 Task: Research Airbnb properties in Arroyo Naranjo, Cuba from 26th December, 2023 to 30th December, 2023 for 8 adults. Place can be private room with 8 bedrooms having 8 beds and 8 bathrooms. Property type can be hotel. Amenities needed are: wifi, TV, free parkinig on premises, gym, breakfast.
Action: Mouse moved to (611, 166)
Screenshot: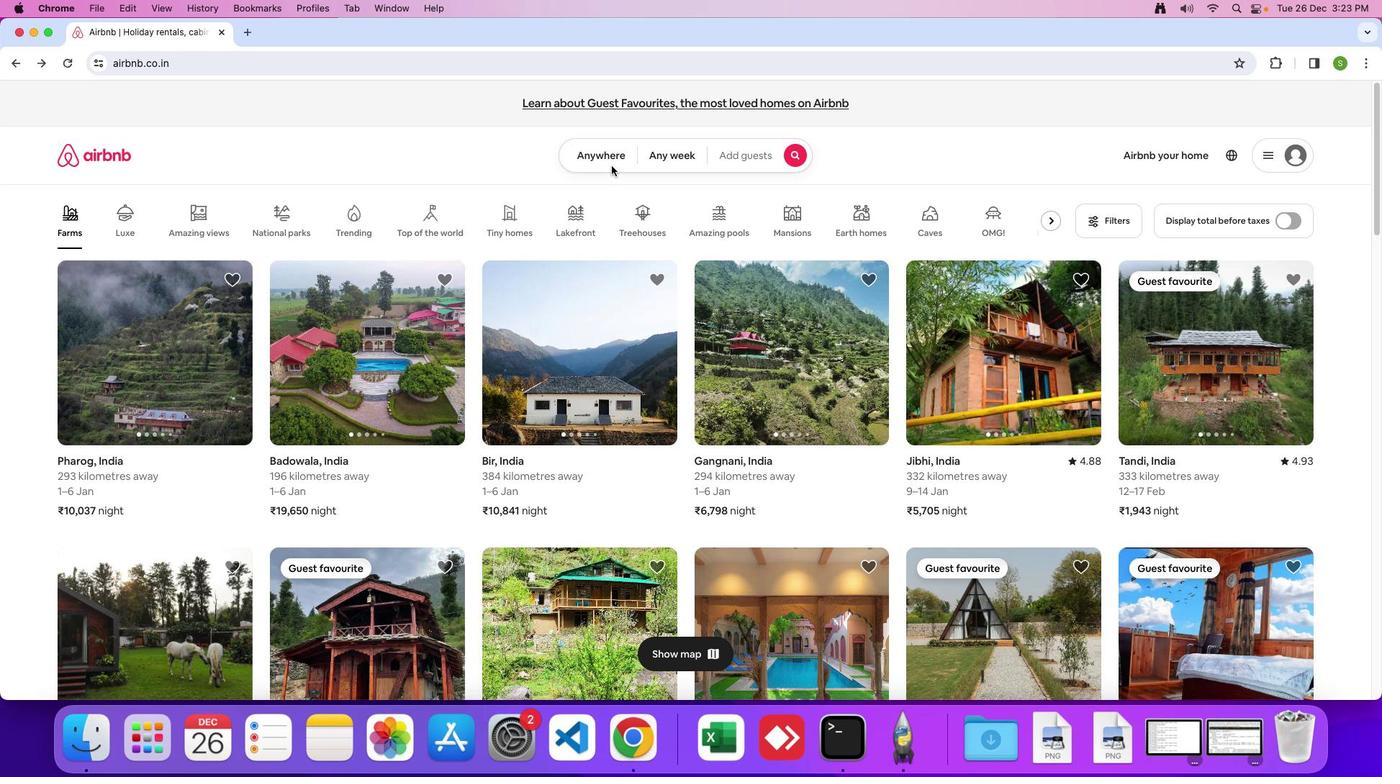 
Action: Mouse pressed left at (611, 166)
Screenshot: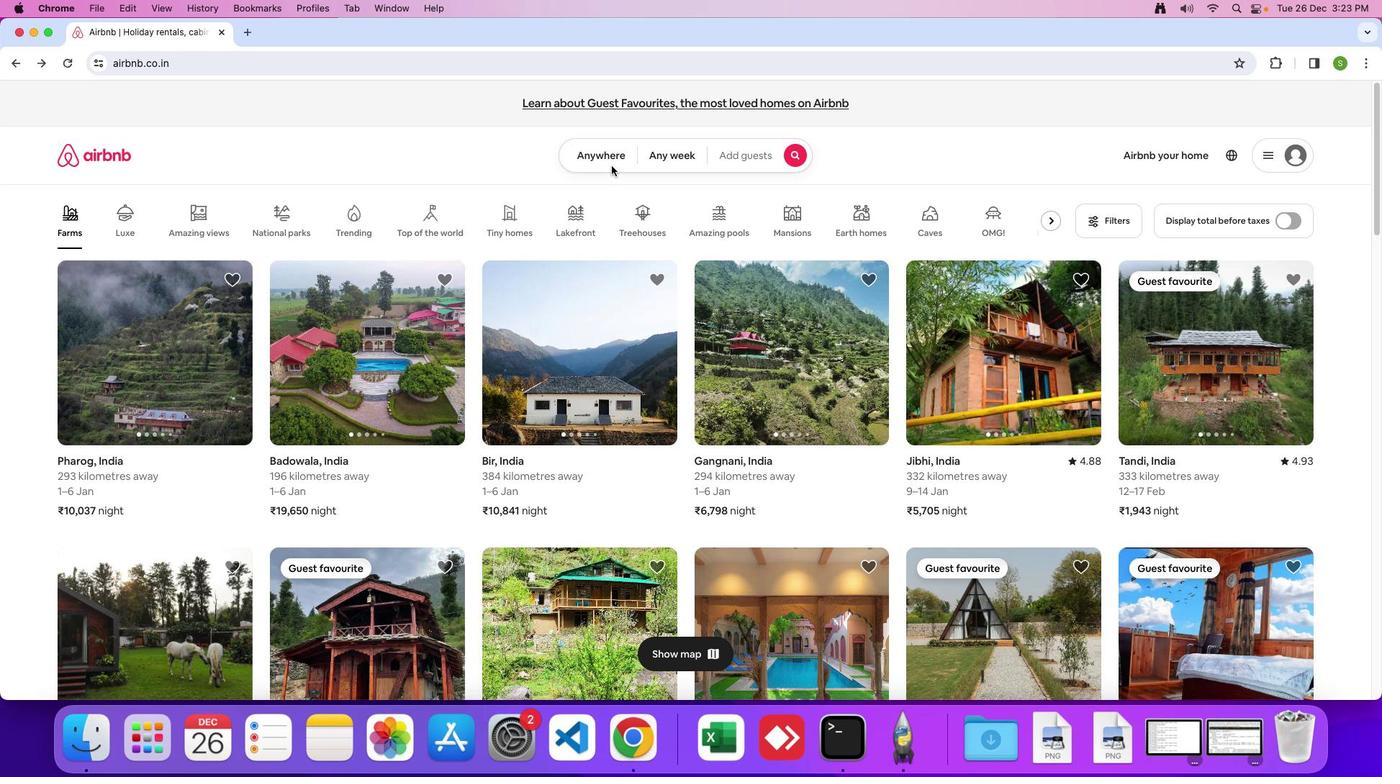 
Action: Mouse moved to (607, 163)
Screenshot: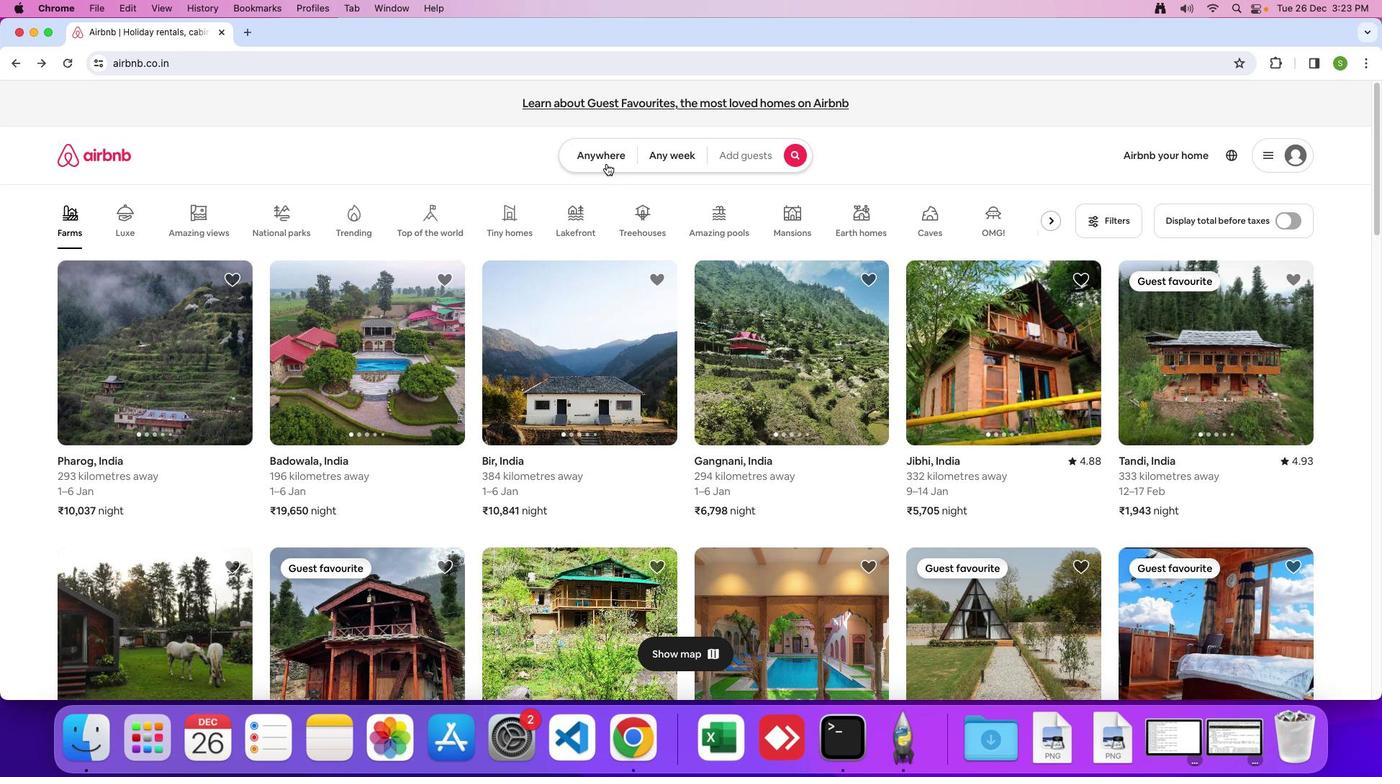
Action: Mouse pressed left at (607, 163)
Screenshot: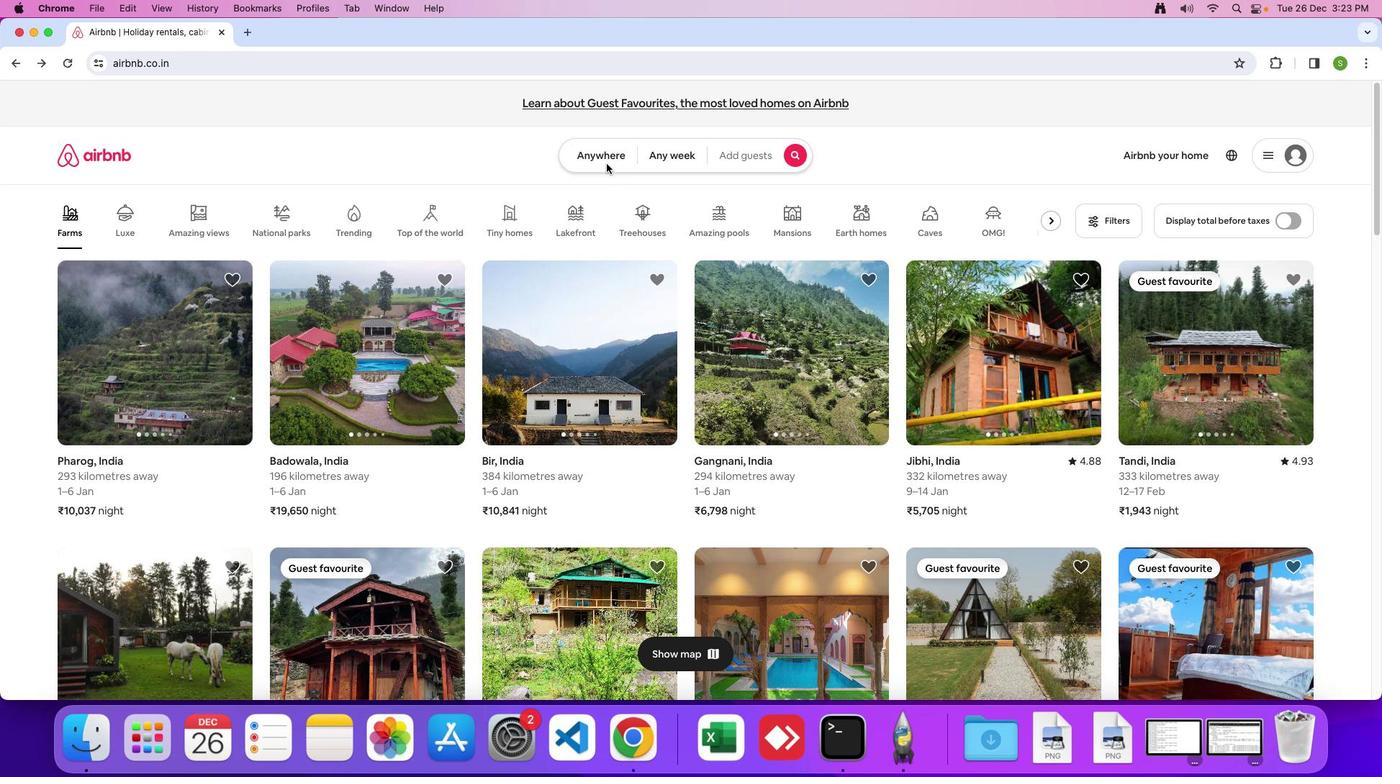 
Action: Mouse moved to (509, 208)
Screenshot: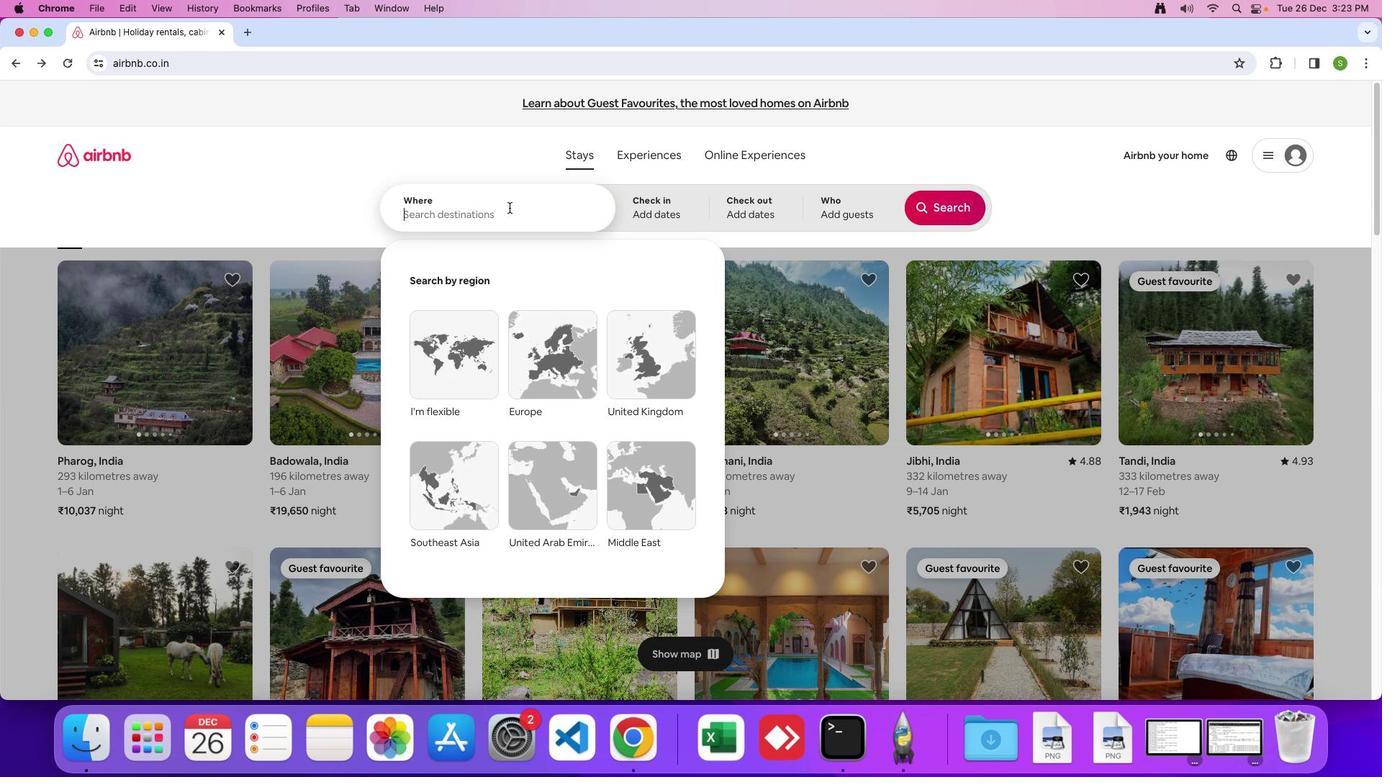 
Action: Mouse pressed left at (509, 208)
Screenshot: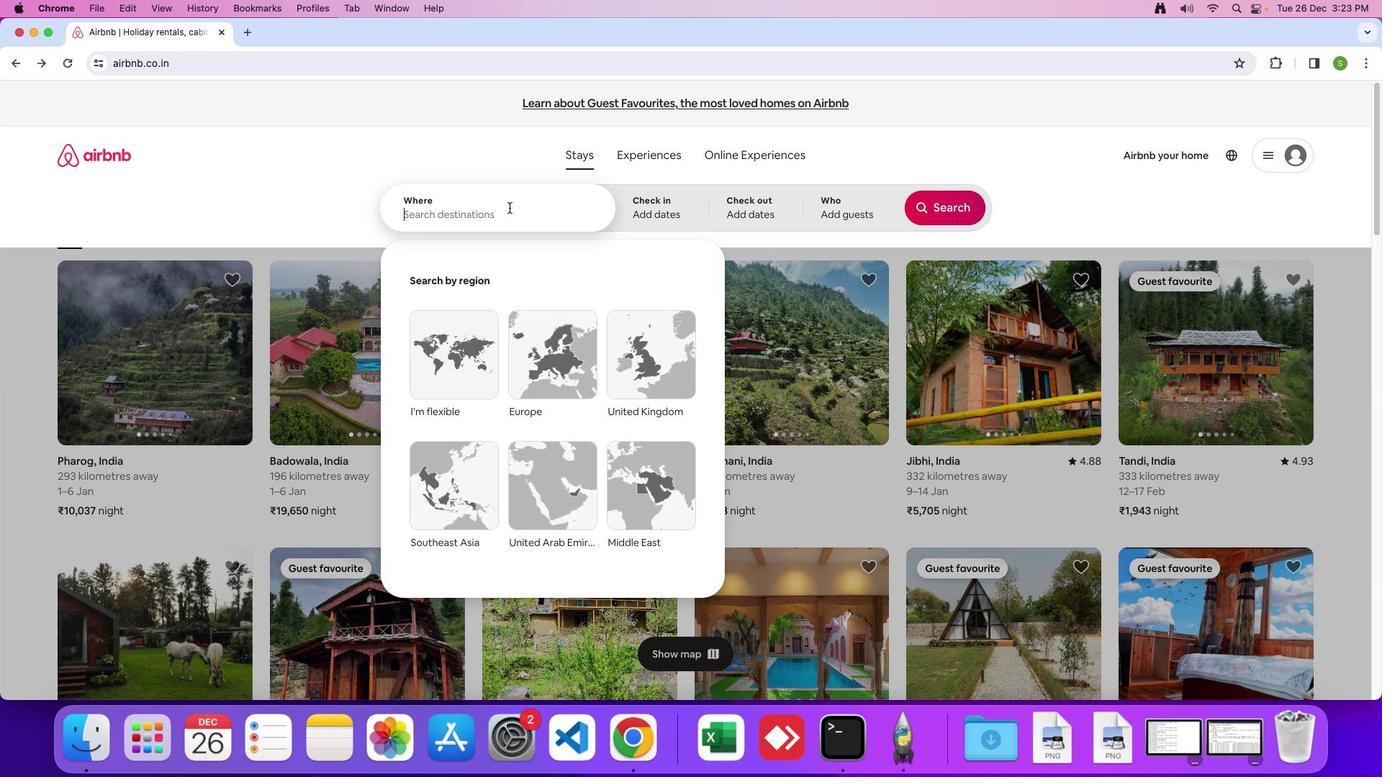 
Action: Mouse moved to (534, 190)
Screenshot: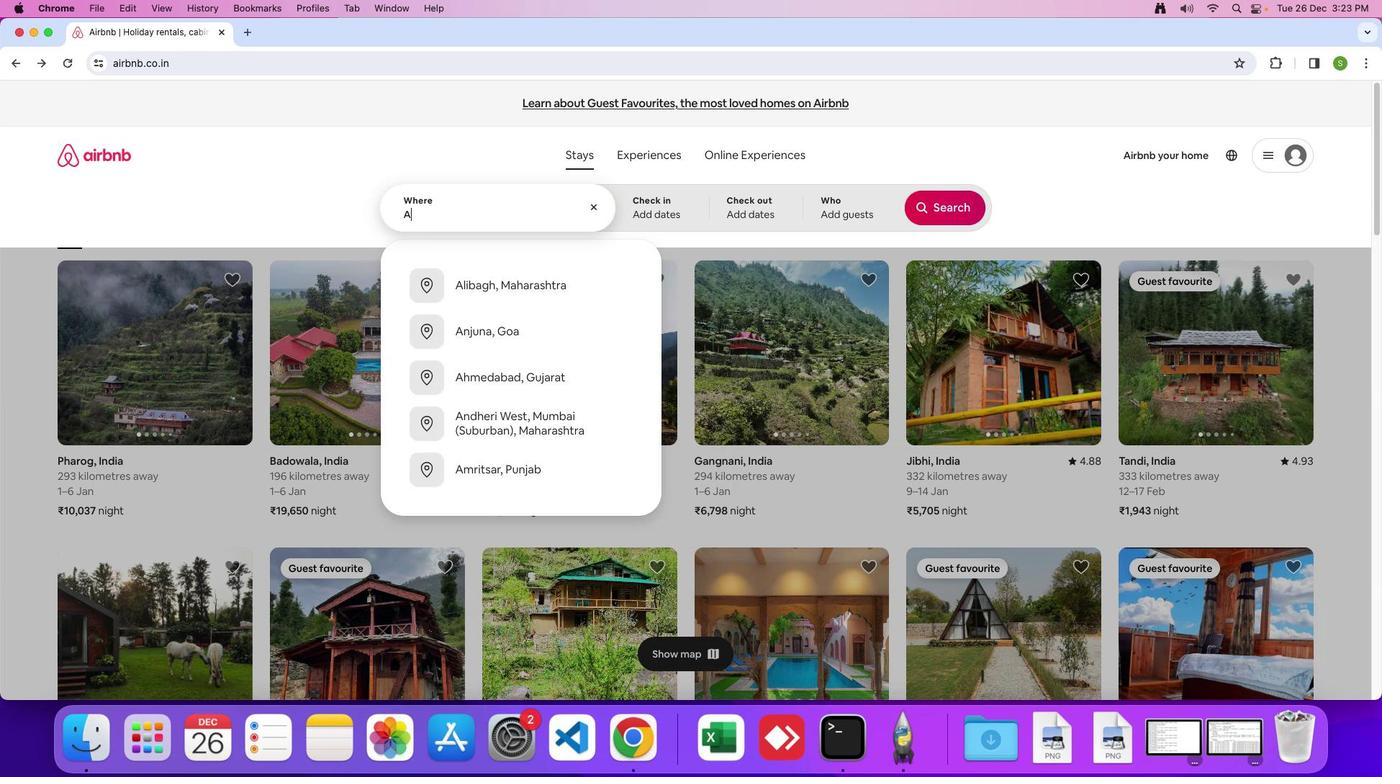
Action: Key pressed 'A'Key.caps_lock'r''r''o''y''o'Key.spaceKey.shift'N''a''r''a''n''j''o'','Key.spaceKey.shift'C''u''b''a'Key.enter
Screenshot: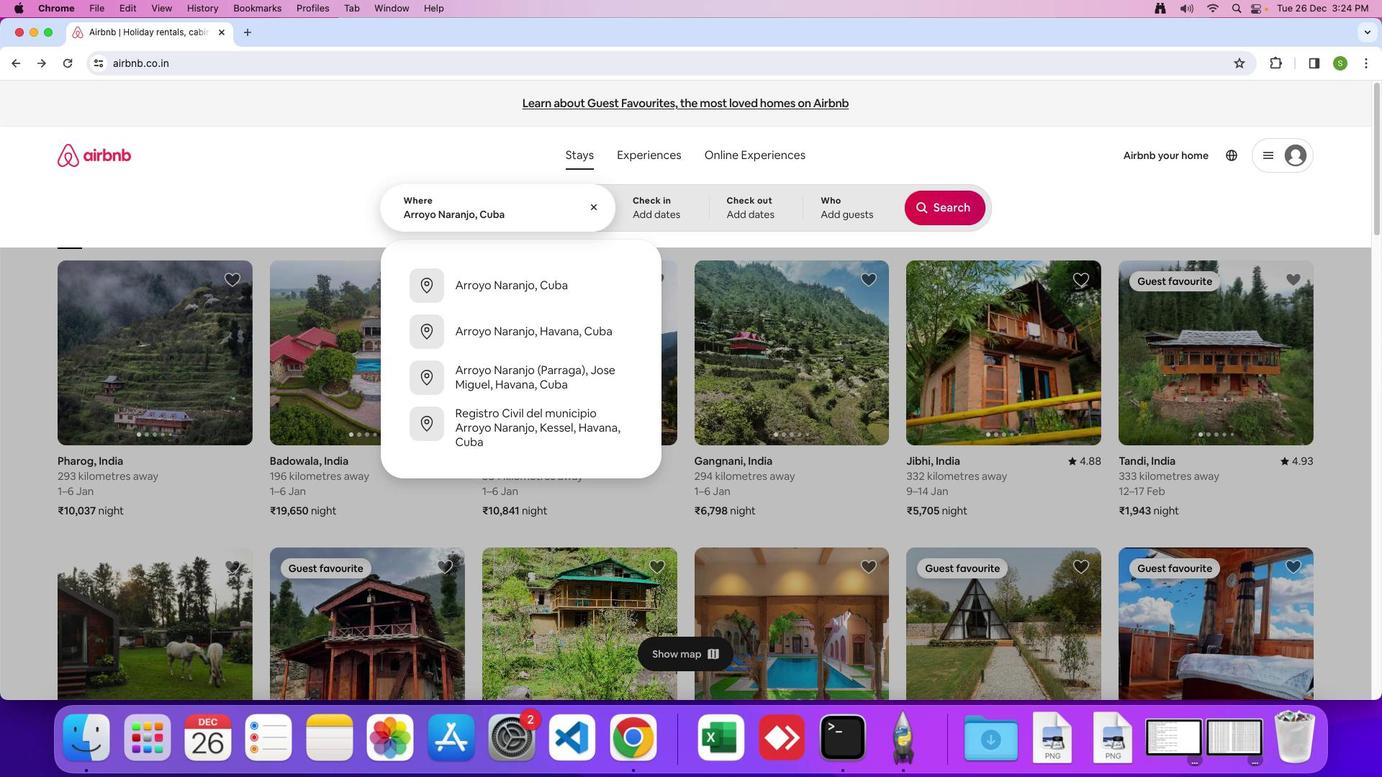 
Action: Mouse moved to (504, 522)
Screenshot: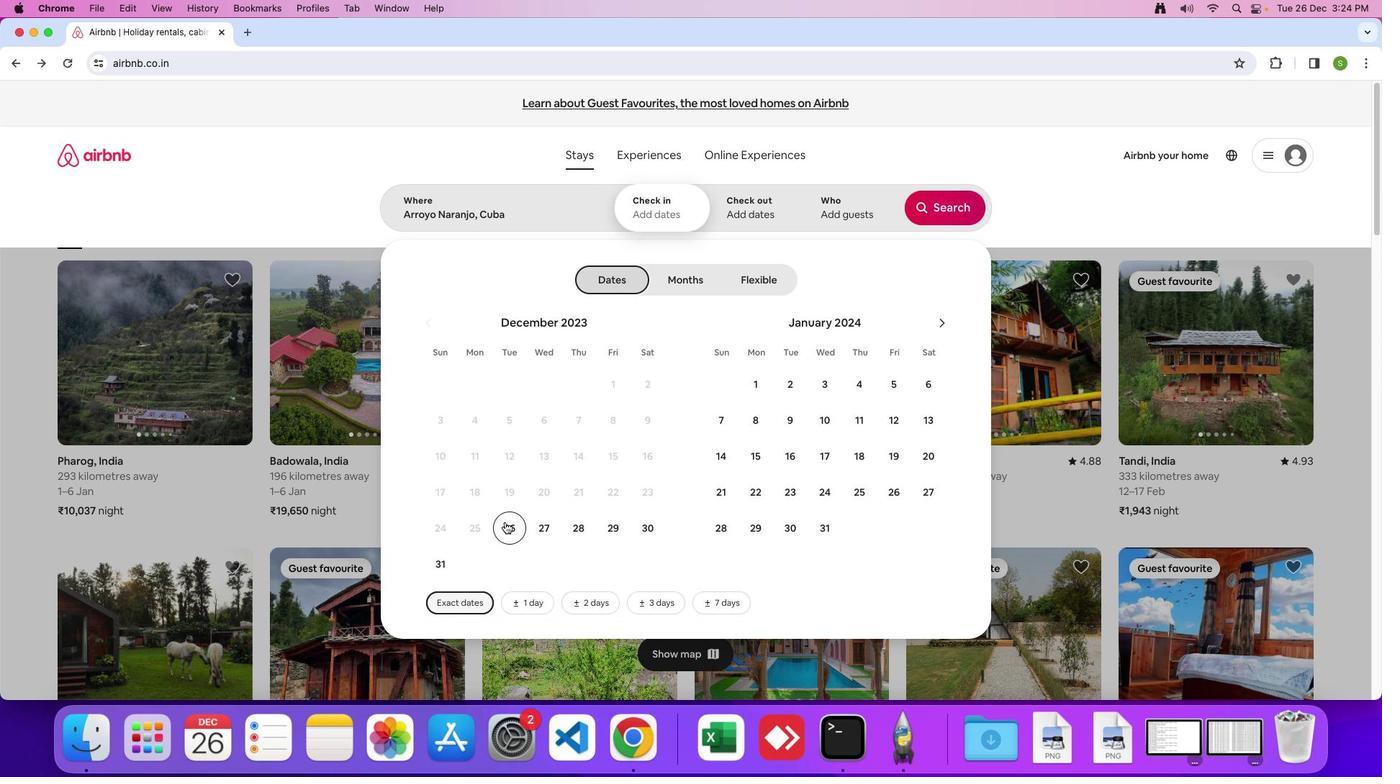
Action: Mouse pressed left at (504, 522)
Screenshot: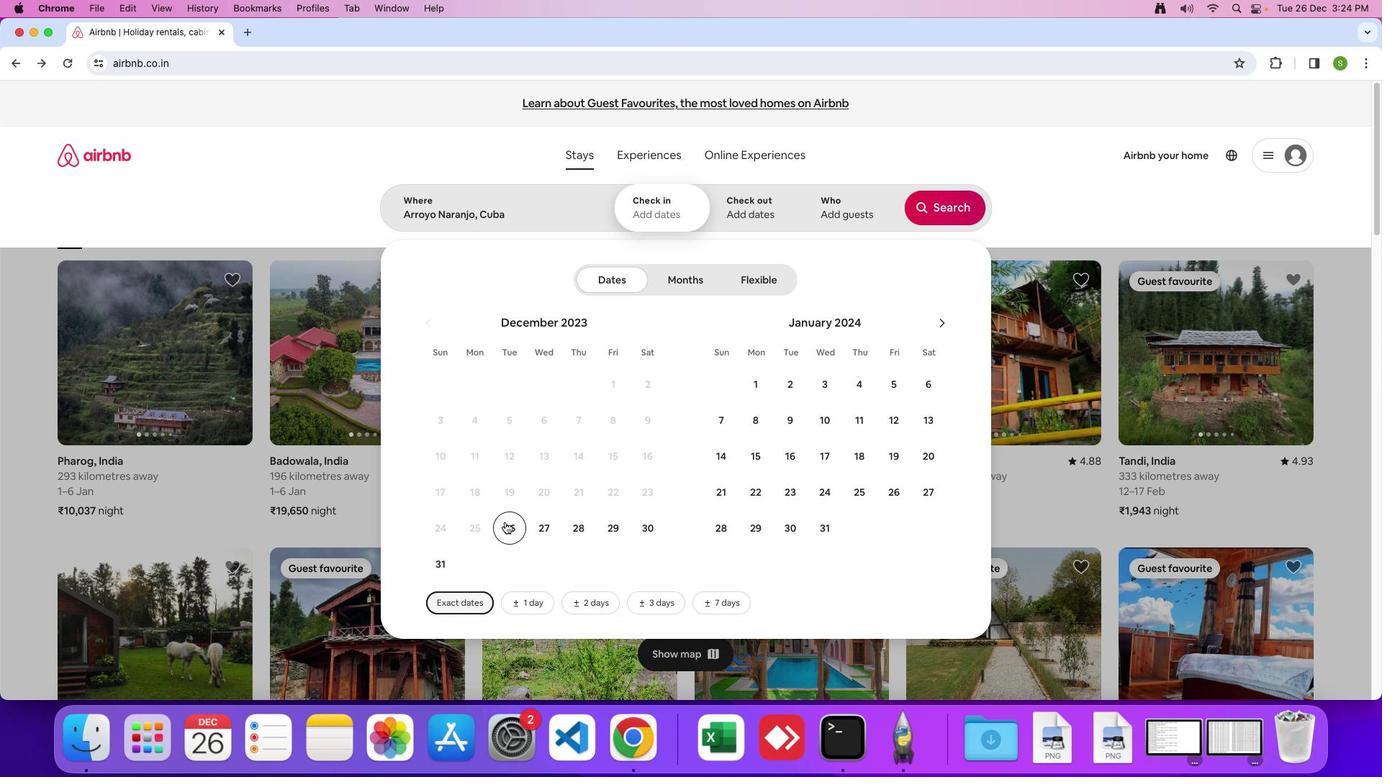 
Action: Mouse moved to (639, 529)
Screenshot: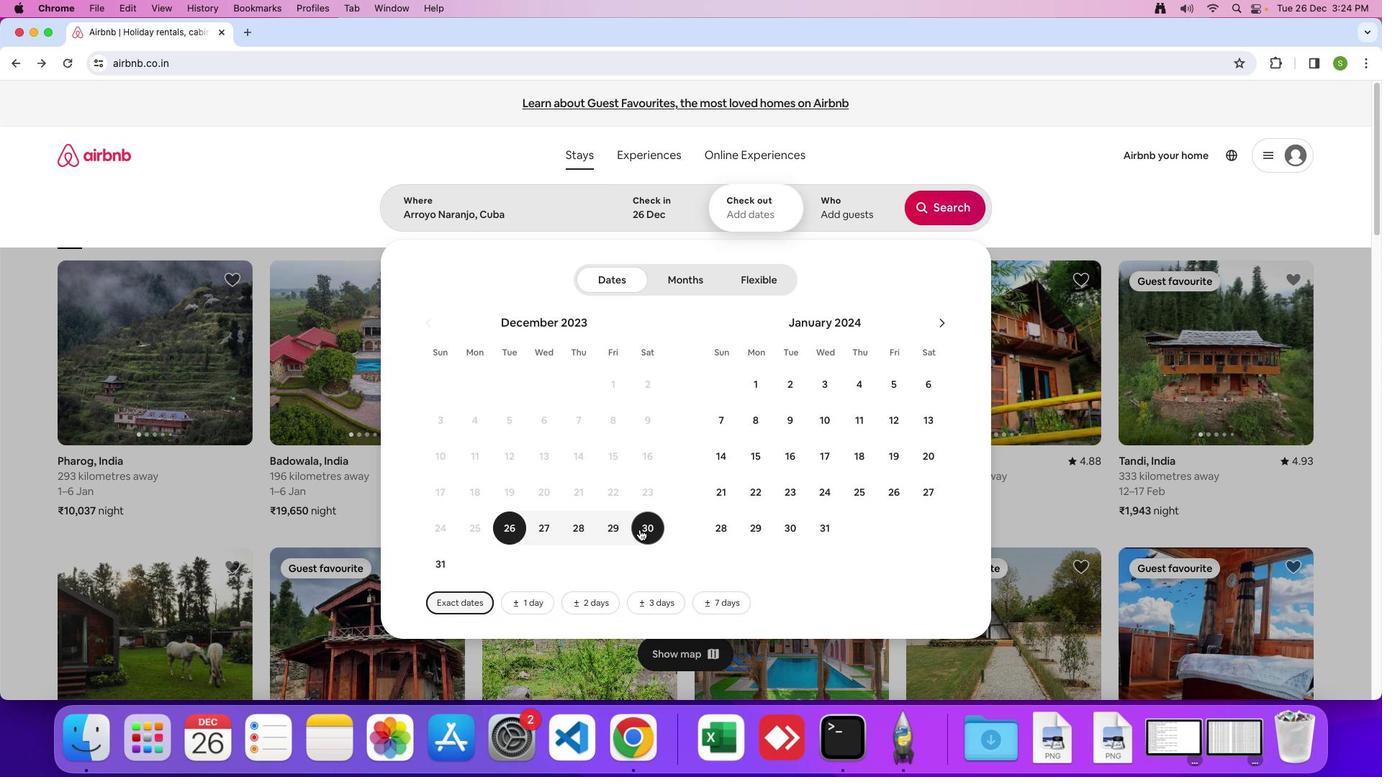 
Action: Mouse pressed left at (639, 529)
Screenshot: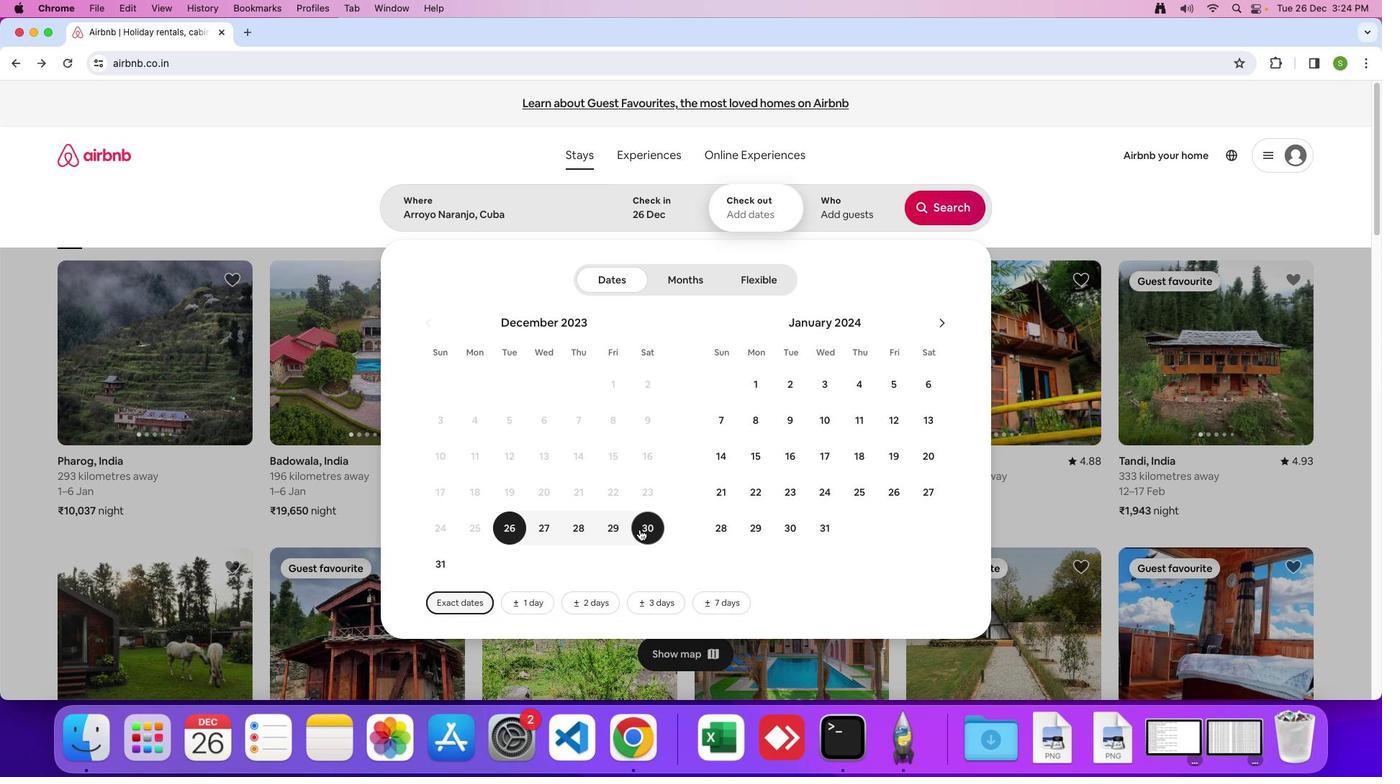 
Action: Mouse moved to (825, 212)
Screenshot: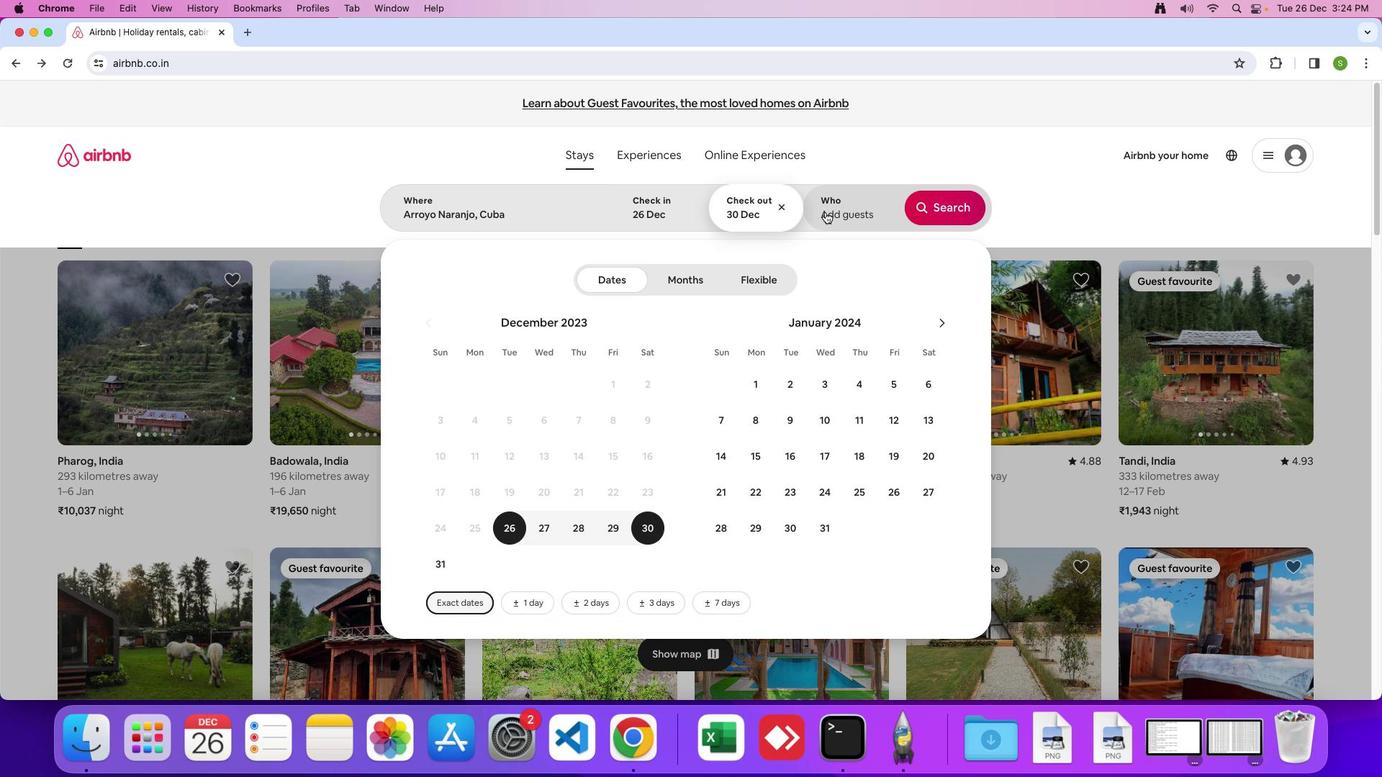 
Action: Mouse pressed left at (825, 212)
Screenshot: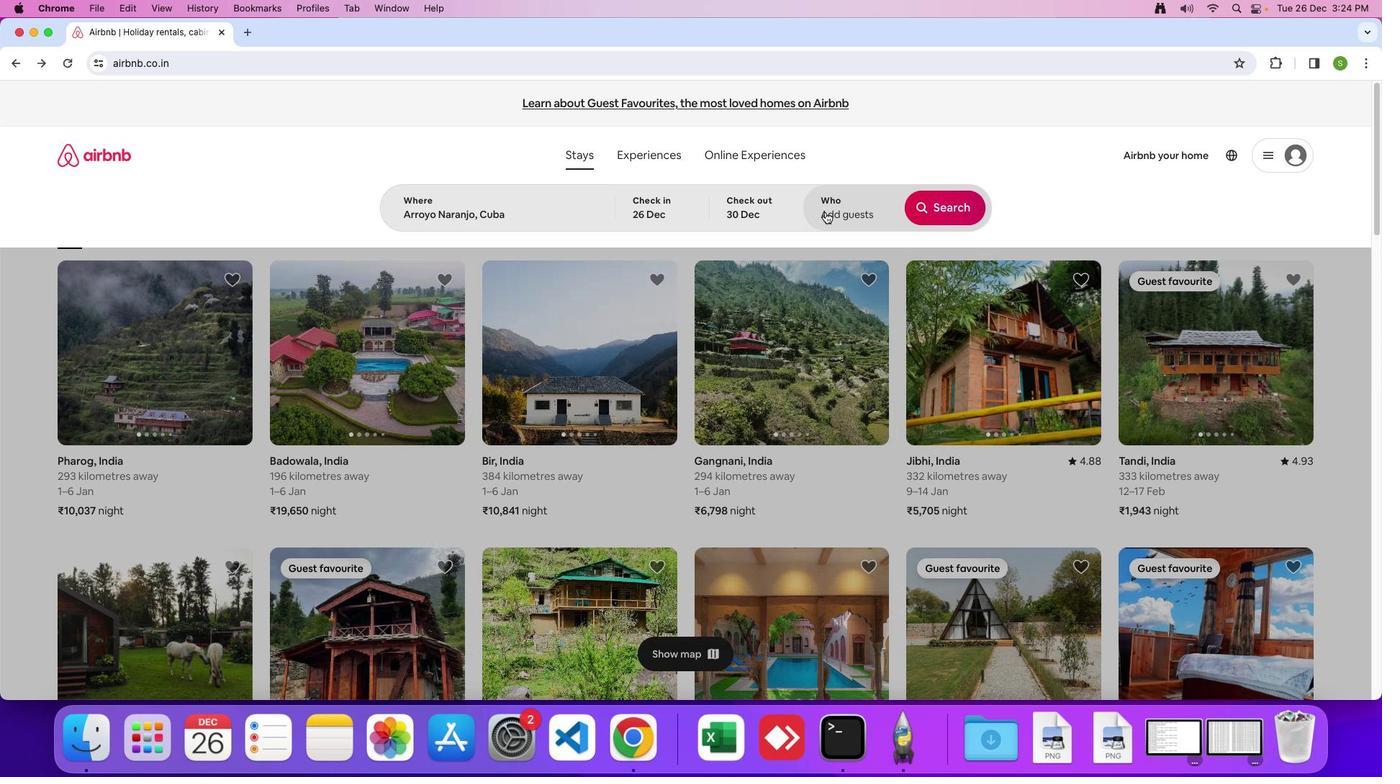 
Action: Mouse moved to (946, 280)
Screenshot: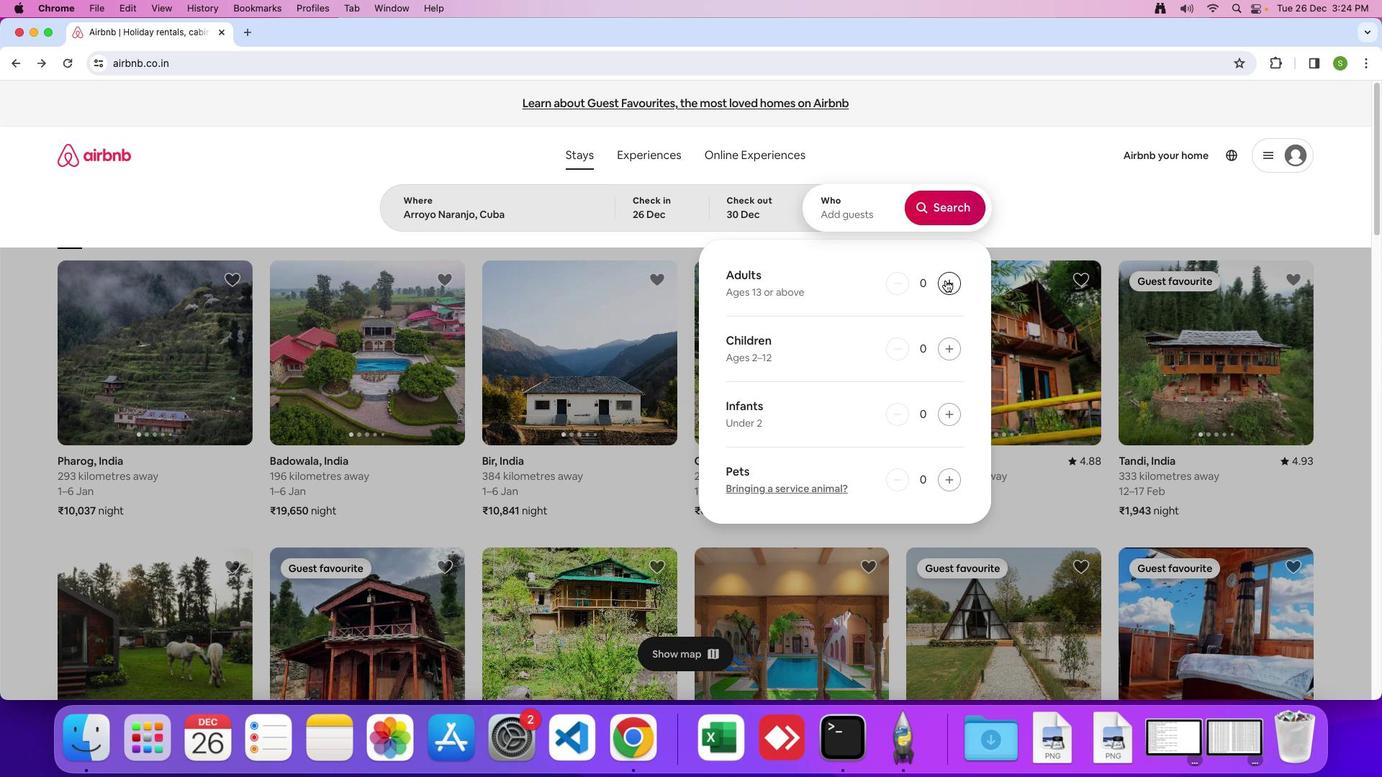 
Action: Mouse pressed left at (946, 280)
Screenshot: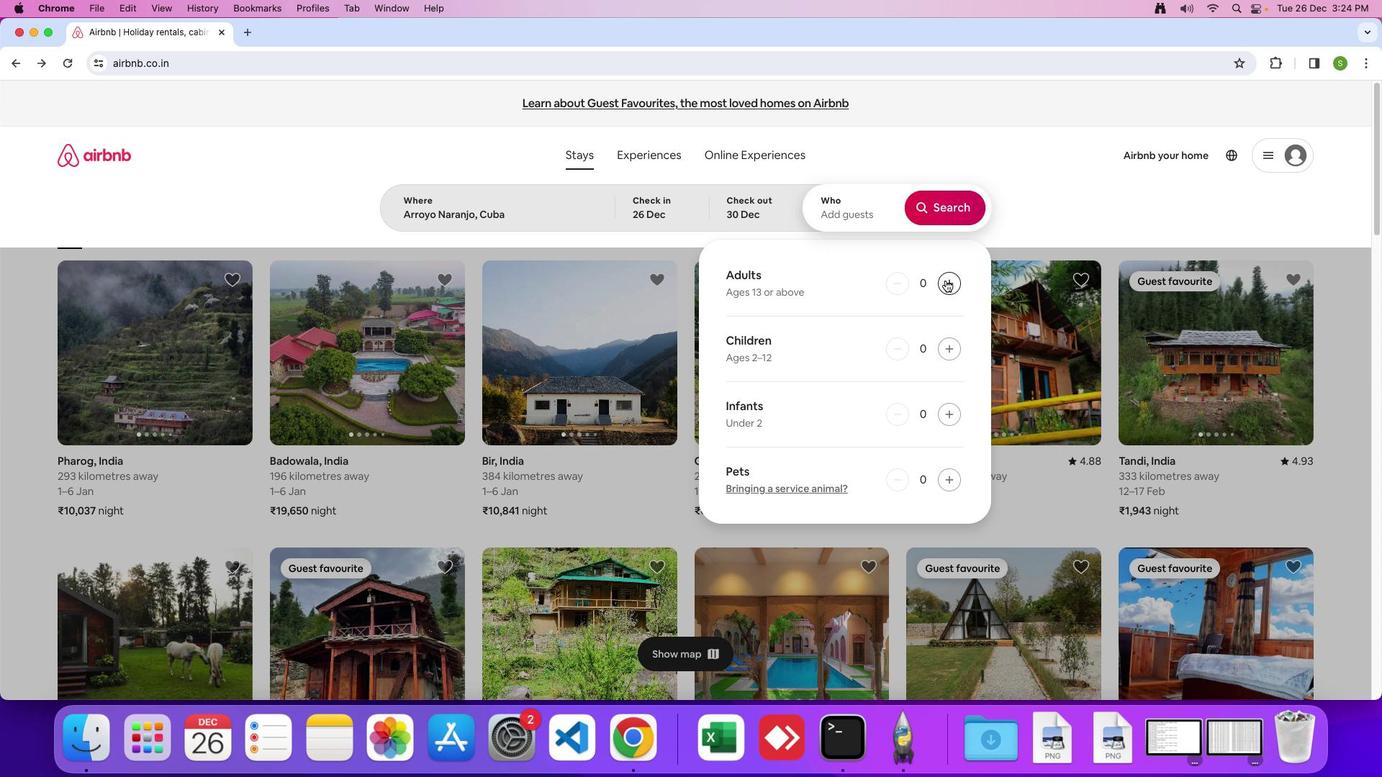 
Action: Mouse pressed left at (946, 280)
Screenshot: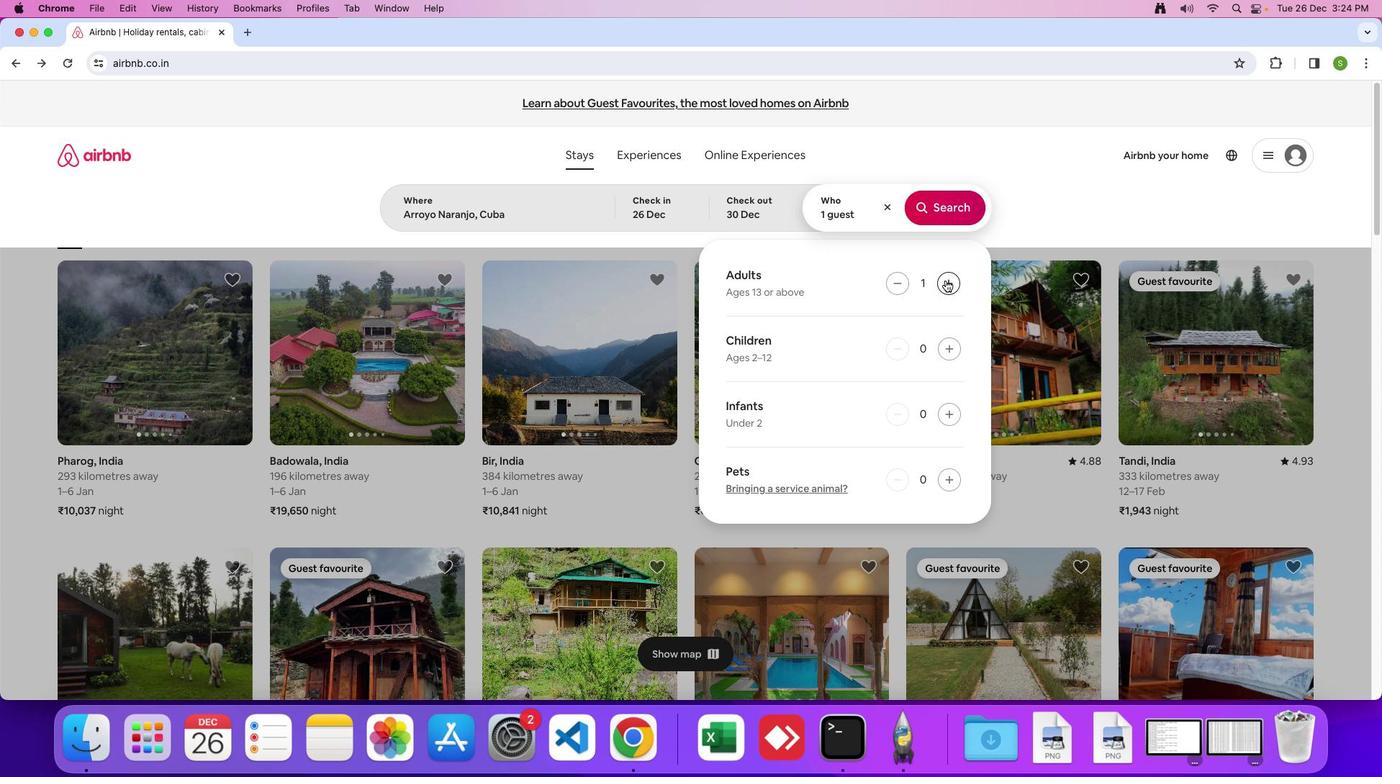 
Action: Mouse pressed left at (946, 280)
Screenshot: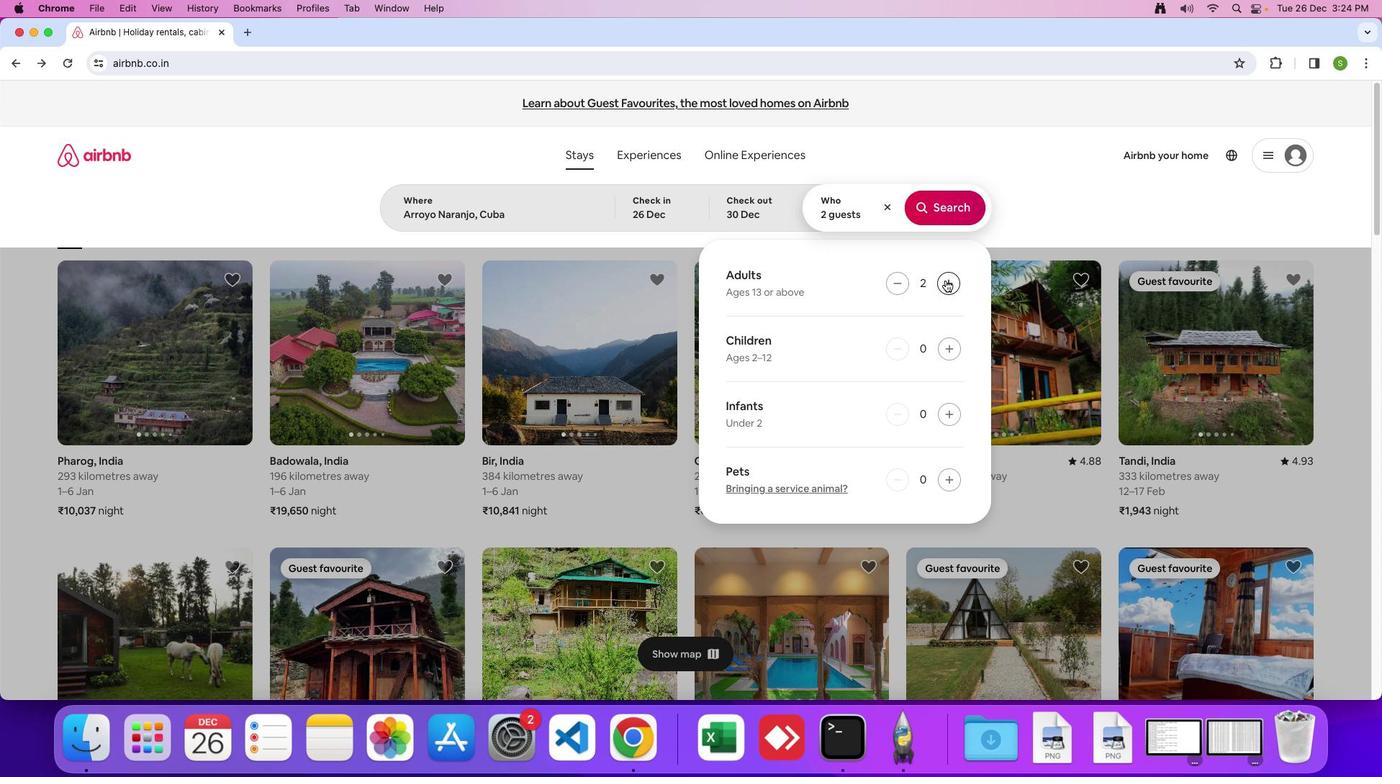 
Action: Mouse pressed left at (946, 280)
Screenshot: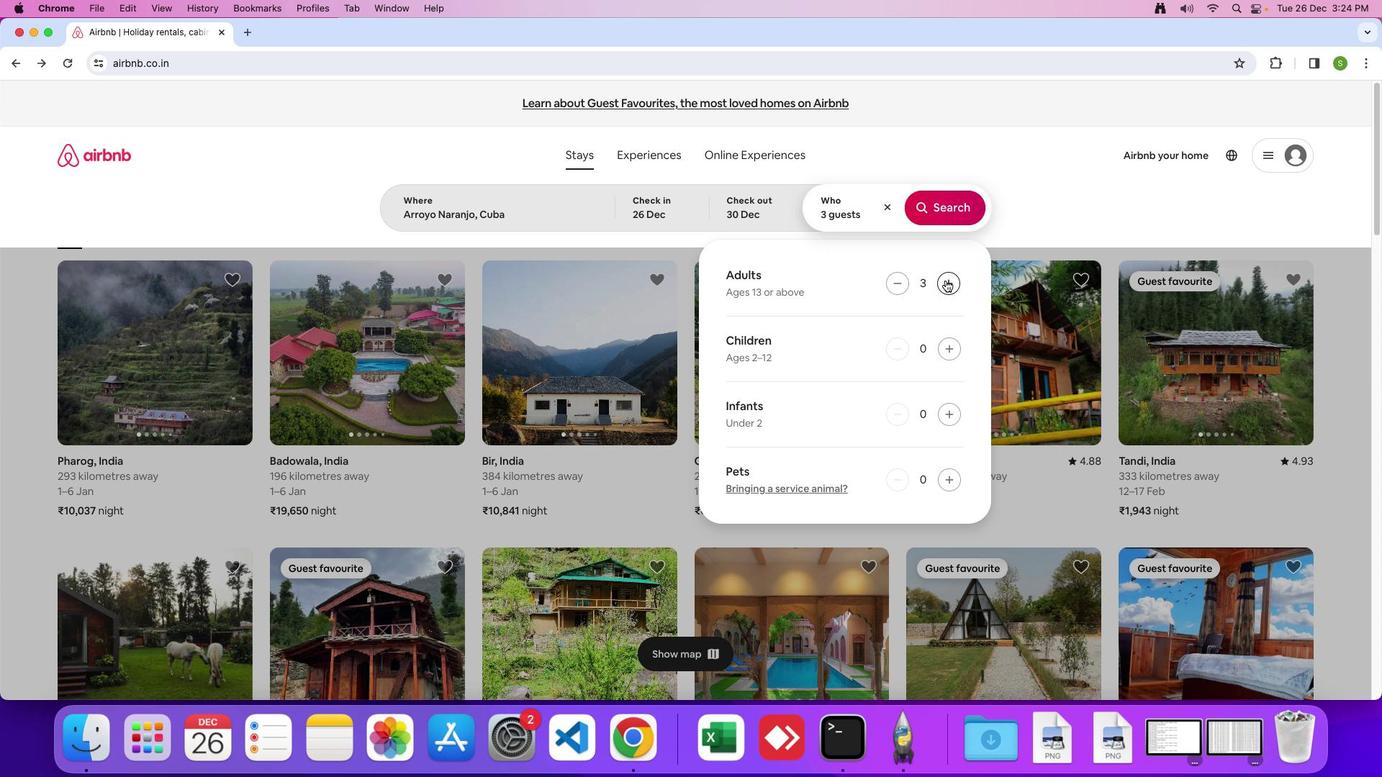 
Action: Mouse pressed left at (946, 280)
Screenshot: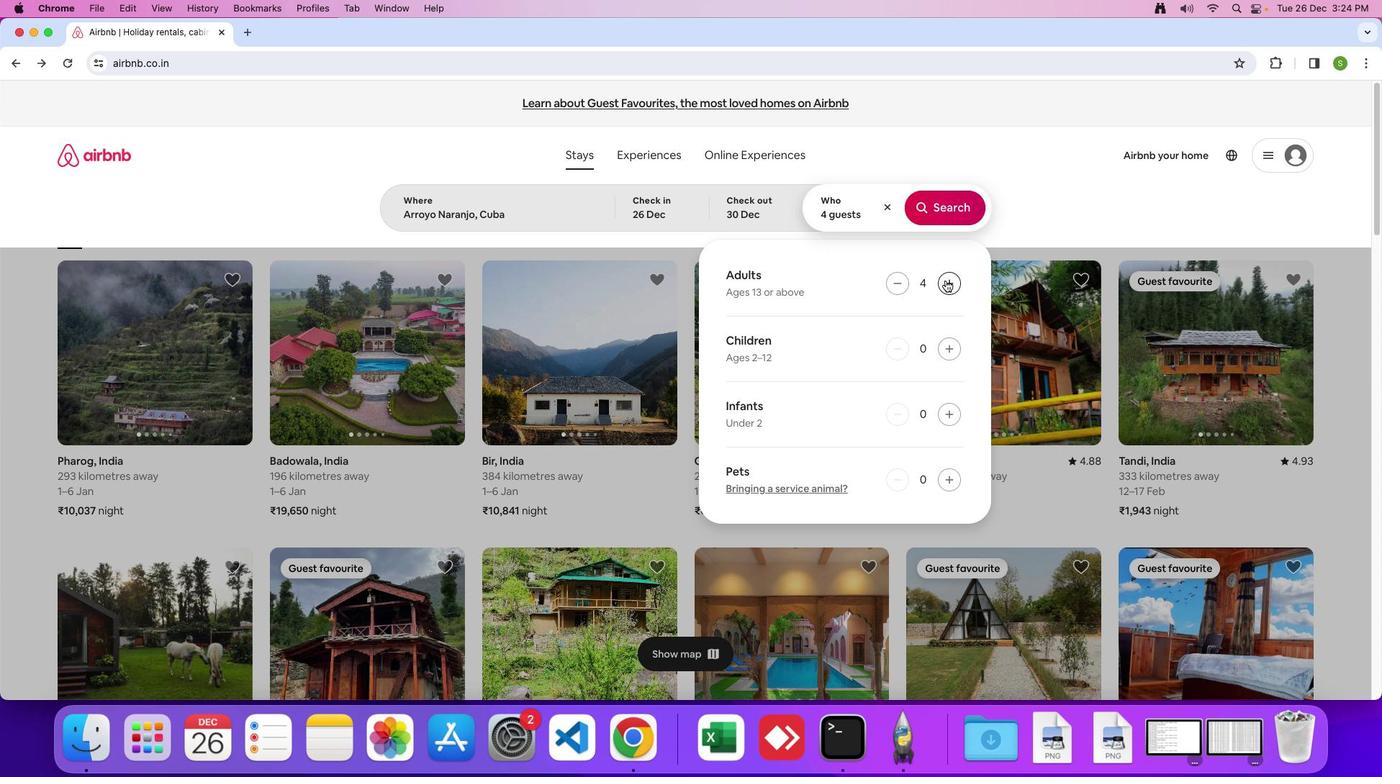 
Action: Mouse pressed left at (946, 280)
Screenshot: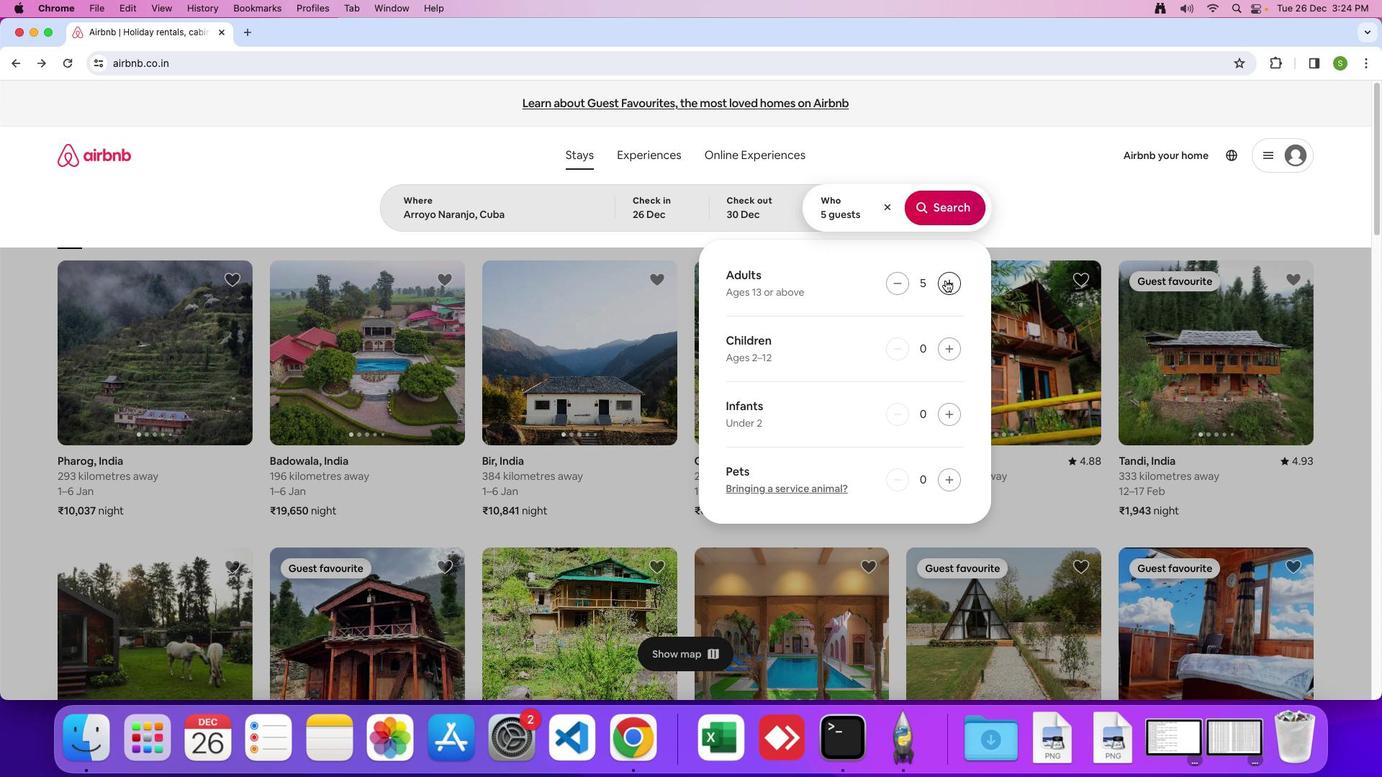 
Action: Mouse pressed left at (946, 280)
Screenshot: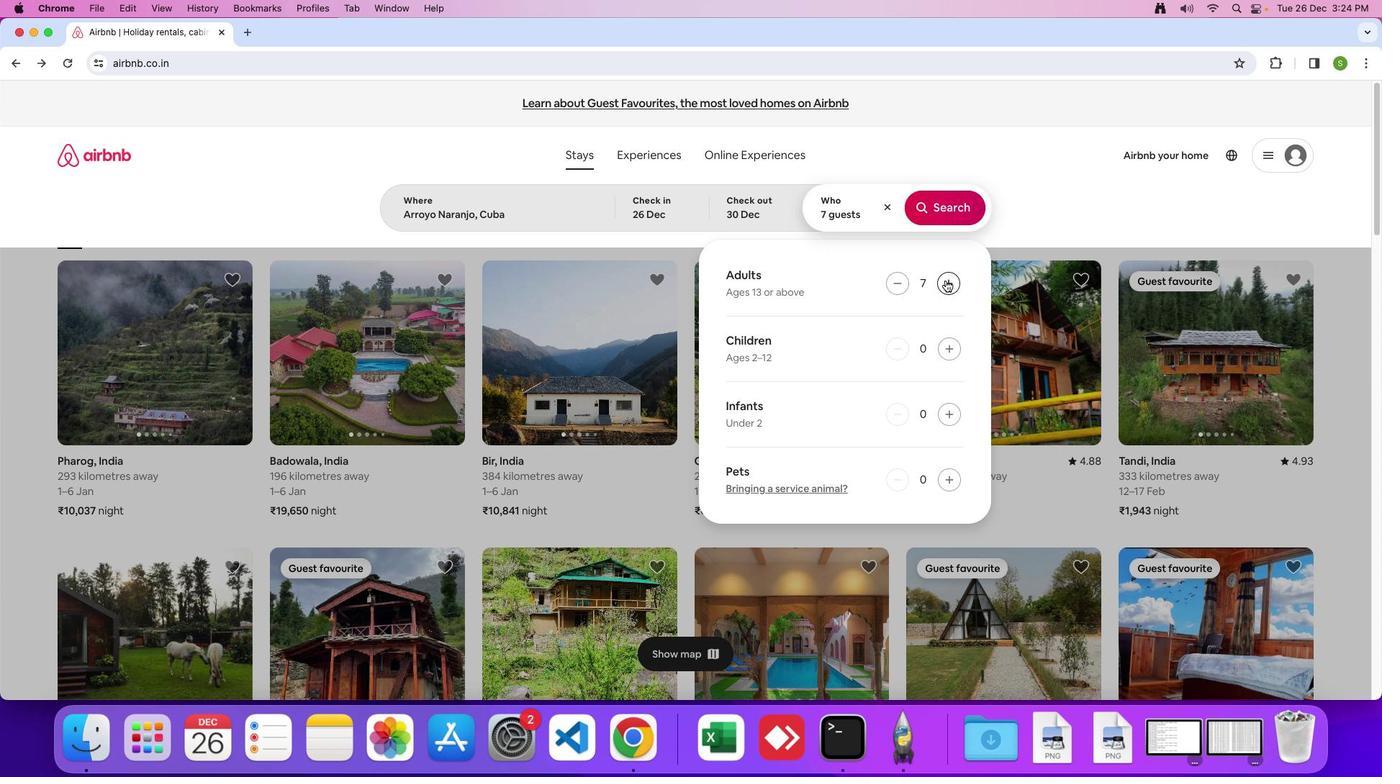 
Action: Mouse pressed left at (946, 280)
Screenshot: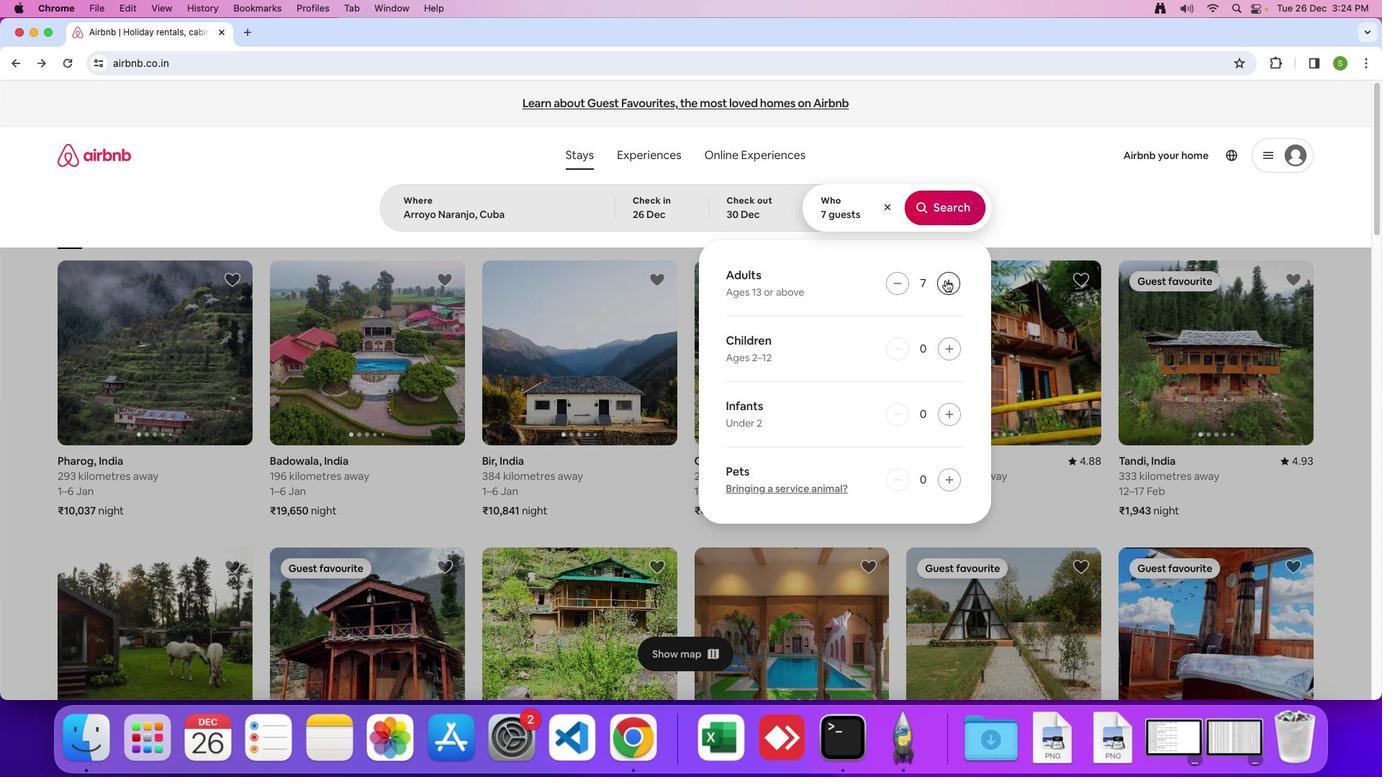 
Action: Mouse moved to (930, 203)
Screenshot: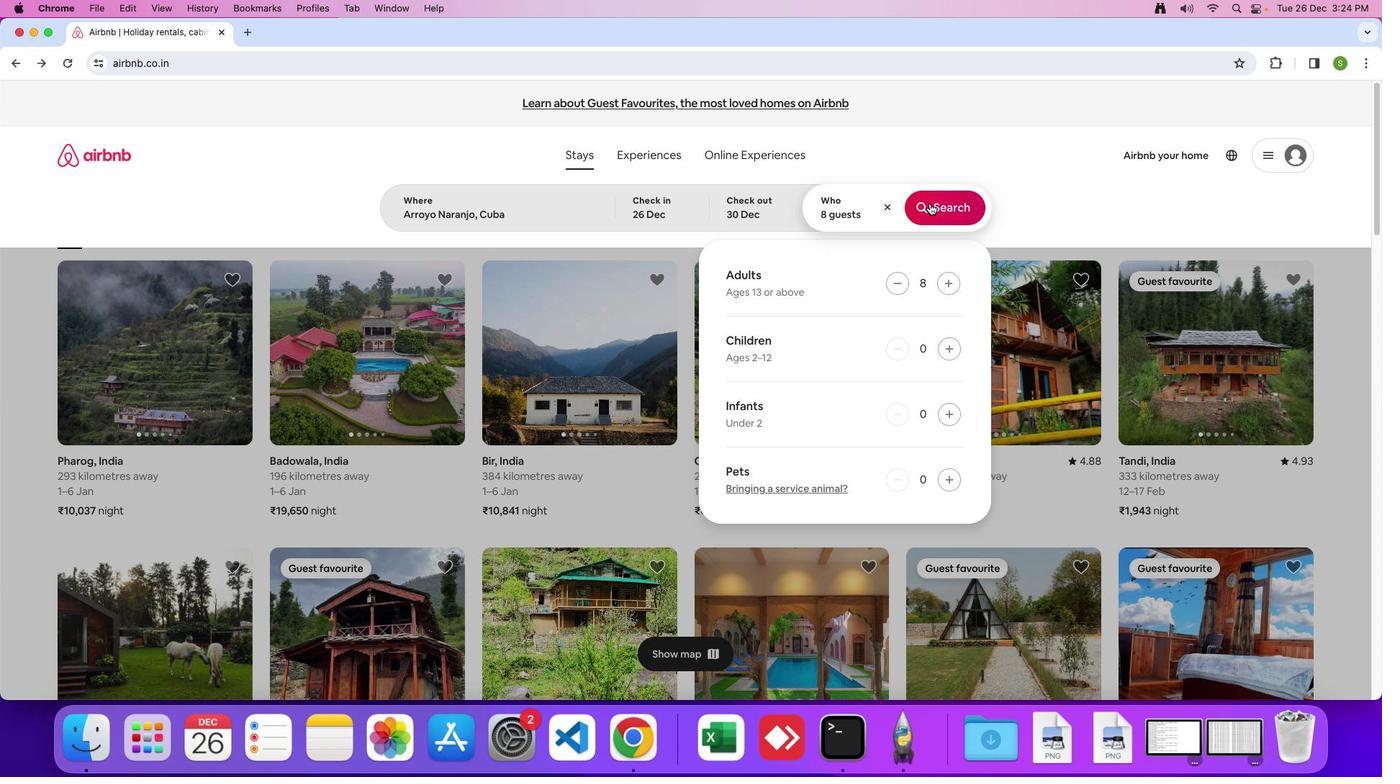 
Action: Mouse pressed left at (930, 203)
Screenshot: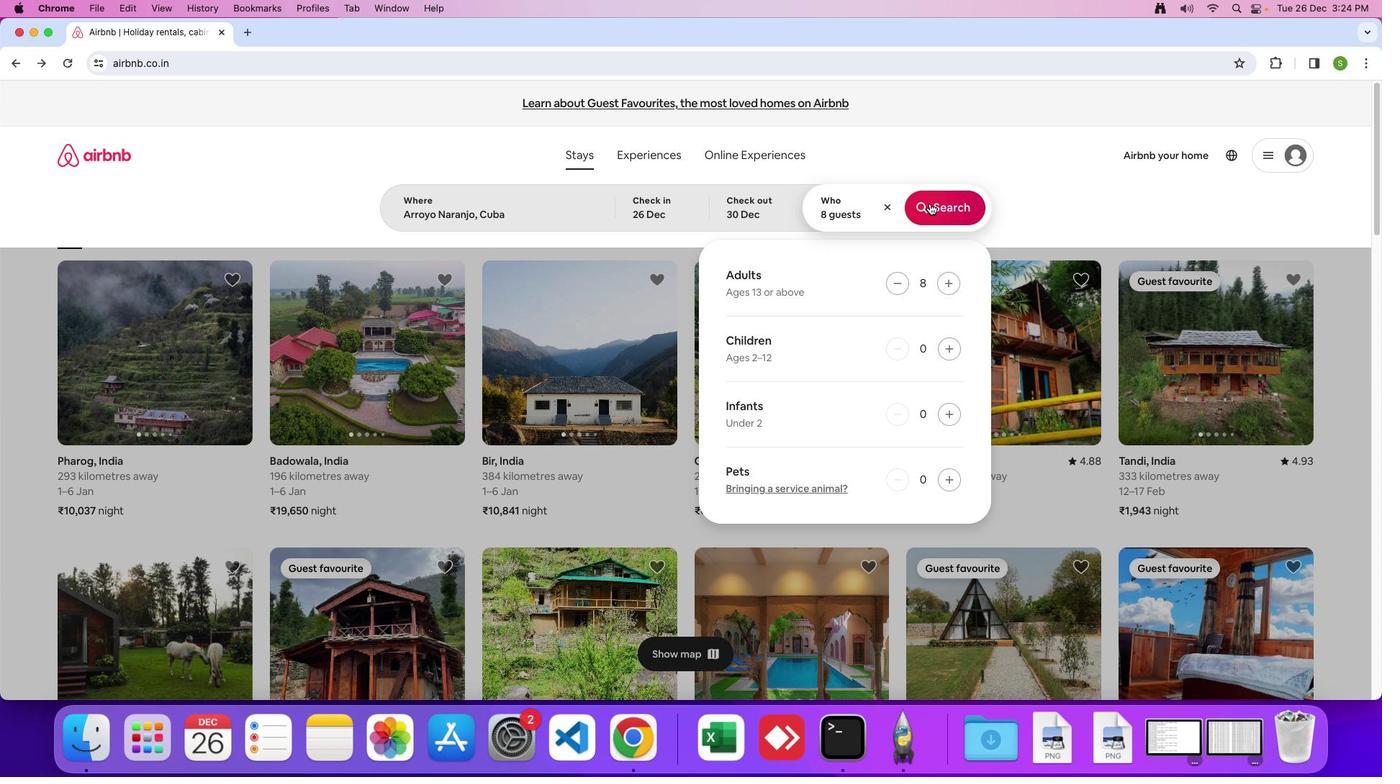 
Action: Mouse moved to (1148, 167)
Screenshot: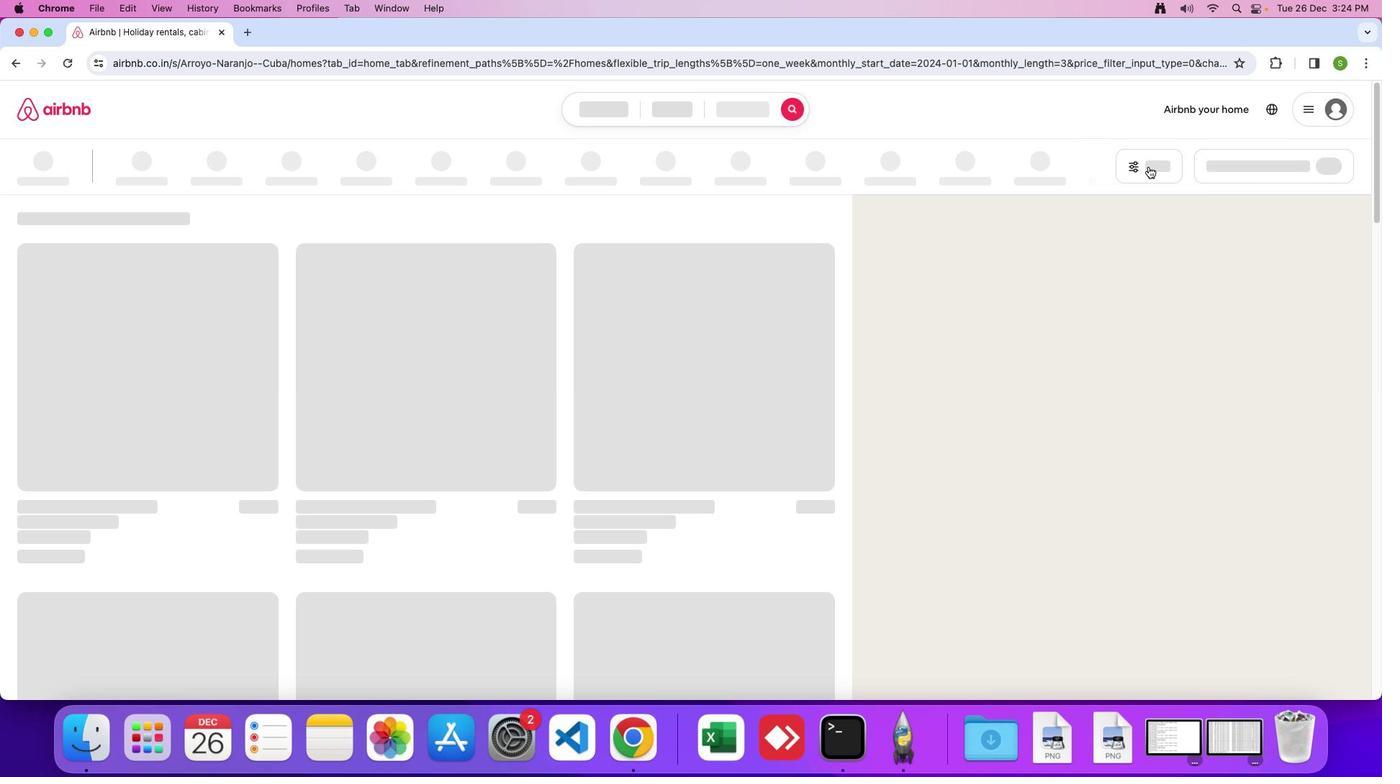 
Action: Mouse pressed left at (1148, 167)
Screenshot: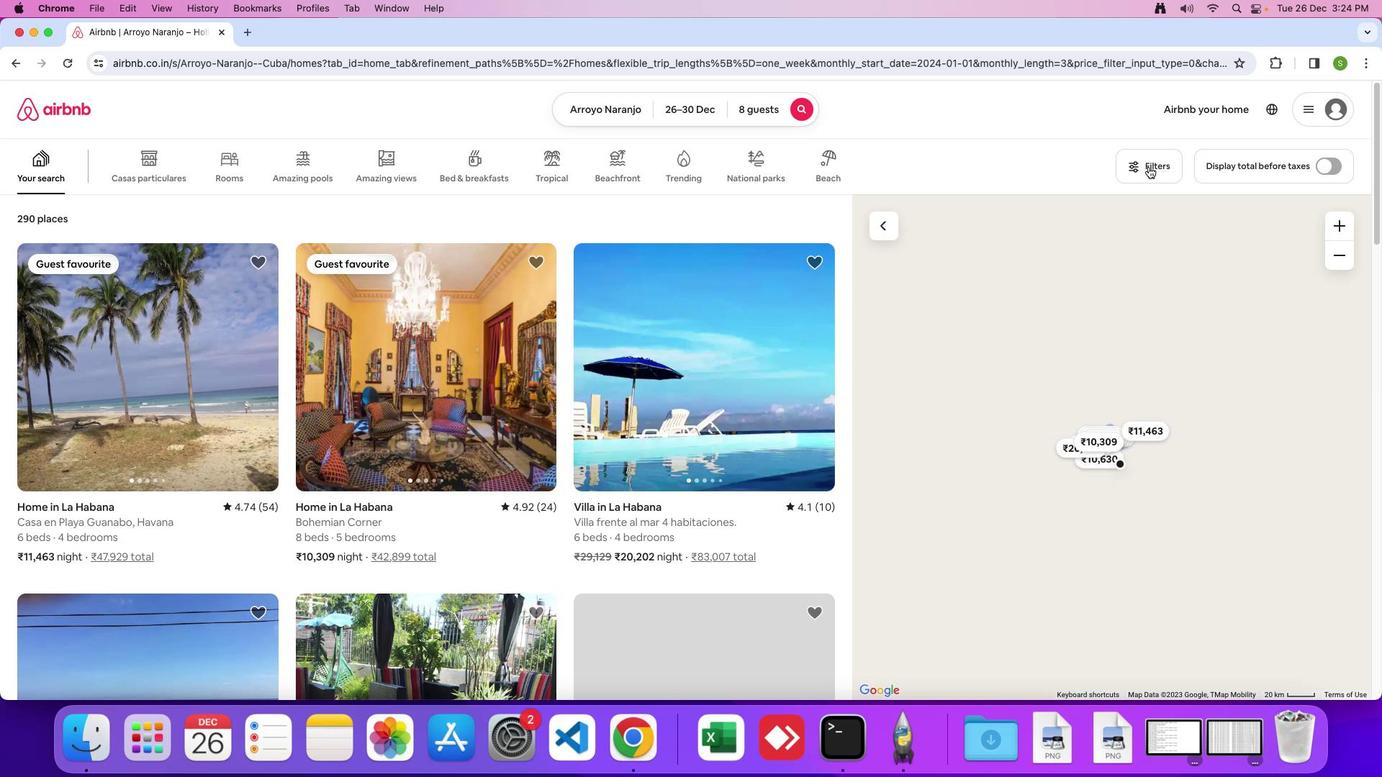 
Action: Mouse moved to (648, 519)
Screenshot: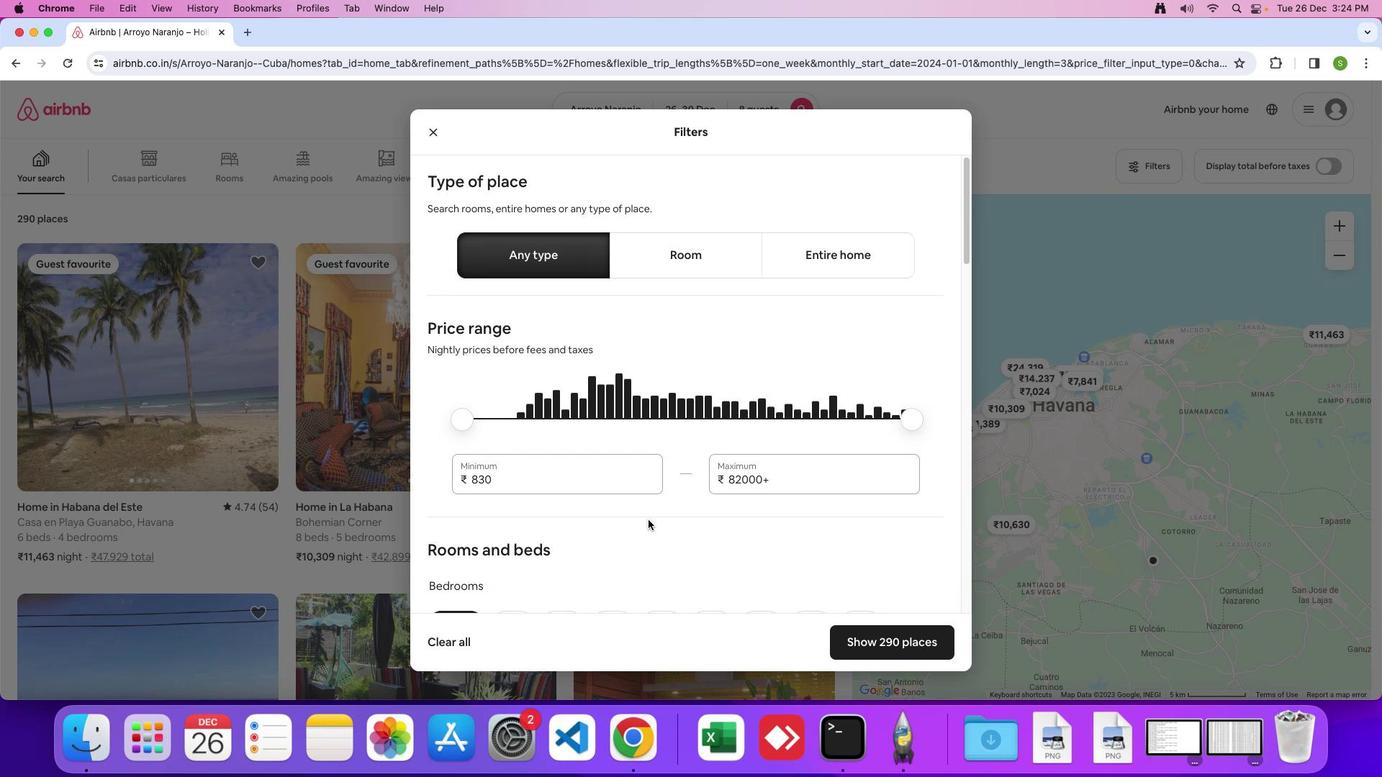 
Action: Mouse scrolled (648, 519) with delta (0, 0)
Screenshot: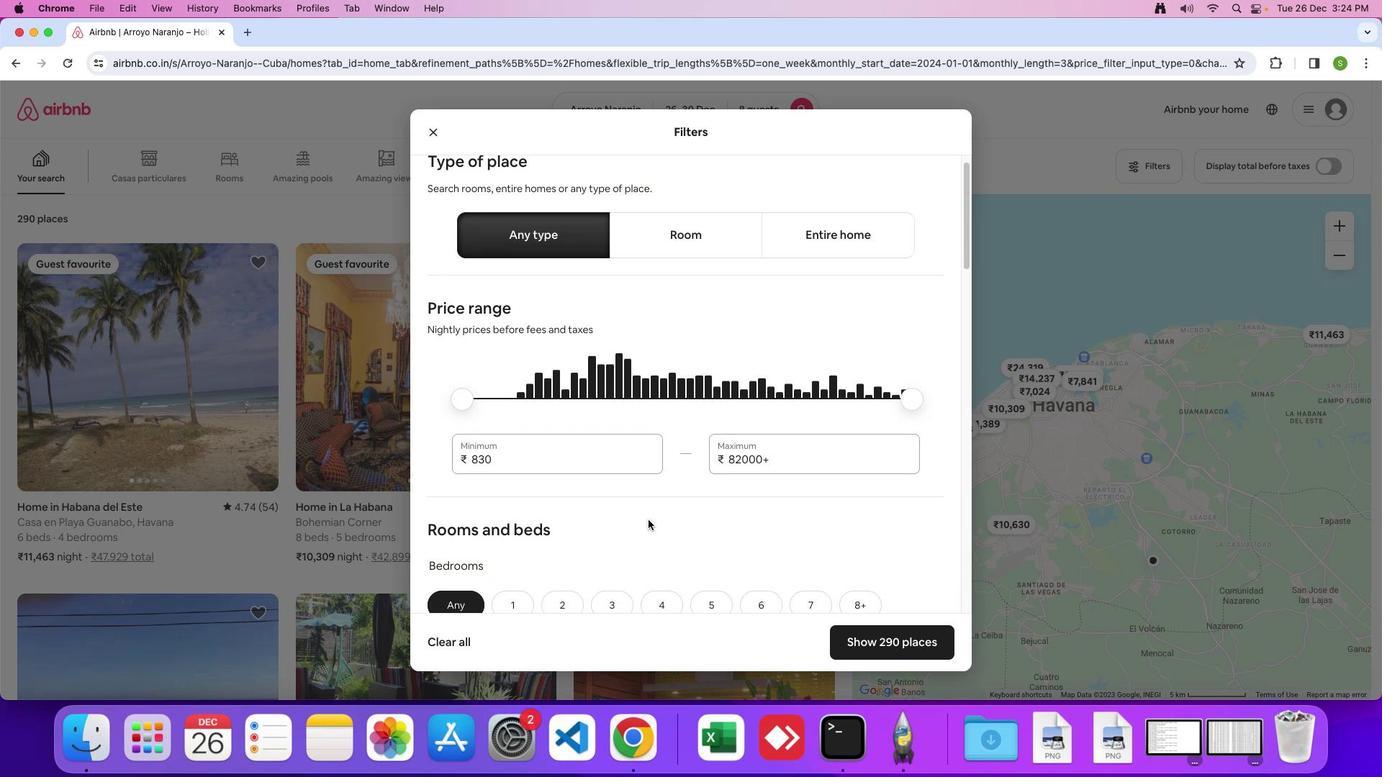 
Action: Mouse scrolled (648, 519) with delta (0, 0)
Screenshot: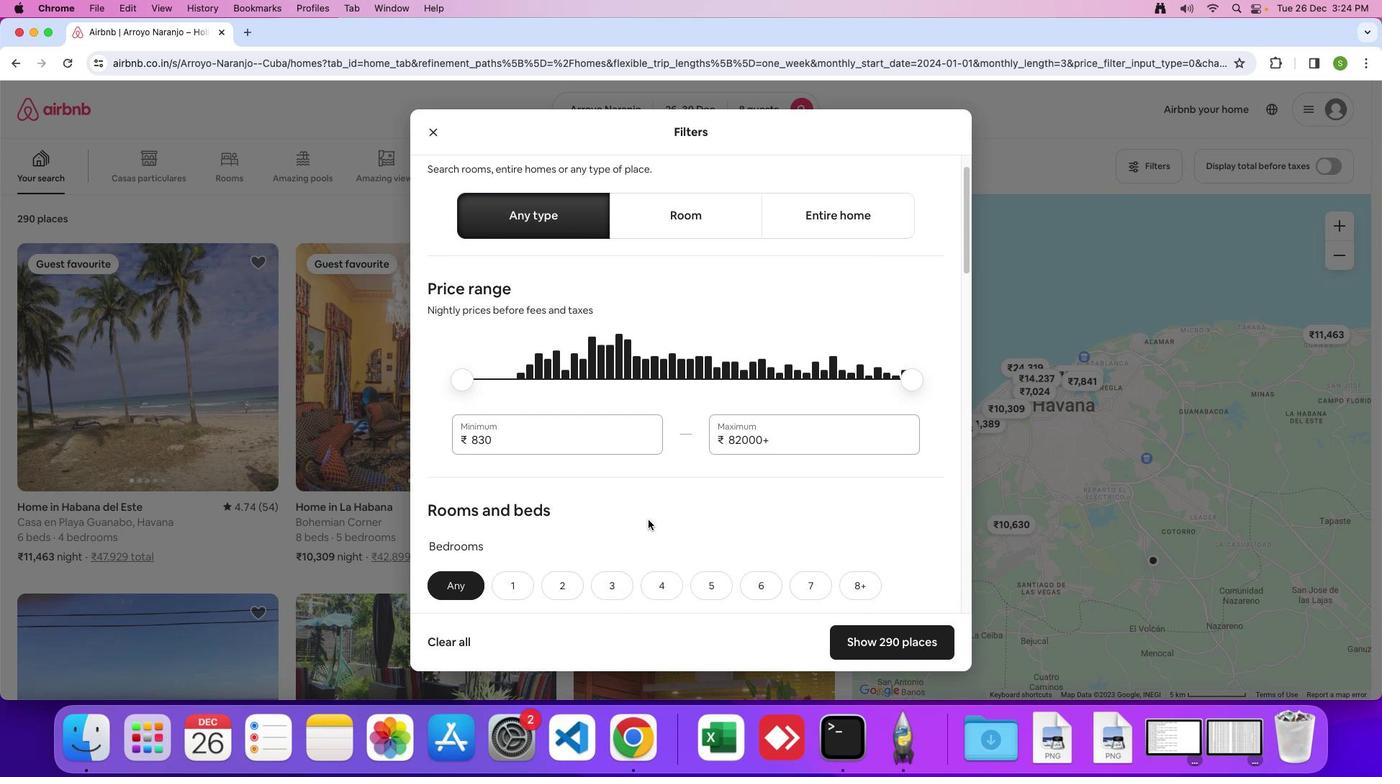 
Action: Mouse scrolled (648, 519) with delta (0, -1)
Screenshot: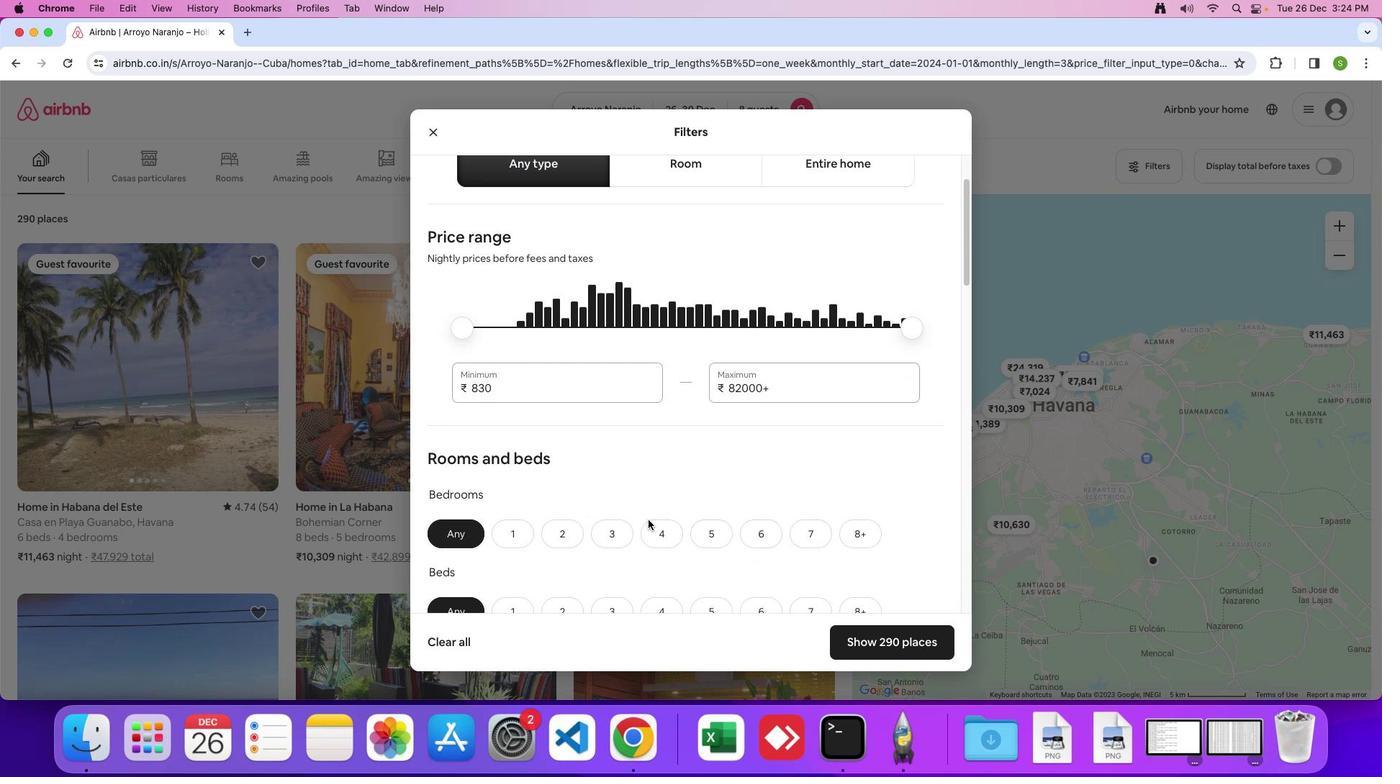 
Action: Mouse scrolled (648, 519) with delta (0, 0)
Screenshot: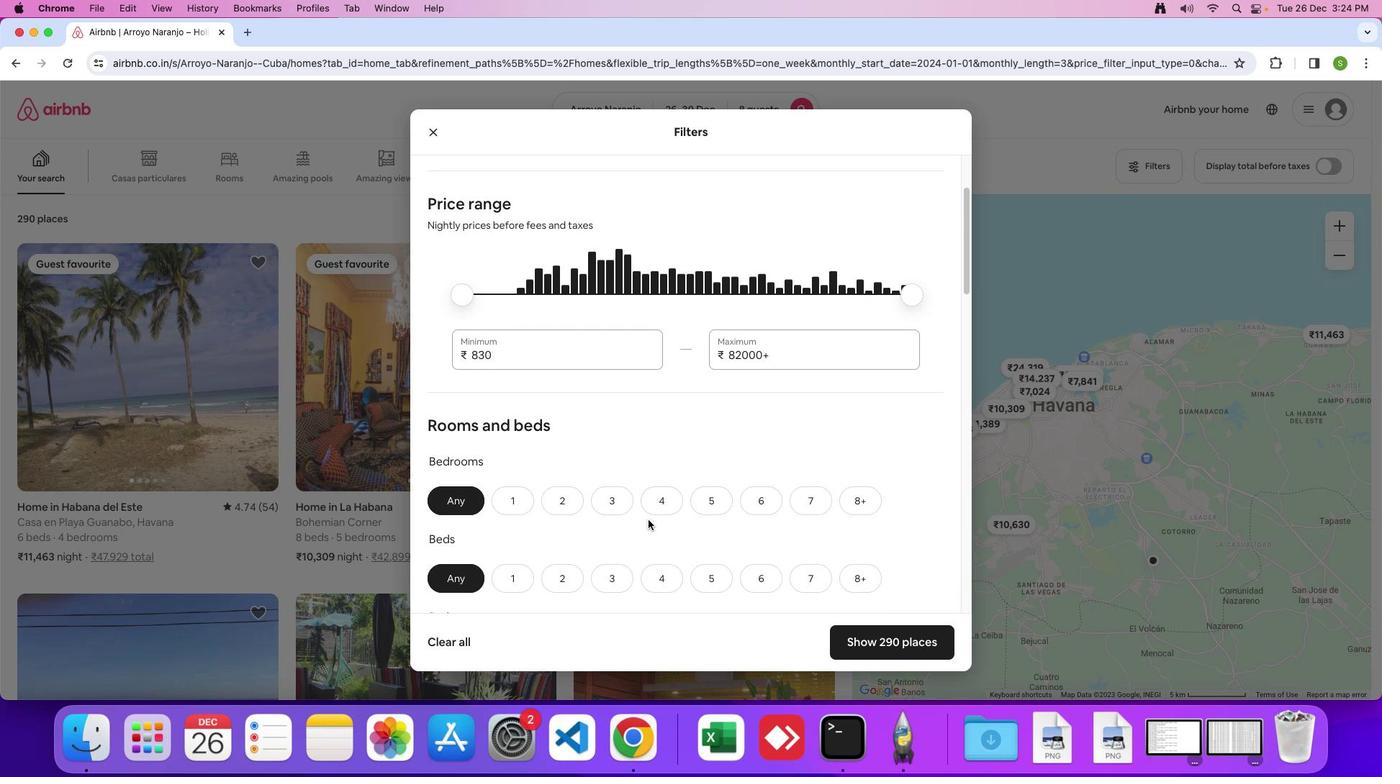 
Action: Mouse scrolled (648, 519) with delta (0, 0)
Screenshot: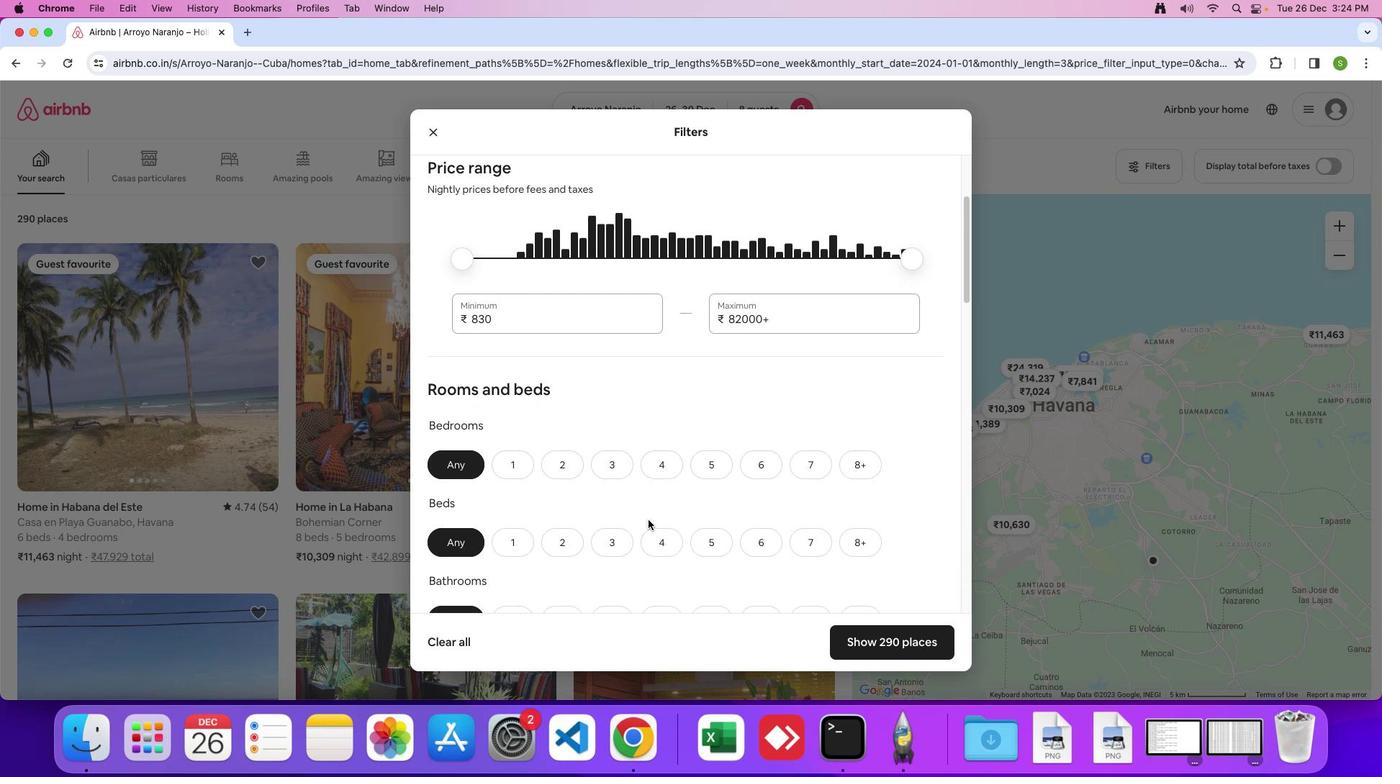 
Action: Mouse scrolled (648, 519) with delta (0, -1)
Screenshot: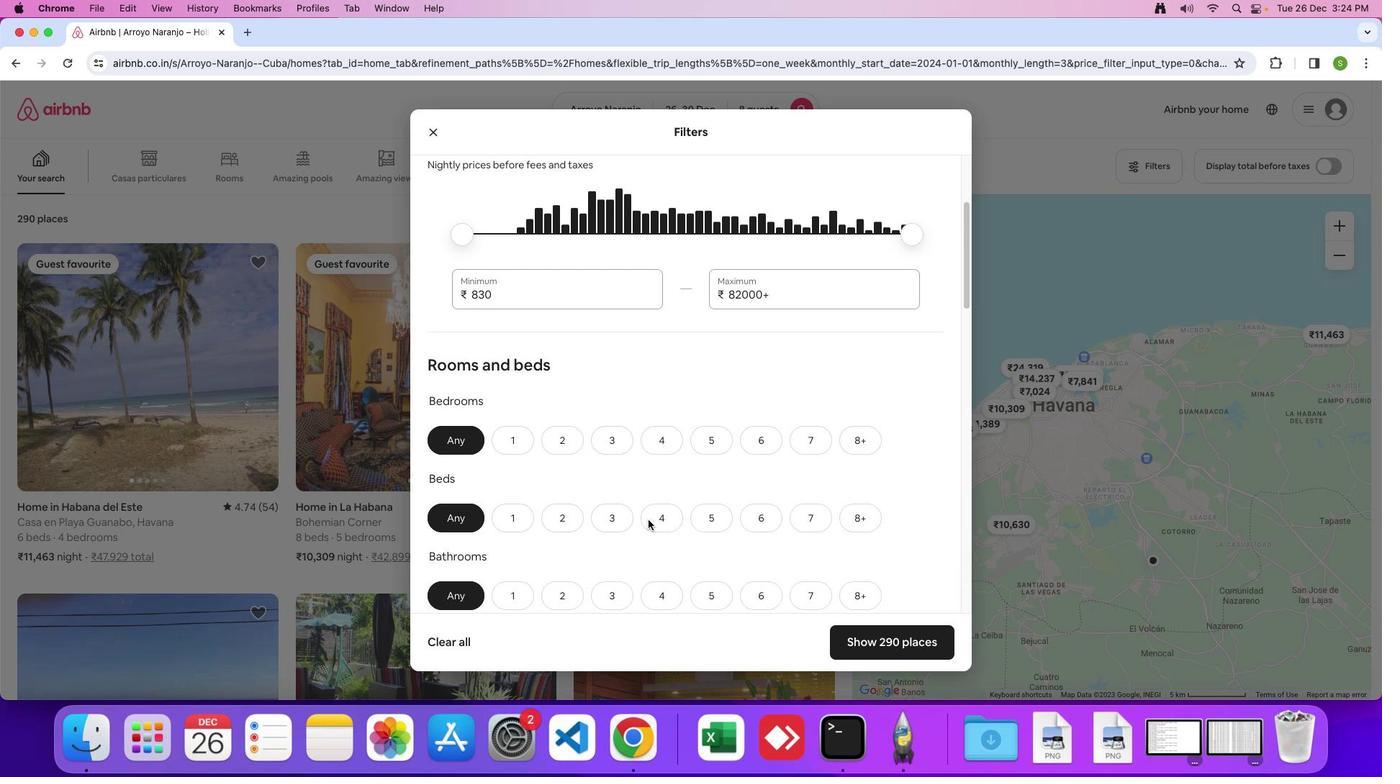 
Action: Mouse moved to (648, 519)
Screenshot: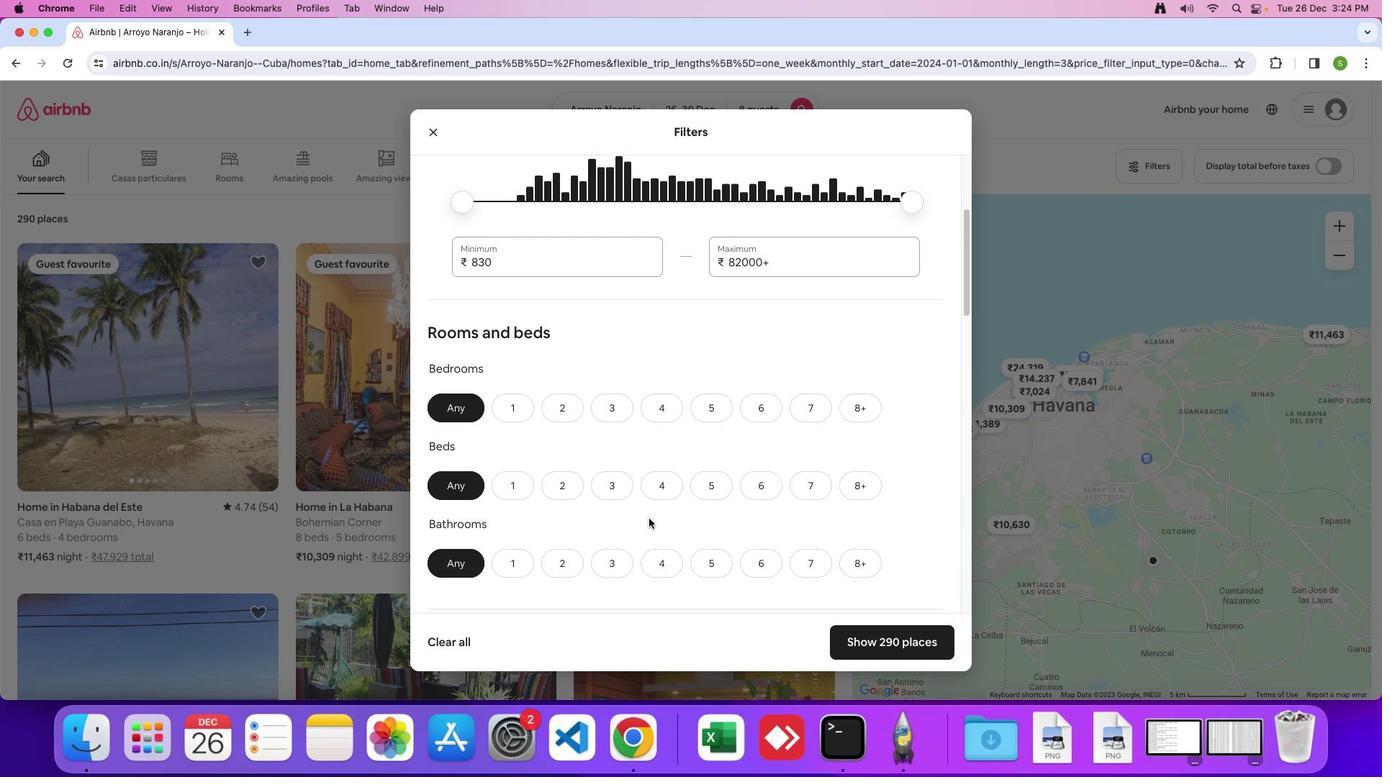 
Action: Mouse scrolled (648, 519) with delta (0, 0)
Screenshot: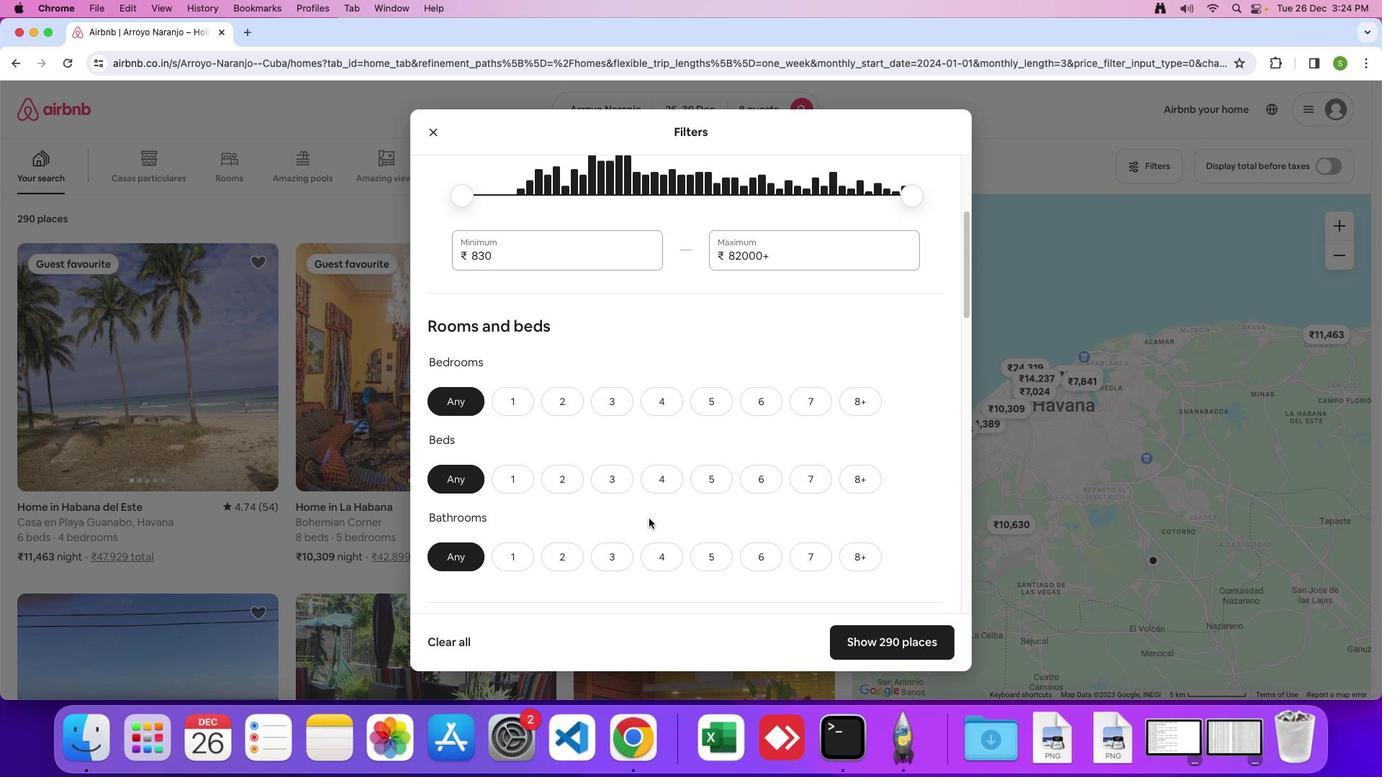 
Action: Mouse moved to (648, 518)
Screenshot: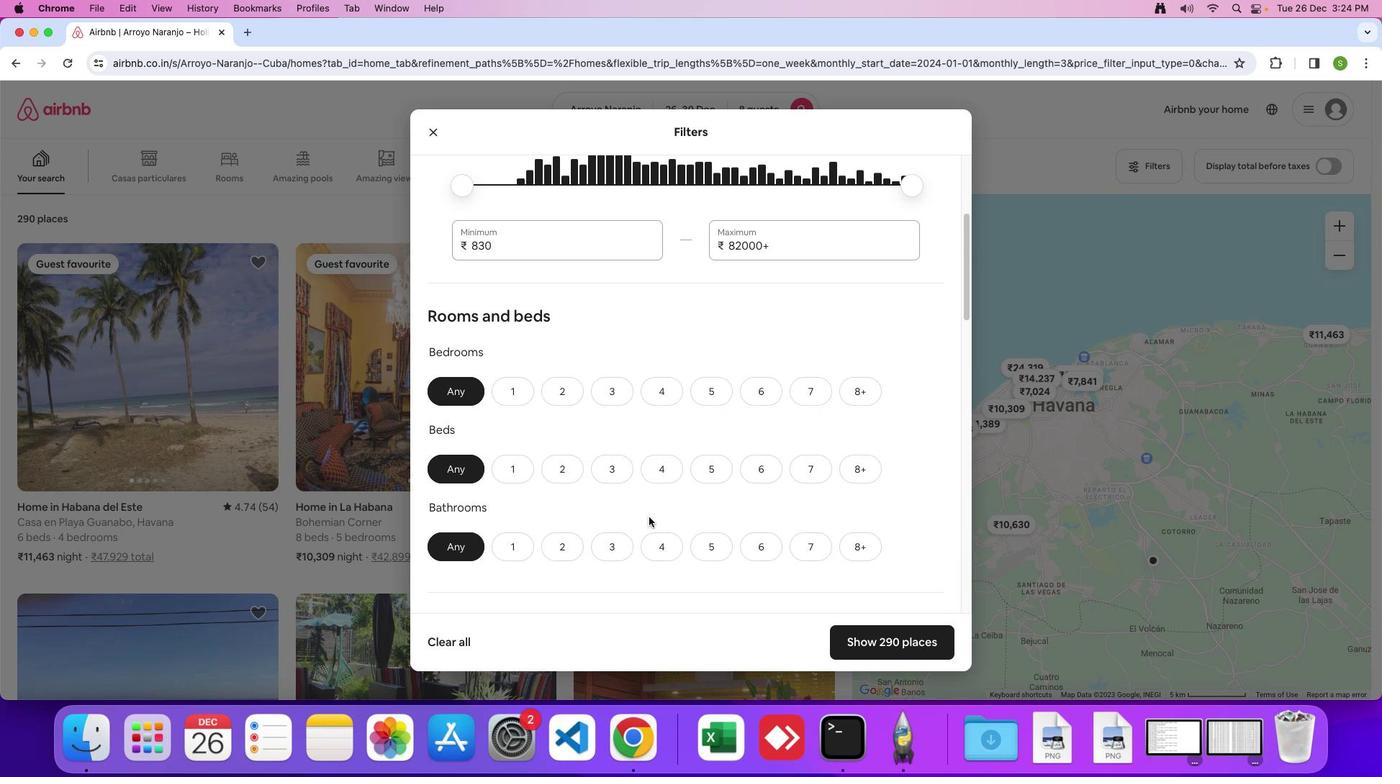
Action: Mouse scrolled (648, 518) with delta (0, 0)
Screenshot: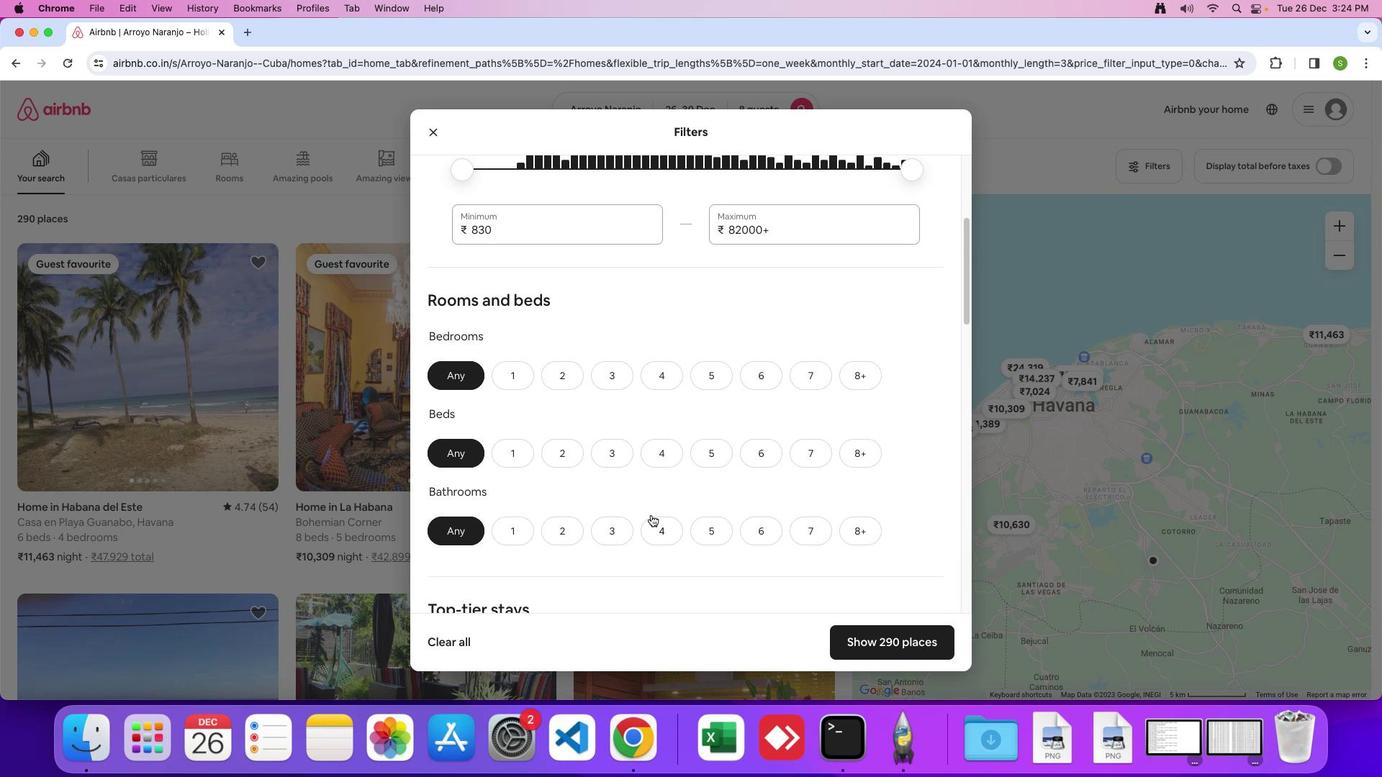 
Action: Mouse scrolled (648, 518) with delta (0, -1)
Screenshot: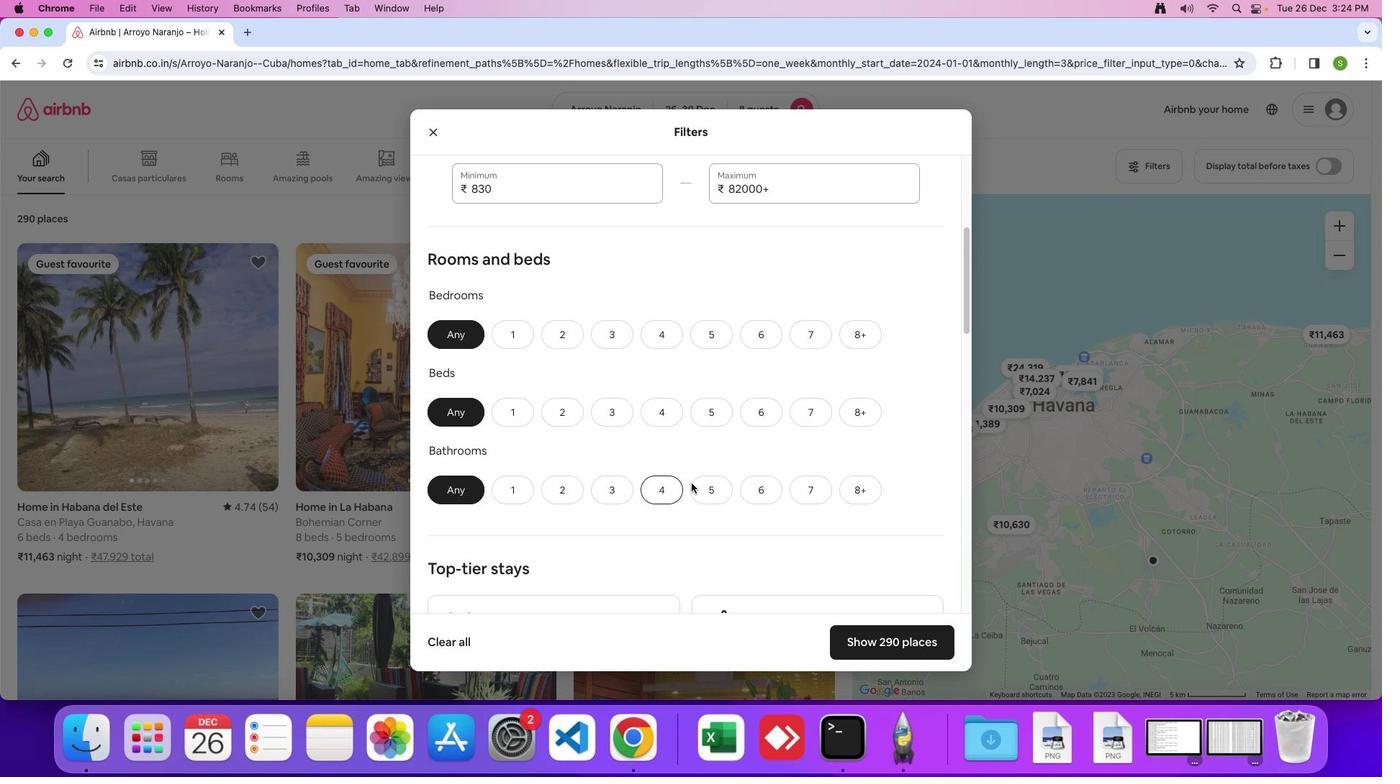 
Action: Mouse moved to (856, 321)
Screenshot: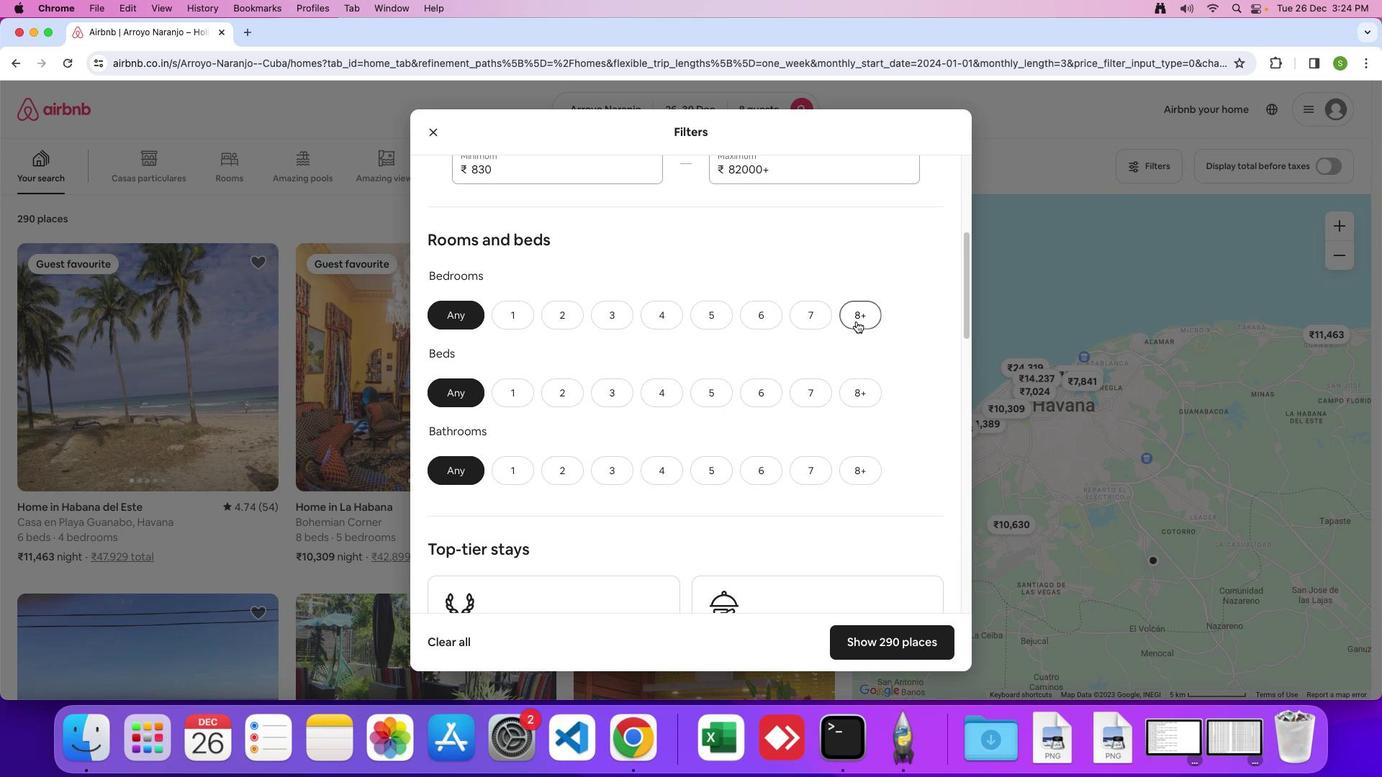 
Action: Mouse pressed left at (856, 321)
Screenshot: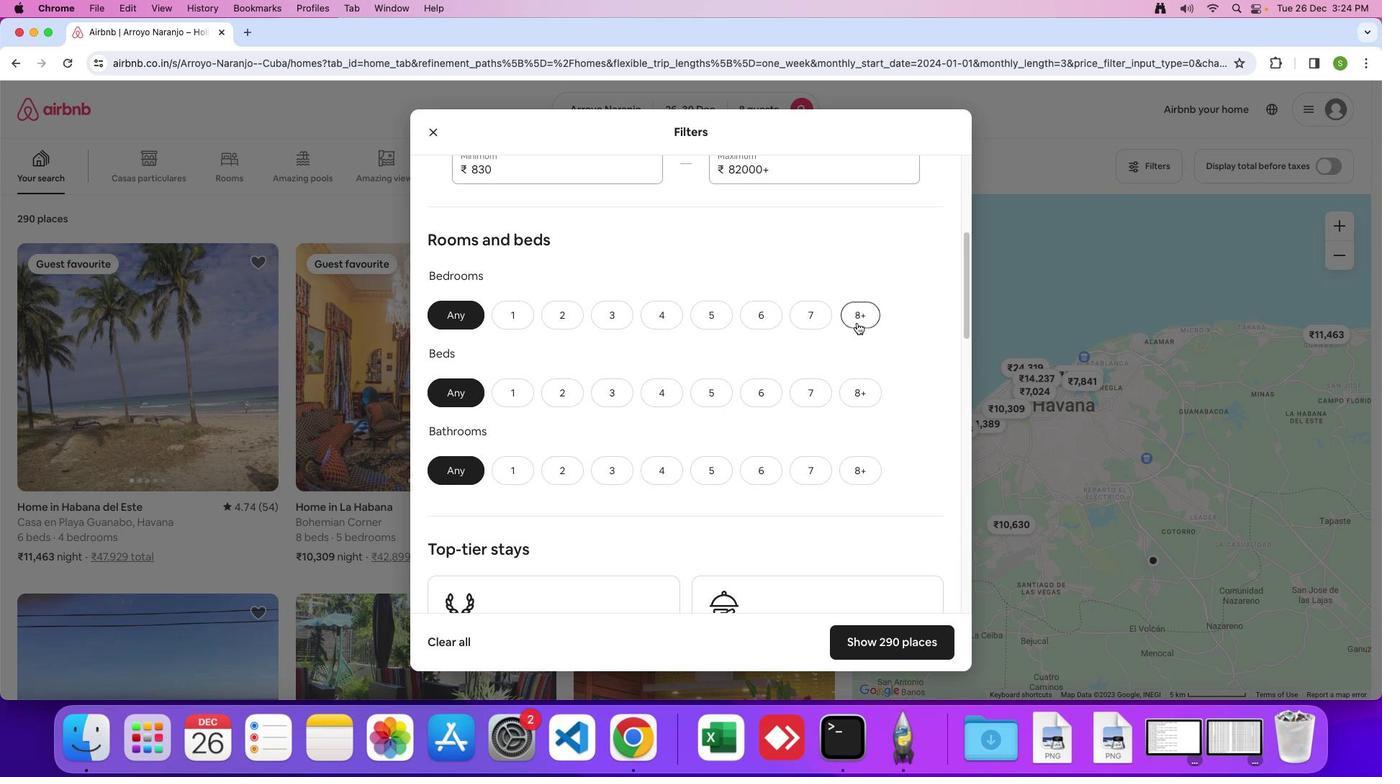 
Action: Mouse moved to (858, 396)
Screenshot: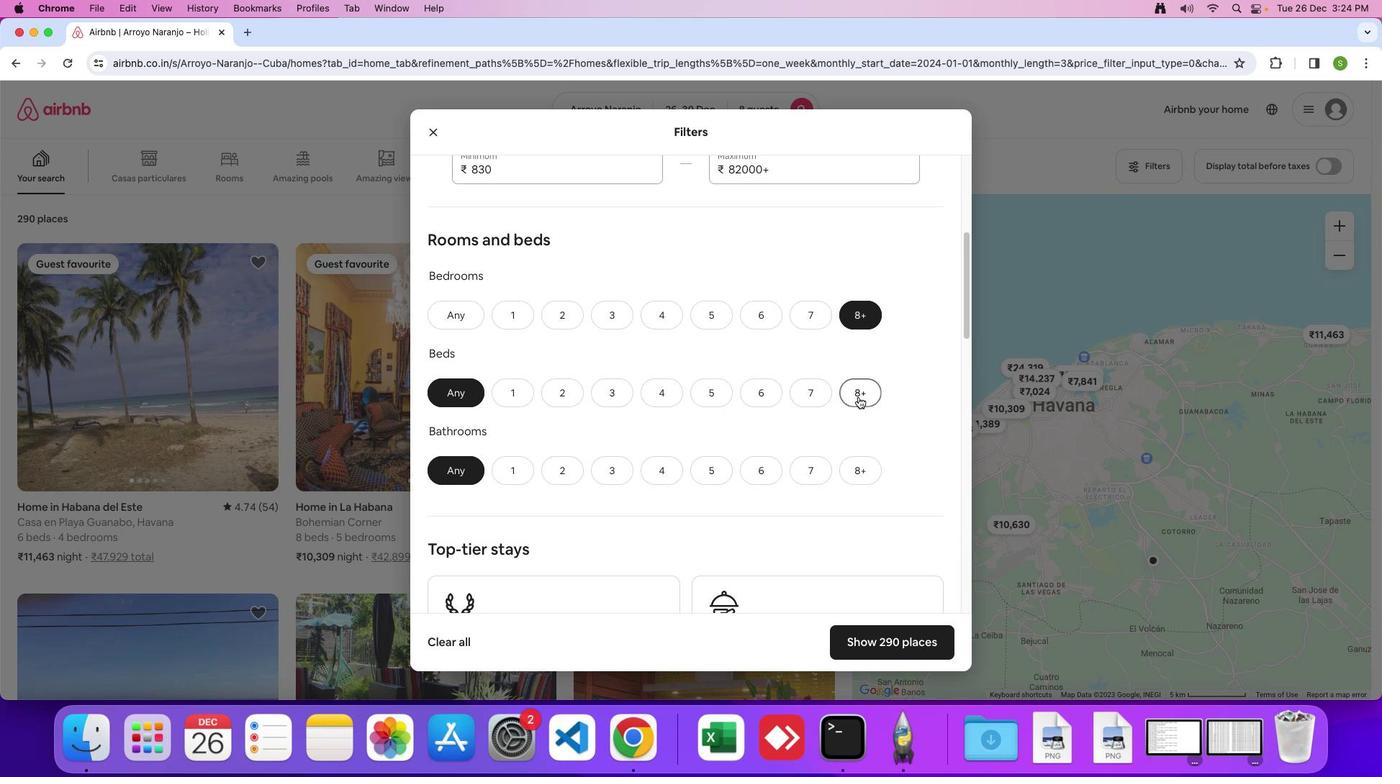 
Action: Mouse pressed left at (858, 396)
Screenshot: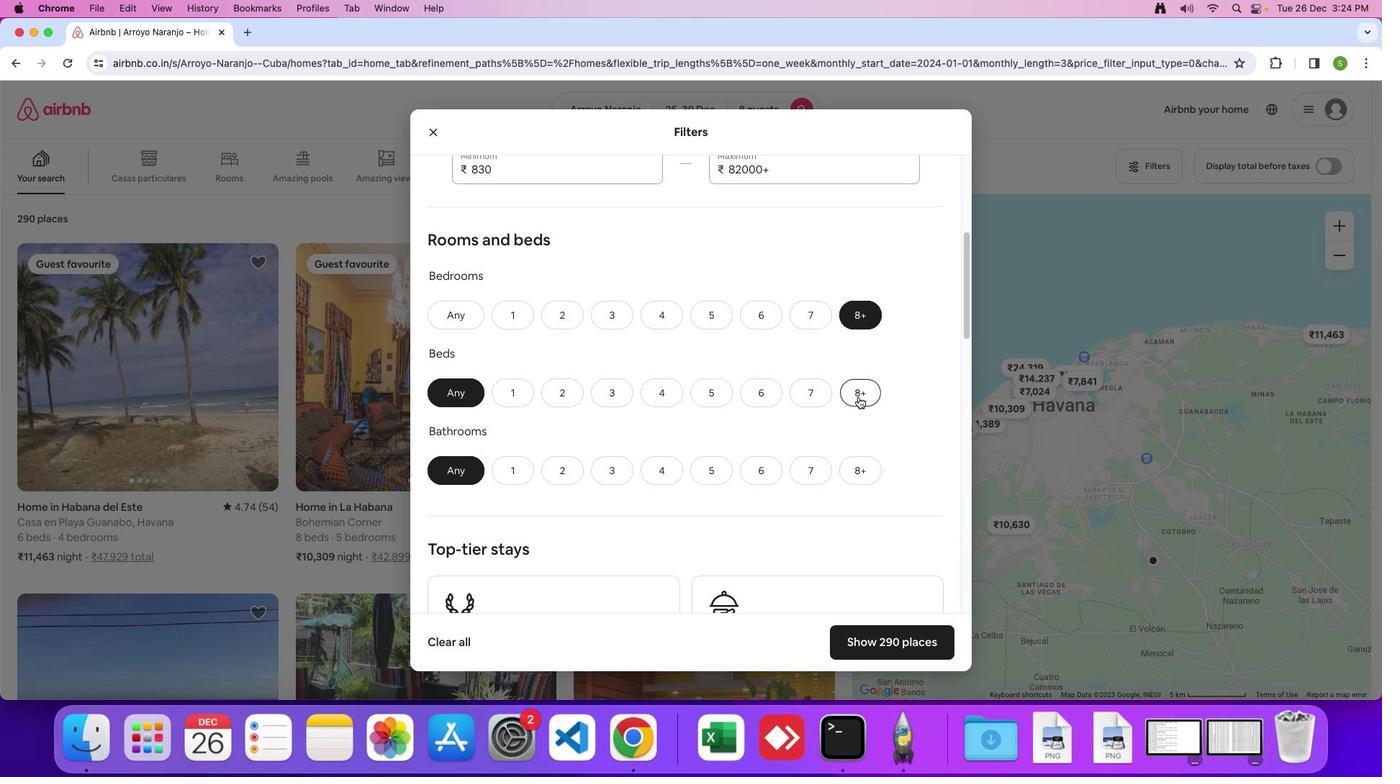 
Action: Mouse moved to (855, 466)
Screenshot: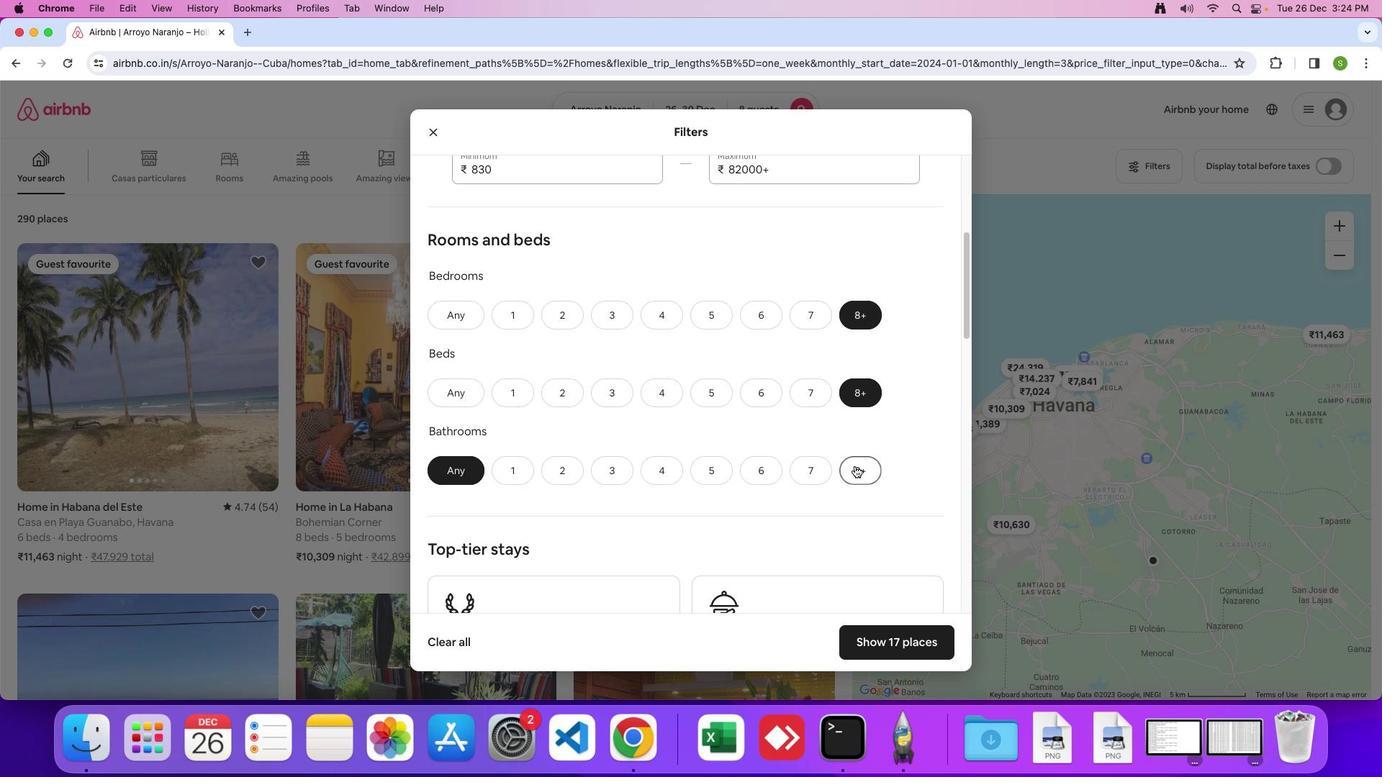 
Action: Mouse pressed left at (855, 466)
Screenshot: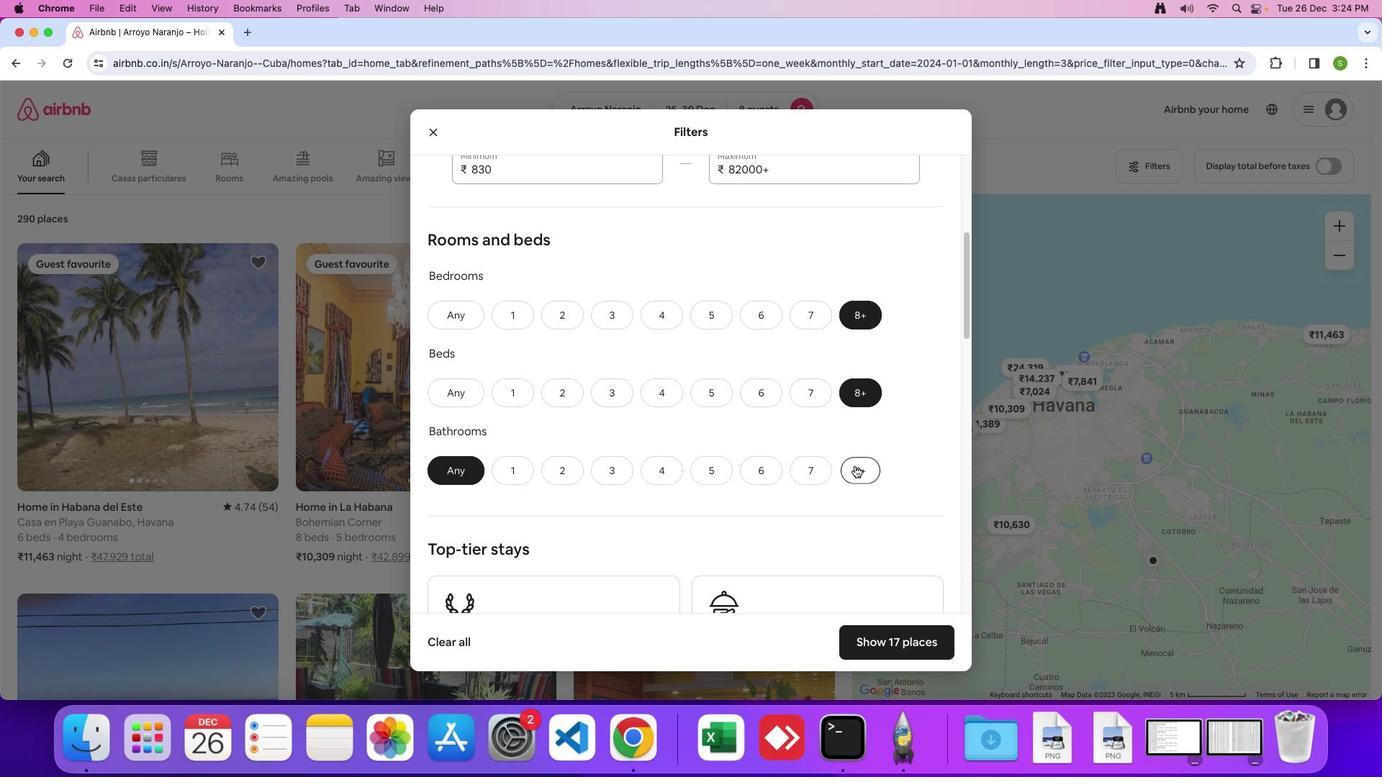 
Action: Mouse moved to (692, 508)
Screenshot: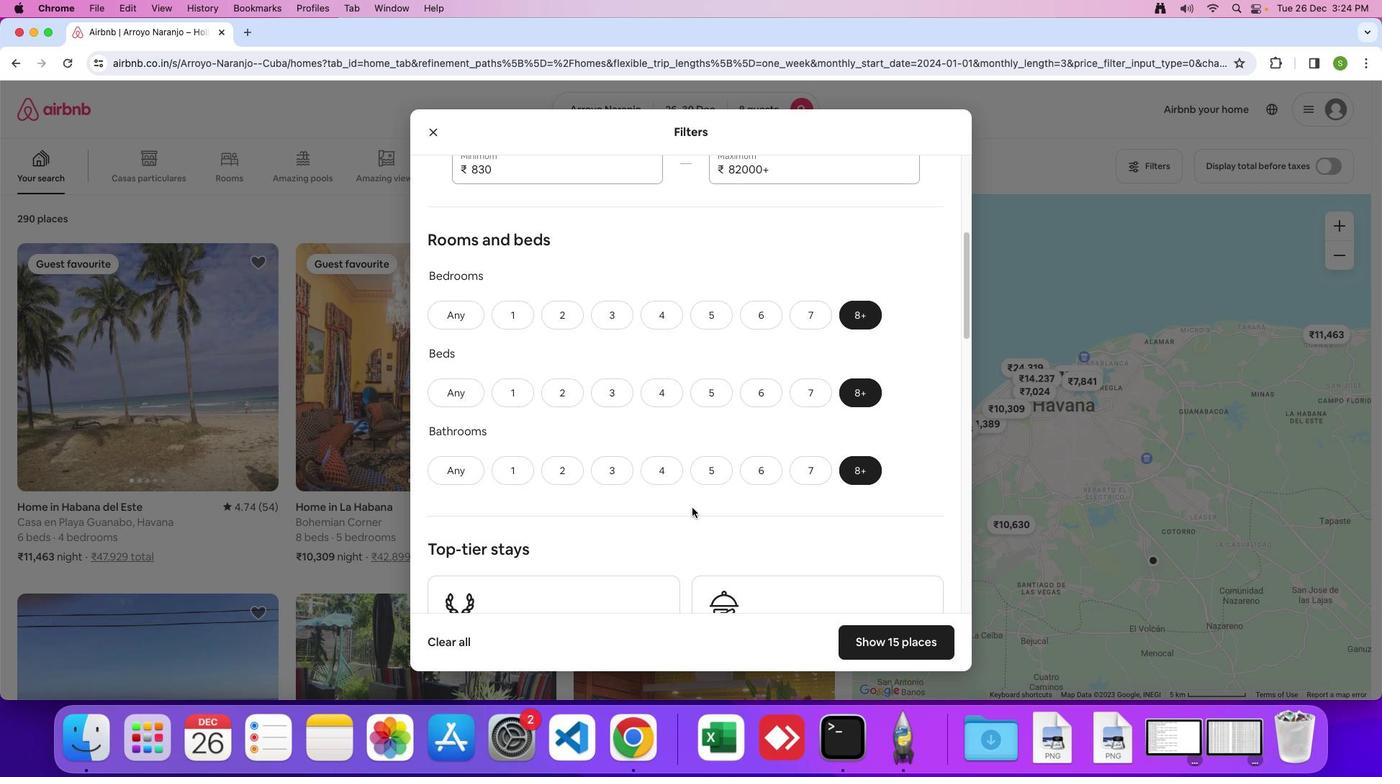 
Action: Mouse scrolled (692, 508) with delta (0, 0)
Screenshot: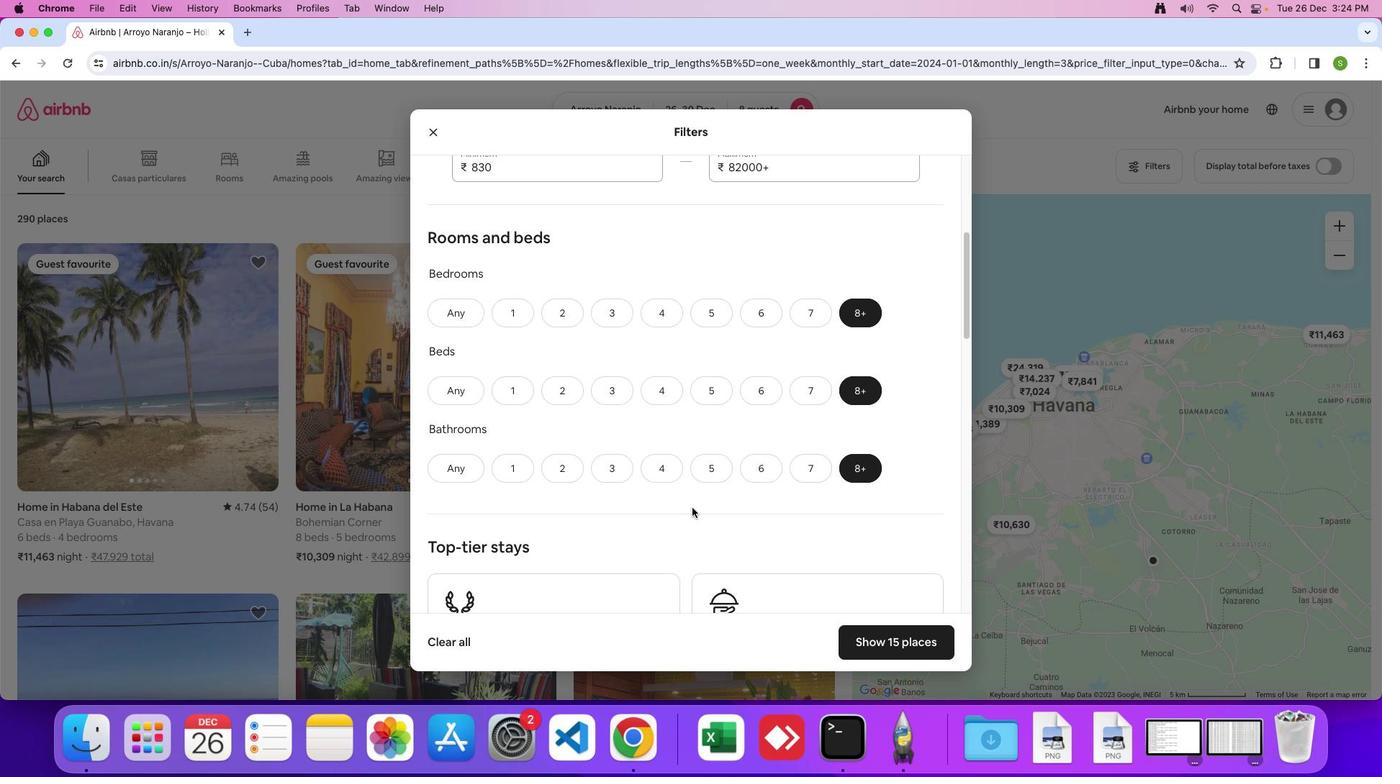 
Action: Mouse scrolled (692, 508) with delta (0, 0)
Screenshot: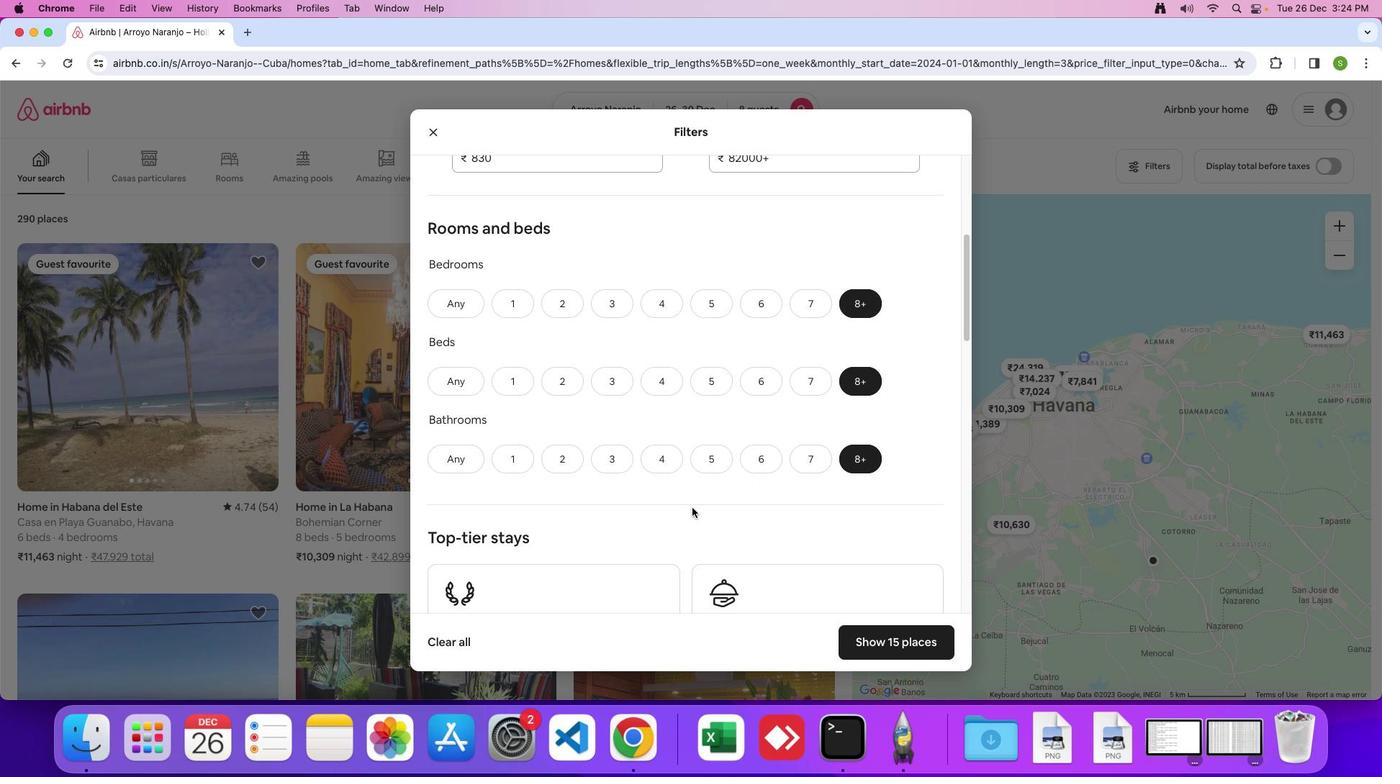 
Action: Mouse scrolled (692, 508) with delta (0, 0)
Screenshot: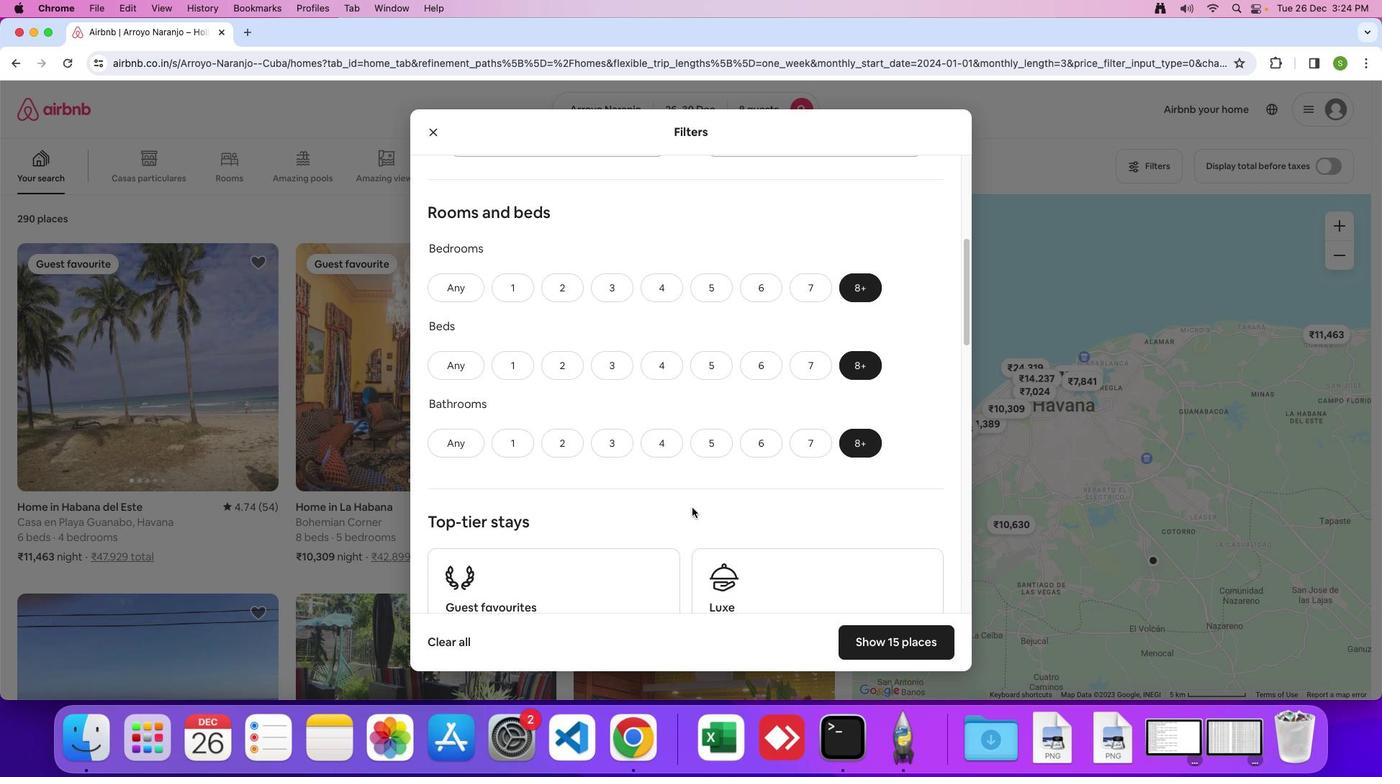 
Action: Mouse moved to (692, 507)
Screenshot: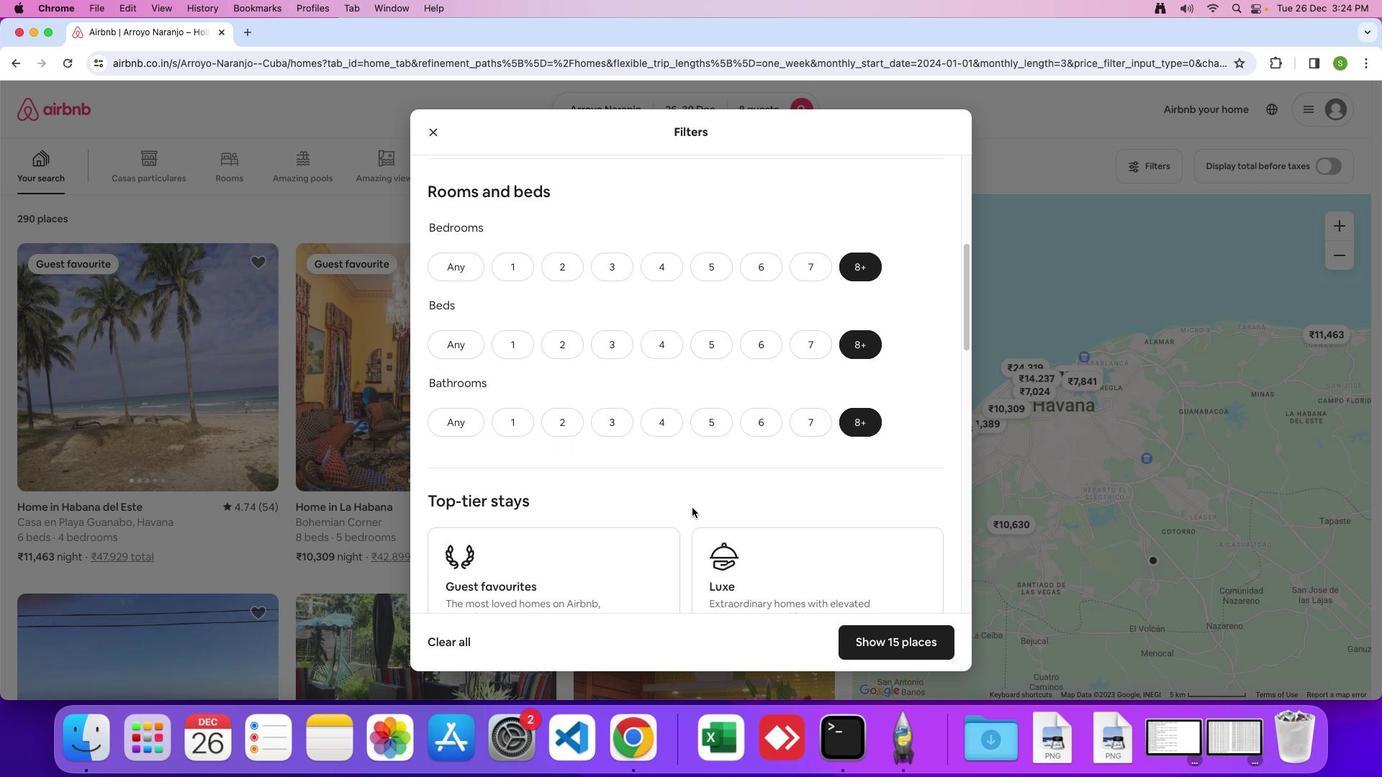 
Action: Mouse scrolled (692, 507) with delta (0, 0)
Screenshot: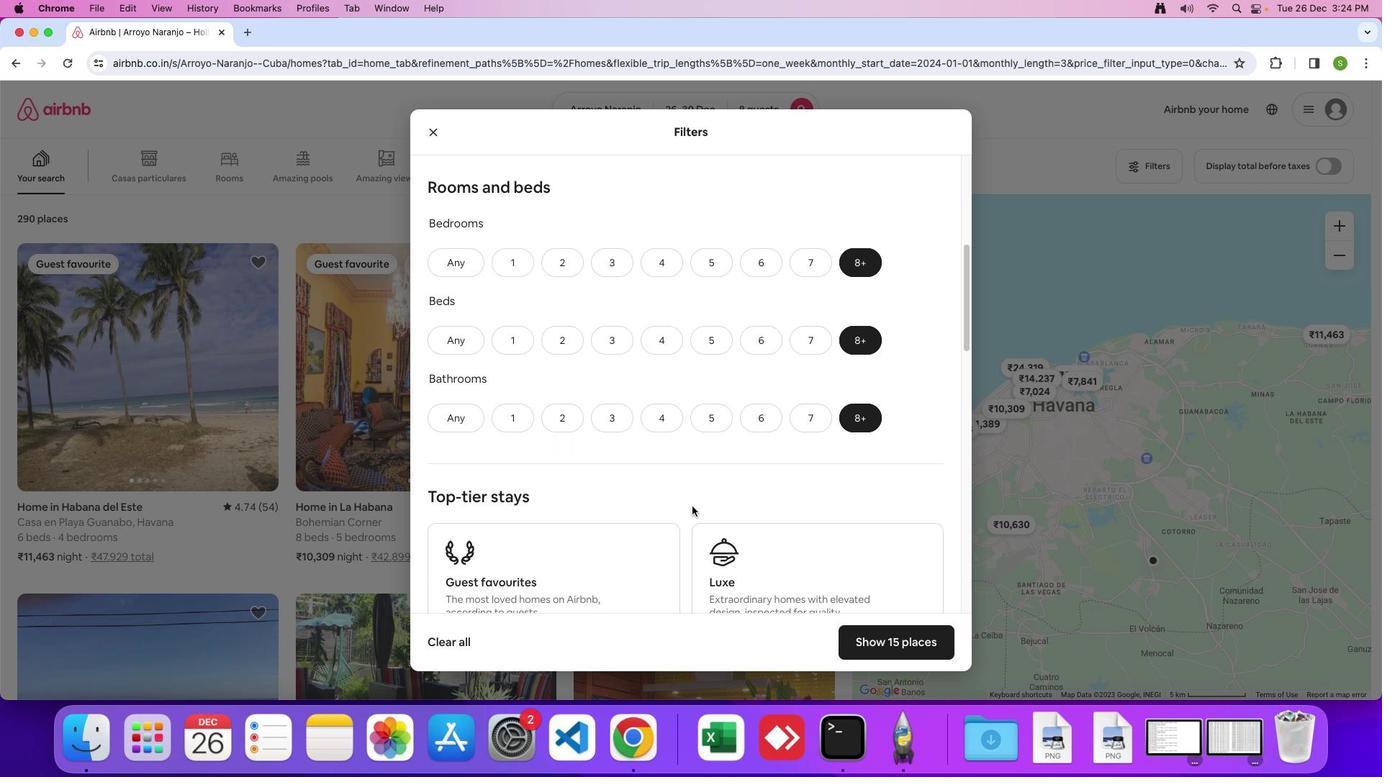 
Action: Mouse moved to (692, 507)
Screenshot: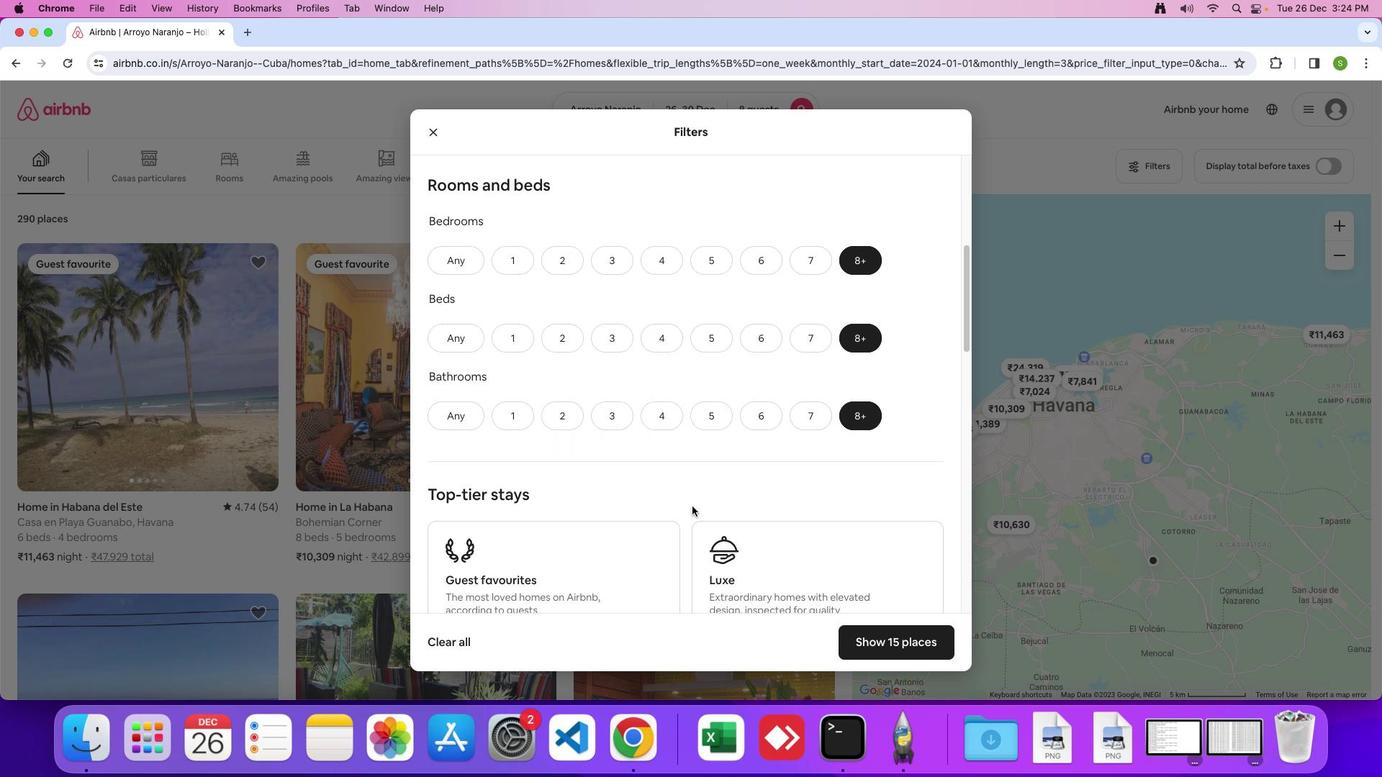 
Action: Mouse scrolled (692, 507) with delta (0, 0)
Screenshot: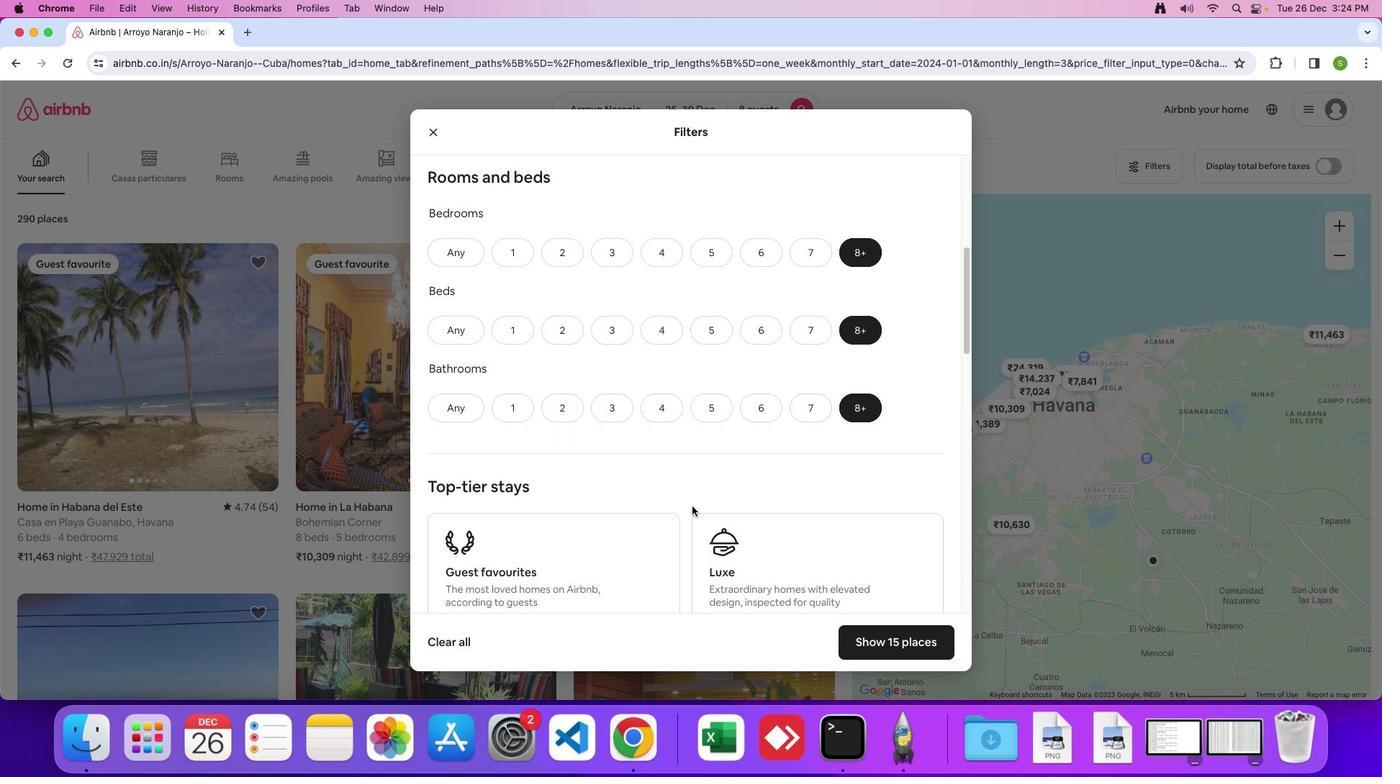 
Action: Mouse moved to (692, 506)
Screenshot: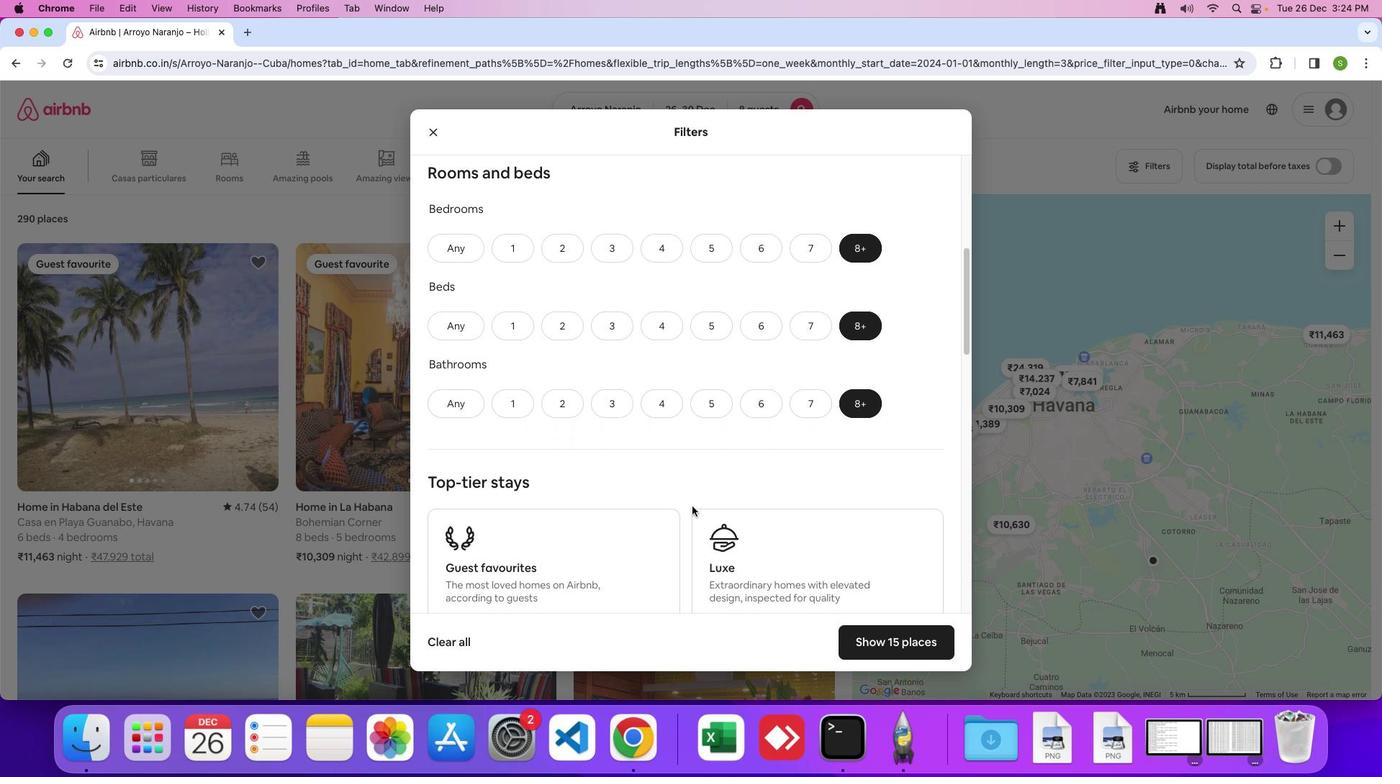 
Action: Mouse scrolled (692, 506) with delta (0, 0)
Screenshot: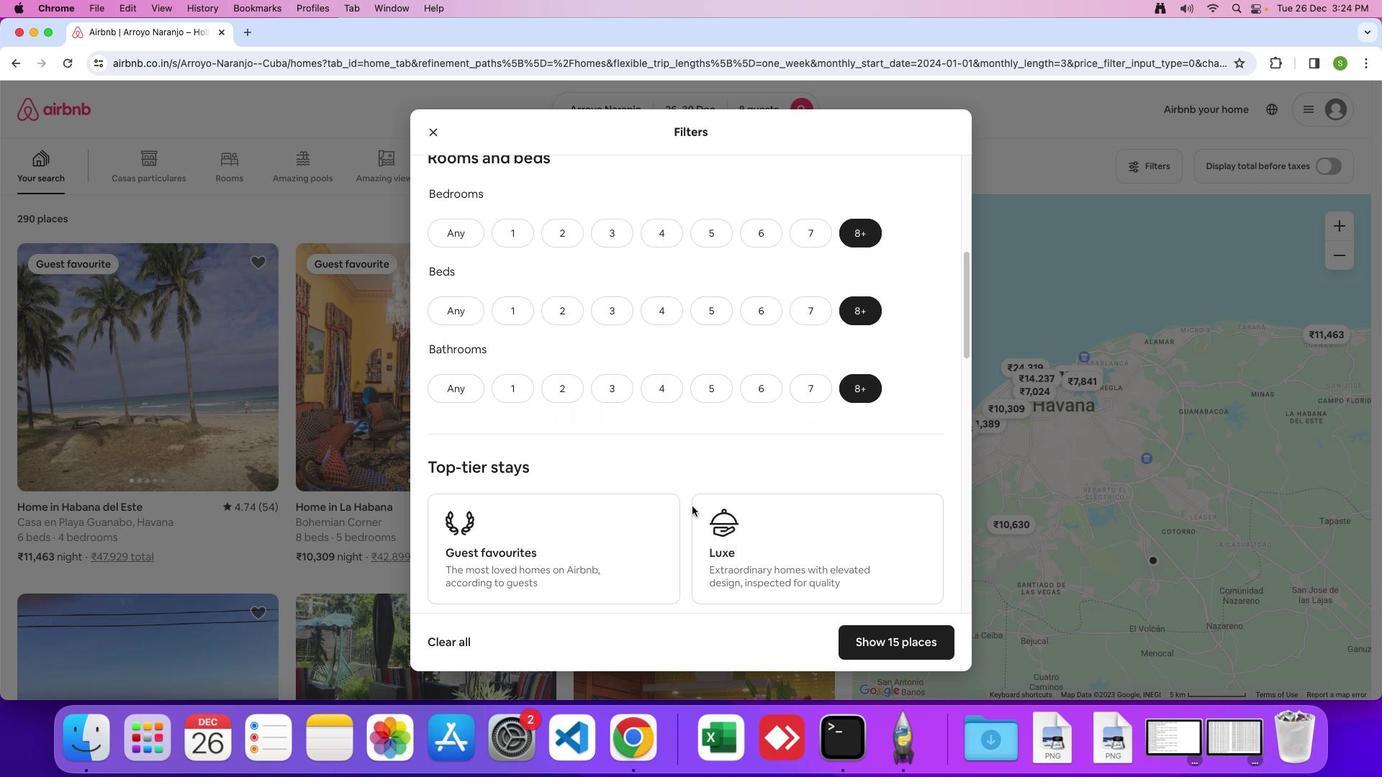 
Action: Mouse scrolled (692, 506) with delta (0, 0)
Screenshot: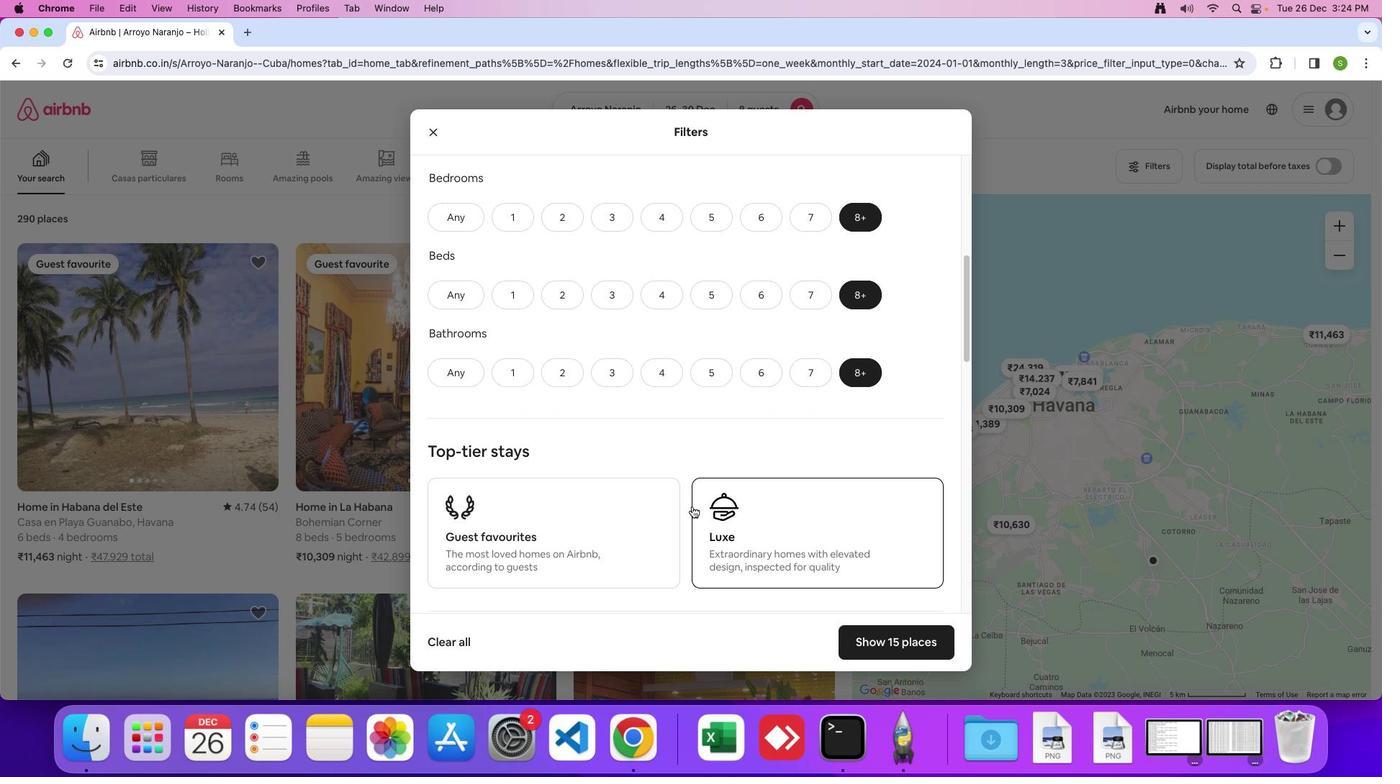 
Action: Mouse scrolled (692, 506) with delta (0, 0)
Screenshot: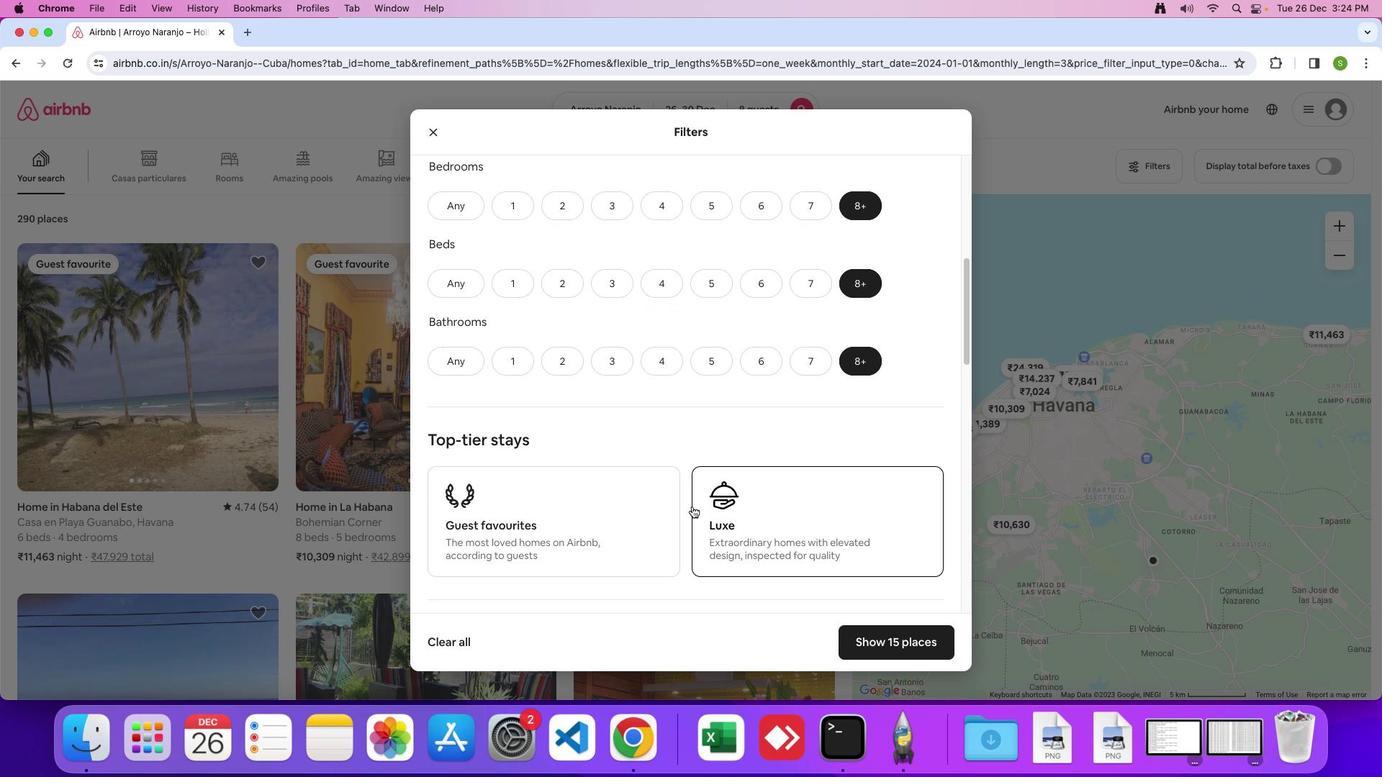 
Action: Mouse scrolled (692, 506) with delta (0, -1)
Screenshot: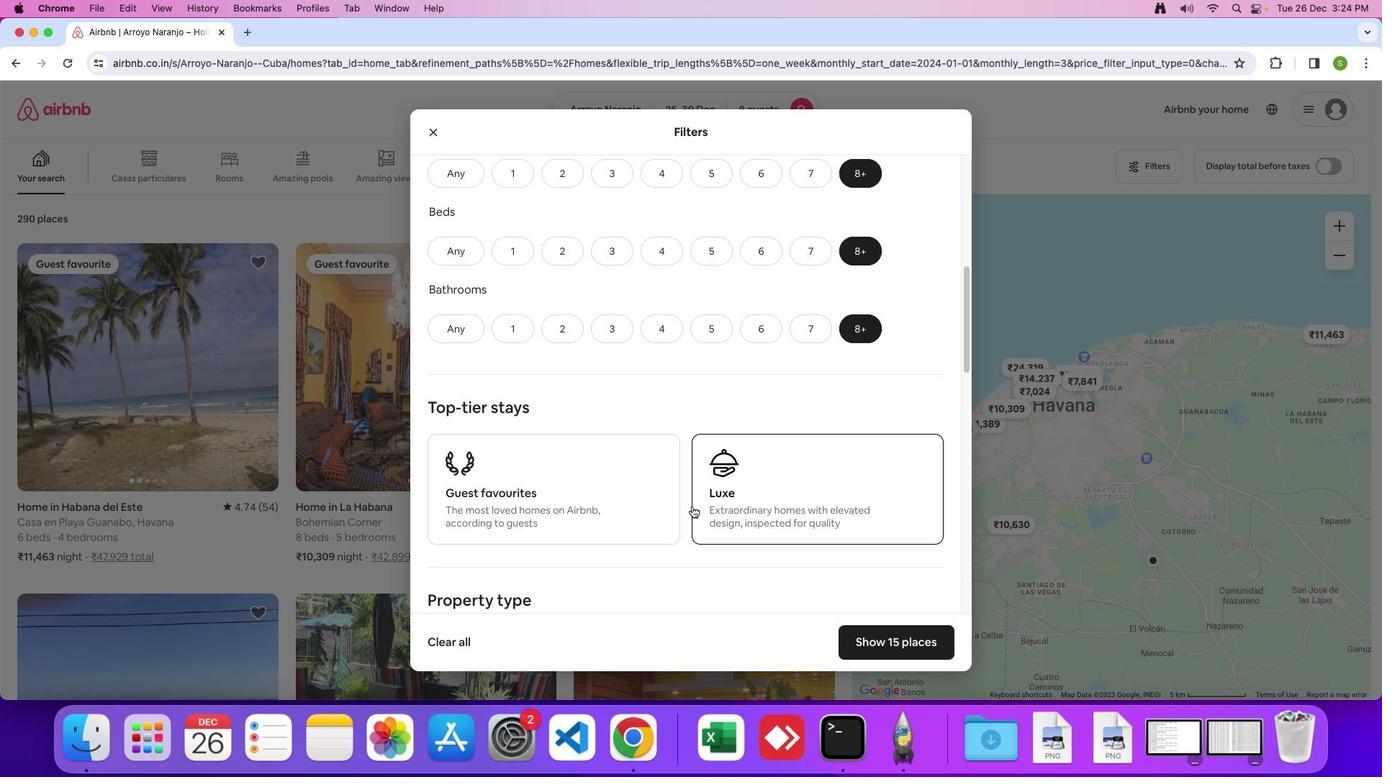 
Action: Mouse moved to (692, 505)
Screenshot: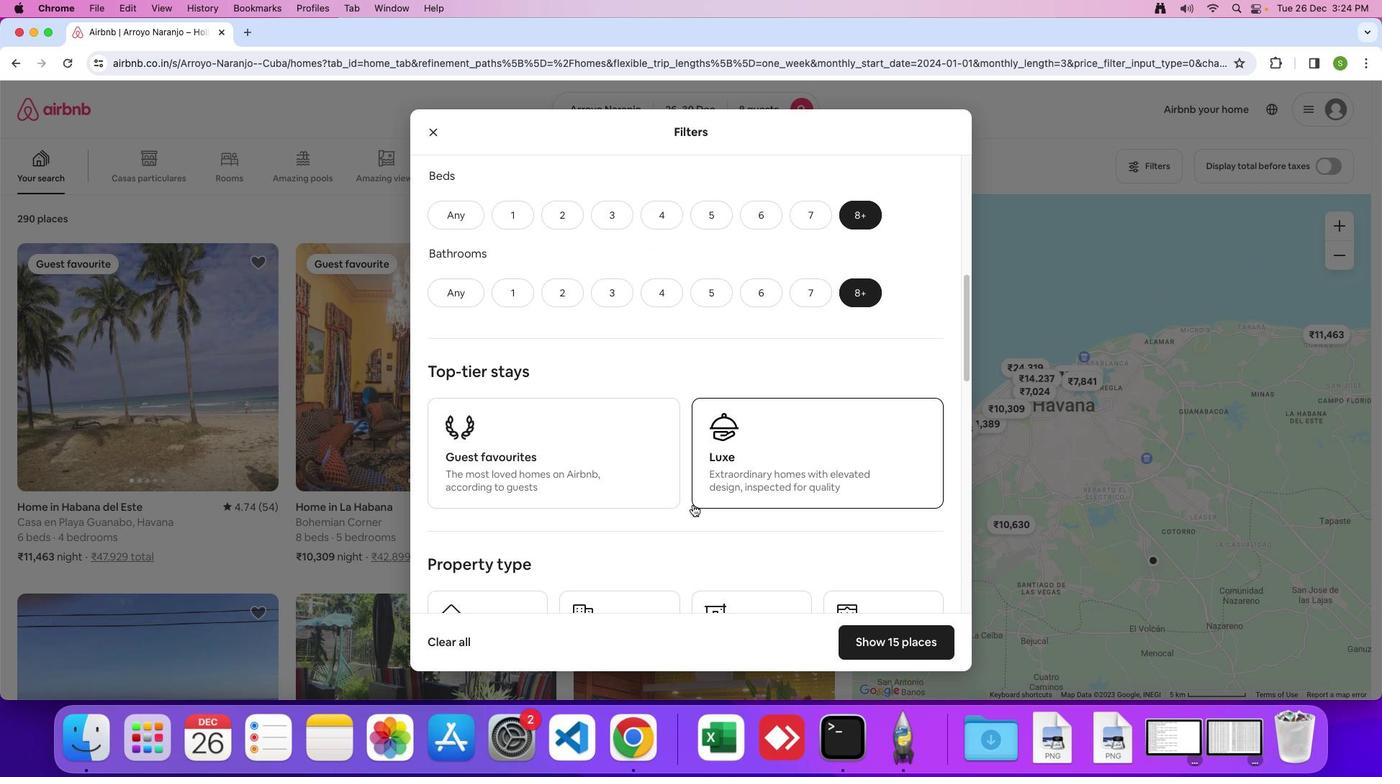 
Action: Mouse scrolled (692, 505) with delta (0, 0)
Screenshot: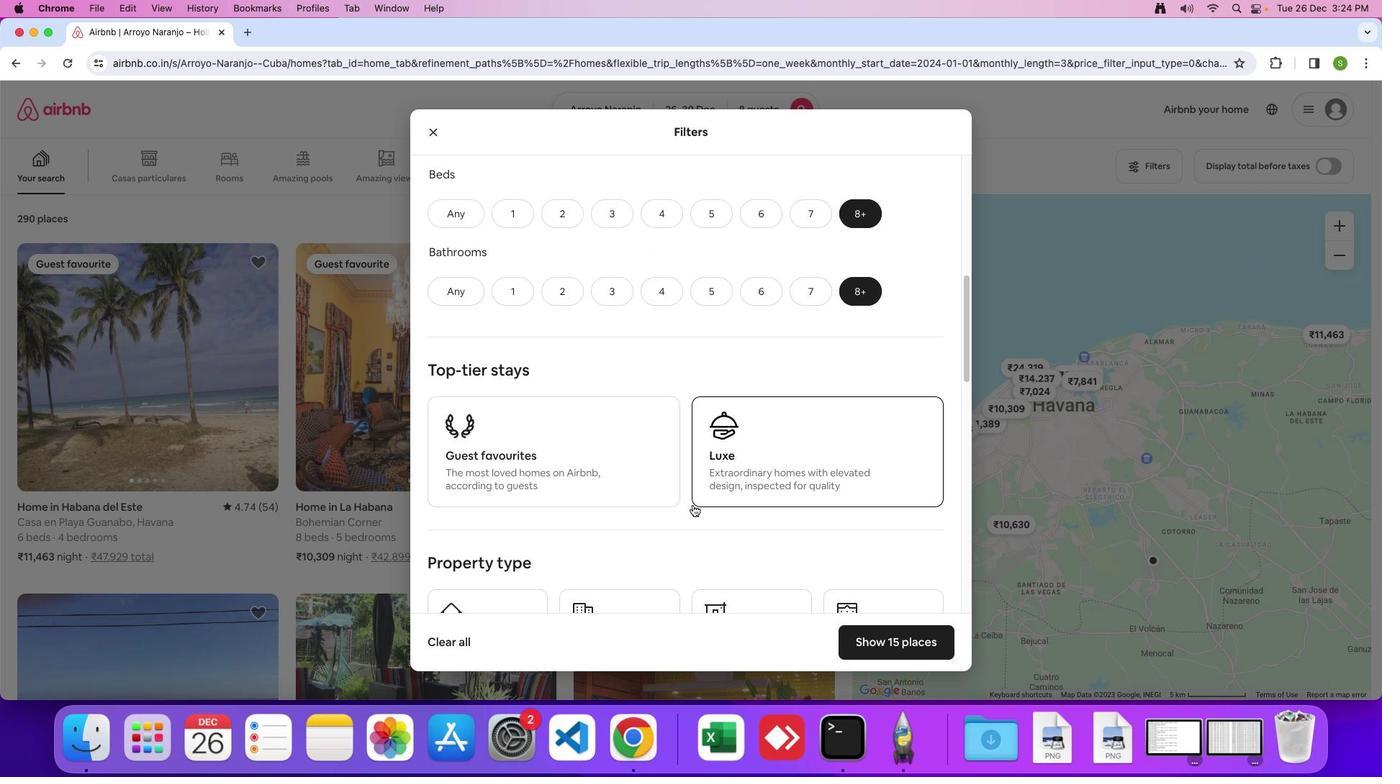 
Action: Mouse scrolled (692, 505) with delta (0, 0)
Screenshot: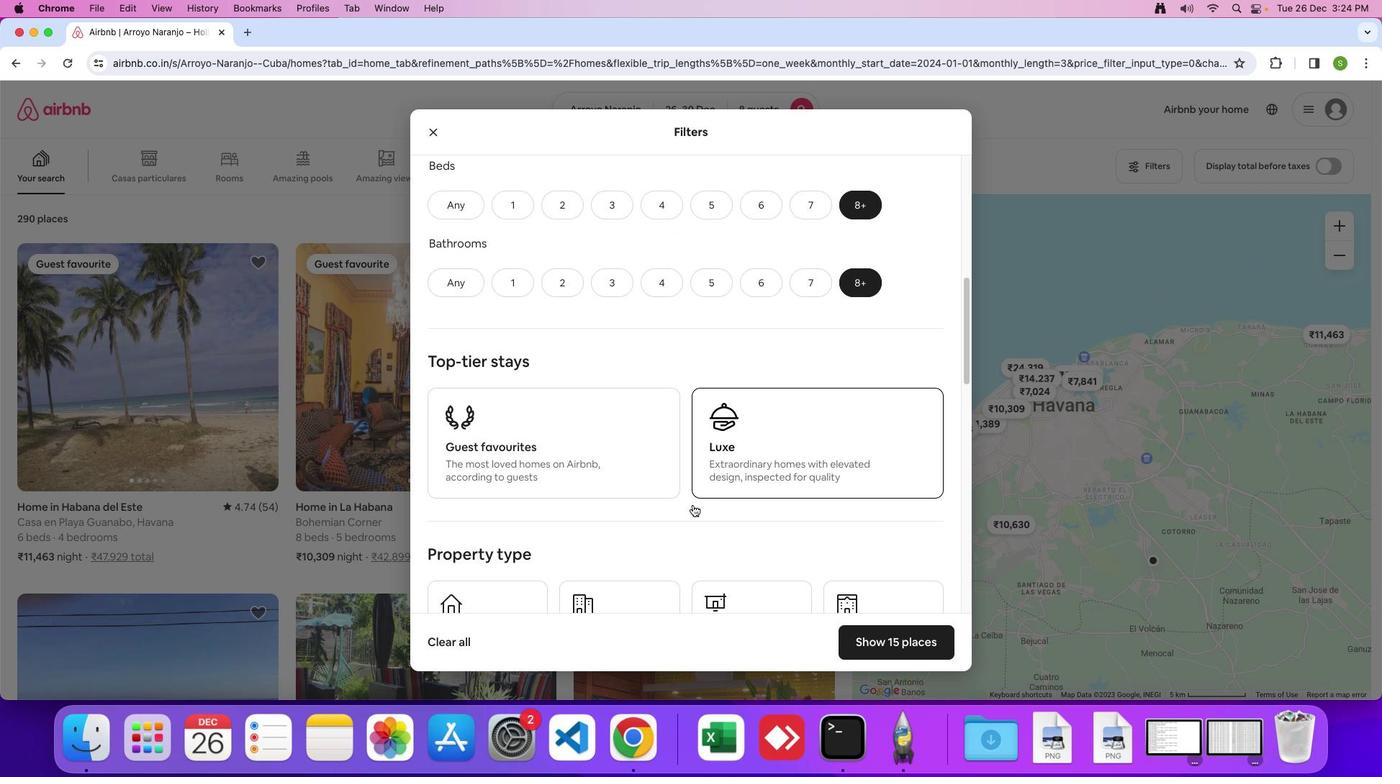 
Action: Mouse scrolled (692, 505) with delta (0, 0)
Screenshot: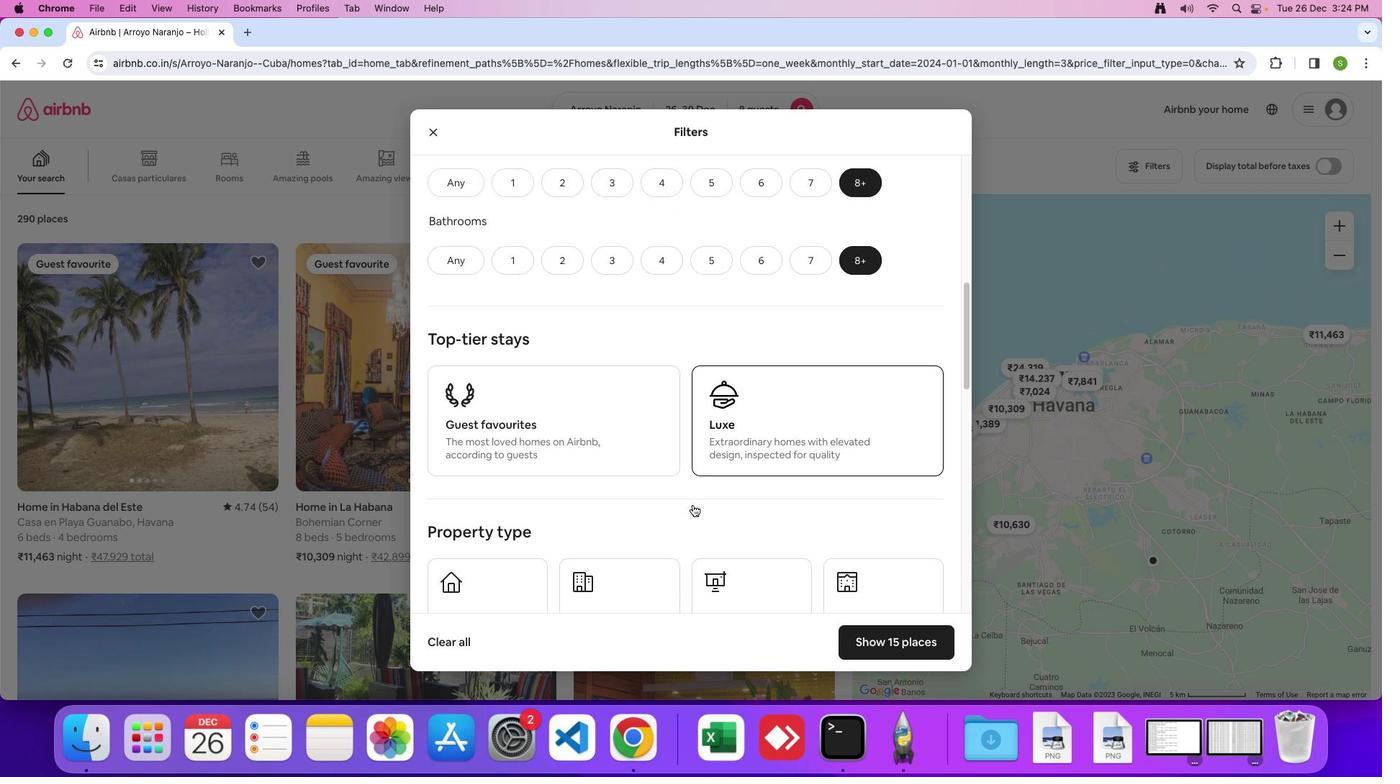 
Action: Mouse scrolled (692, 505) with delta (0, 0)
Screenshot: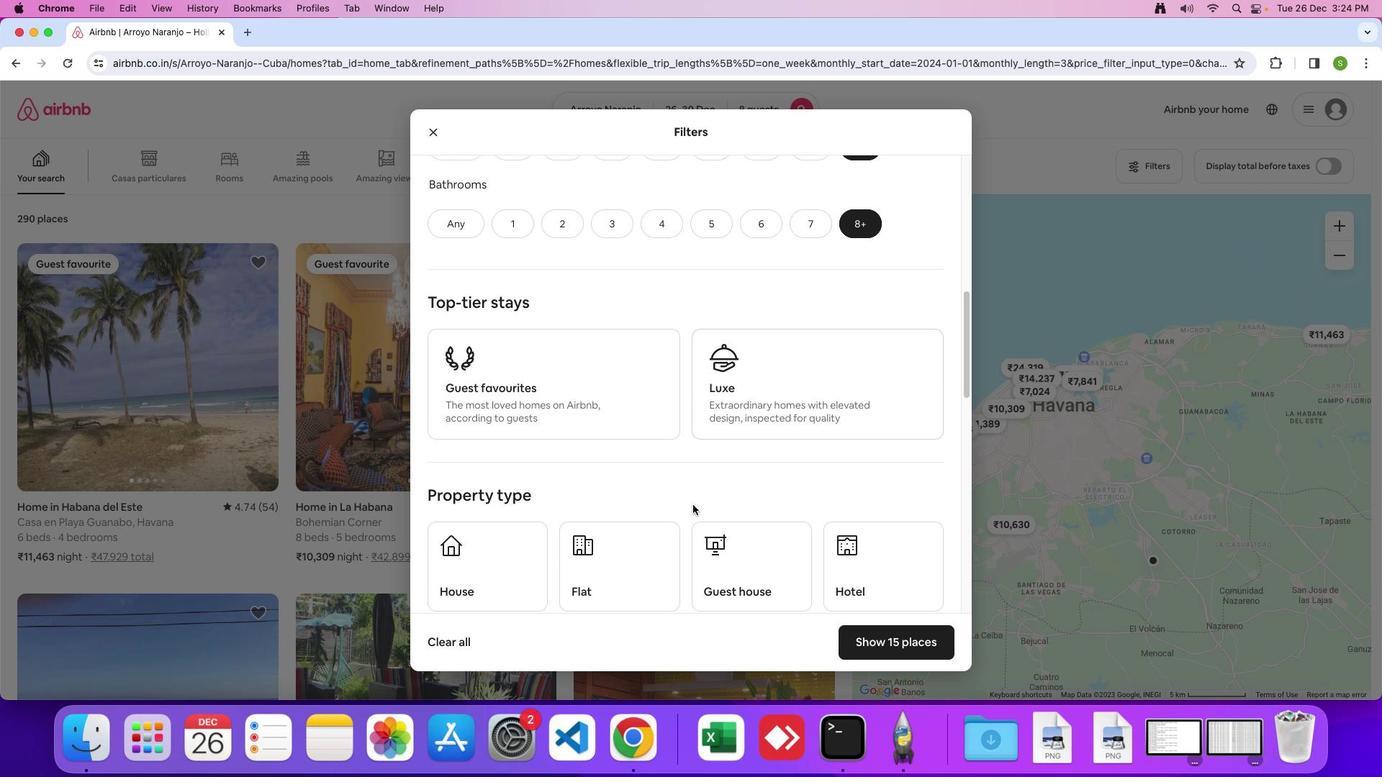 
Action: Mouse scrolled (692, 505) with delta (0, 0)
Screenshot: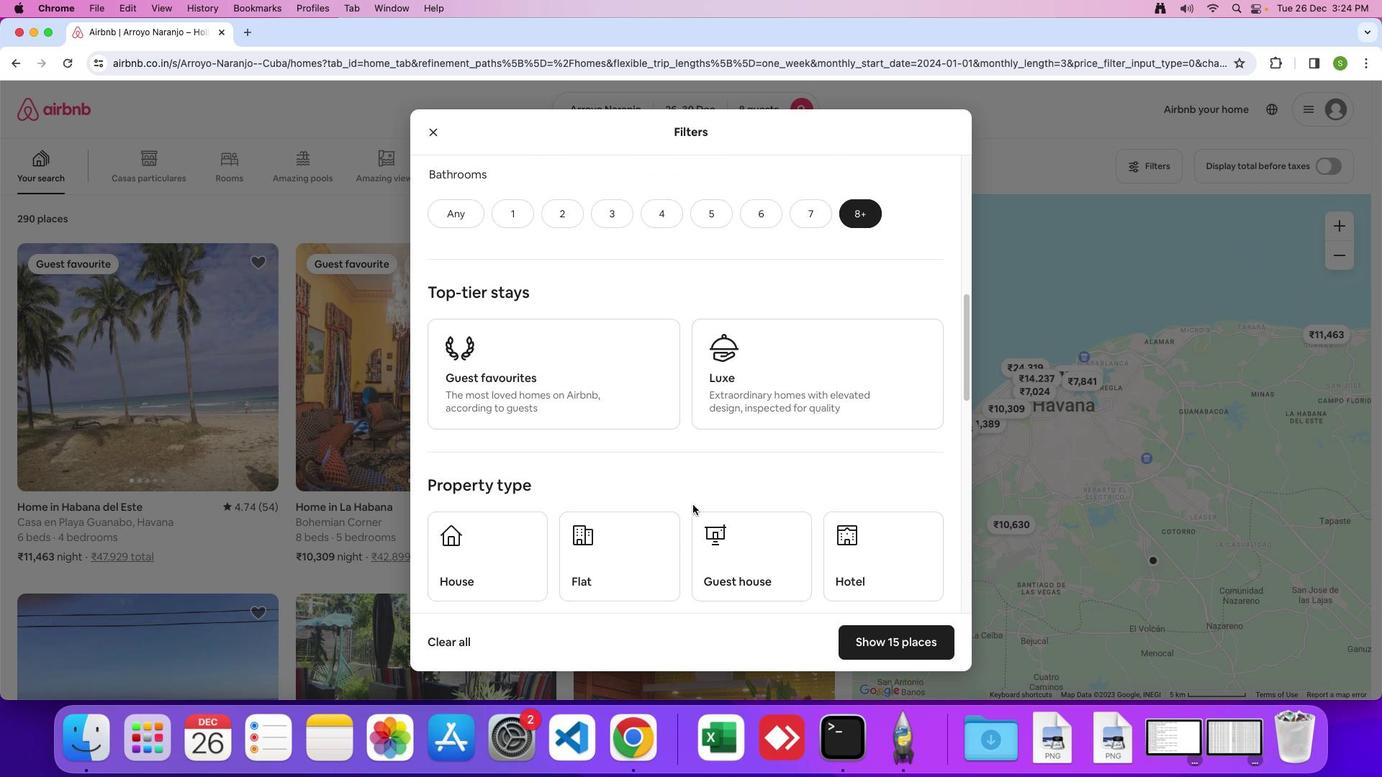 
Action: Mouse scrolled (692, 505) with delta (0, -1)
Screenshot: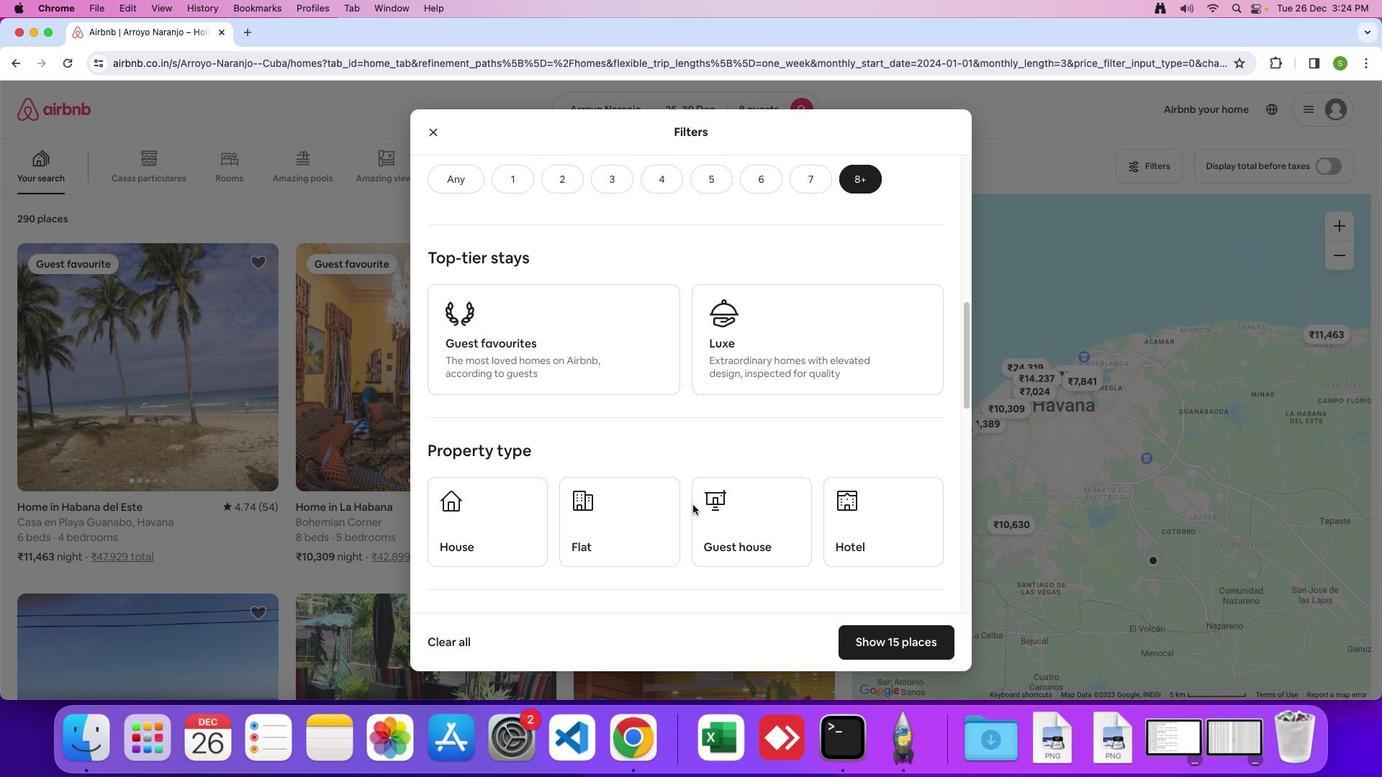 
Action: Mouse moved to (841, 499)
Screenshot: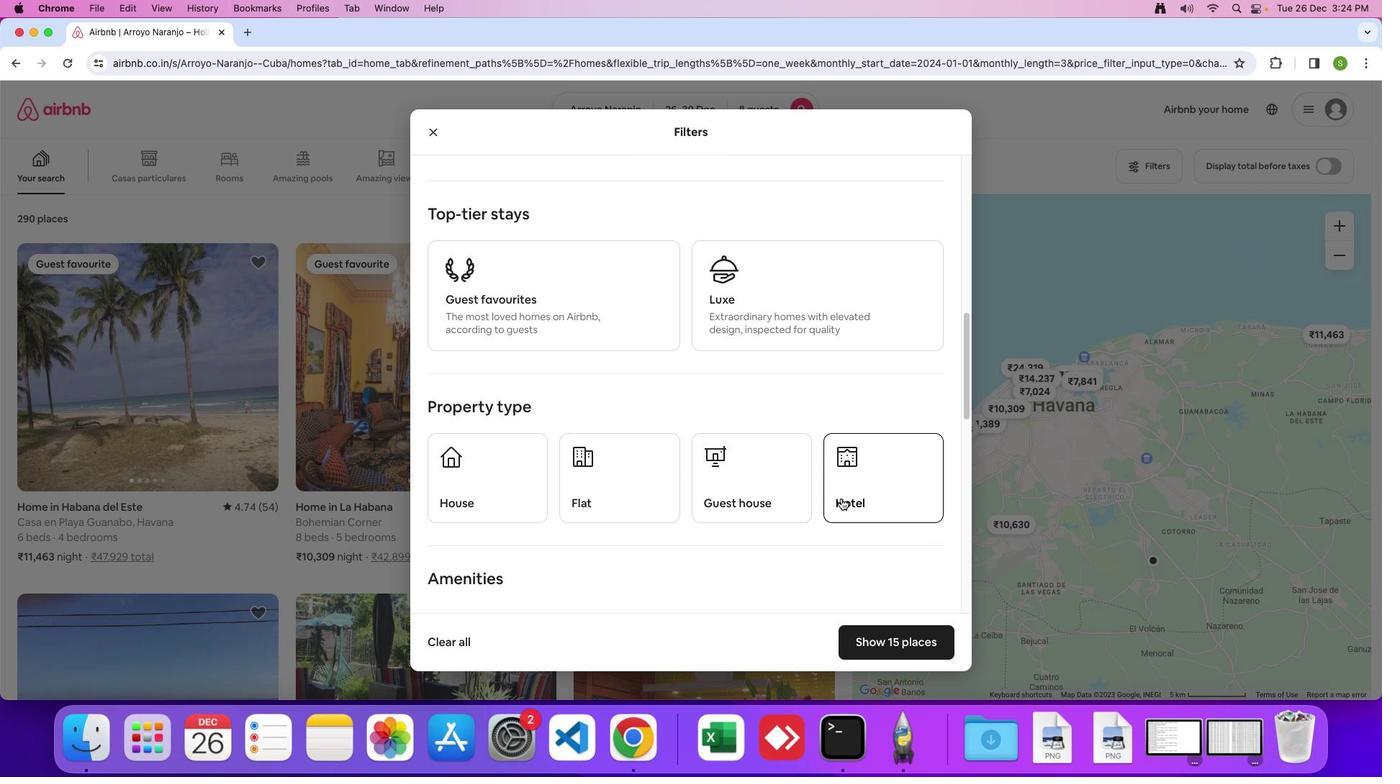 
Action: Mouse pressed left at (841, 499)
Screenshot: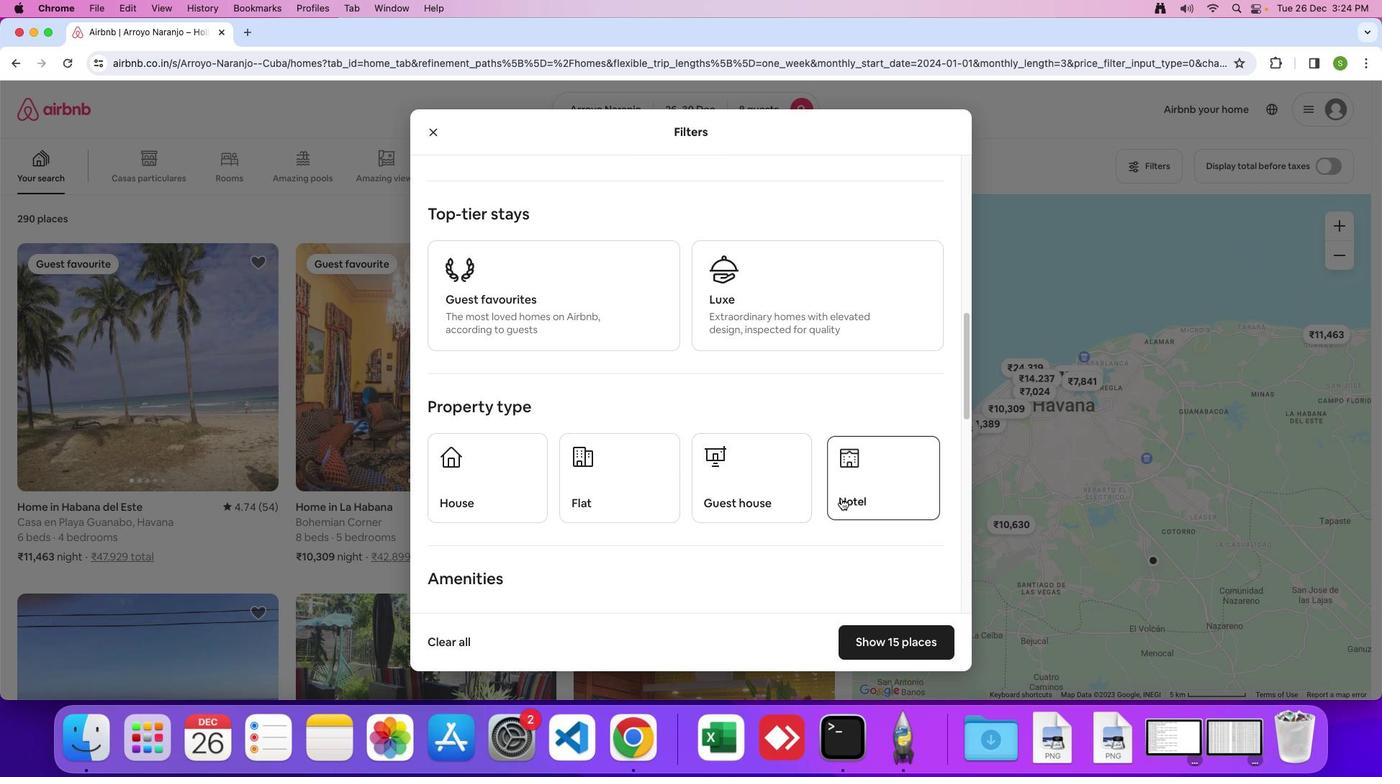 
Action: Mouse moved to (645, 524)
Screenshot: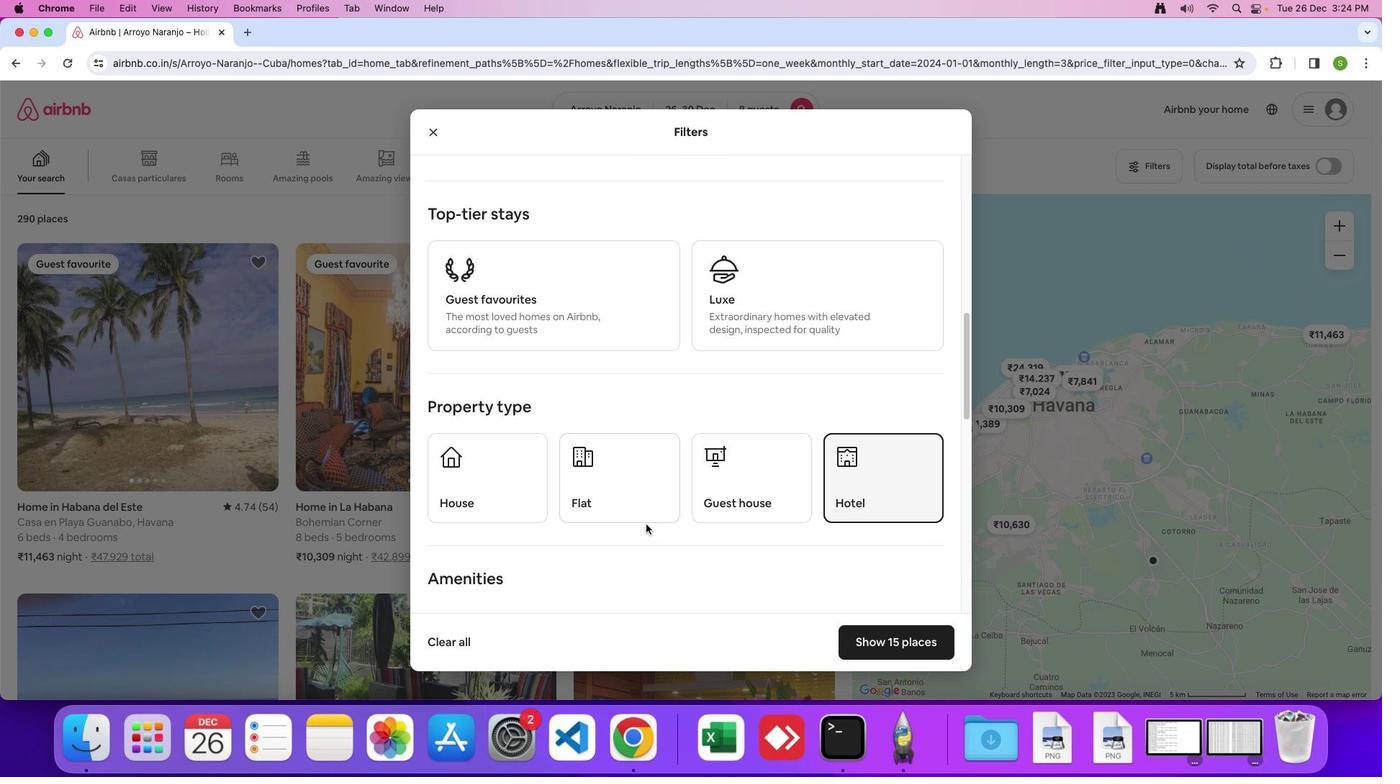 
Action: Mouse scrolled (645, 524) with delta (0, 0)
Screenshot: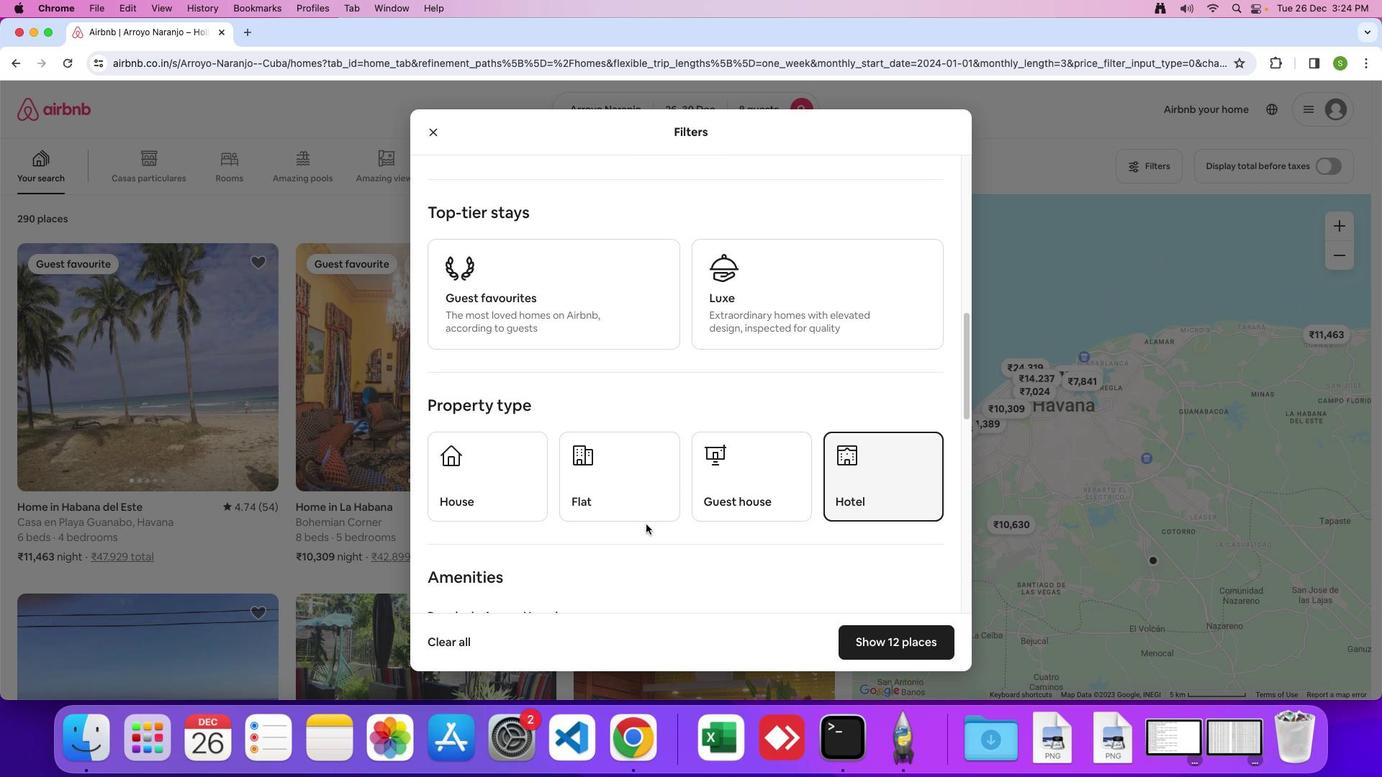 
Action: Mouse scrolled (645, 524) with delta (0, 0)
Screenshot: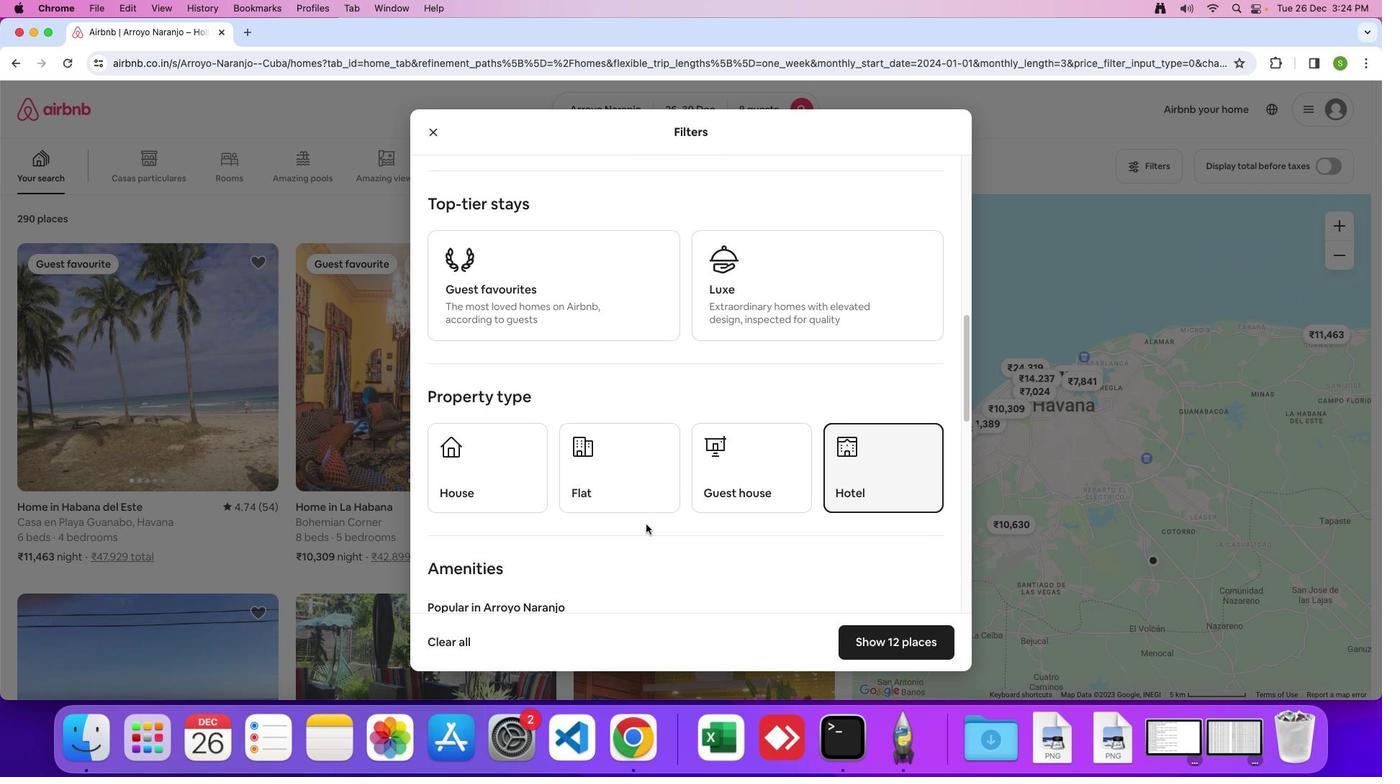
Action: Mouse scrolled (645, 524) with delta (0, 0)
Screenshot: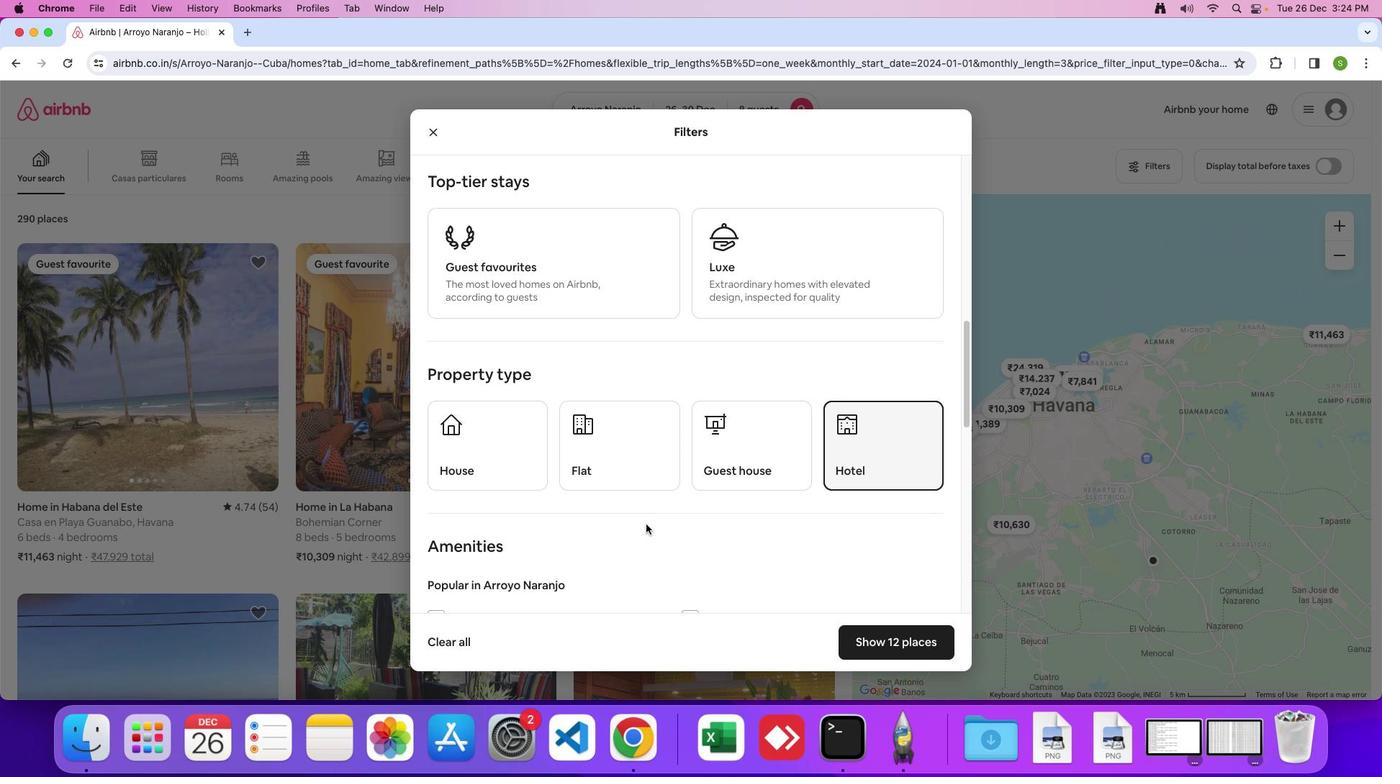 
Action: Mouse scrolled (645, 524) with delta (0, 0)
Screenshot: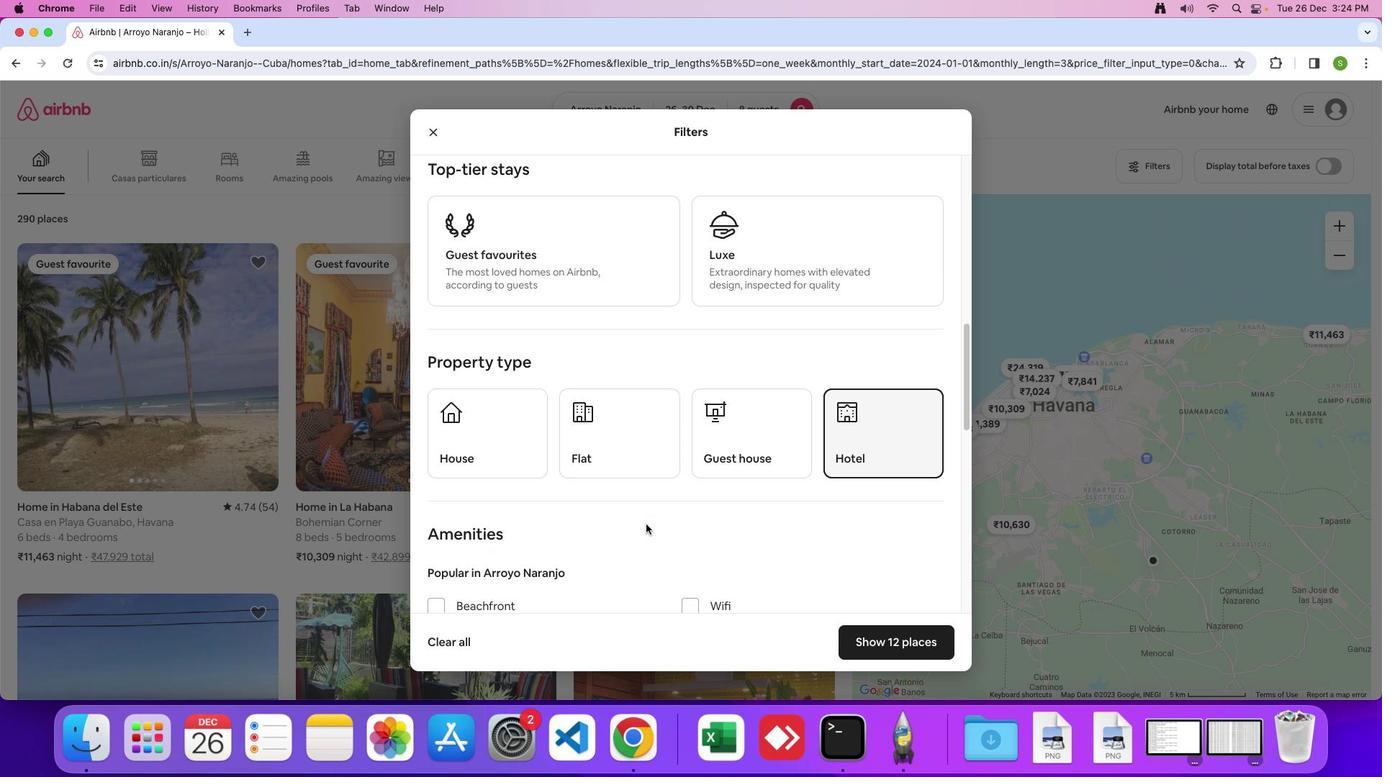 
Action: Mouse scrolled (645, 524) with delta (0, 0)
Screenshot: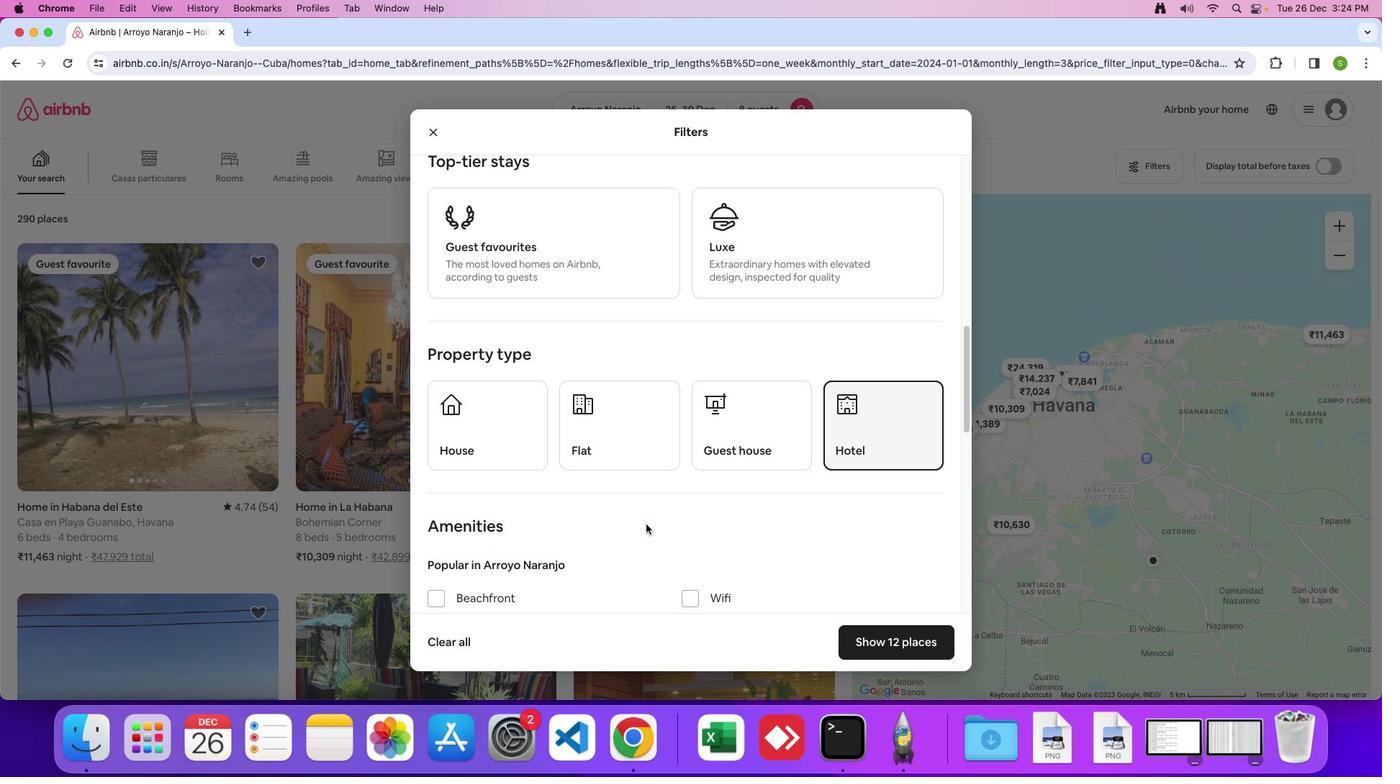 
Action: Mouse scrolled (645, 524) with delta (0, 0)
Screenshot: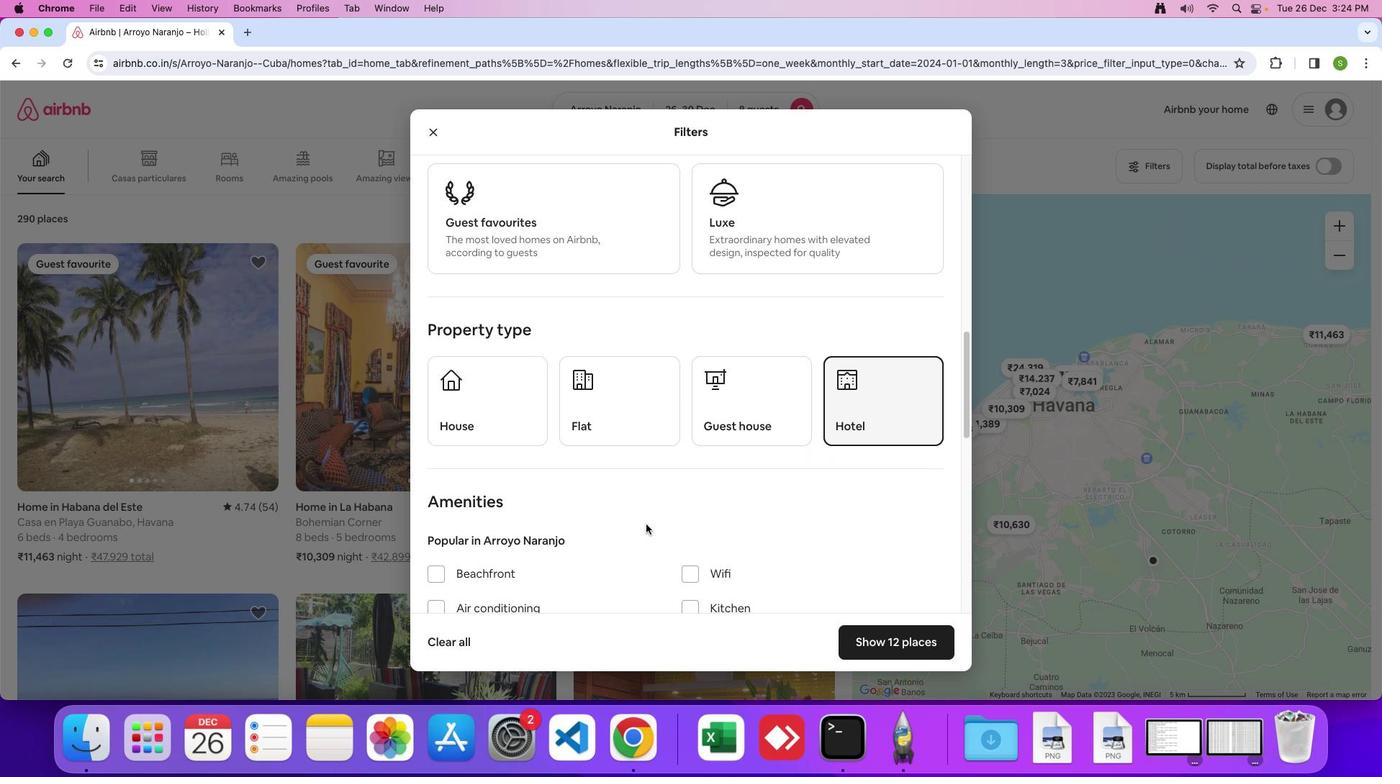 
Action: Mouse scrolled (645, 524) with delta (0, 0)
Screenshot: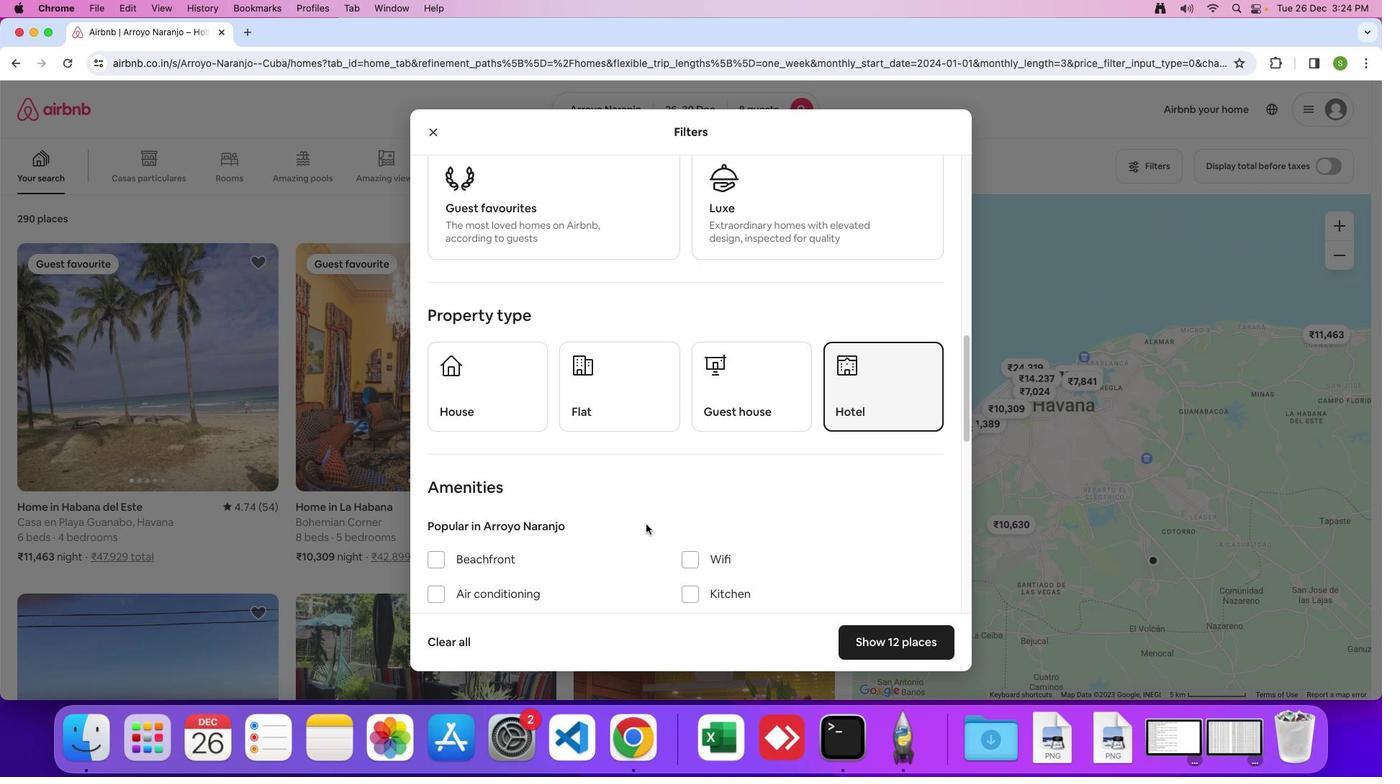 
Action: Mouse scrolled (645, 524) with delta (0, 0)
Screenshot: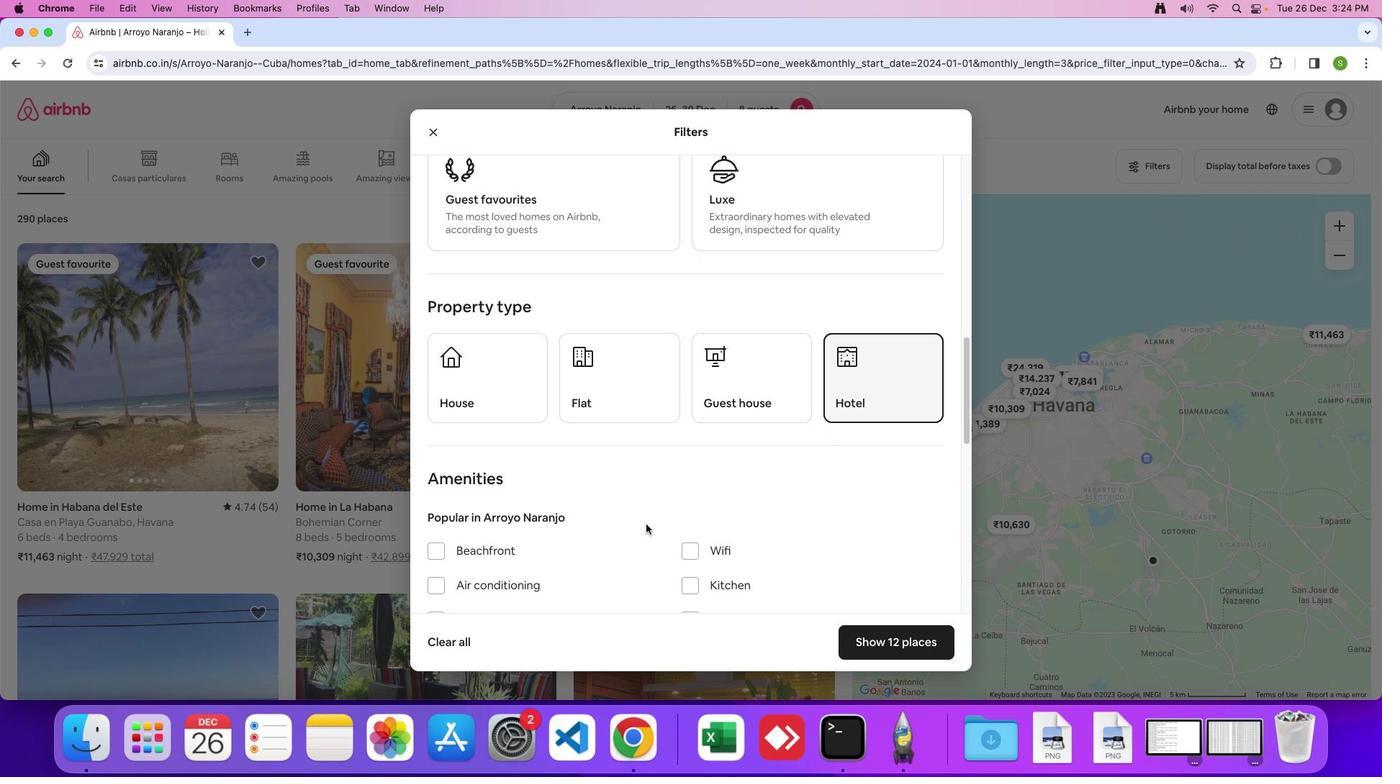 
Action: Mouse scrolled (645, 524) with delta (0, 0)
Screenshot: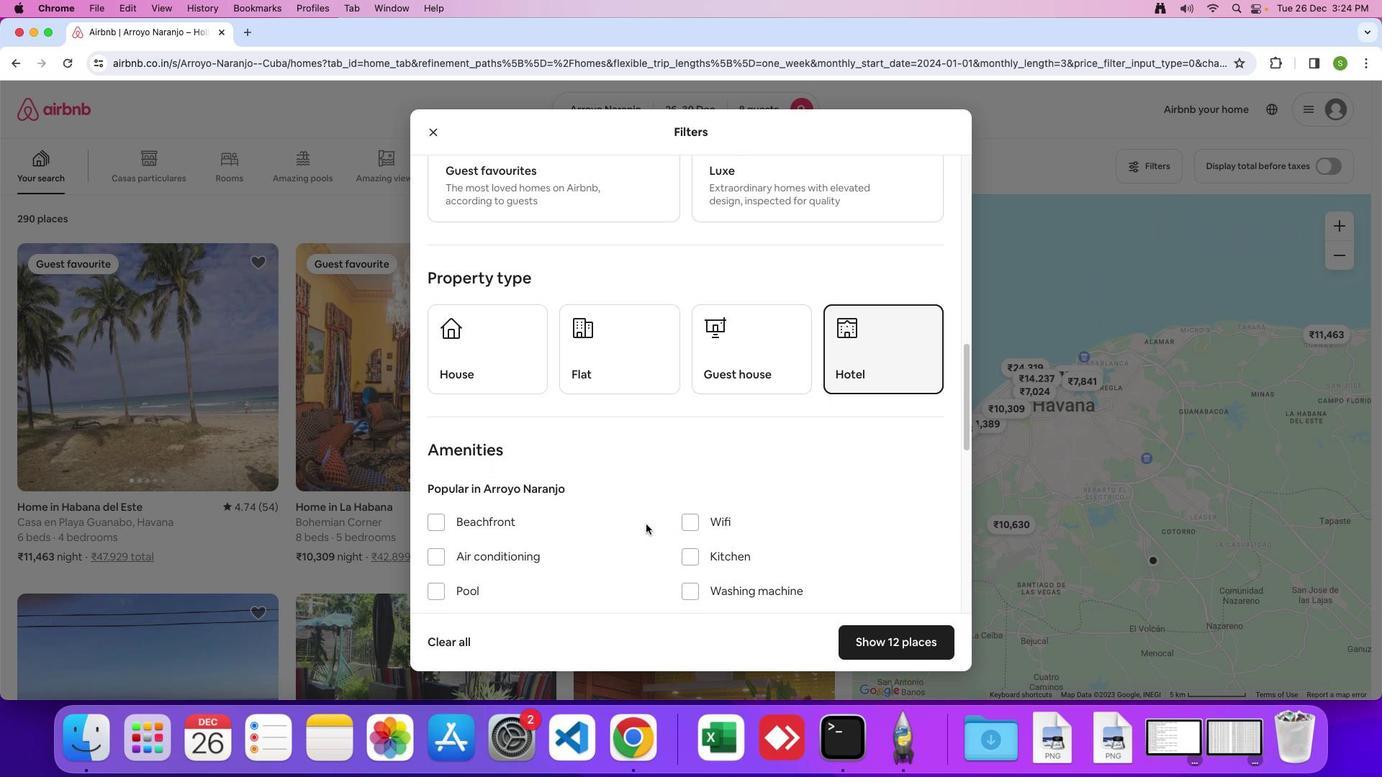 
Action: Mouse scrolled (645, 524) with delta (0, 0)
Screenshot: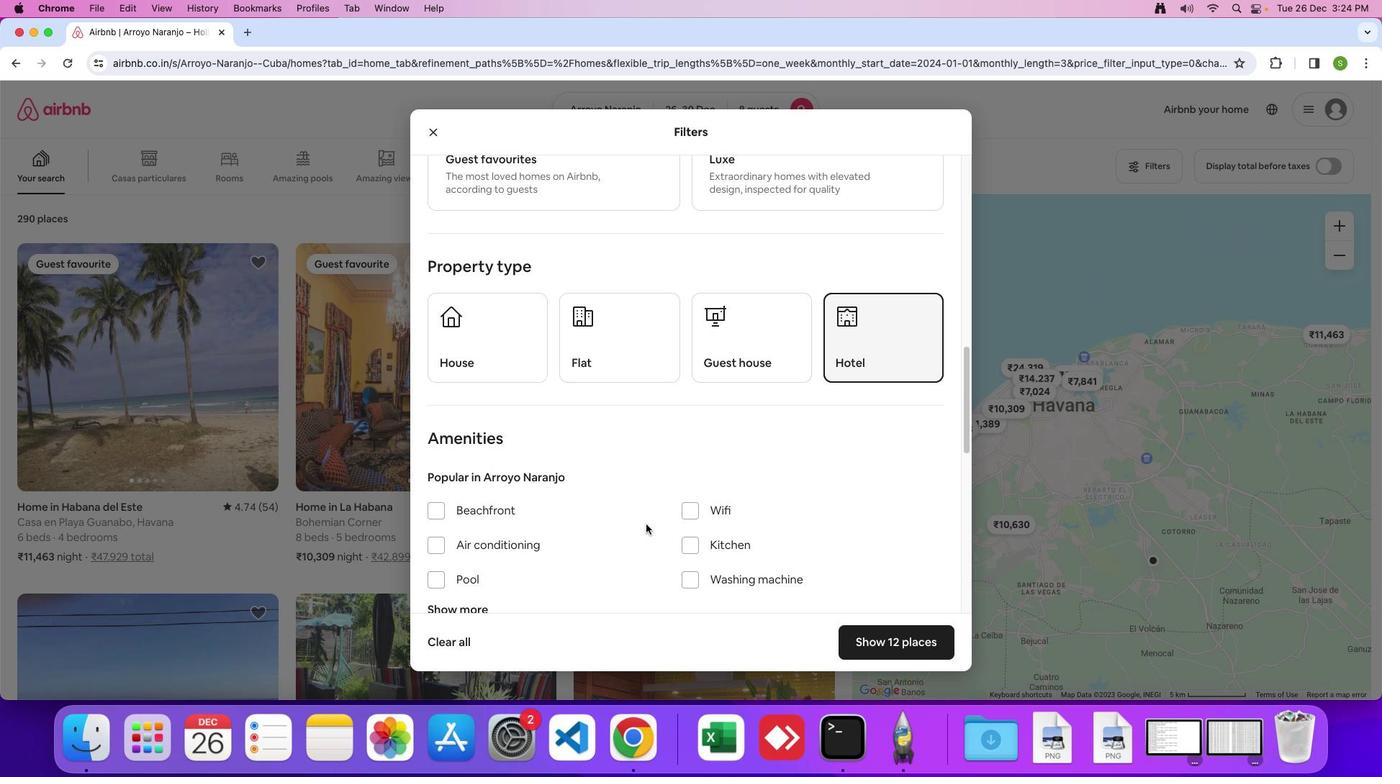 
Action: Mouse scrolled (645, 524) with delta (0, 0)
Screenshot: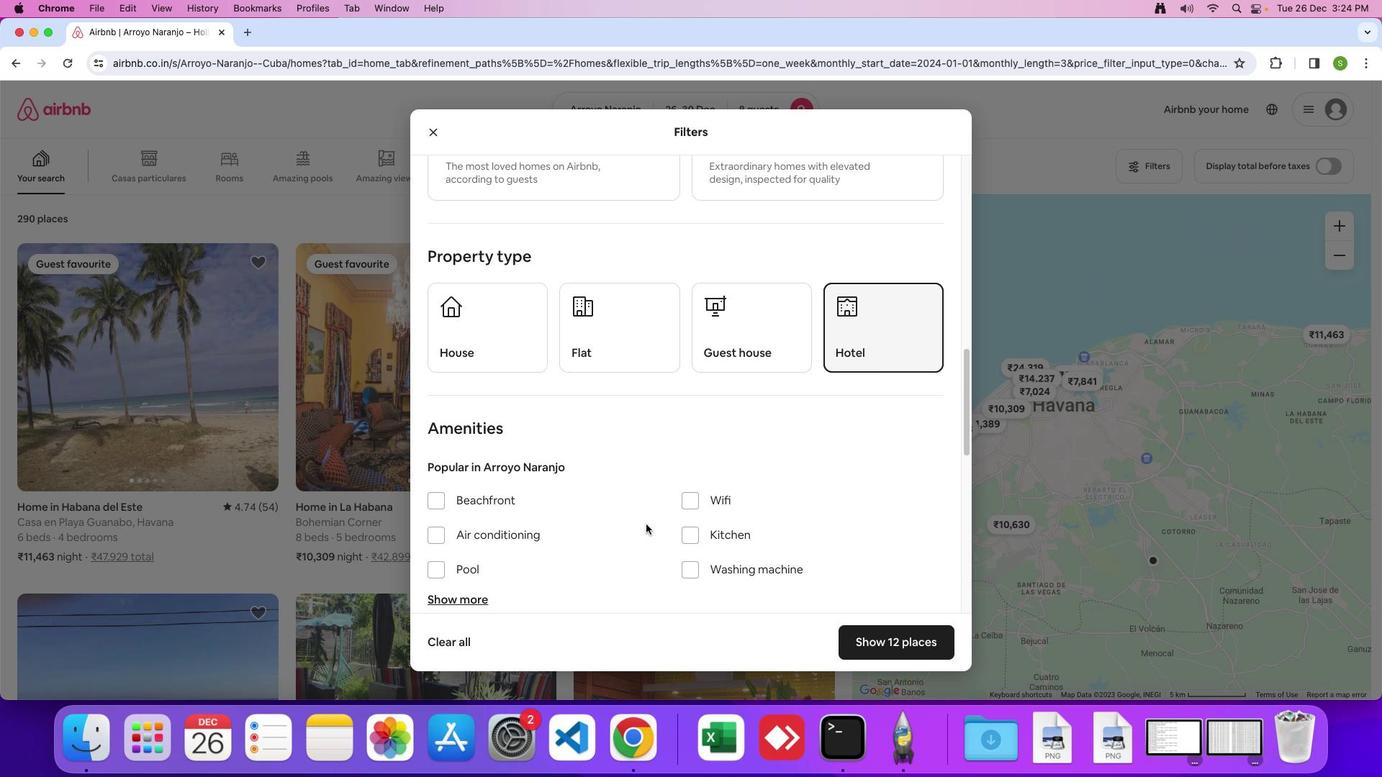 
Action: Mouse scrolled (645, 524) with delta (0, 0)
Screenshot: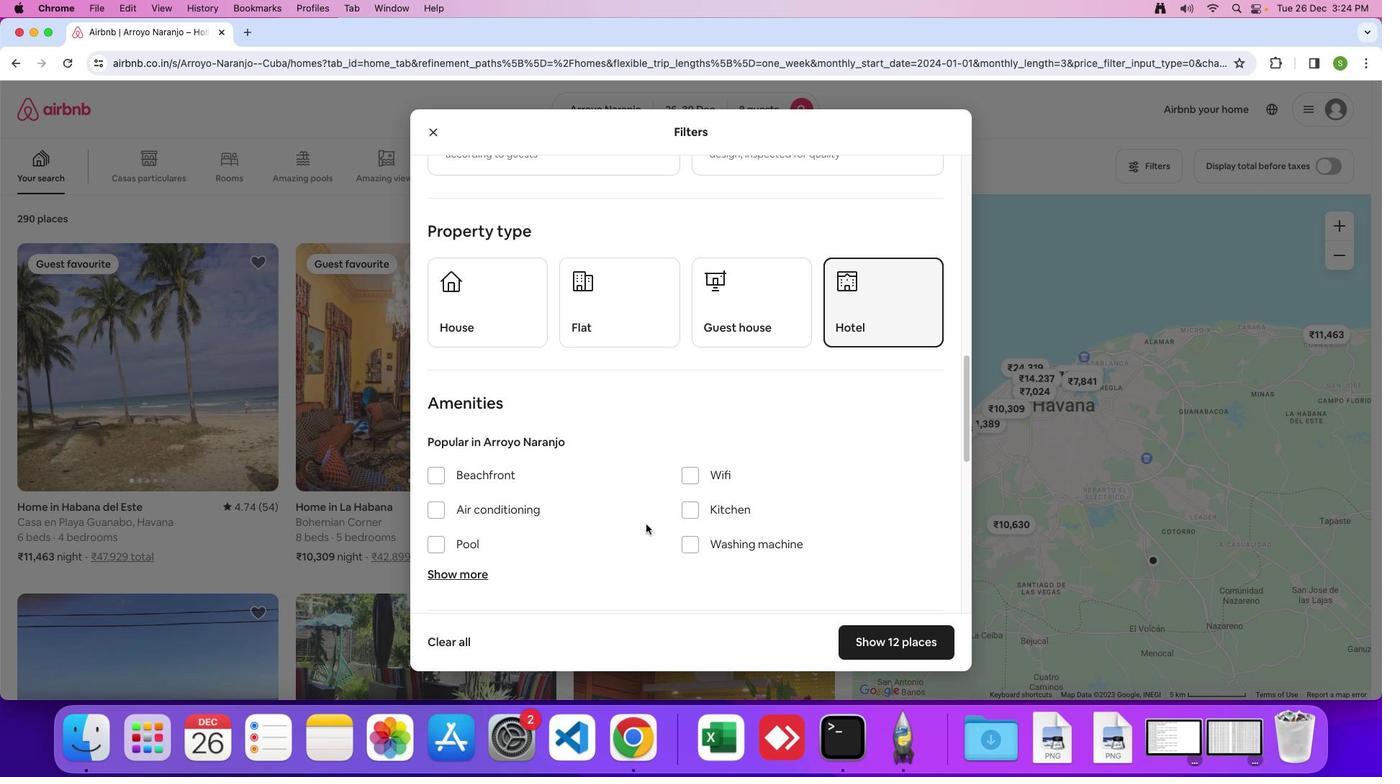 
Action: Mouse scrolled (645, 524) with delta (0, 0)
Screenshot: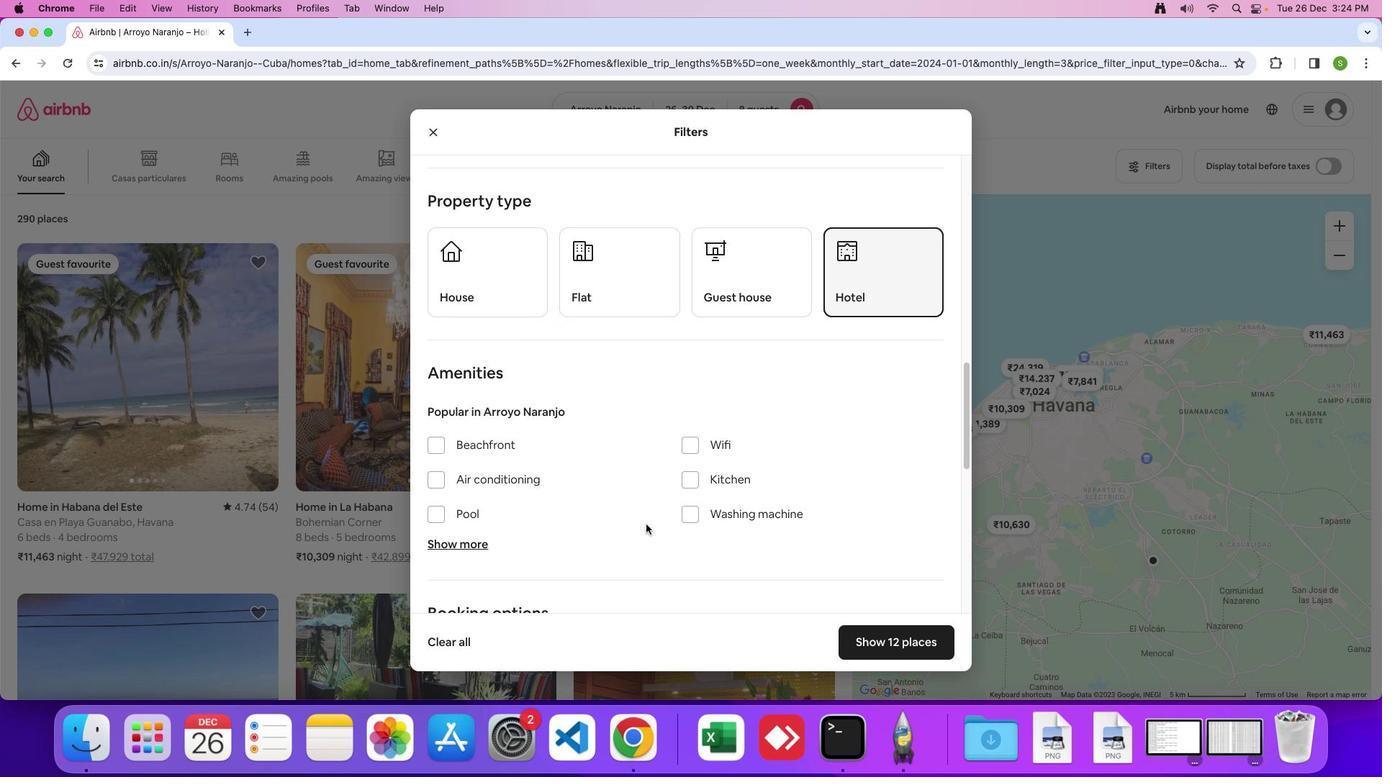 
Action: Mouse scrolled (645, 524) with delta (0, 0)
Screenshot: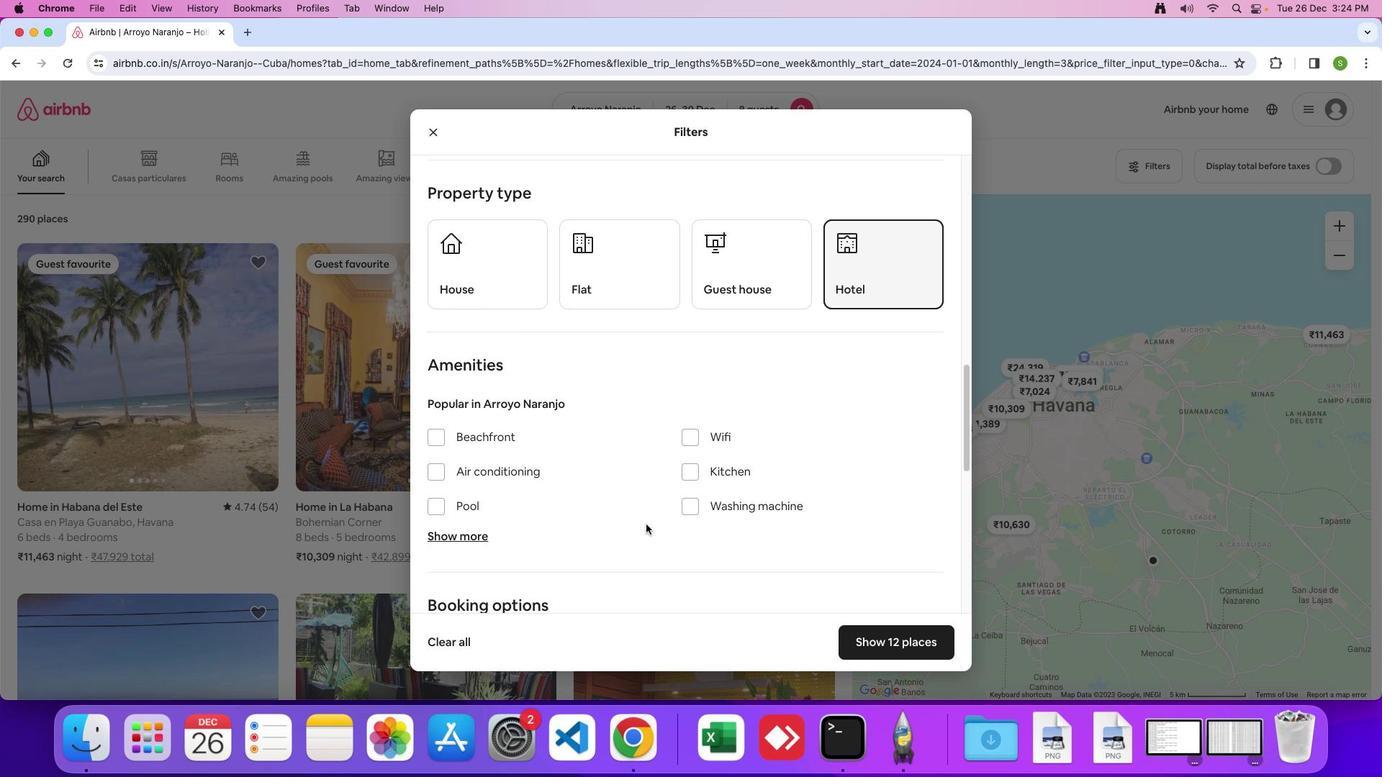 
Action: Mouse scrolled (645, 524) with delta (0, 0)
Screenshot: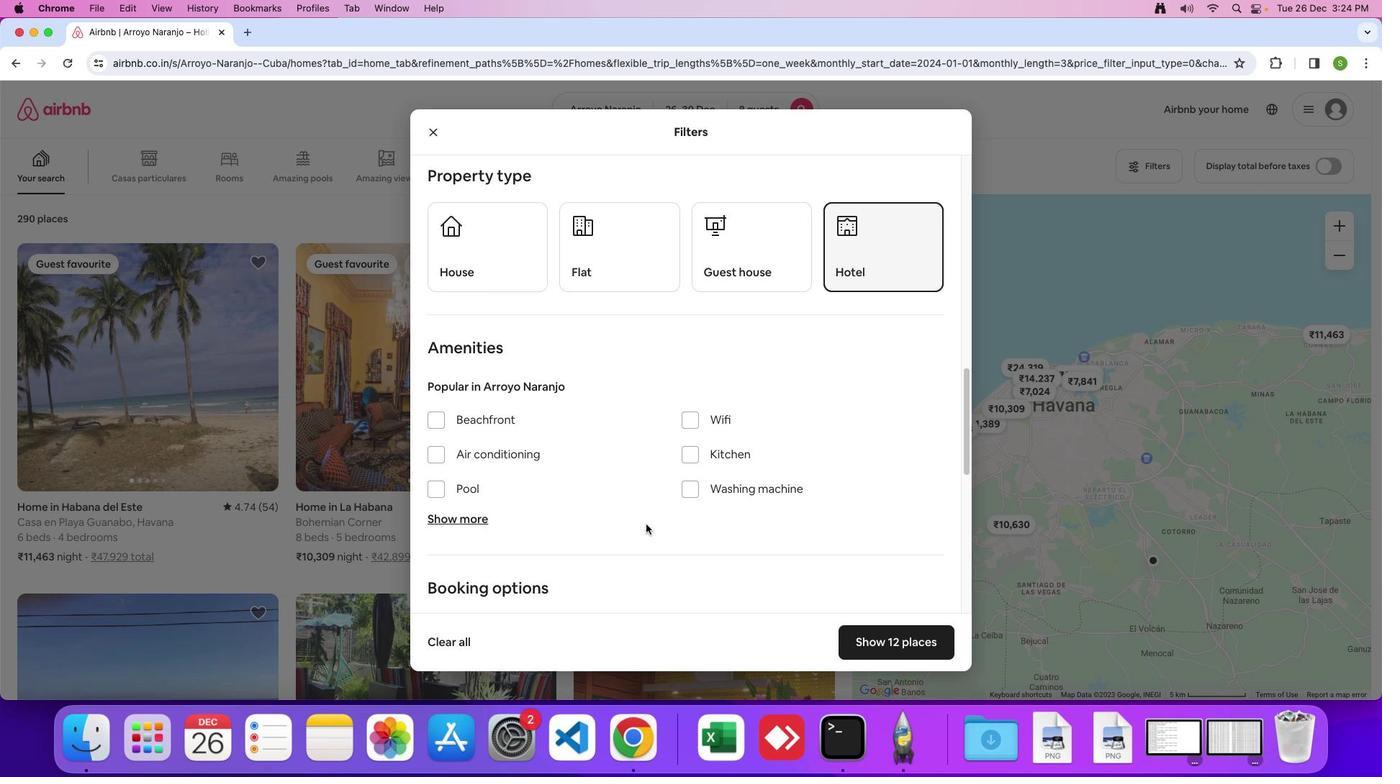 
Action: Mouse scrolled (645, 524) with delta (0, 0)
Screenshot: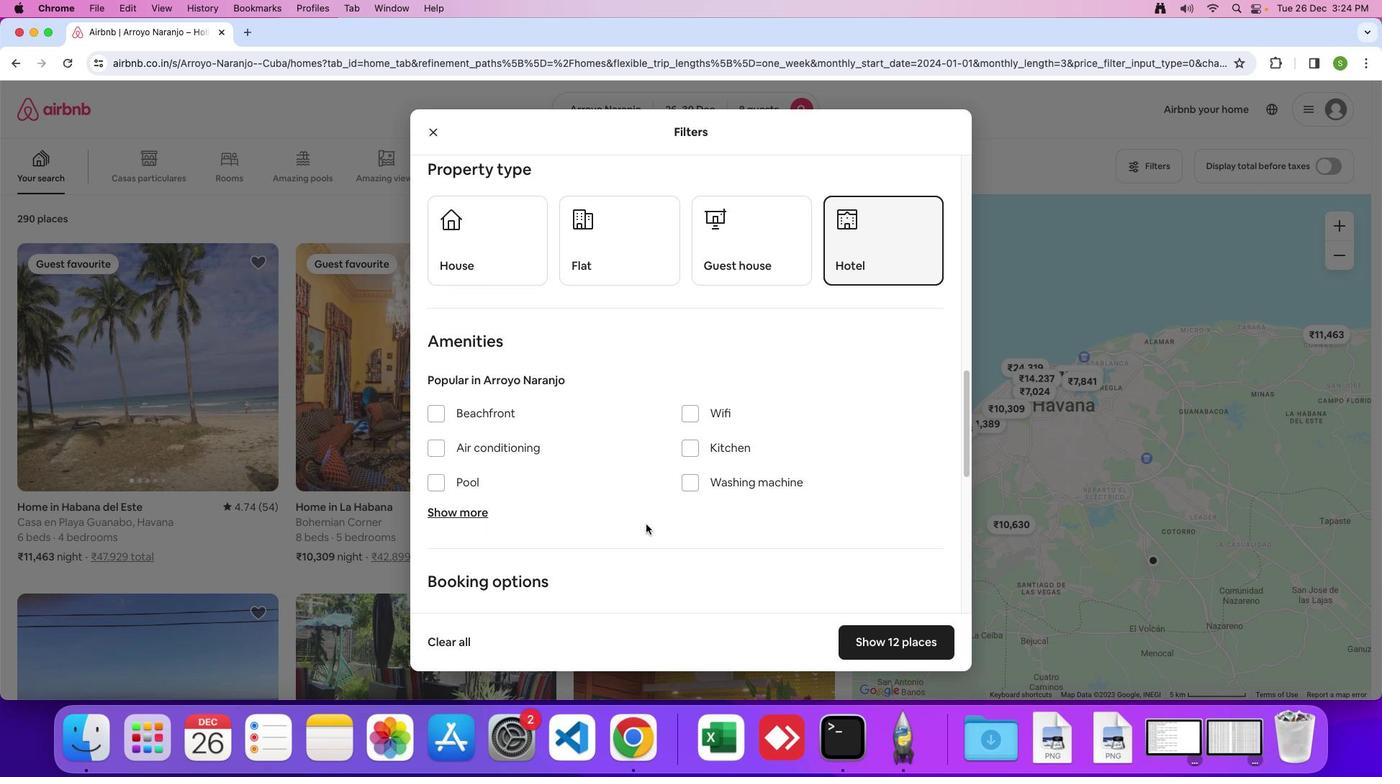 
Action: Mouse scrolled (645, 524) with delta (0, 0)
Screenshot: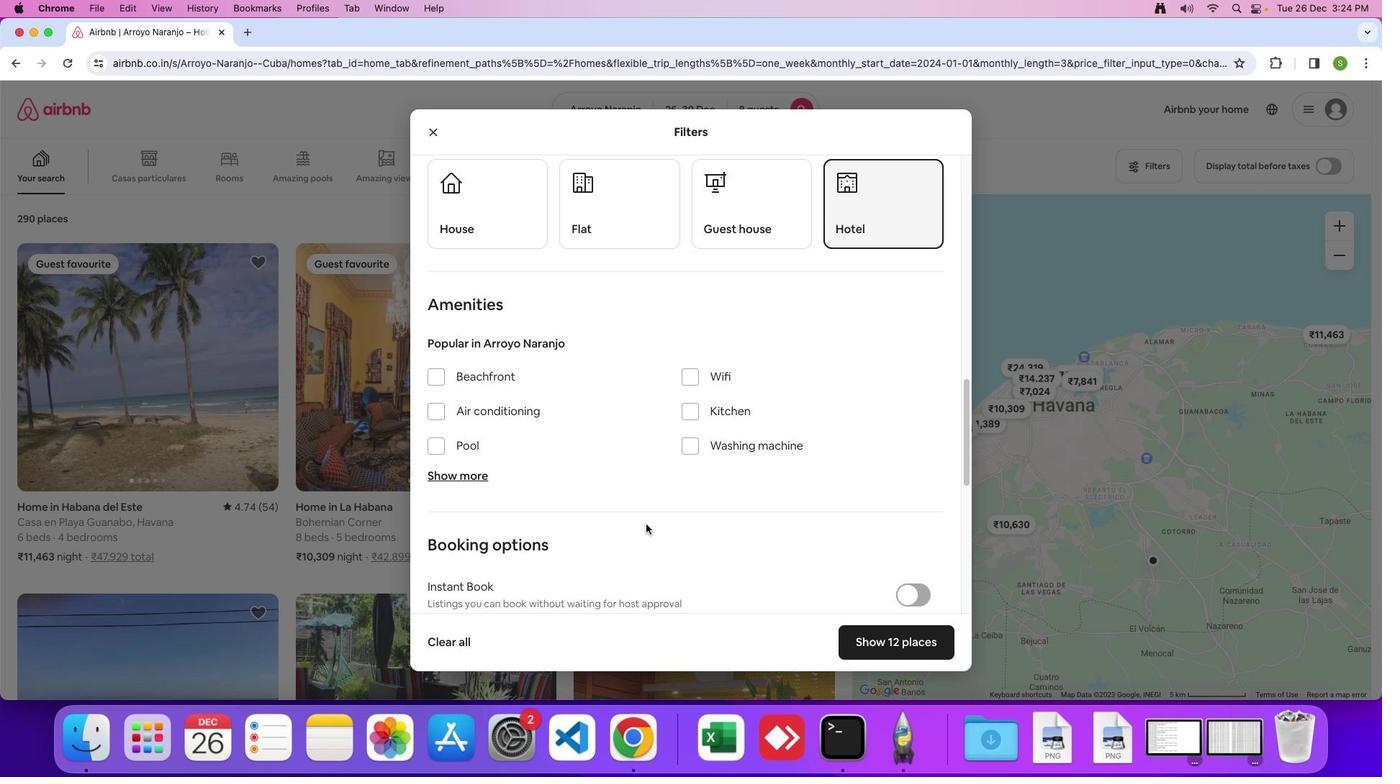 
Action: Mouse moved to (692, 362)
Screenshot: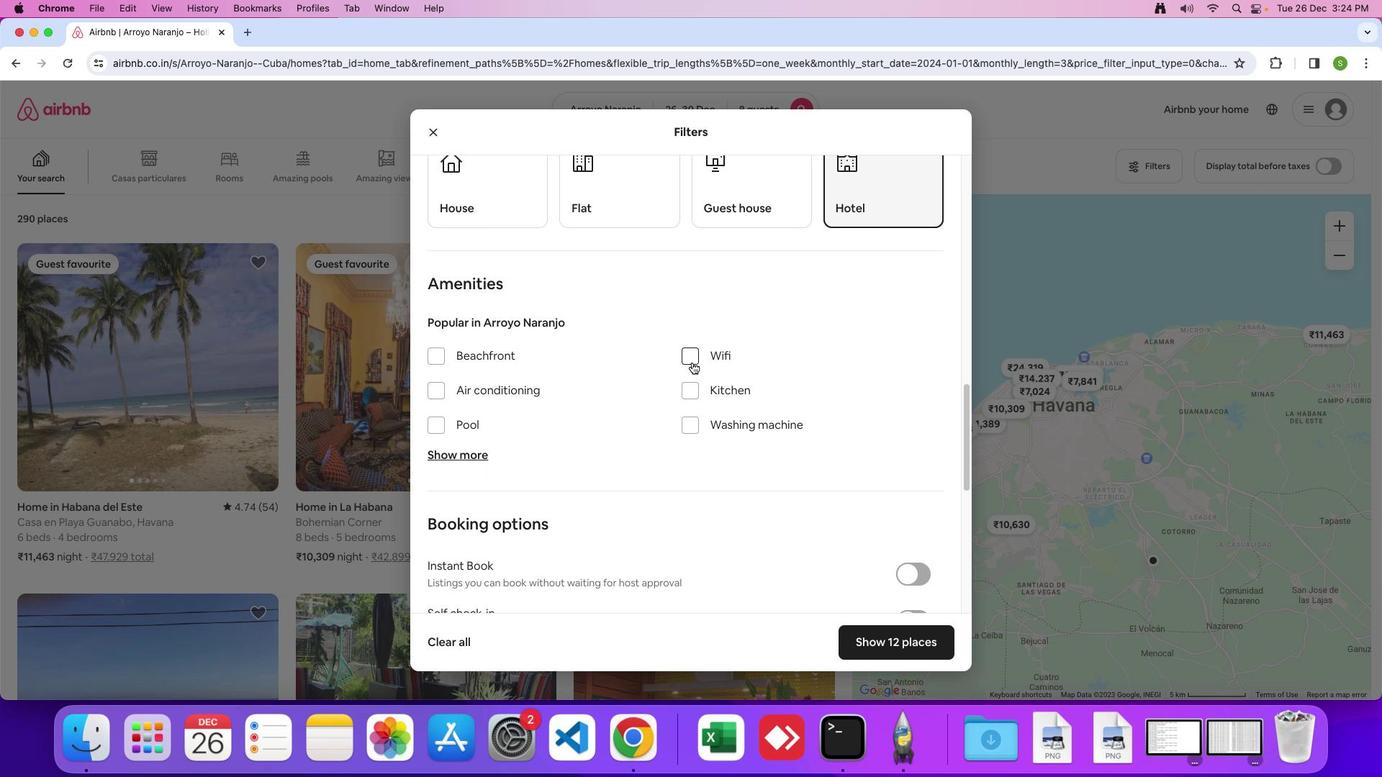 
Action: Mouse pressed left at (692, 362)
Screenshot: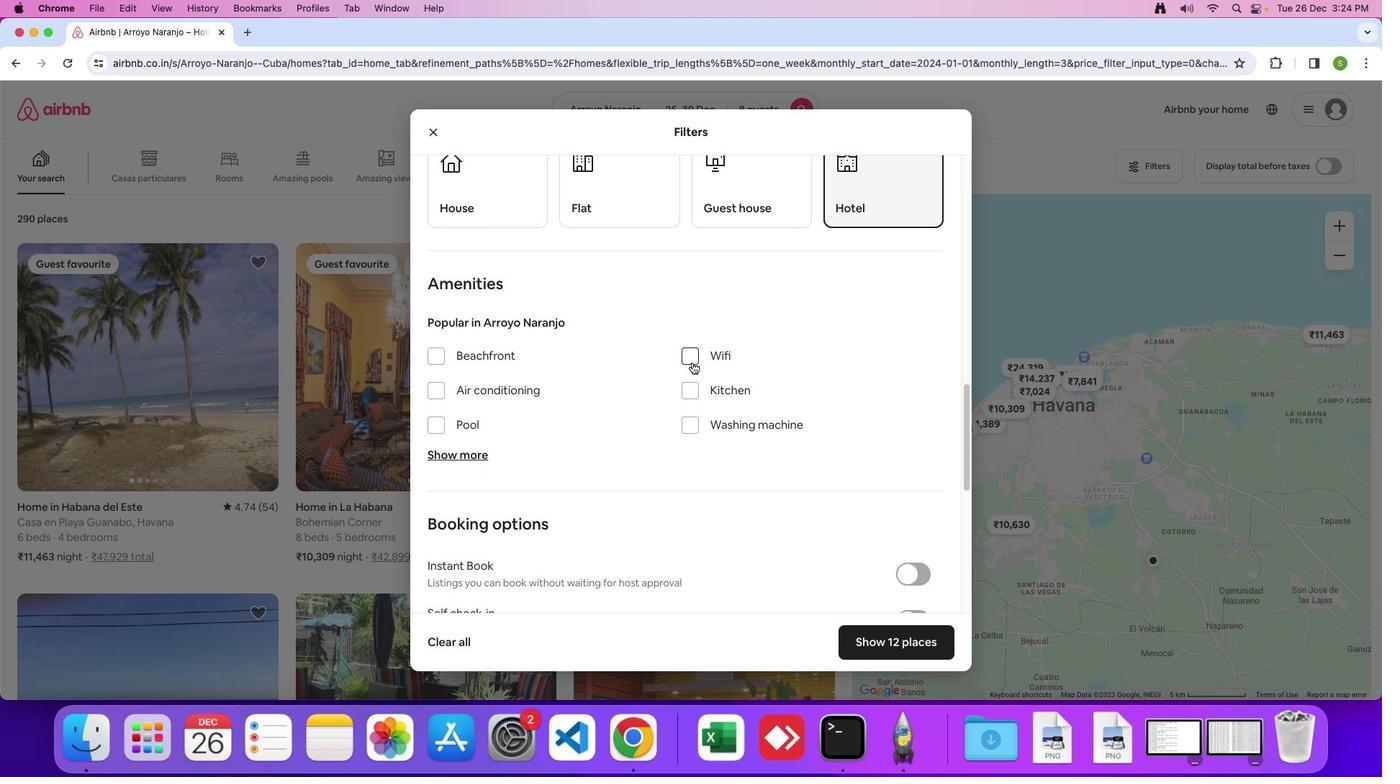 
Action: Mouse moved to (452, 455)
Screenshot: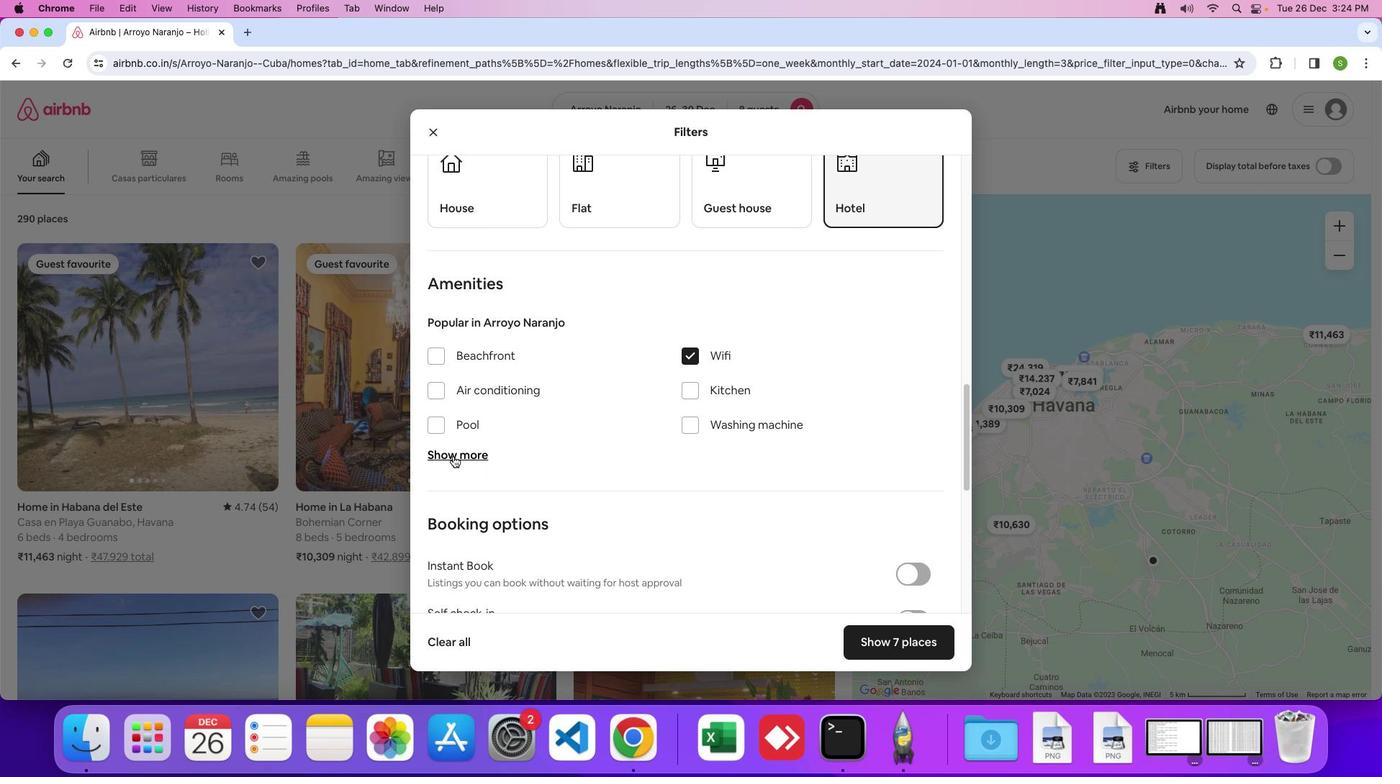 
Action: Mouse pressed left at (452, 455)
Screenshot: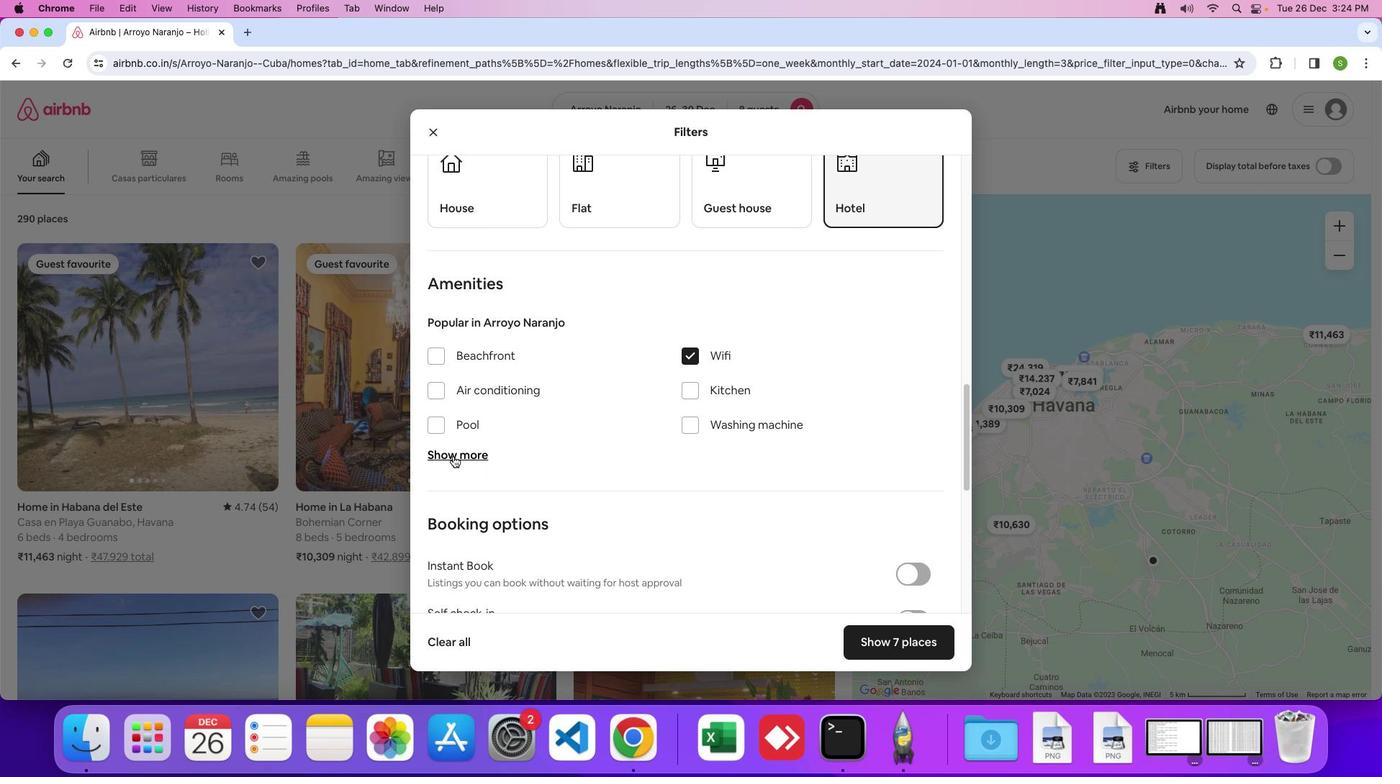 
Action: Mouse moved to (636, 447)
Screenshot: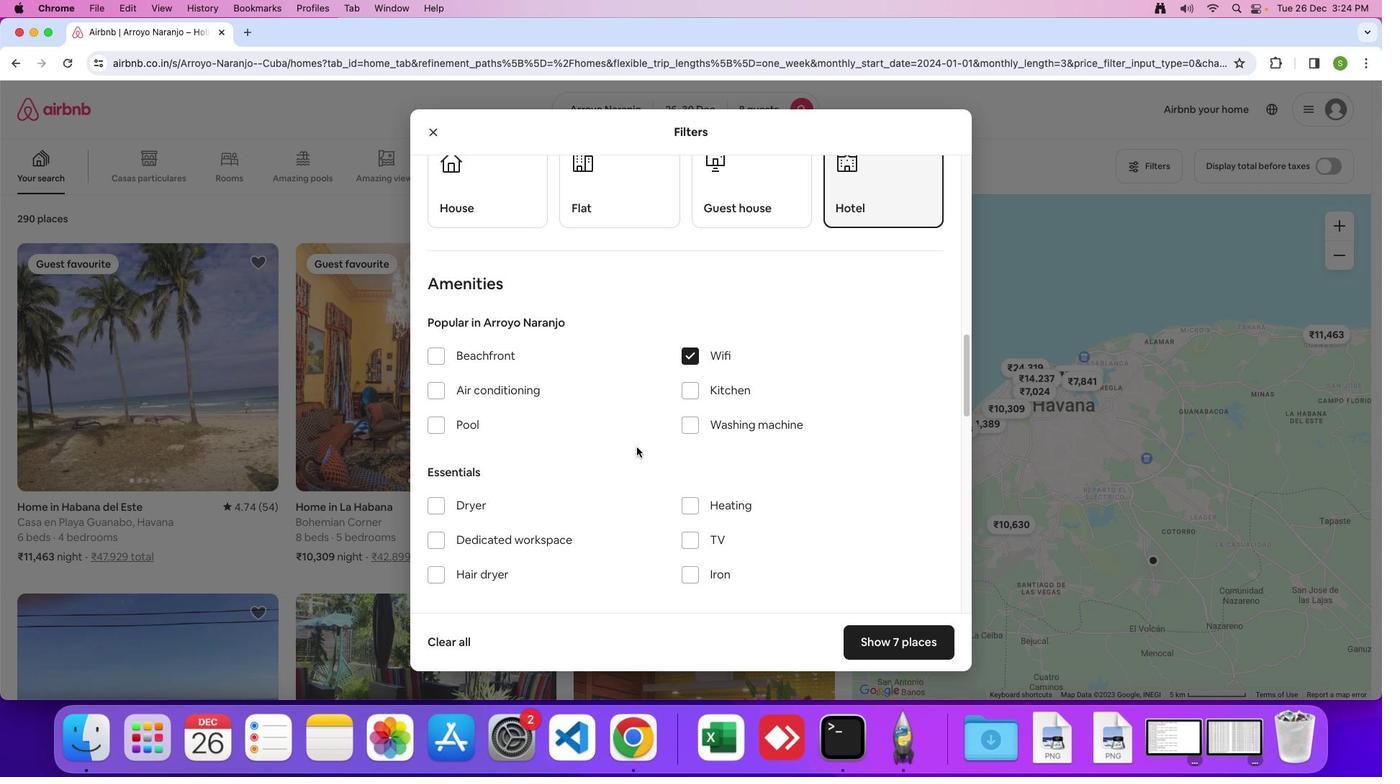 
Action: Mouse scrolled (636, 447) with delta (0, 0)
Screenshot: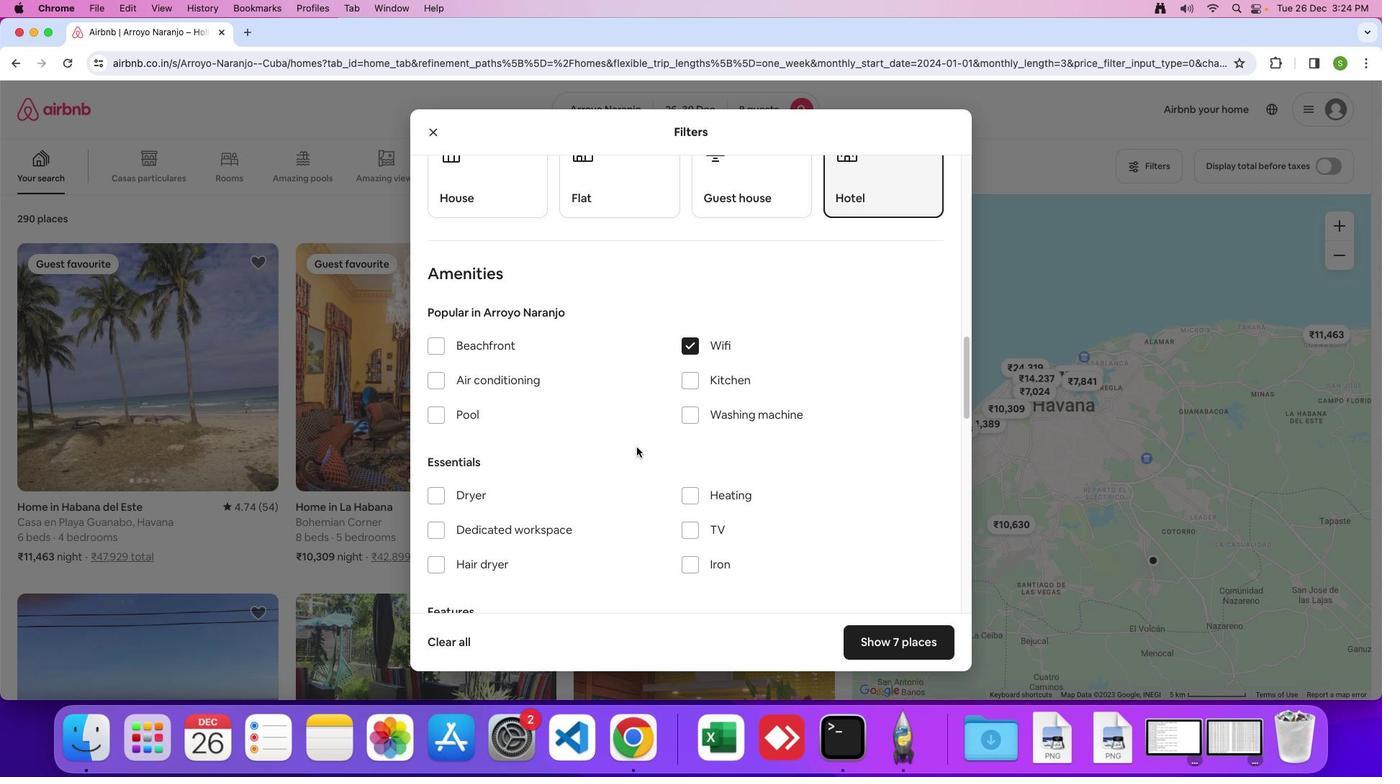 
Action: Mouse scrolled (636, 447) with delta (0, 0)
Screenshot: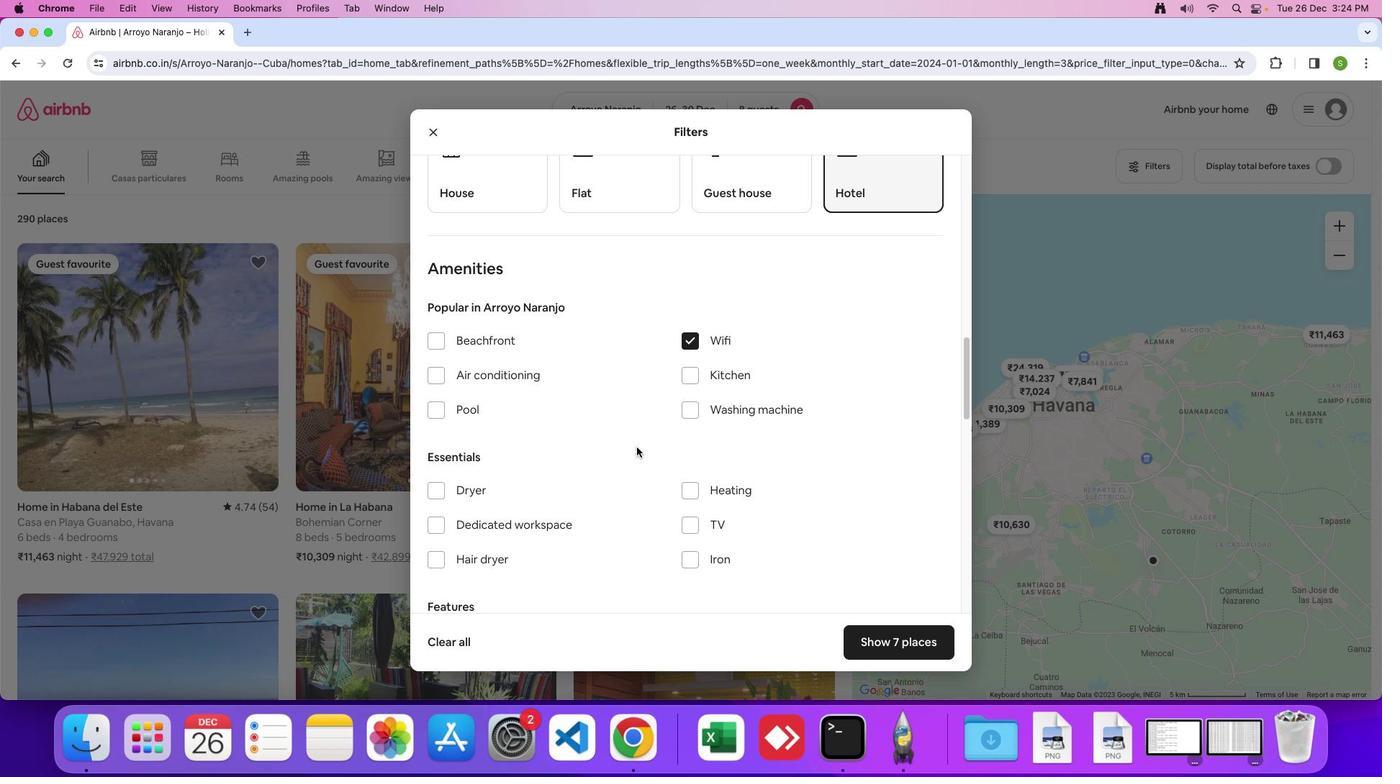 
Action: Mouse moved to (698, 517)
Screenshot: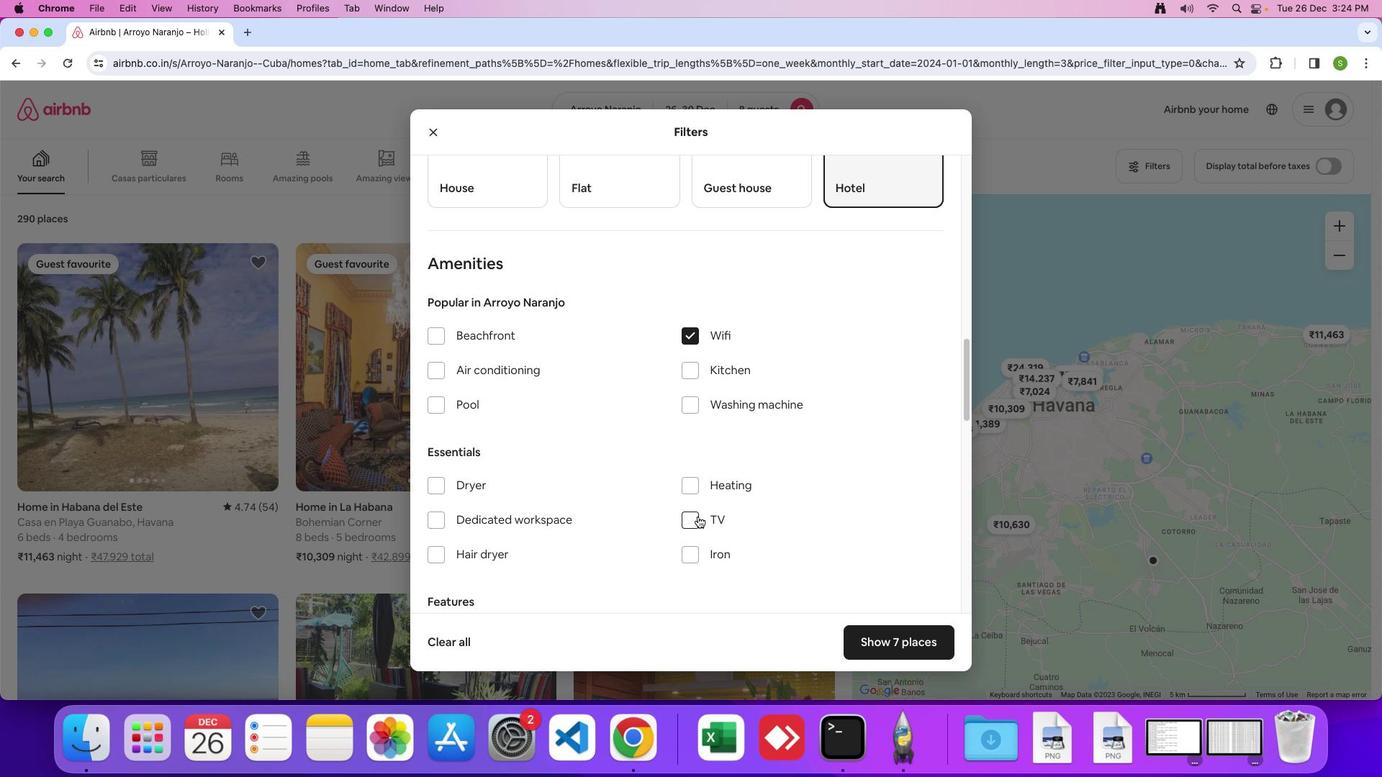 
Action: Mouse pressed left at (698, 517)
Screenshot: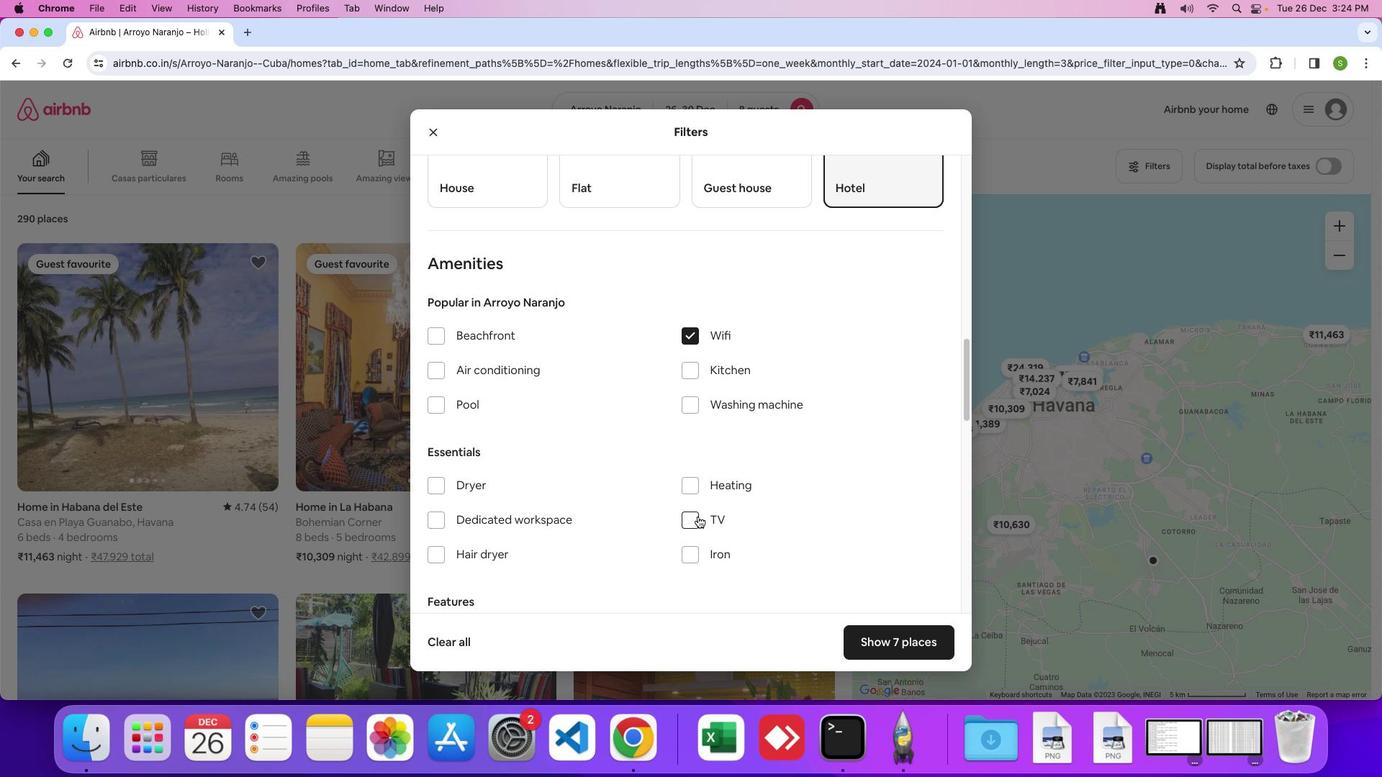 
Action: Mouse moved to (552, 437)
Screenshot: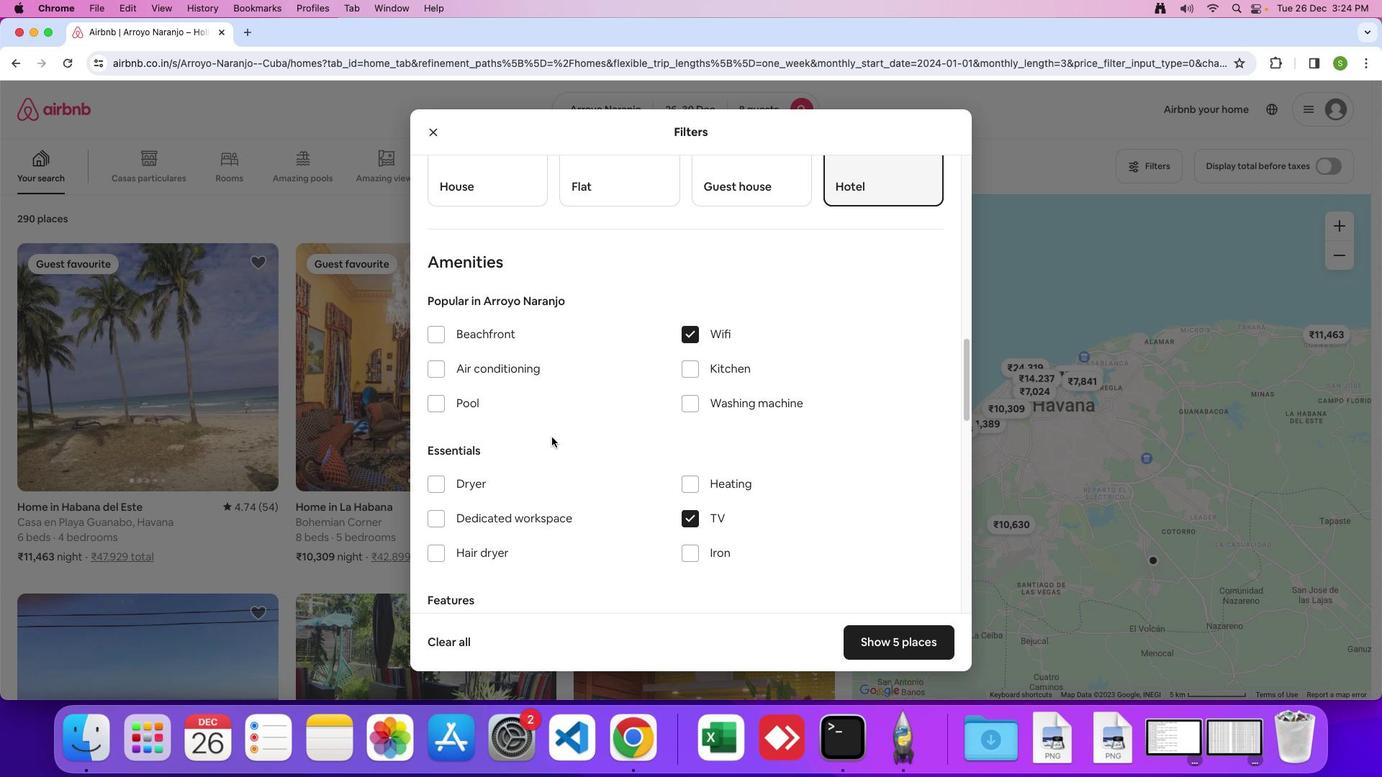 
Action: Mouse scrolled (552, 437) with delta (0, 0)
Screenshot: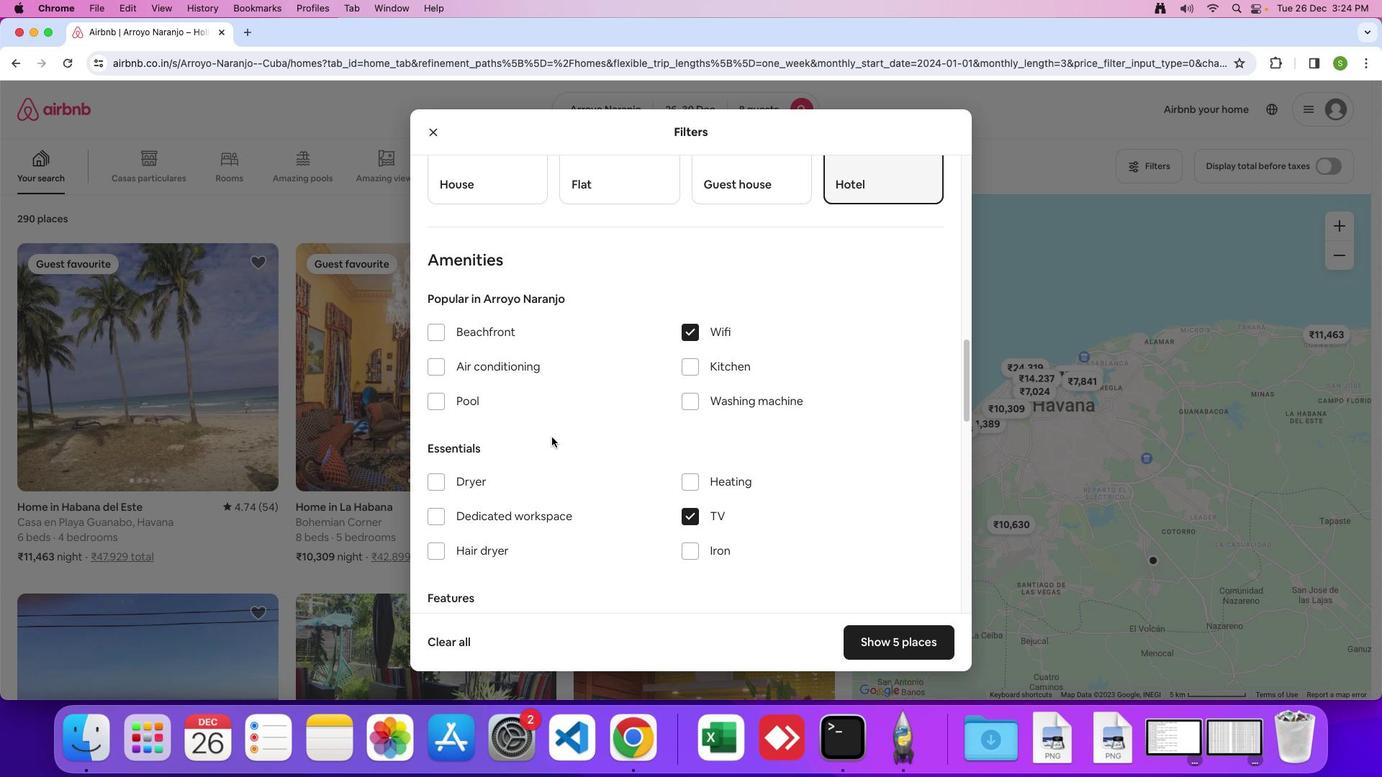 
Action: Mouse scrolled (552, 437) with delta (0, 0)
Screenshot: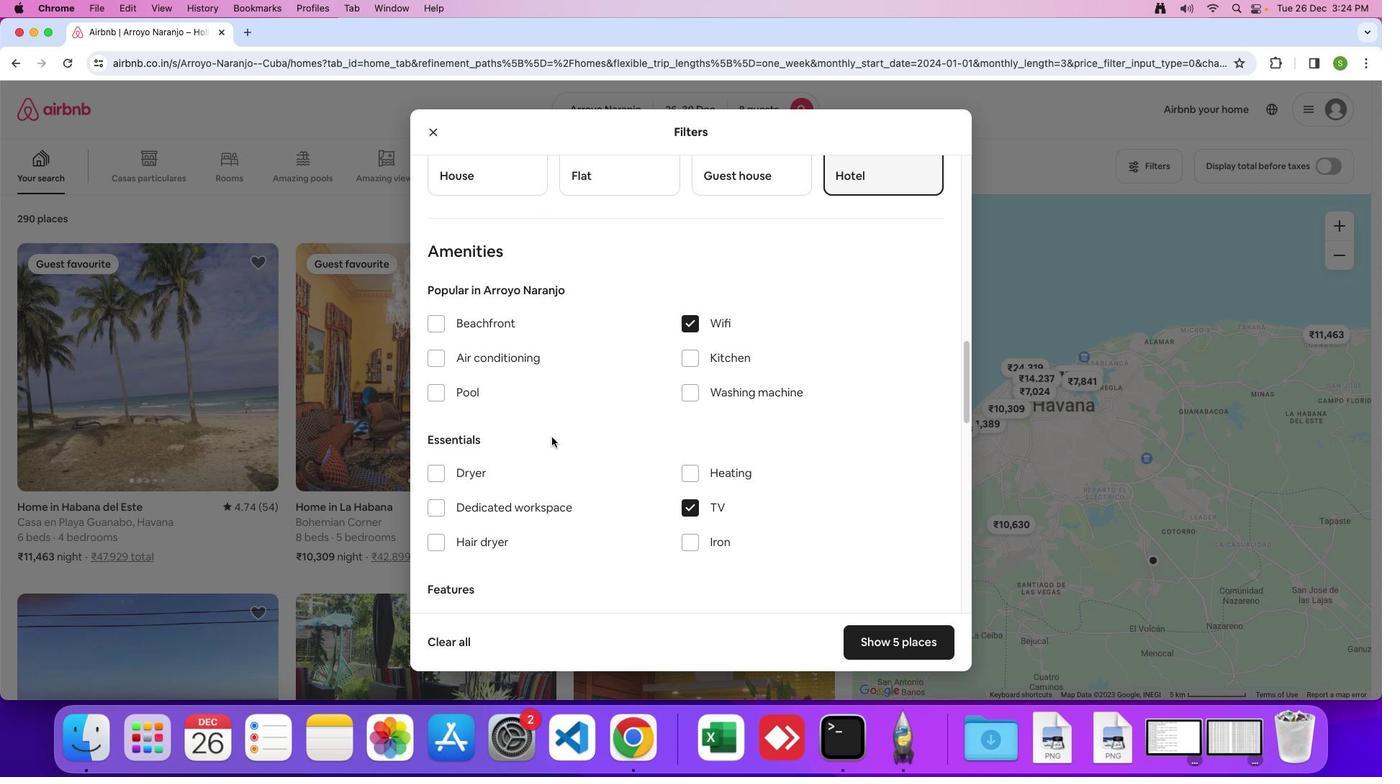 
Action: Mouse scrolled (552, 437) with delta (0, 0)
Screenshot: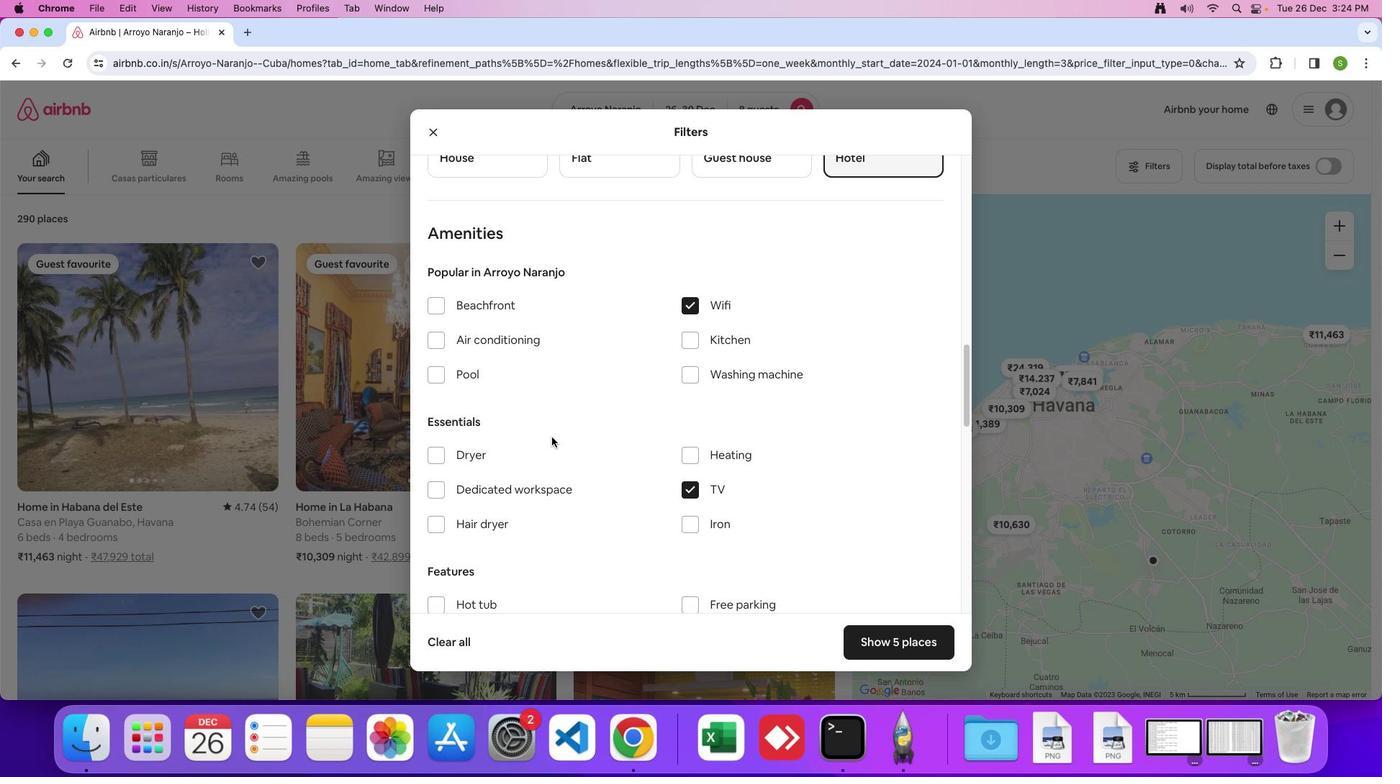 
Action: Mouse scrolled (552, 437) with delta (0, 0)
Screenshot: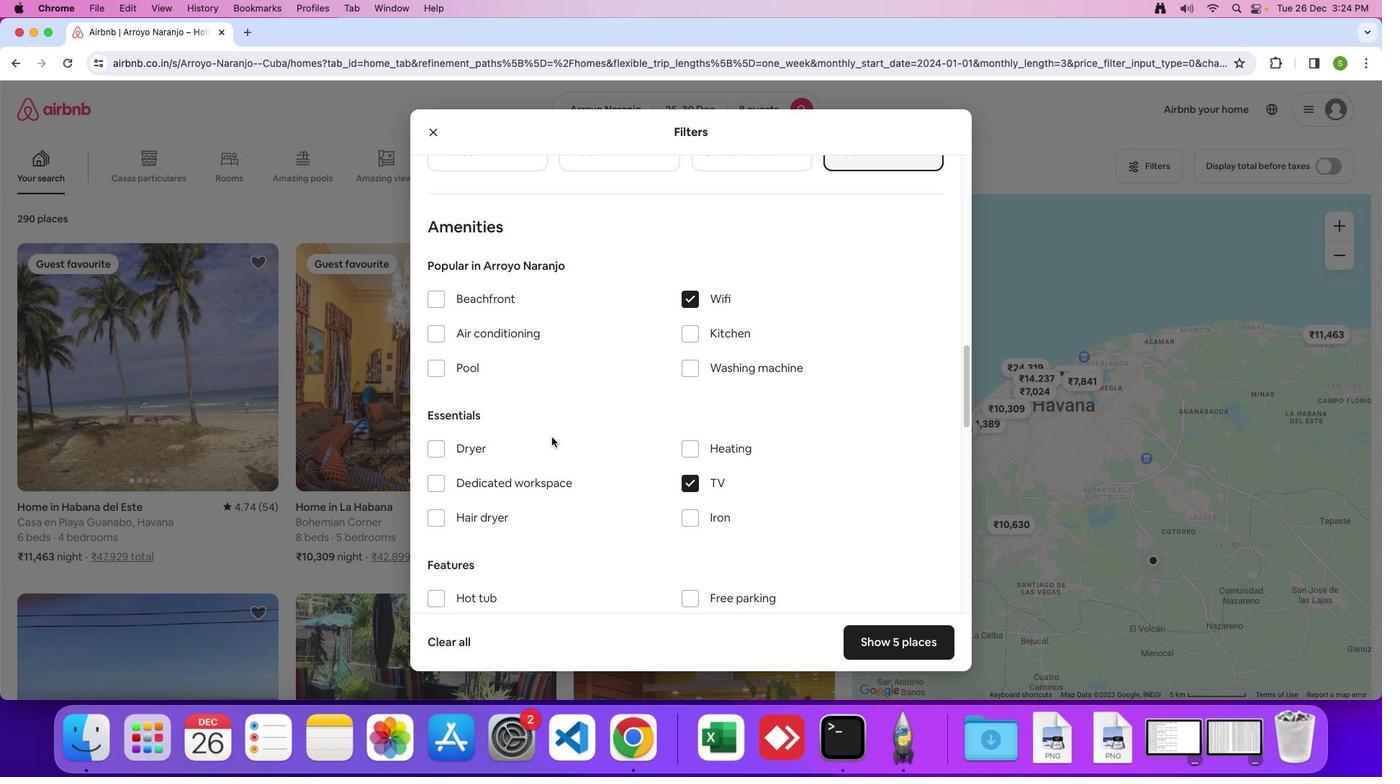 
Action: Mouse scrolled (552, 437) with delta (0, 0)
Screenshot: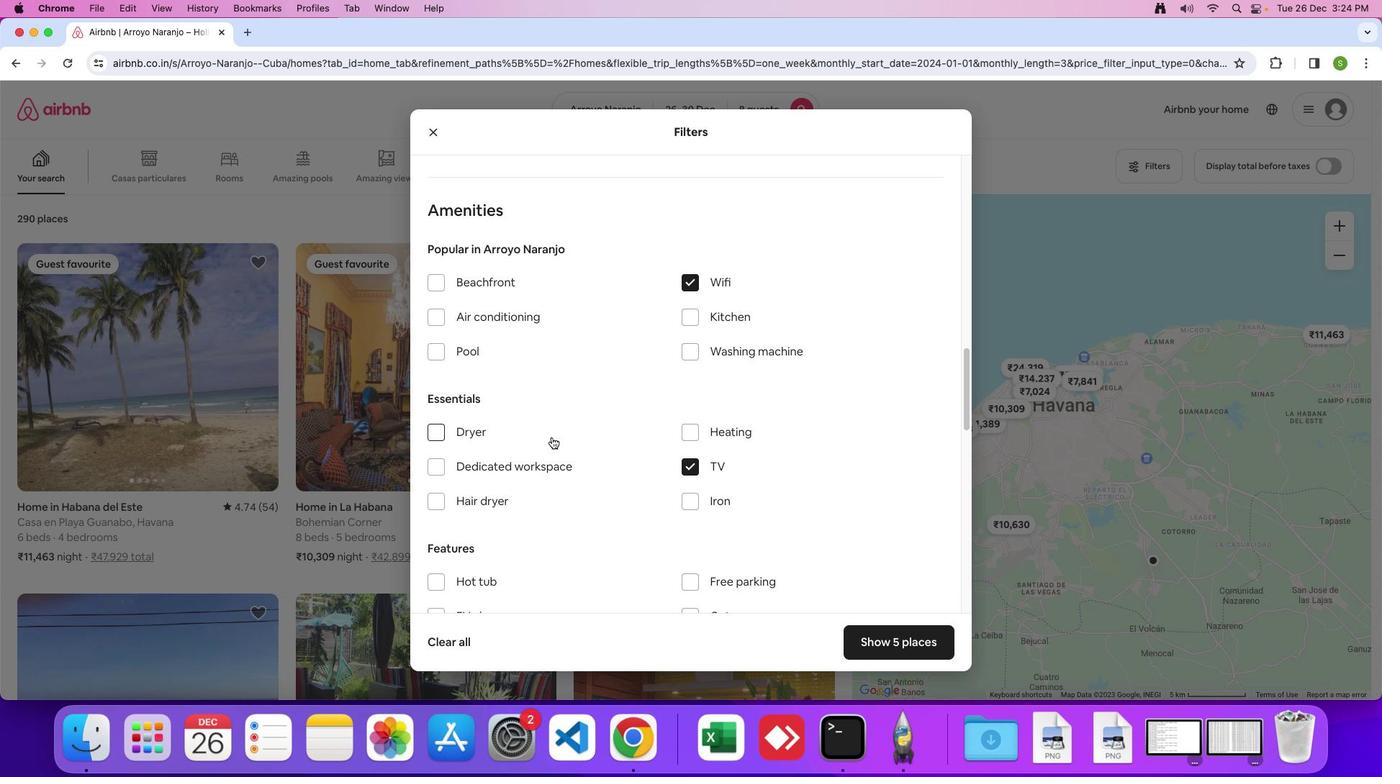 
Action: Mouse scrolled (552, 437) with delta (0, 0)
Screenshot: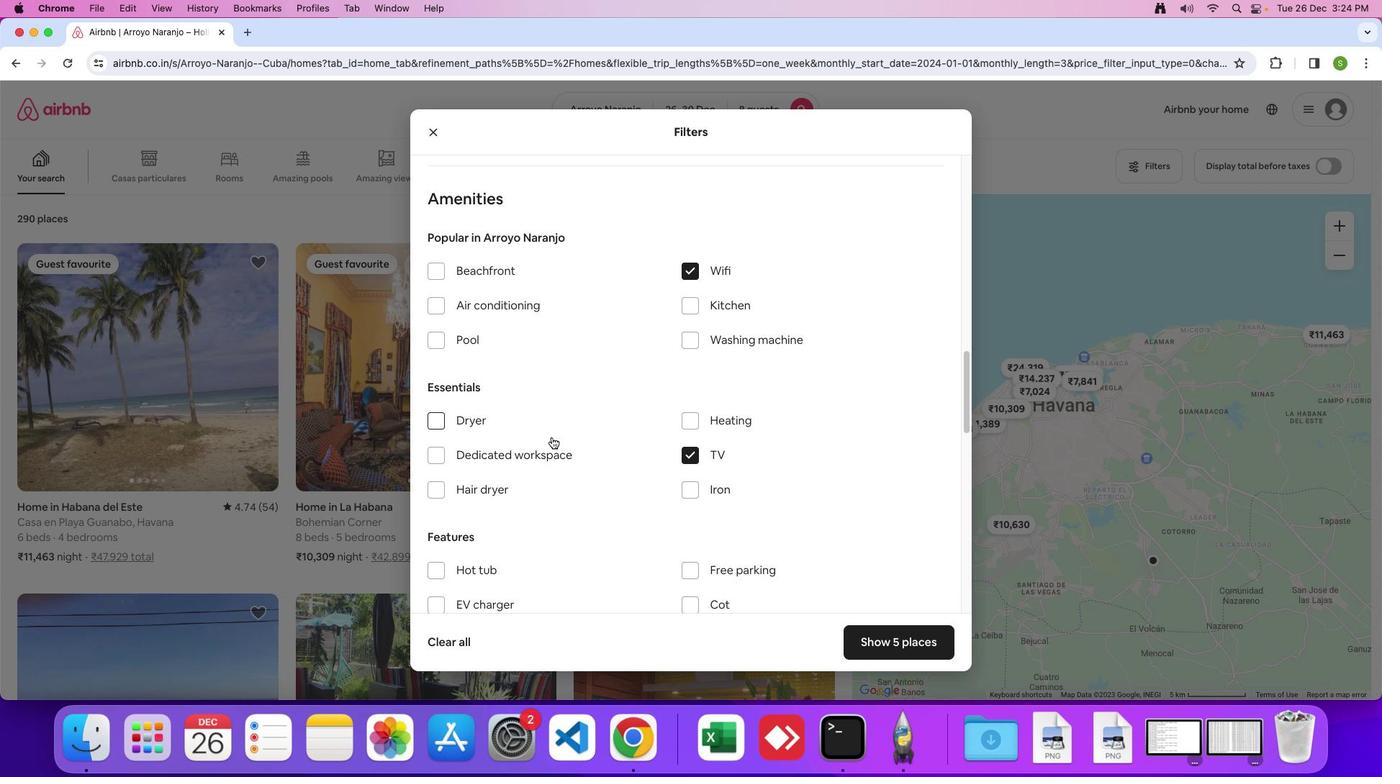 
Action: Mouse scrolled (552, 437) with delta (0, 0)
Screenshot: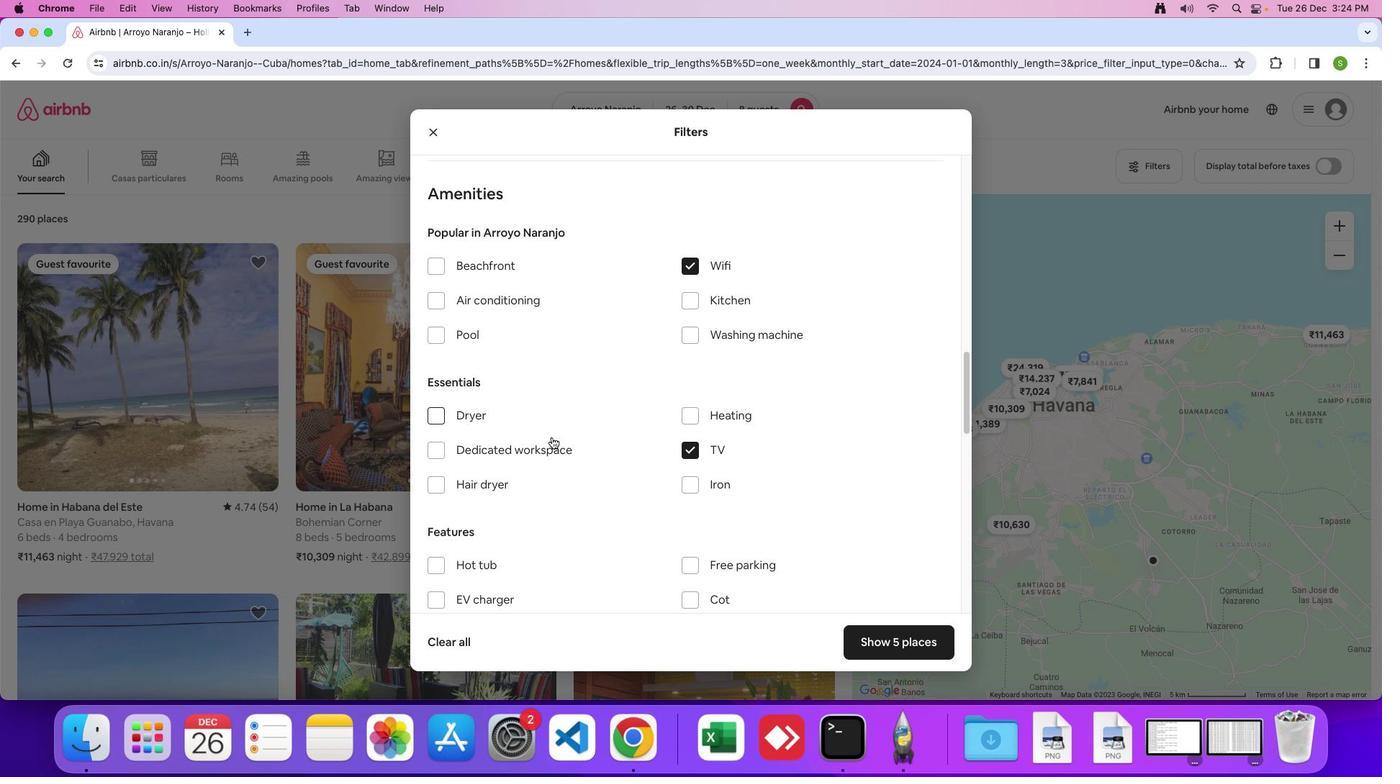 
Action: Mouse moved to (552, 438)
Screenshot: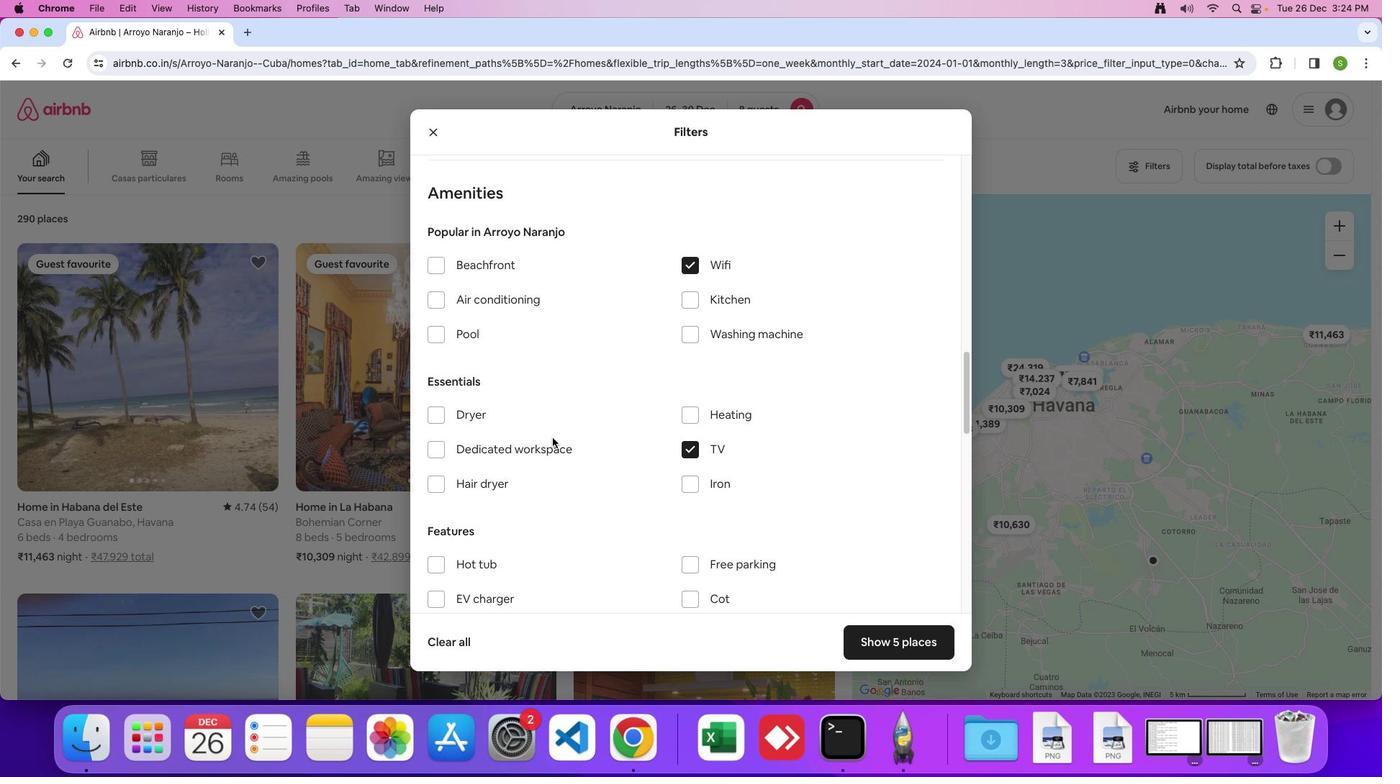 
Action: Mouse scrolled (552, 438) with delta (0, 0)
Screenshot: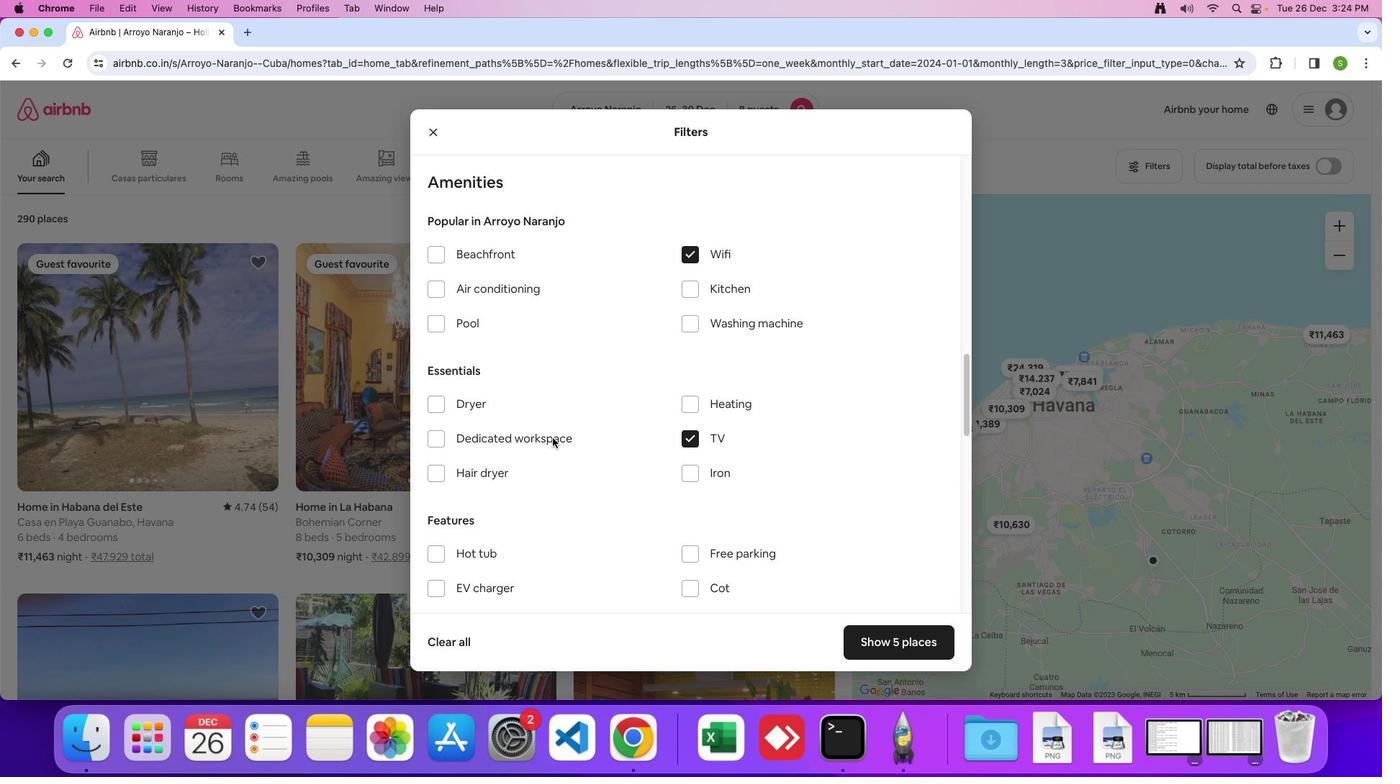 
Action: Mouse scrolled (552, 438) with delta (0, 0)
Screenshot: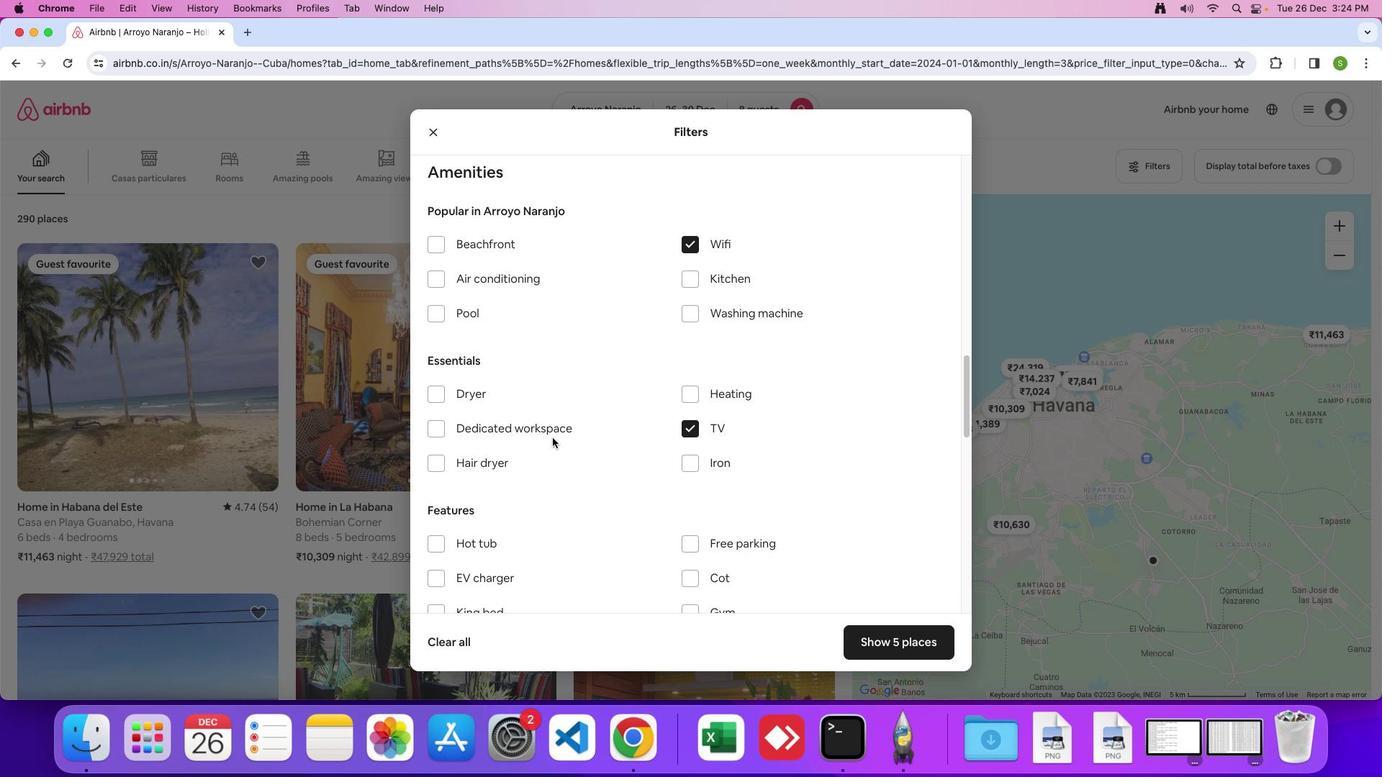 
Action: Mouse moved to (695, 545)
Screenshot: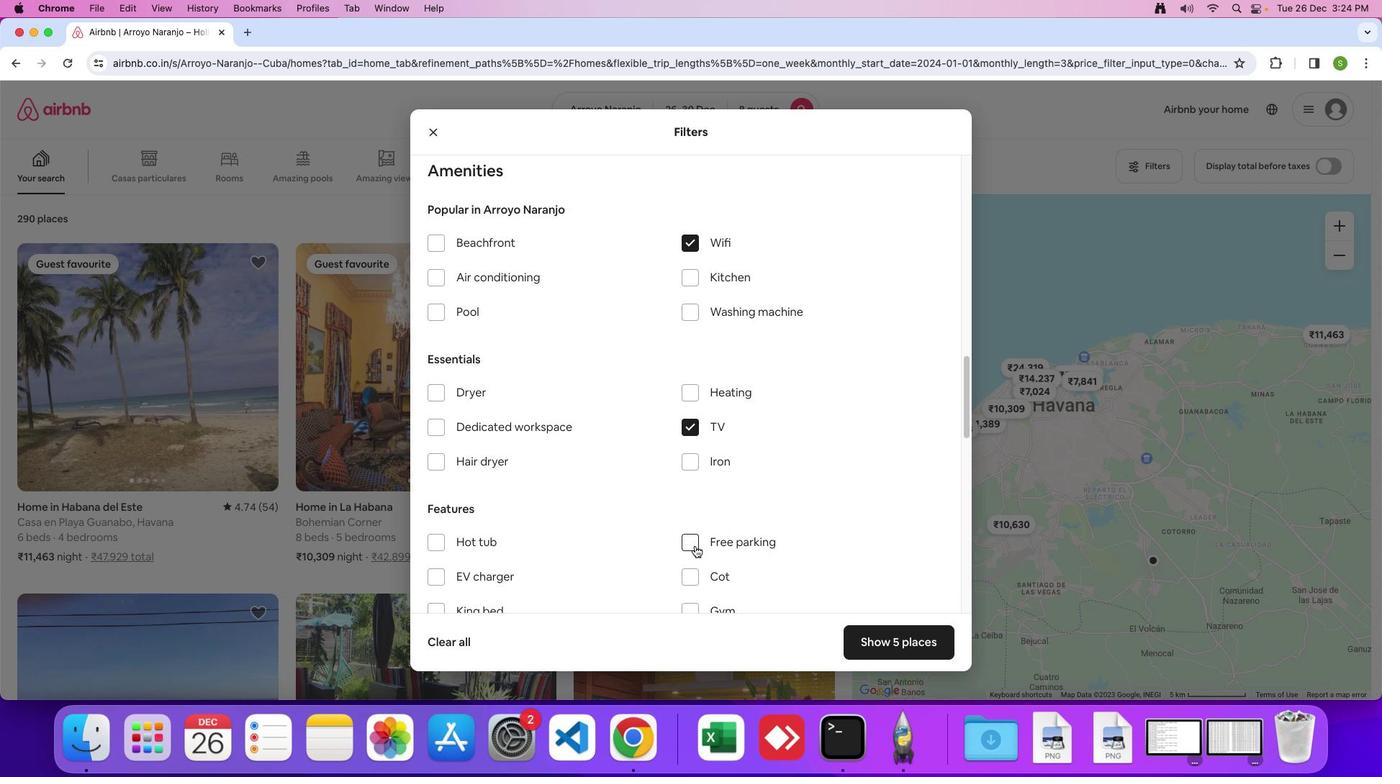 
Action: Mouse pressed left at (695, 545)
Screenshot: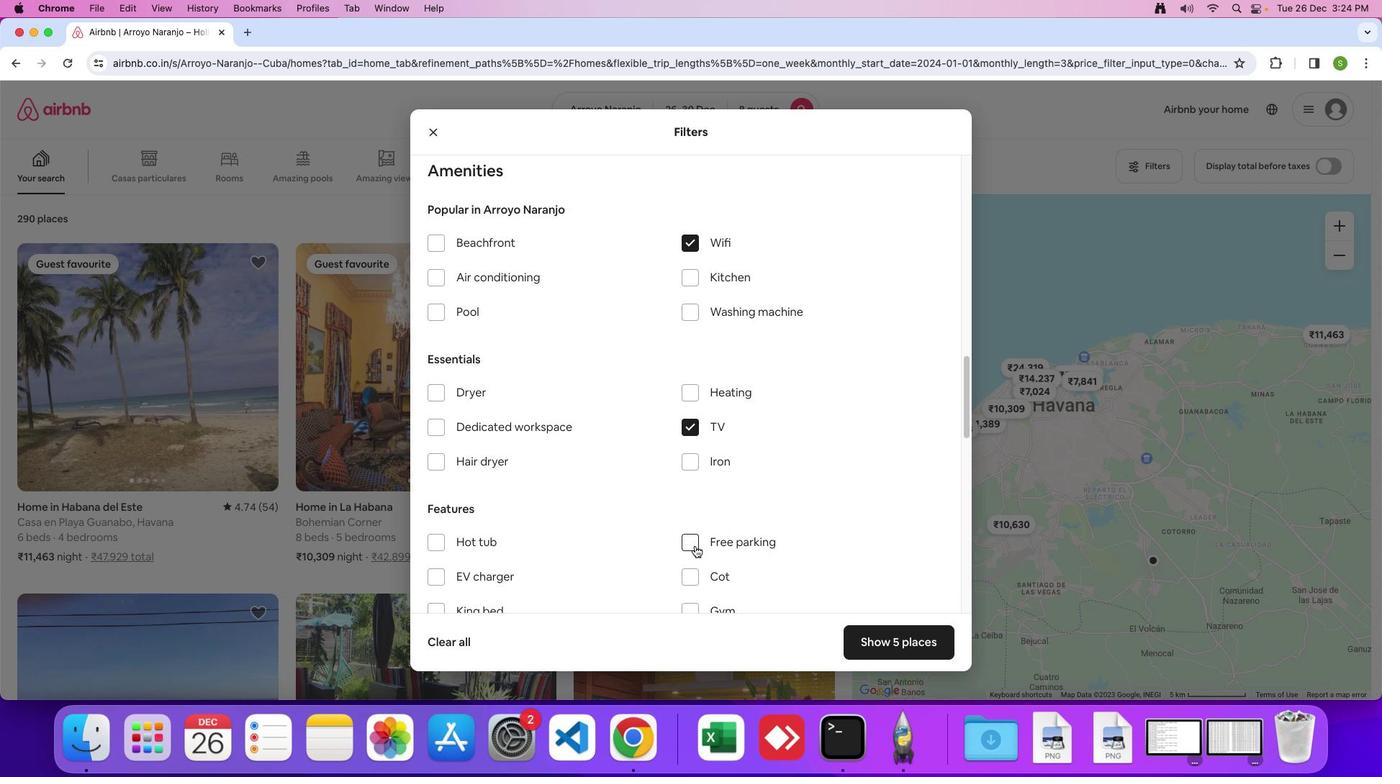 
Action: Mouse moved to (629, 522)
Screenshot: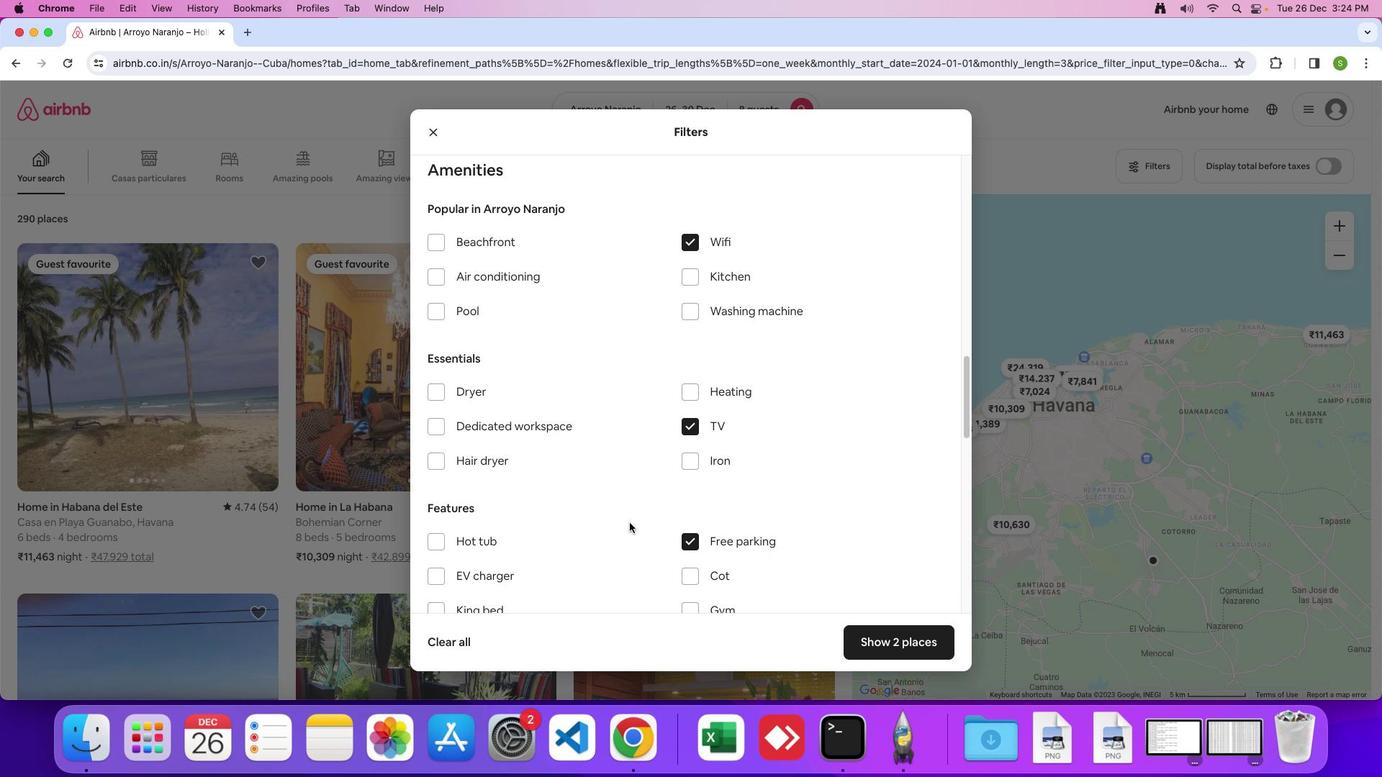 
Action: Mouse scrolled (629, 522) with delta (0, 0)
Screenshot: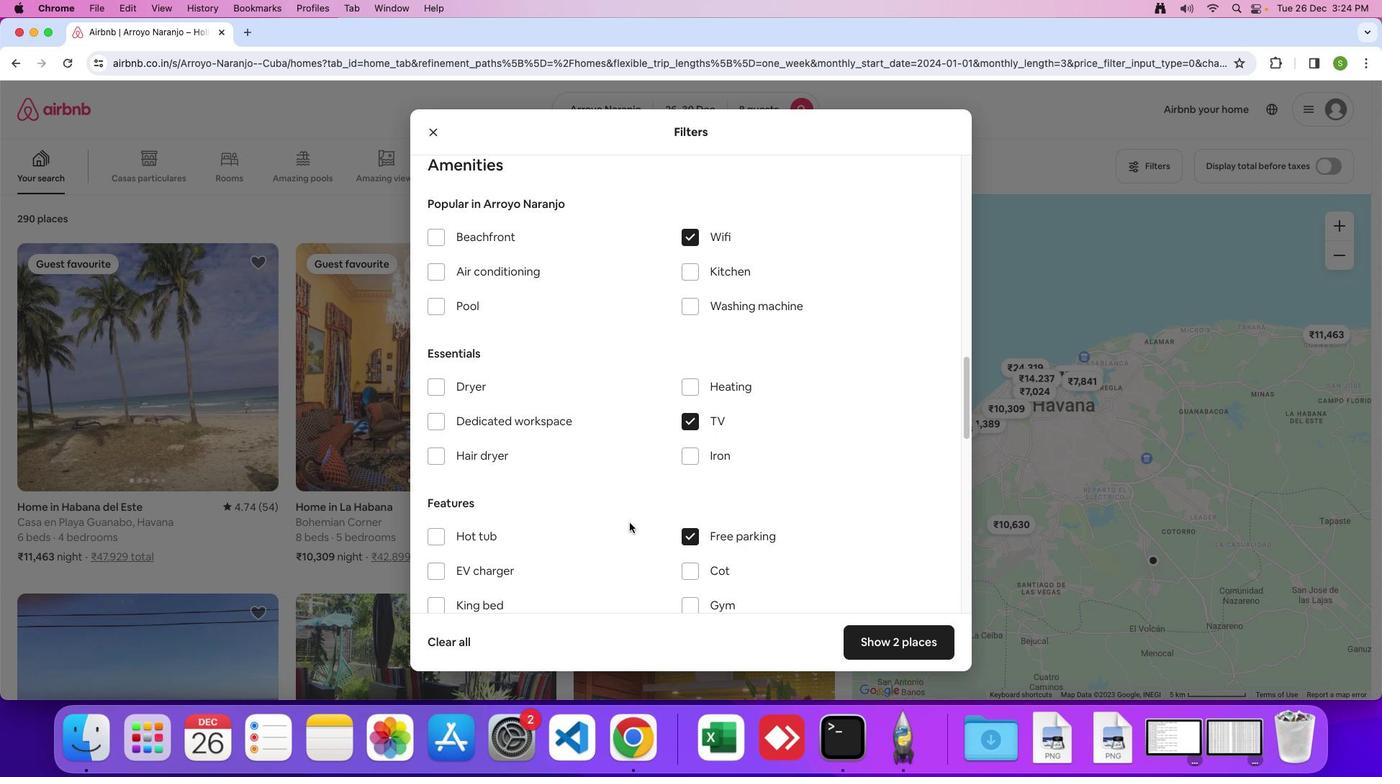 
Action: Mouse moved to (629, 522)
Screenshot: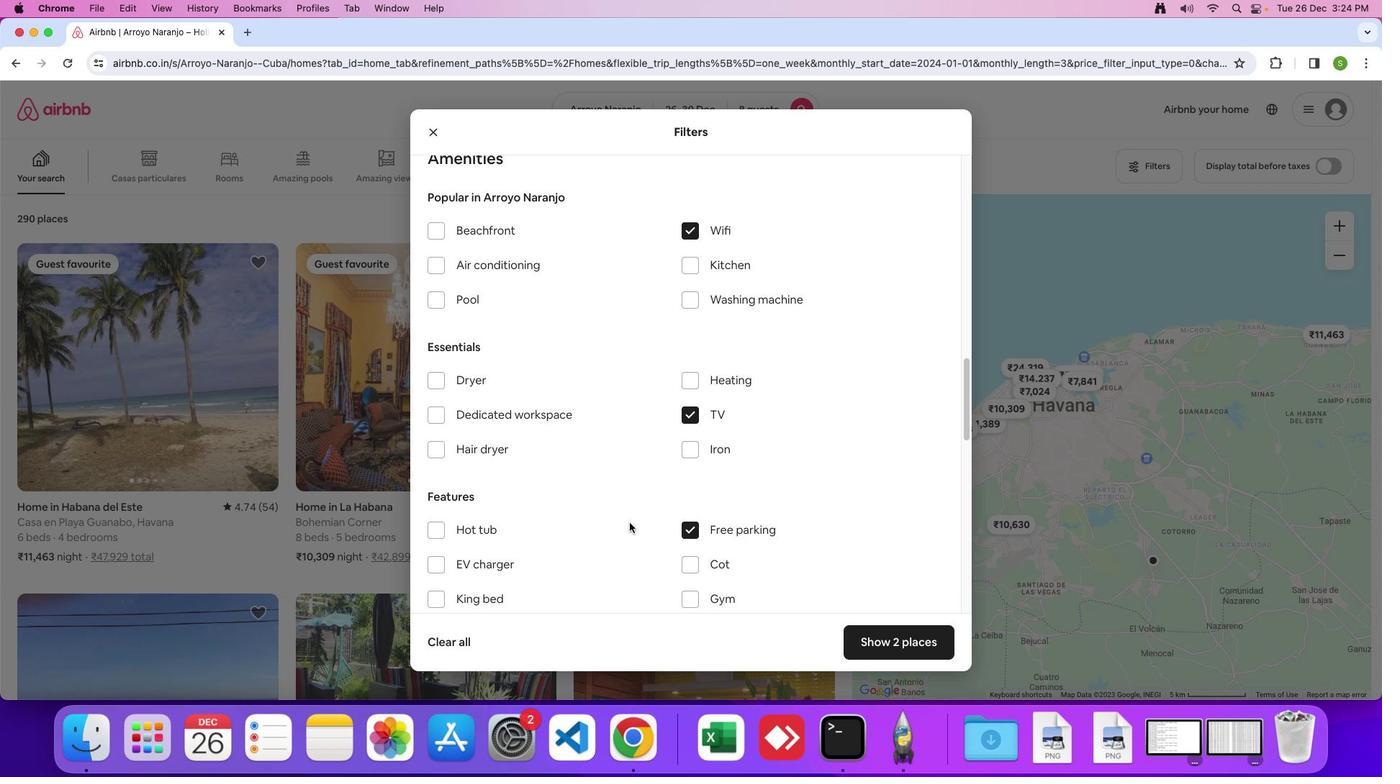 
Action: Mouse scrolled (629, 522) with delta (0, 0)
Screenshot: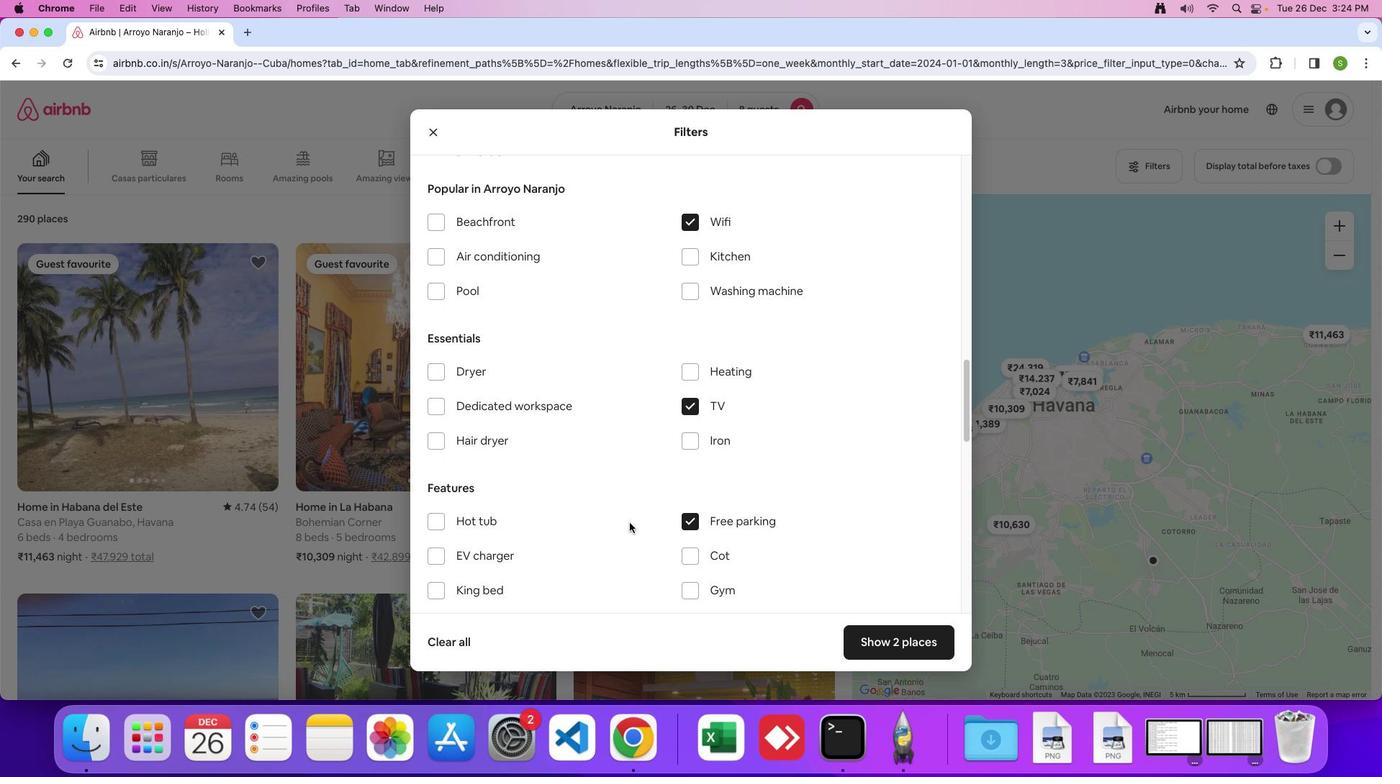 
Action: Mouse scrolled (629, 522) with delta (0, 0)
Screenshot: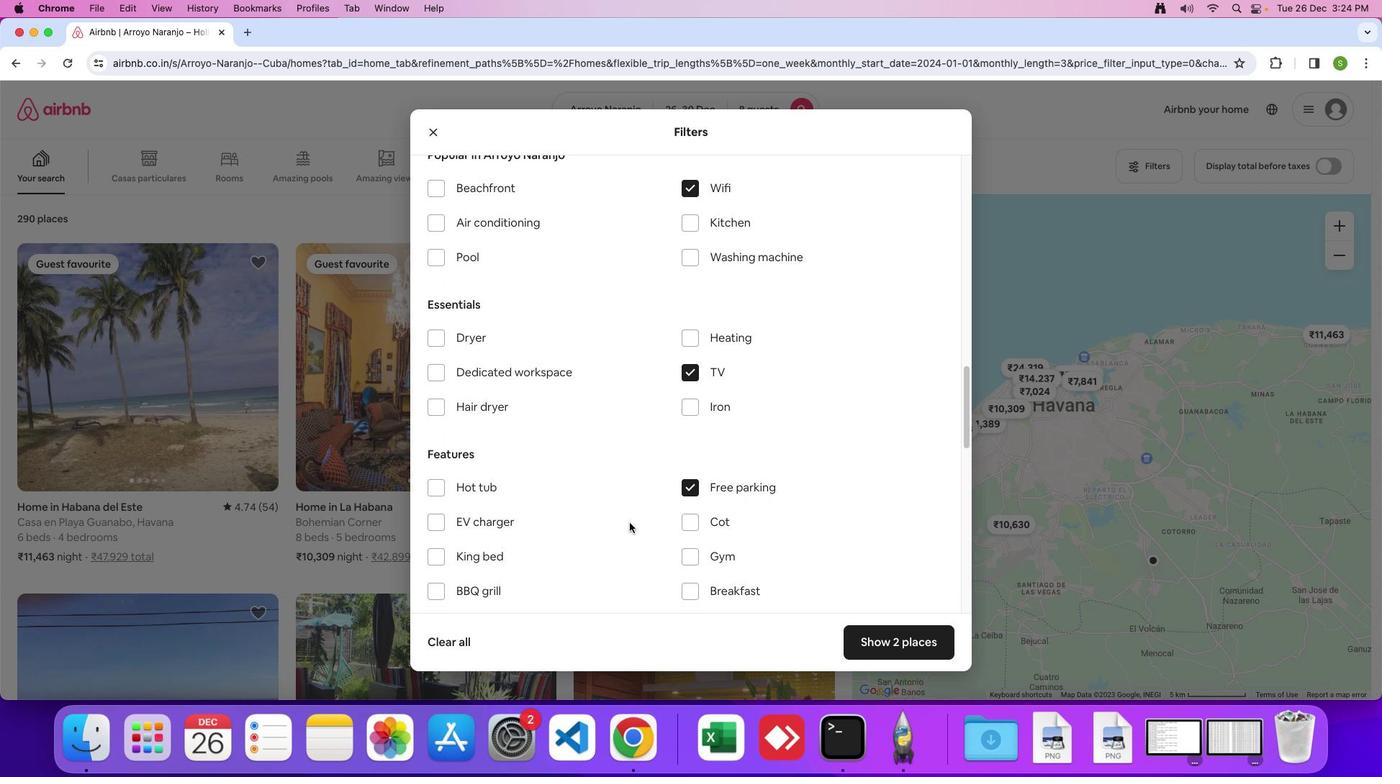 
Action: Mouse scrolled (629, 522) with delta (0, 0)
Screenshot: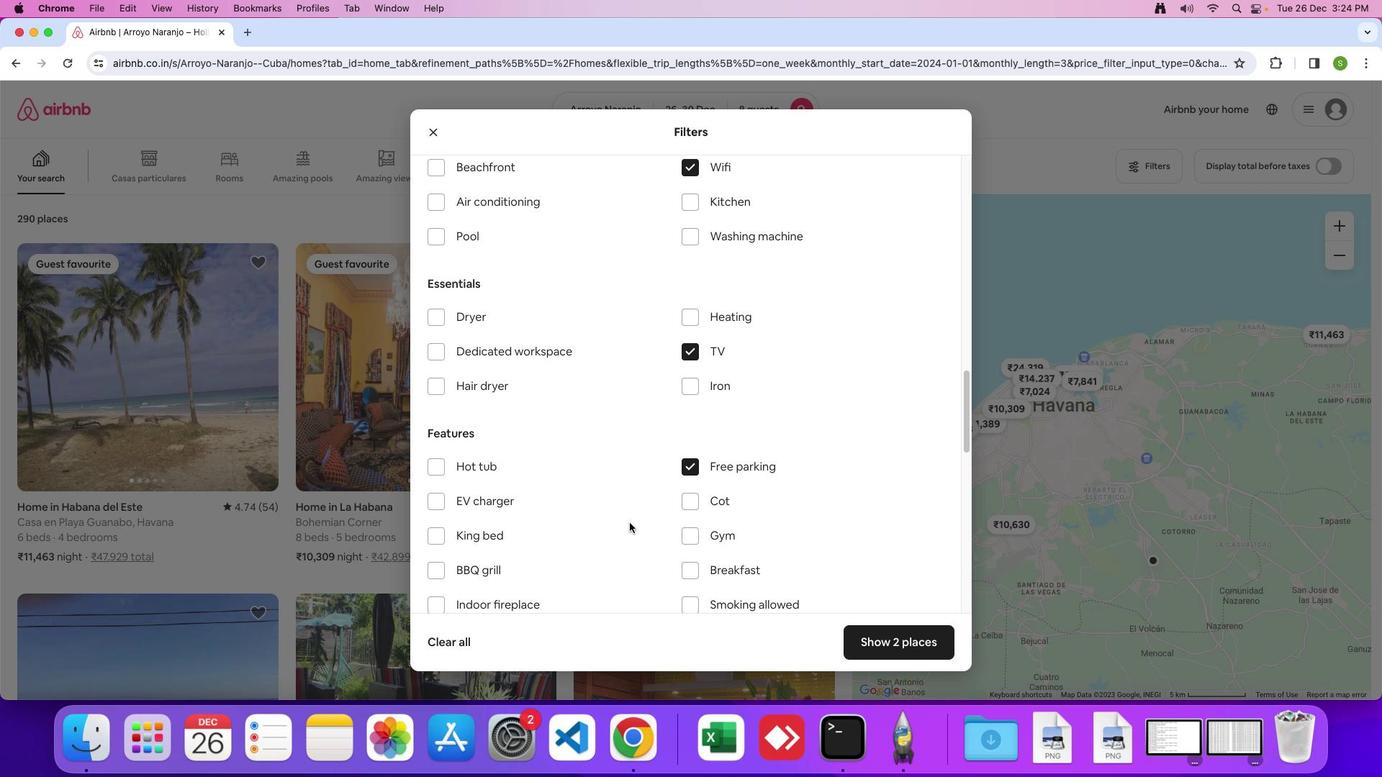 
Action: Mouse scrolled (629, 522) with delta (0, 0)
Screenshot: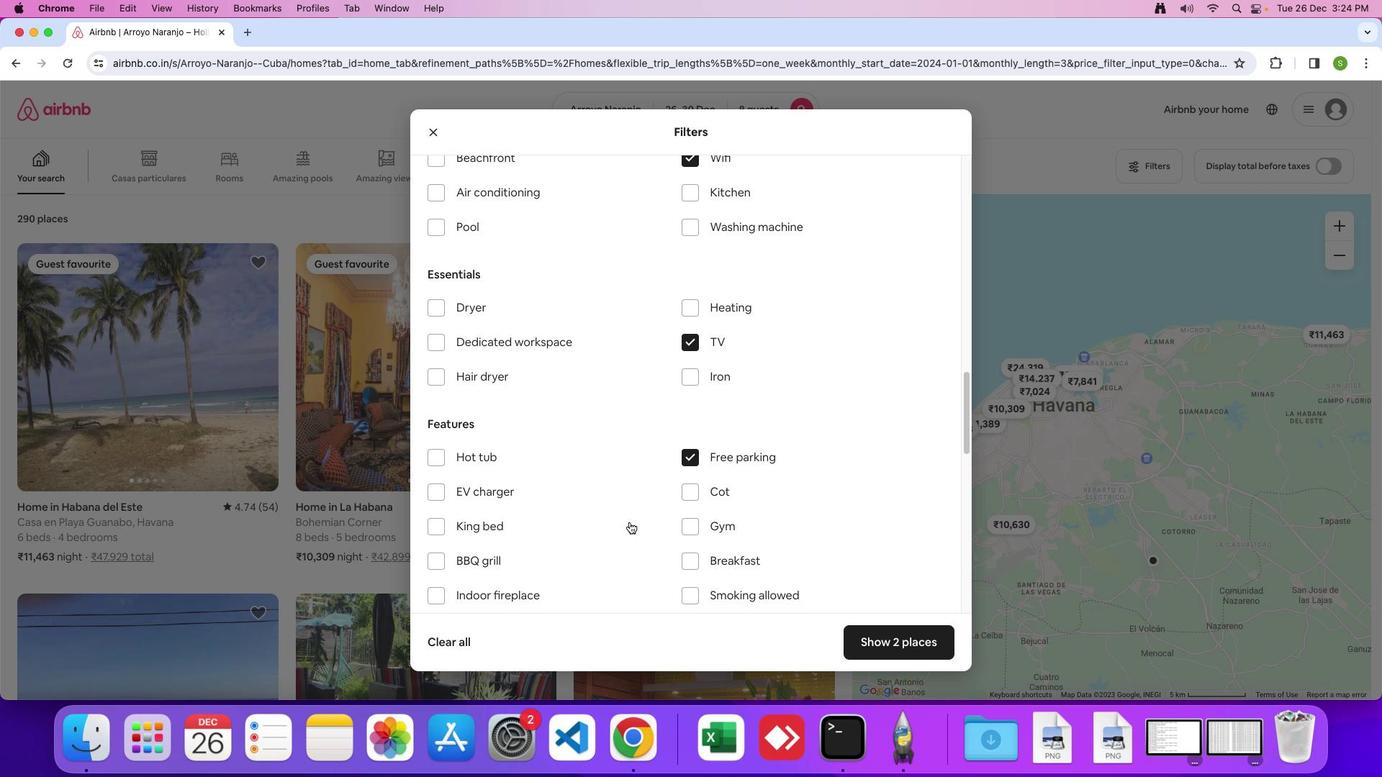 
Action: Mouse moved to (629, 522)
Screenshot: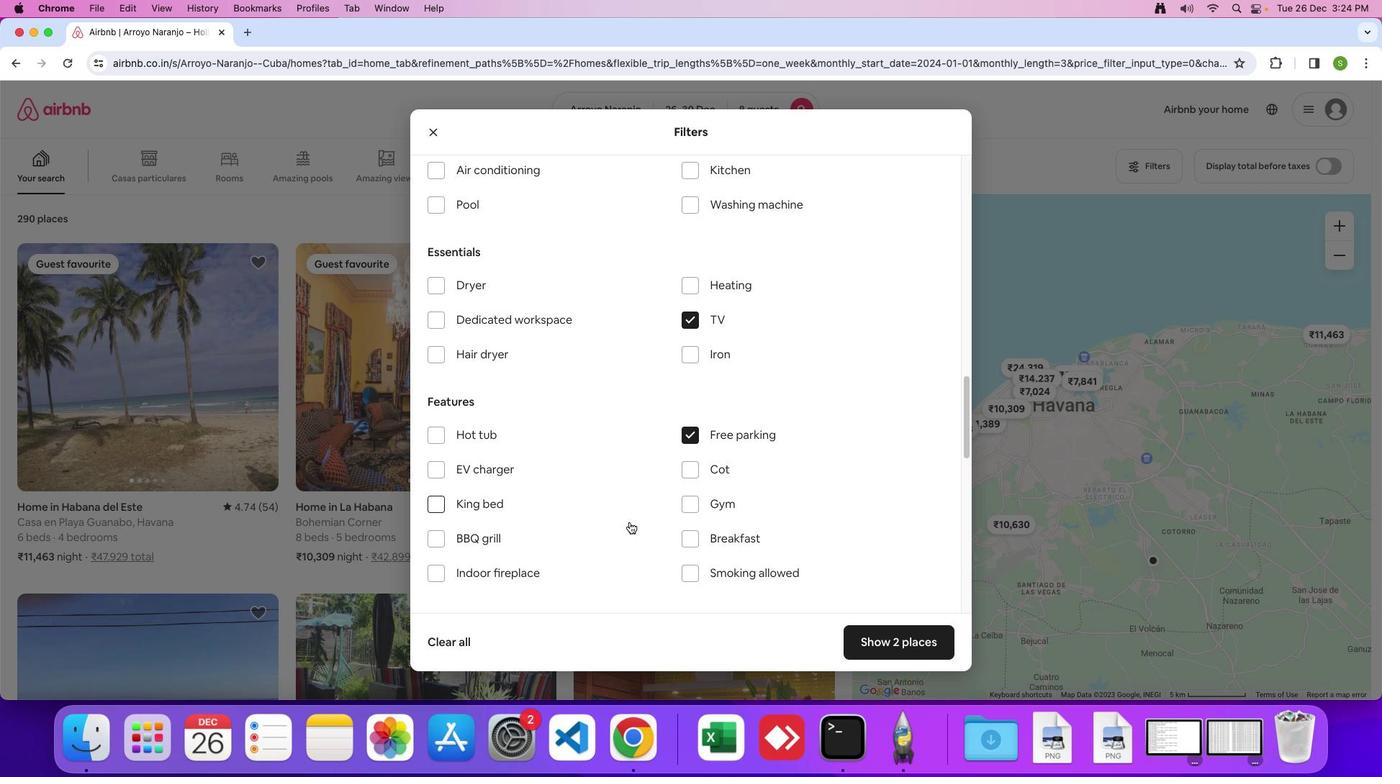 
Action: Mouse scrolled (629, 522) with delta (0, 0)
Screenshot: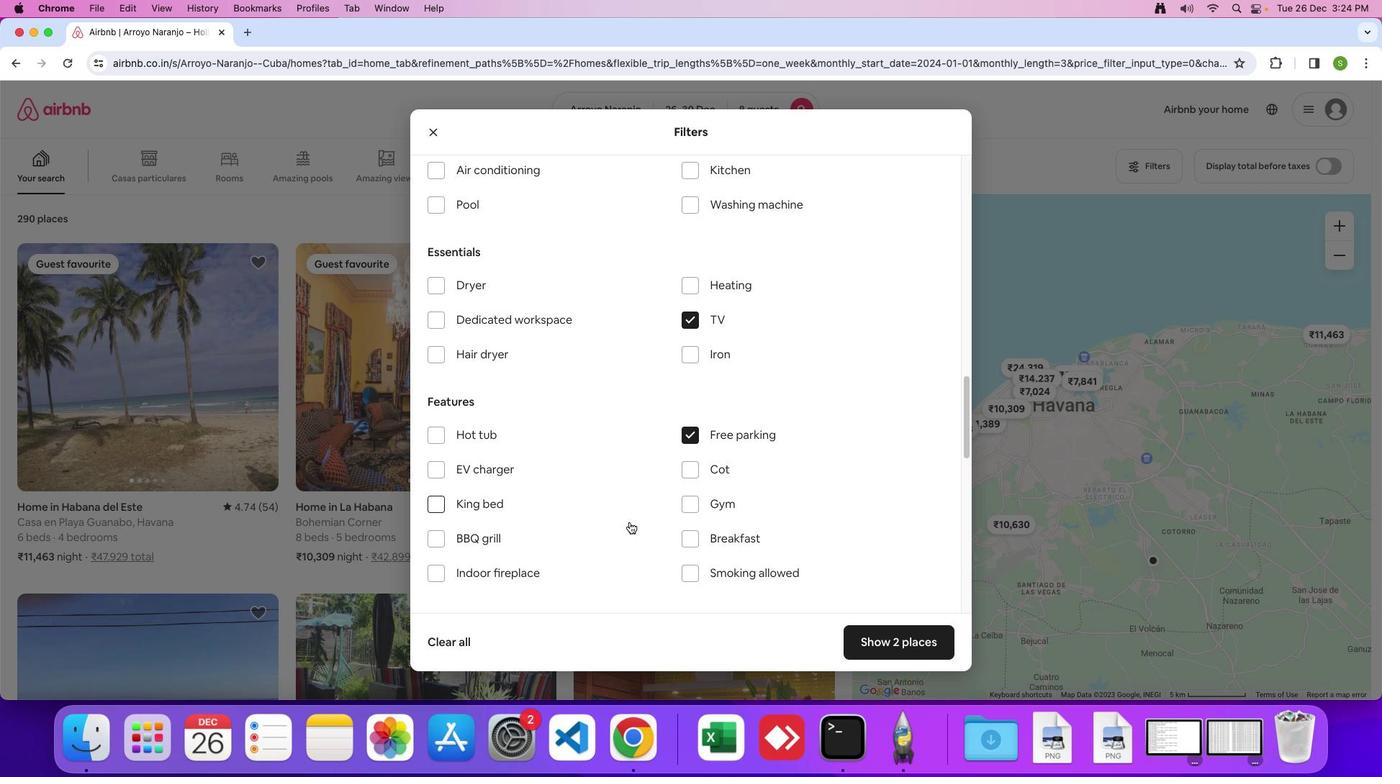 
Action: Mouse moved to (684, 486)
Screenshot: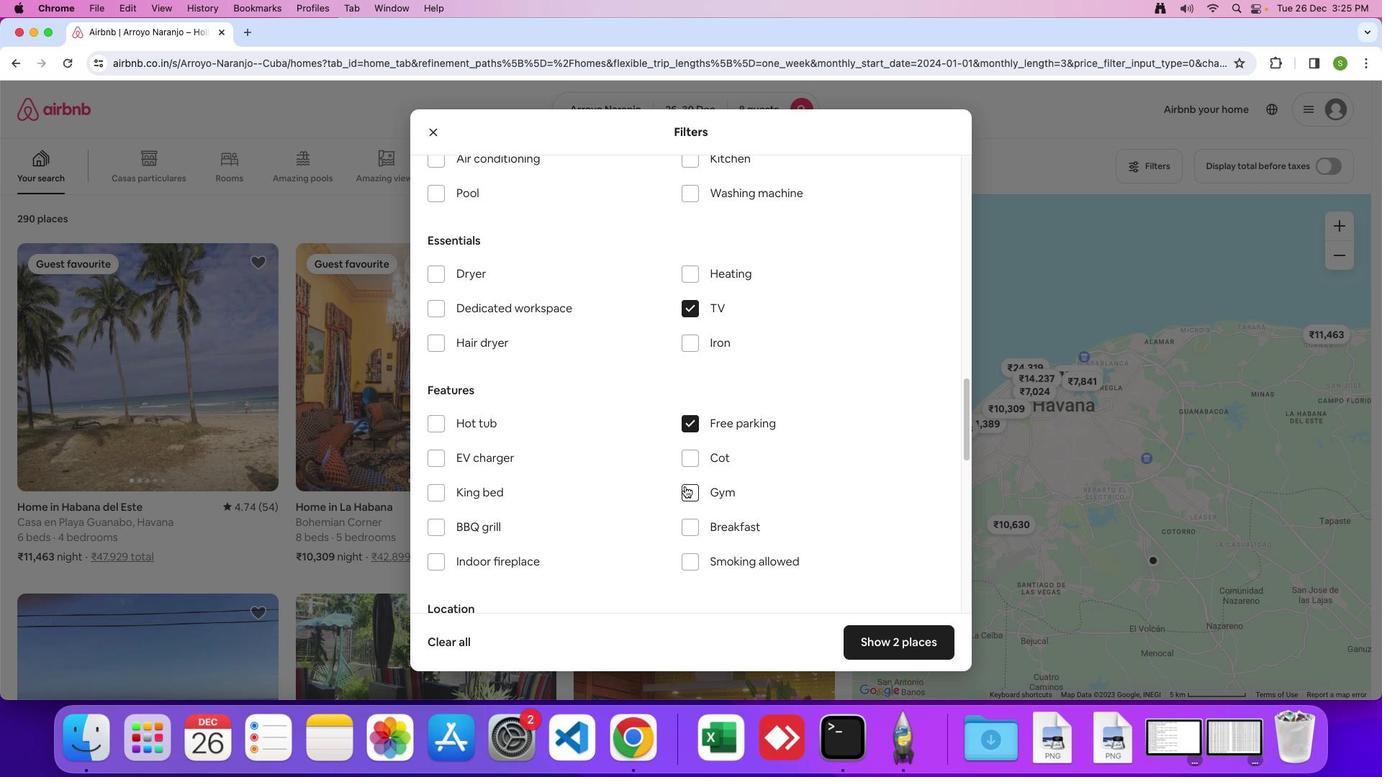 
Action: Mouse pressed left at (684, 486)
Screenshot: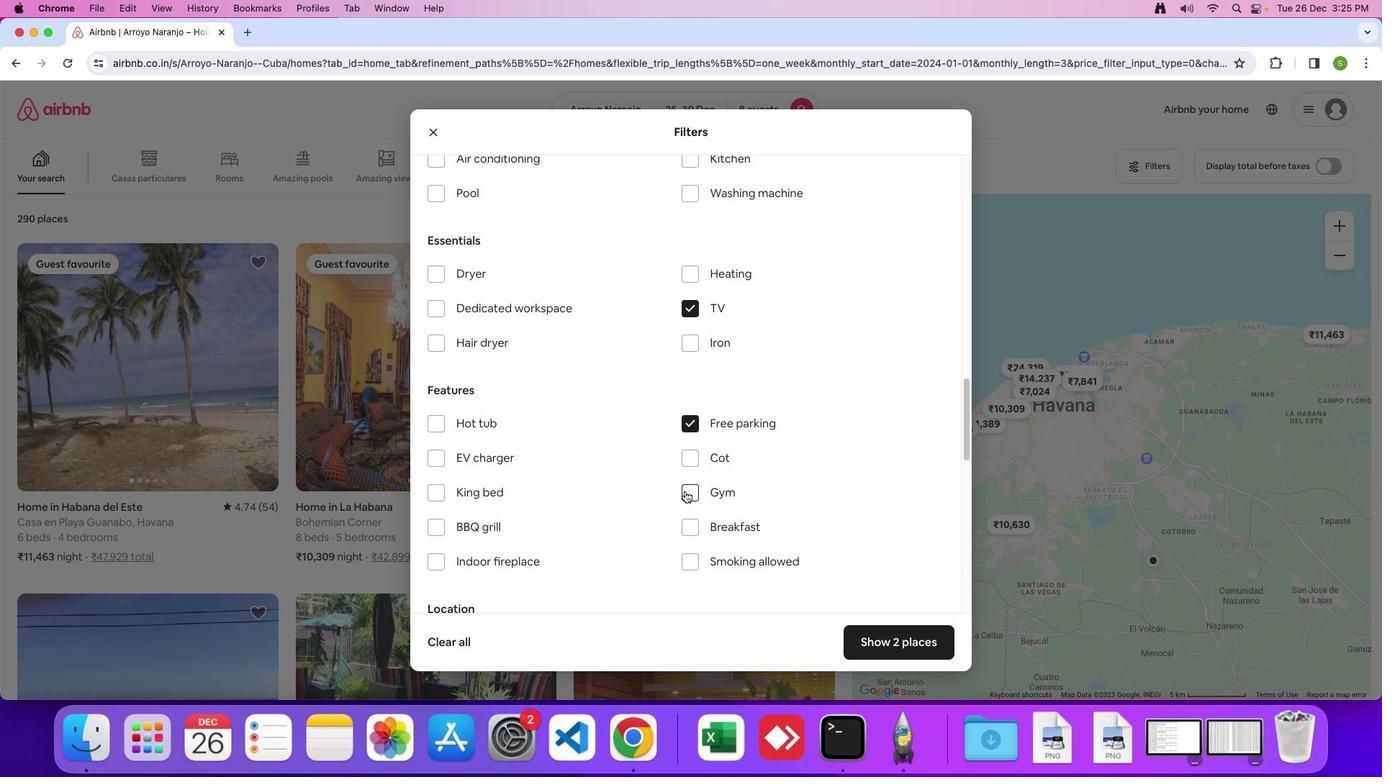 
Action: Mouse moved to (685, 522)
Screenshot: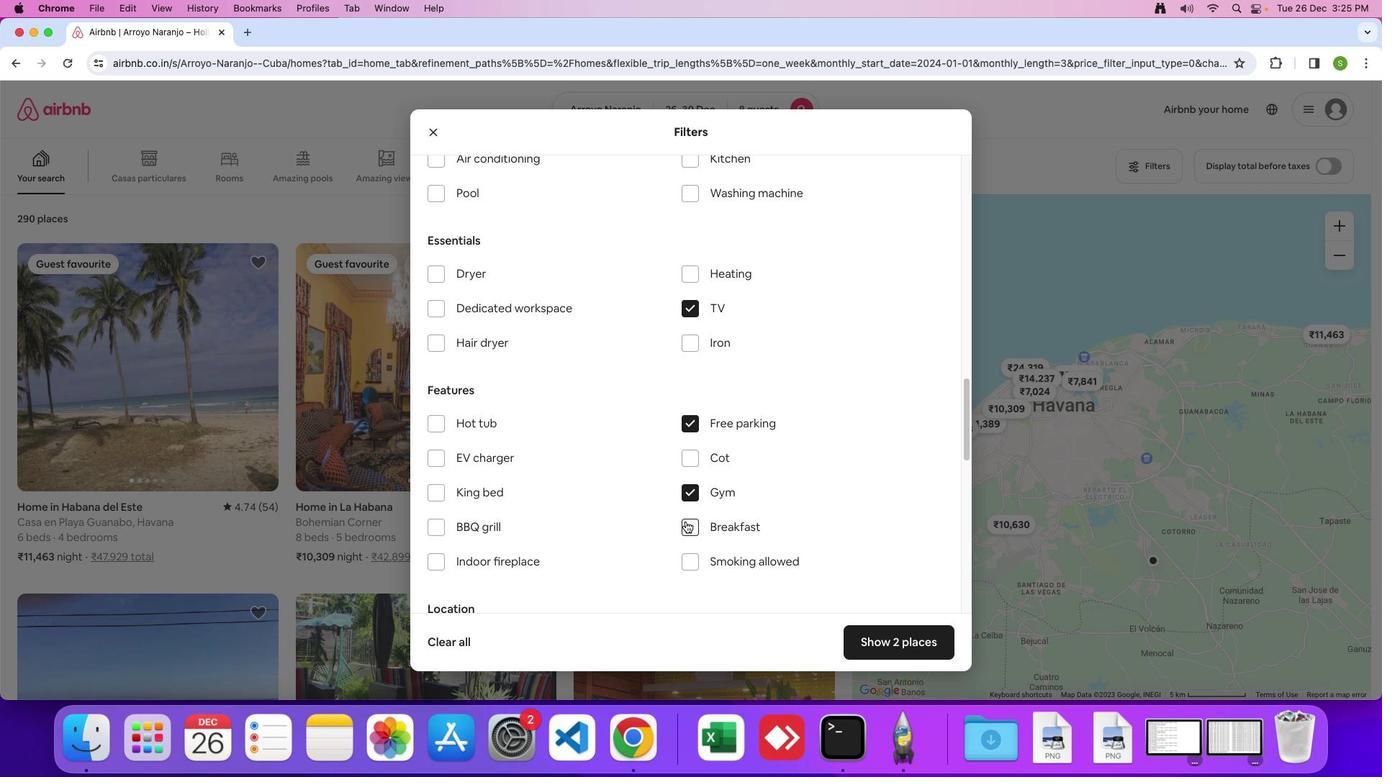 
Action: Mouse pressed left at (685, 522)
Screenshot: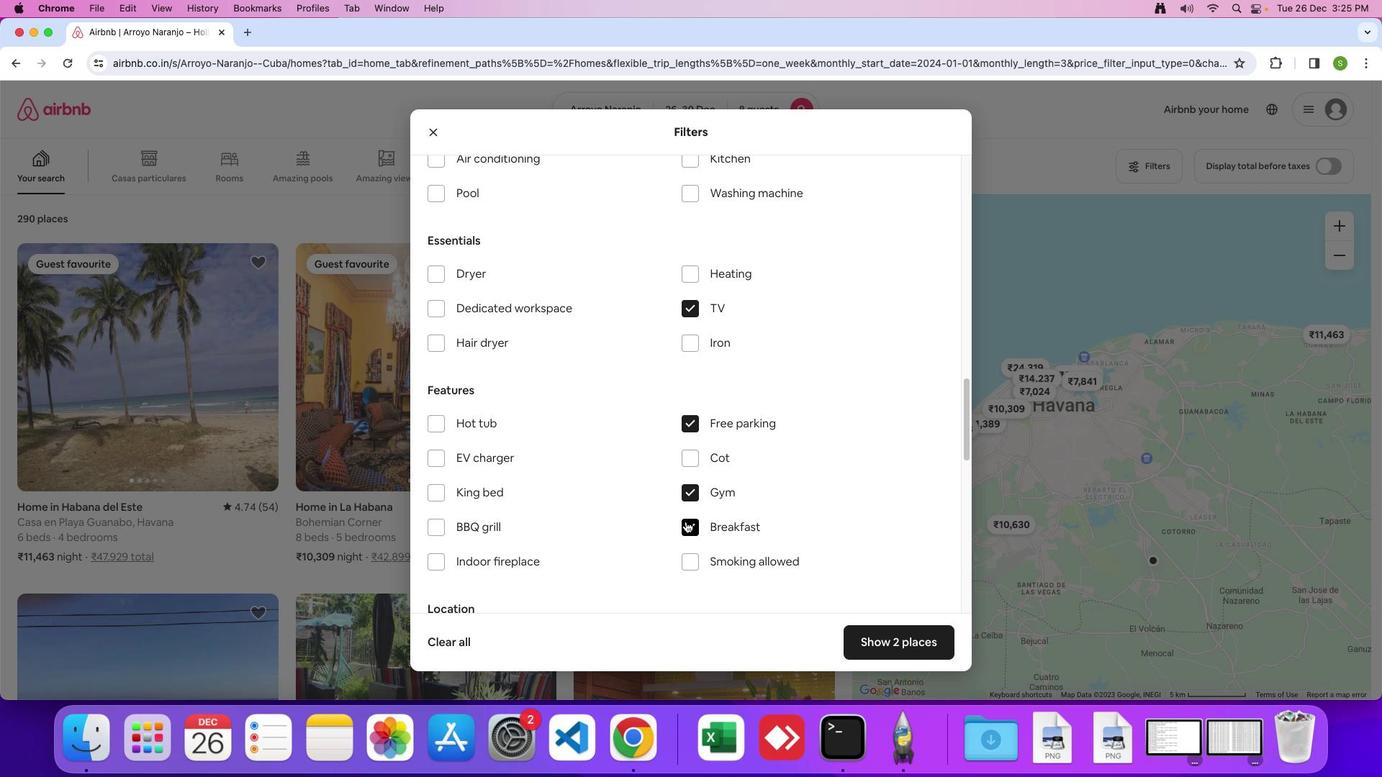 
Action: Mouse moved to (602, 507)
Screenshot: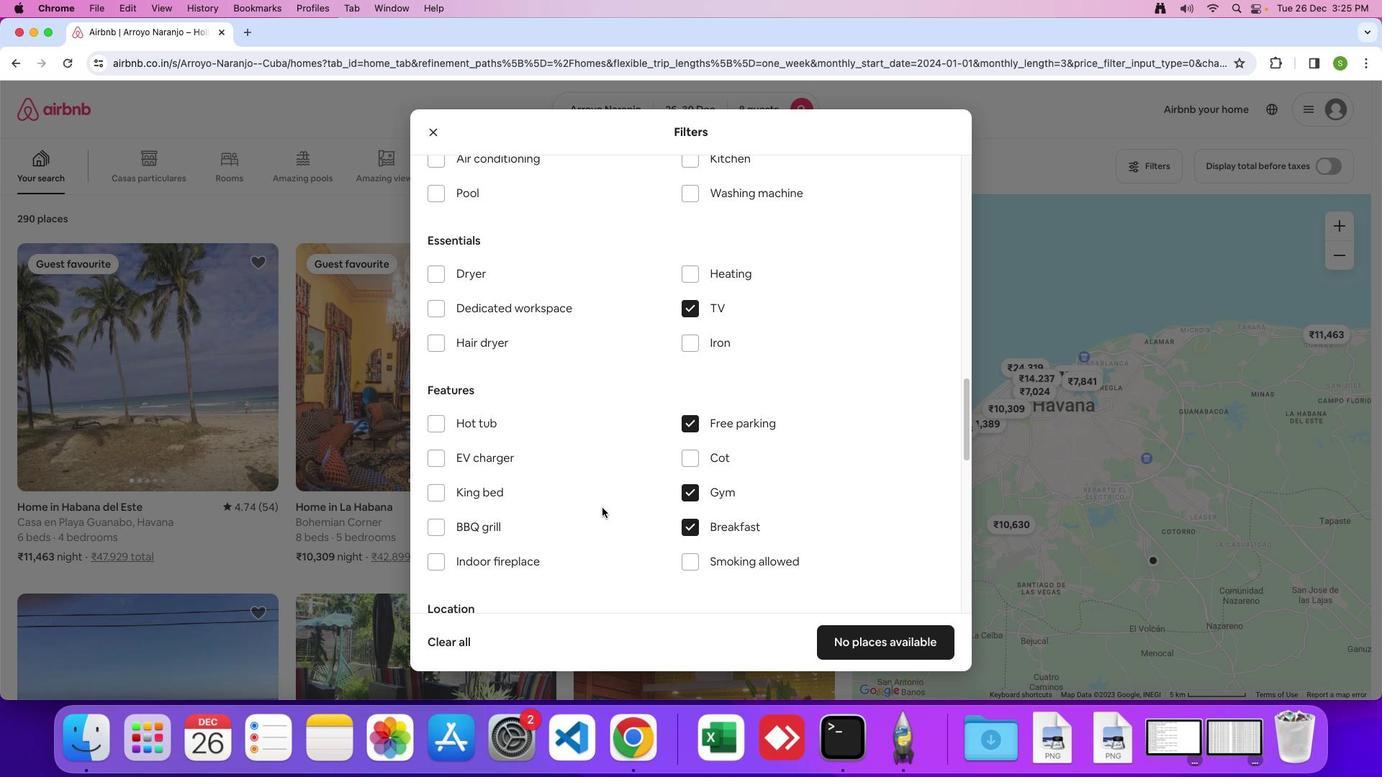 
Action: Mouse scrolled (602, 507) with delta (0, 0)
Screenshot: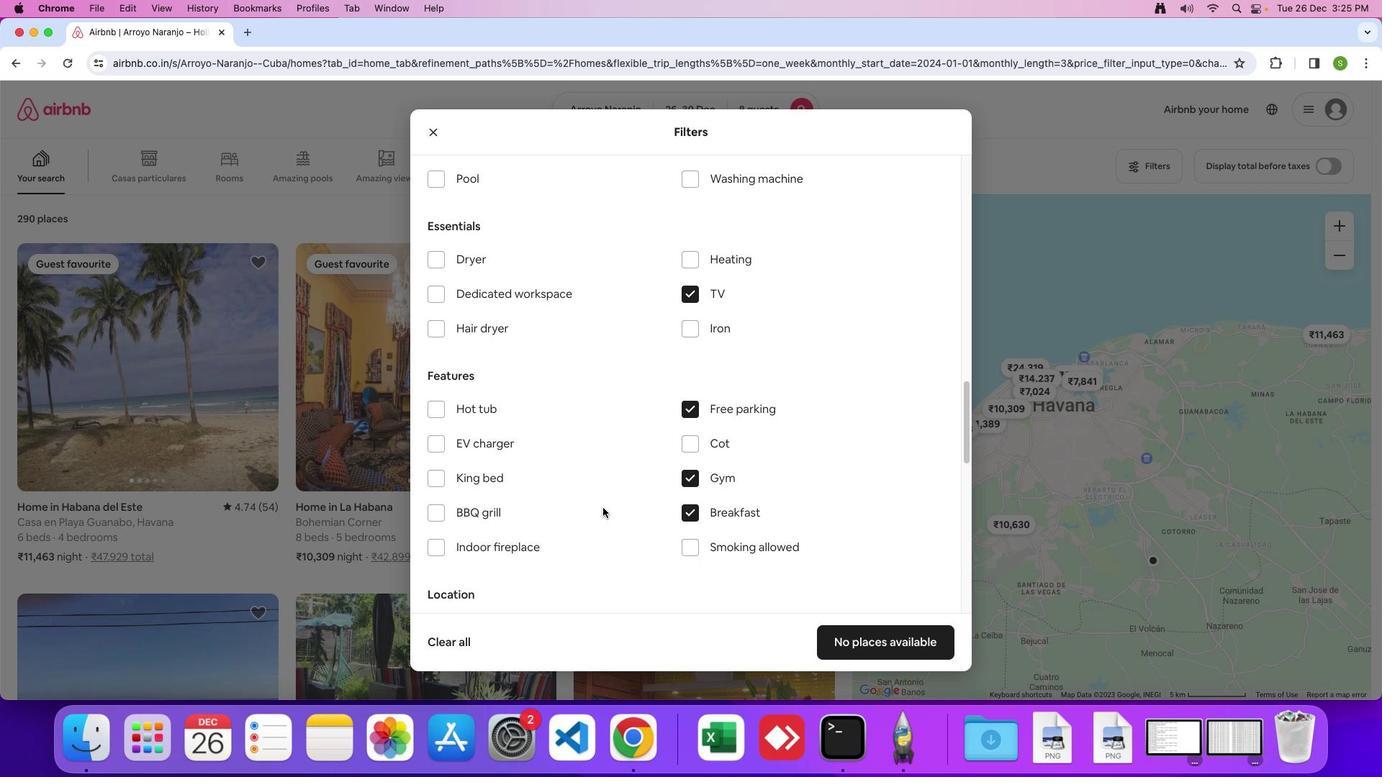 
Action: Mouse moved to (602, 507)
Screenshot: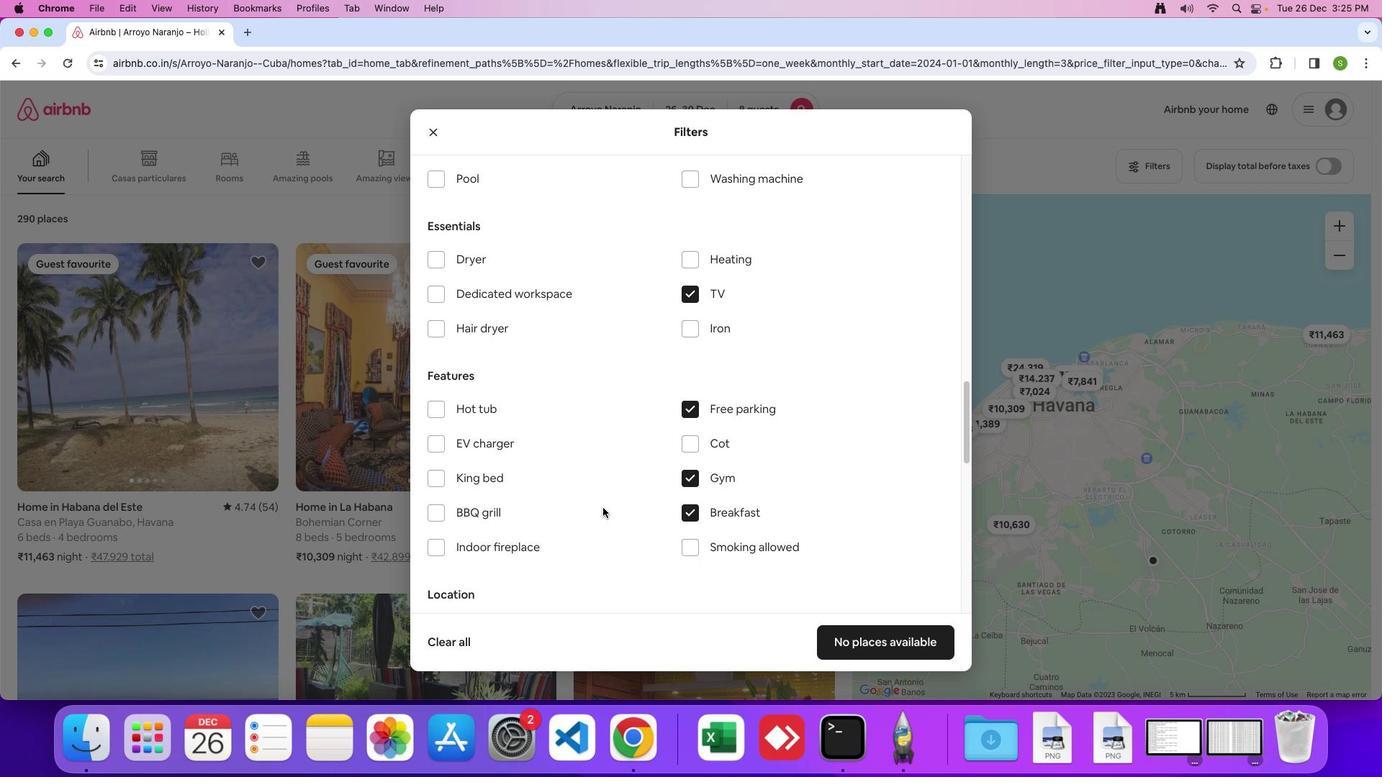 
Action: Mouse scrolled (602, 507) with delta (0, 0)
Screenshot: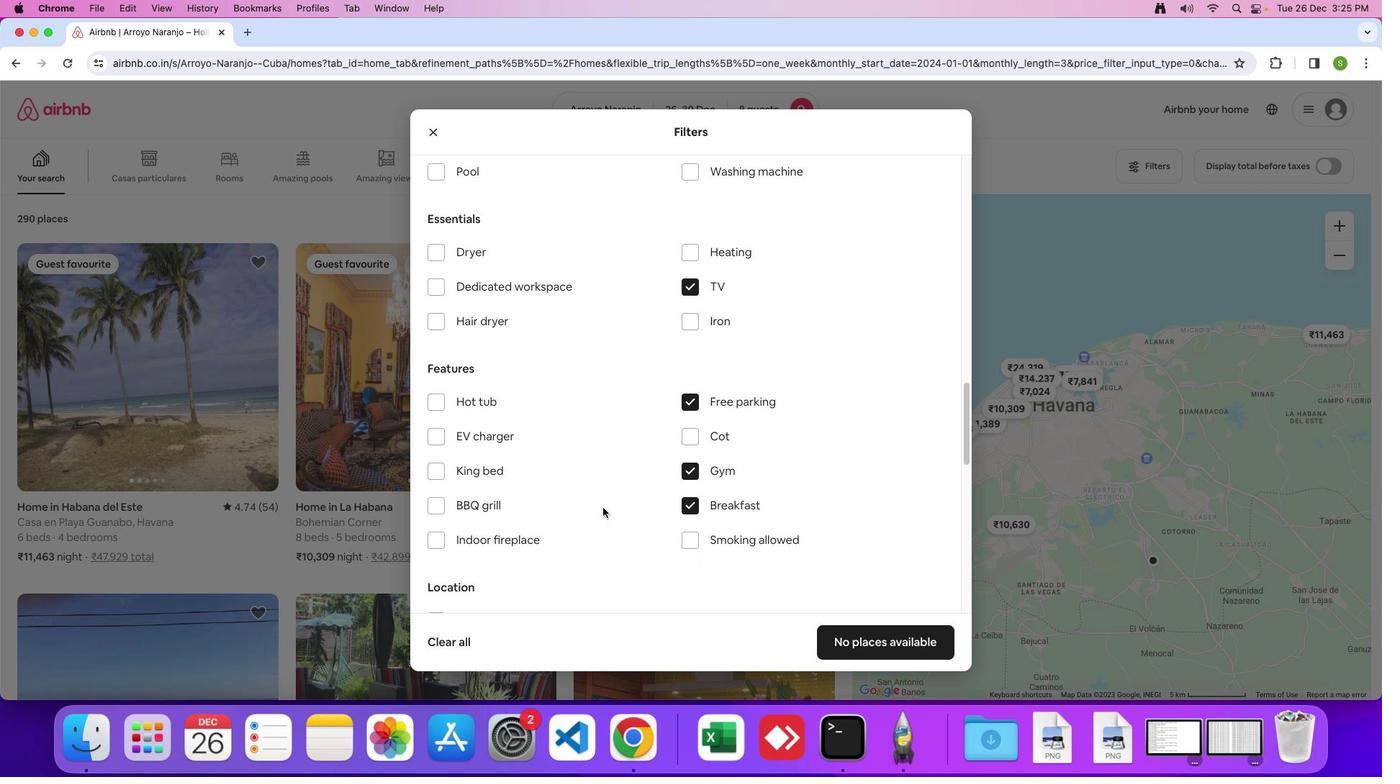 
Action: Mouse moved to (602, 507)
Screenshot: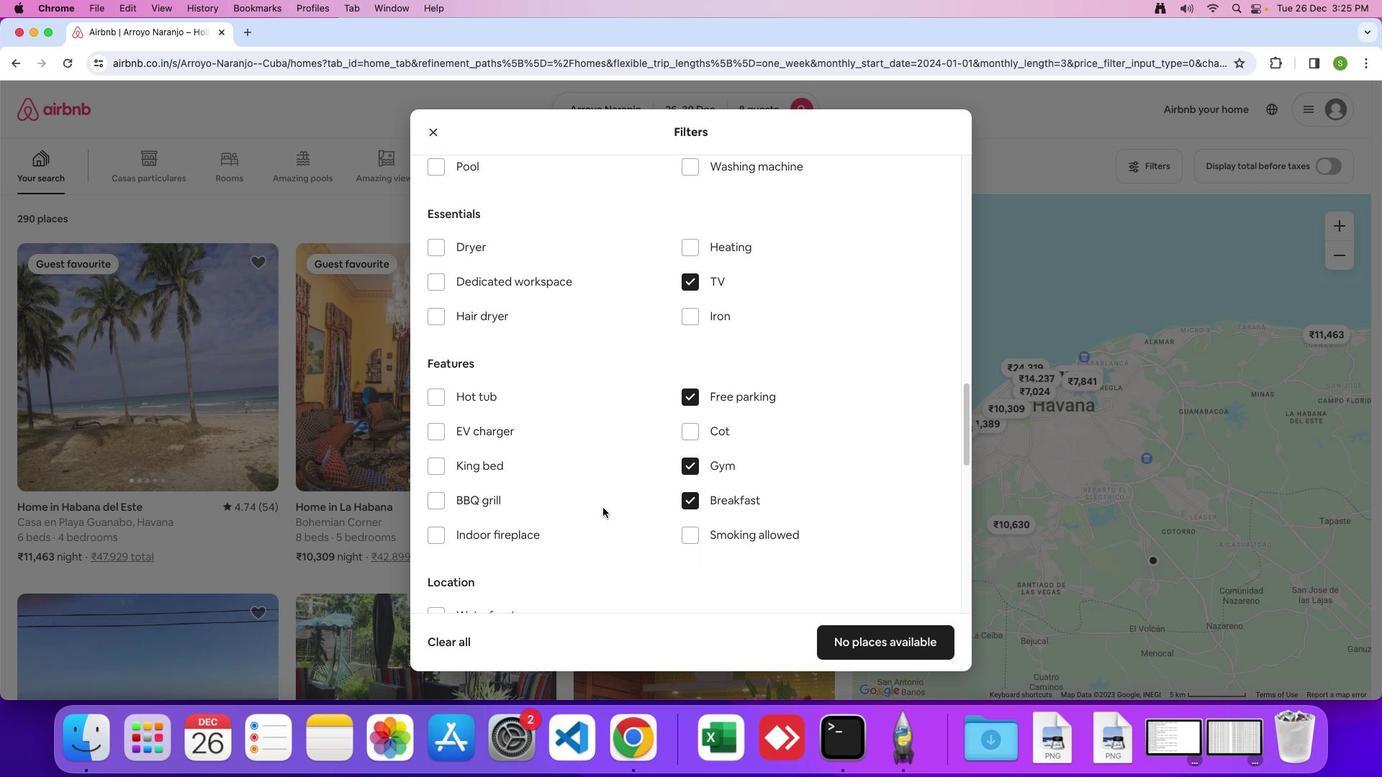 
Action: Mouse scrolled (602, 507) with delta (0, 0)
Screenshot: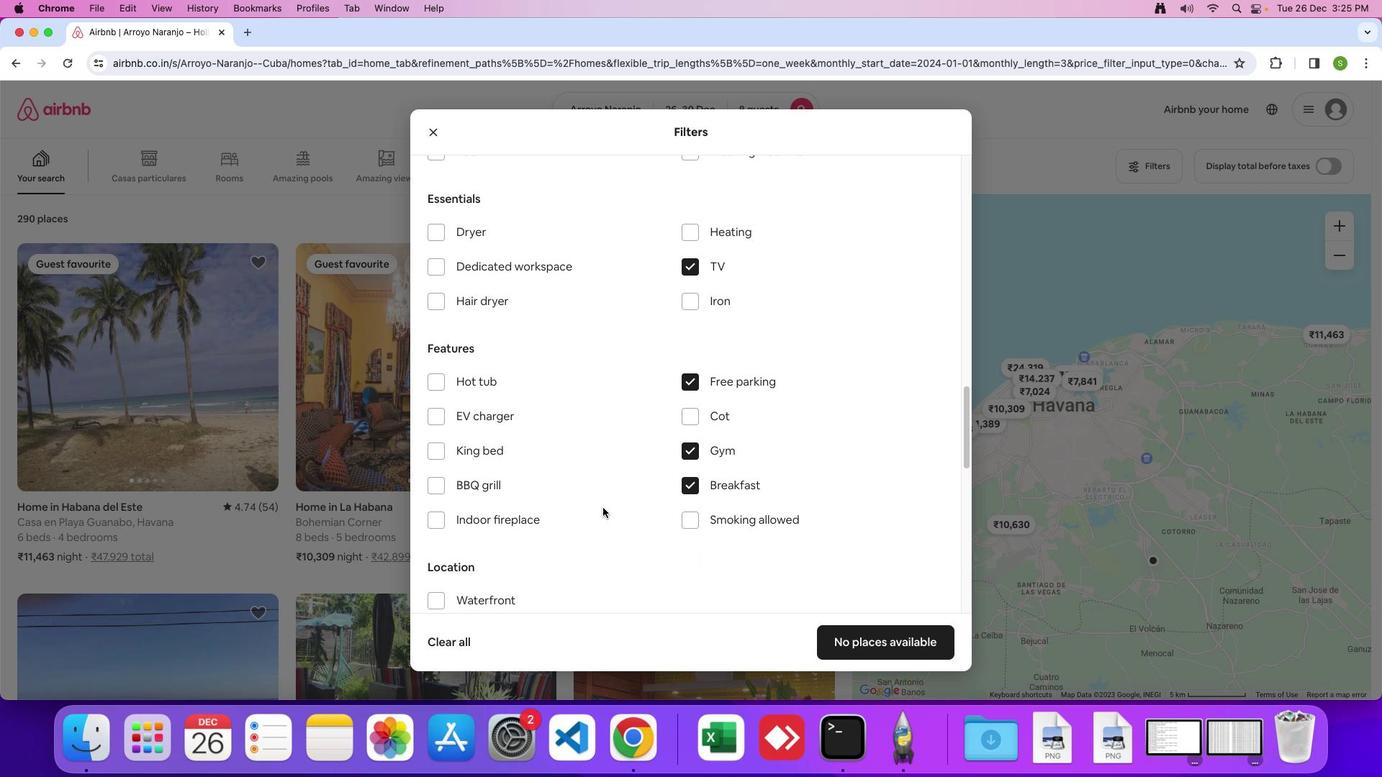 
Action: Mouse scrolled (602, 507) with delta (0, 0)
Screenshot: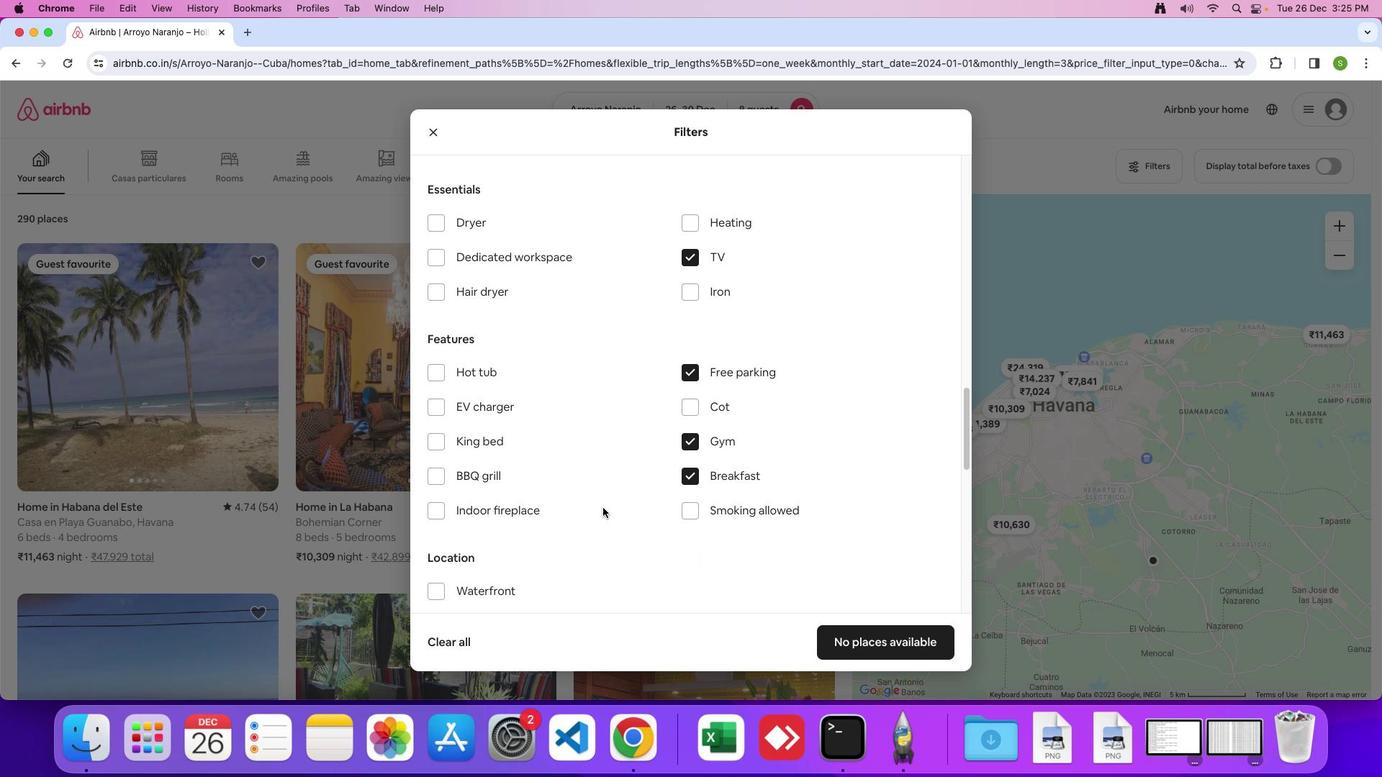 
Action: Mouse scrolled (602, 507) with delta (0, -1)
Screenshot: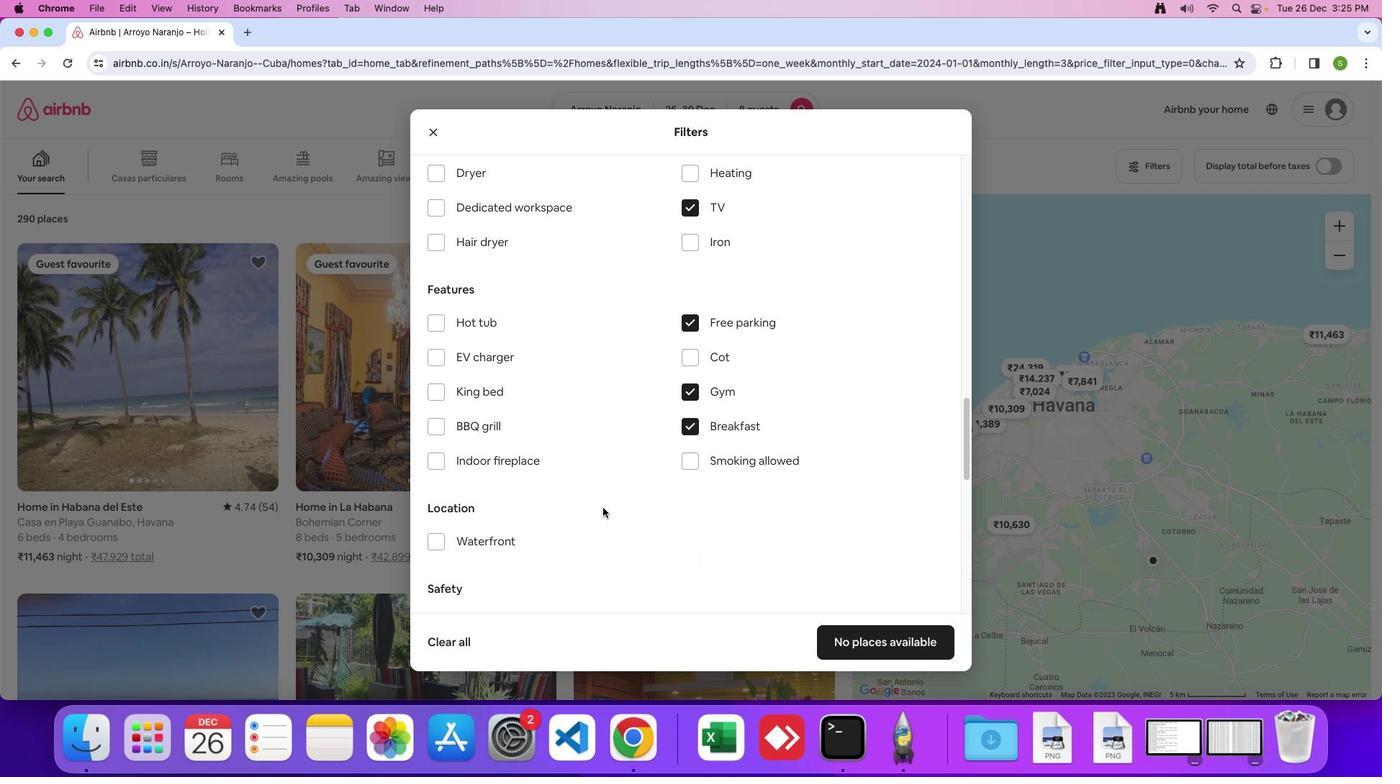 
Action: Mouse scrolled (602, 507) with delta (0, 0)
Screenshot: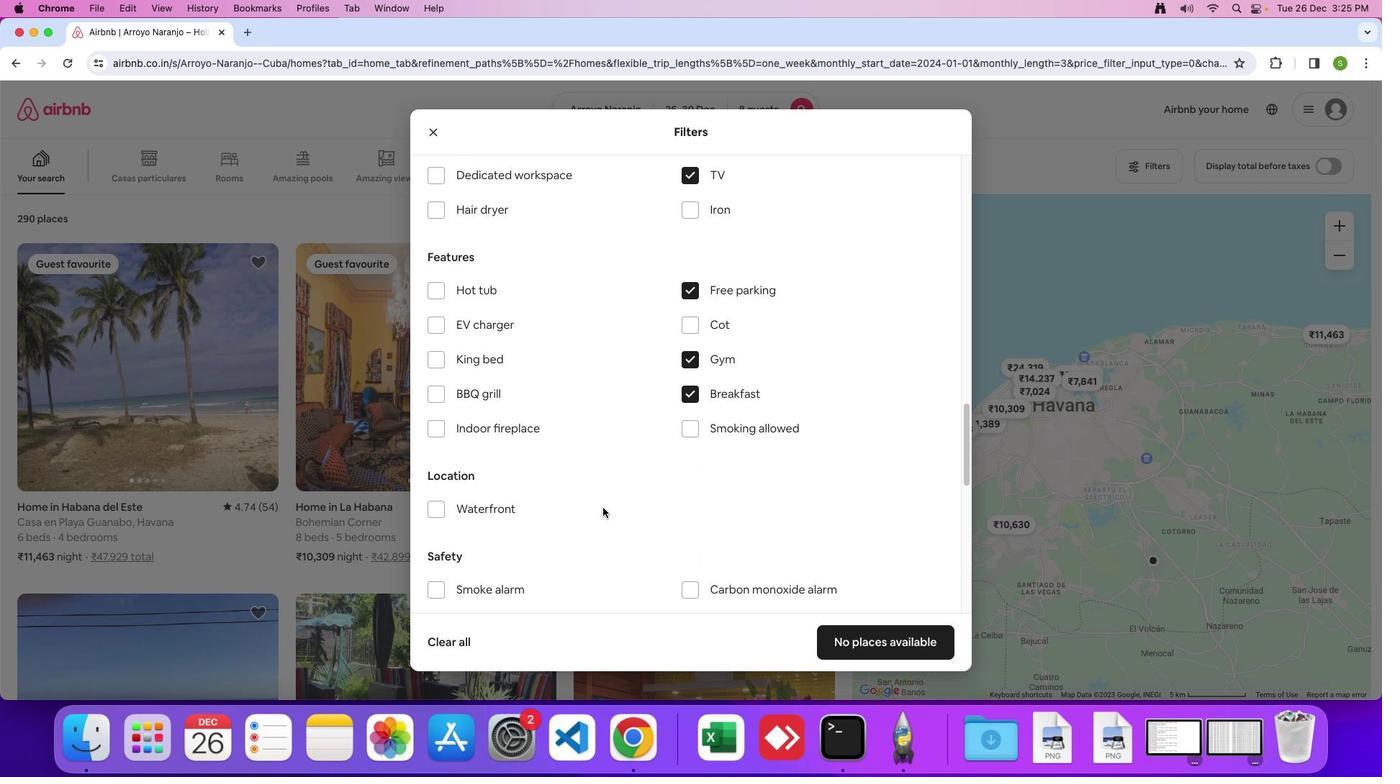 
Action: Mouse scrolled (602, 507) with delta (0, 0)
Screenshot: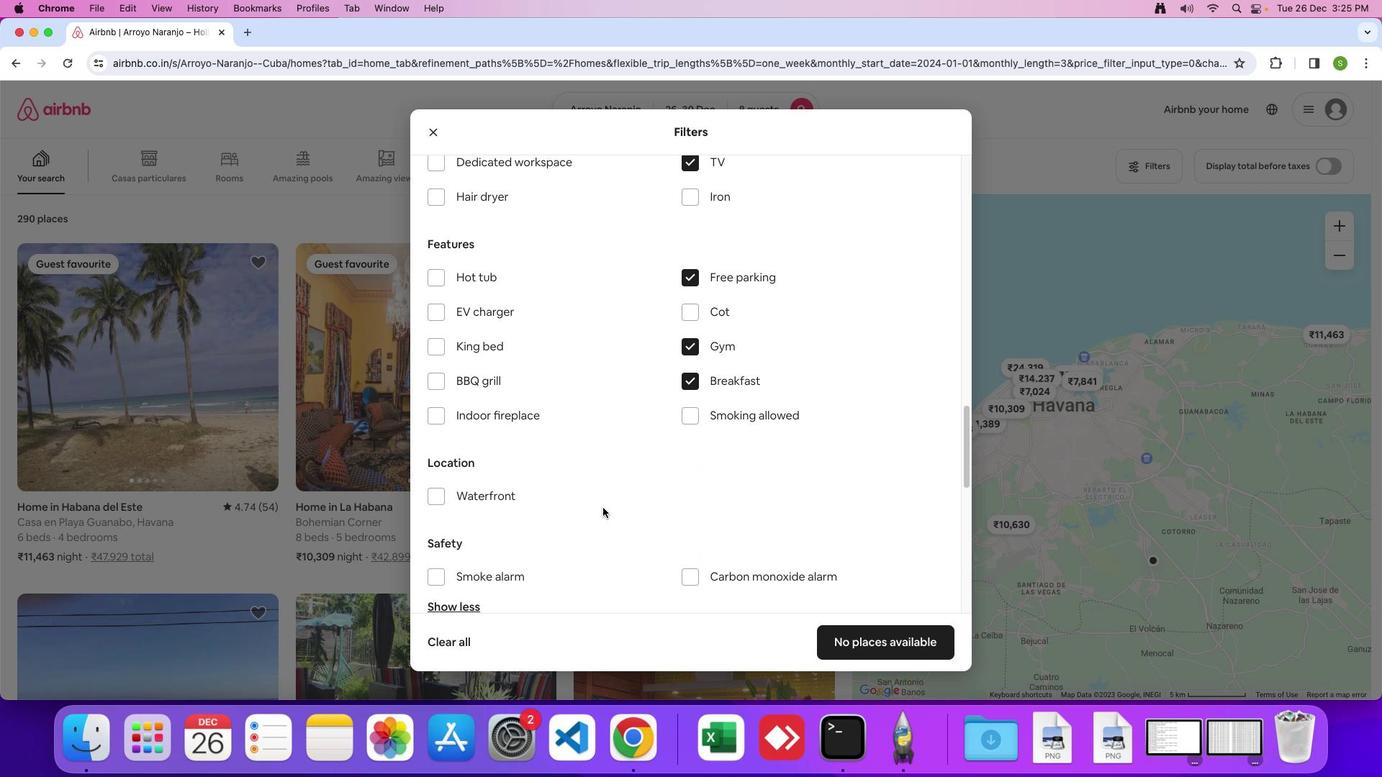
Action: Mouse scrolled (602, 507) with delta (0, -1)
Screenshot: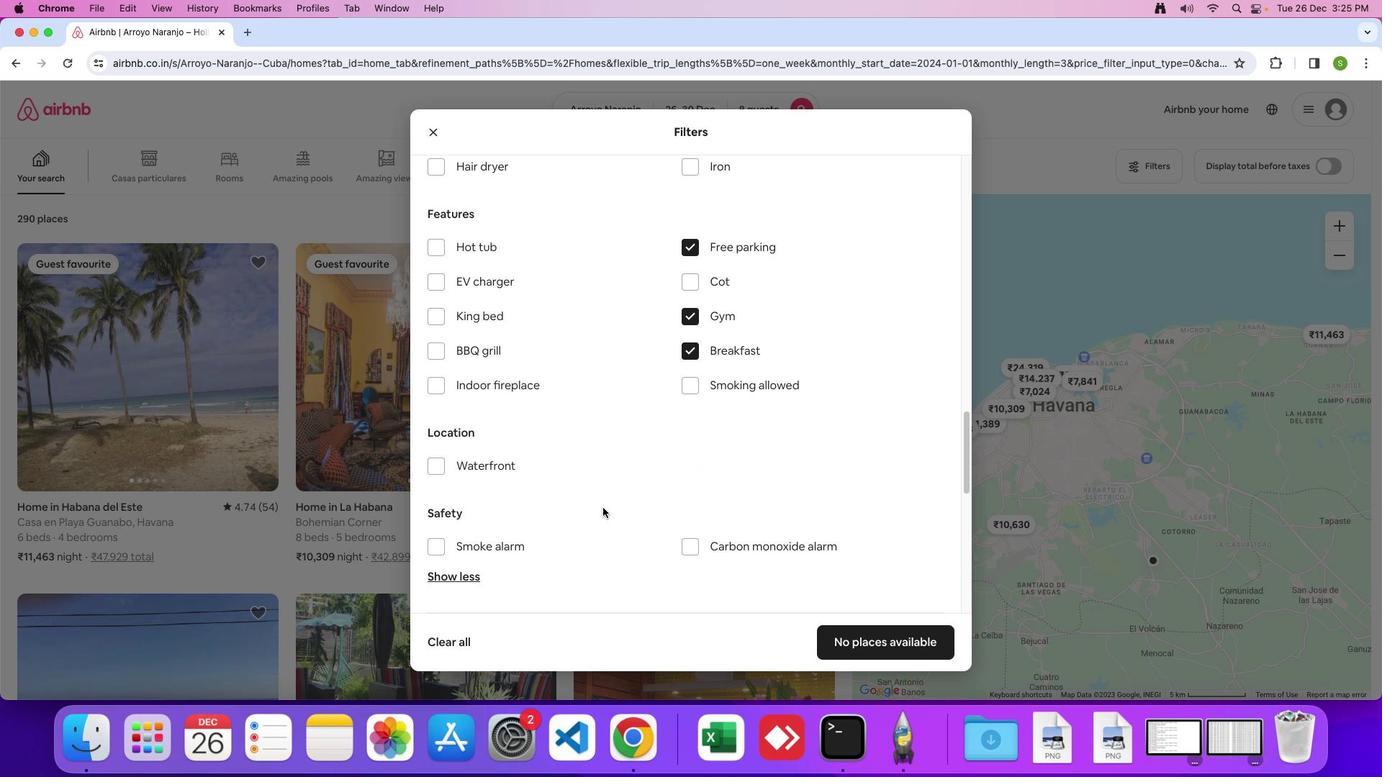 
Action: Mouse moved to (605, 505)
Screenshot: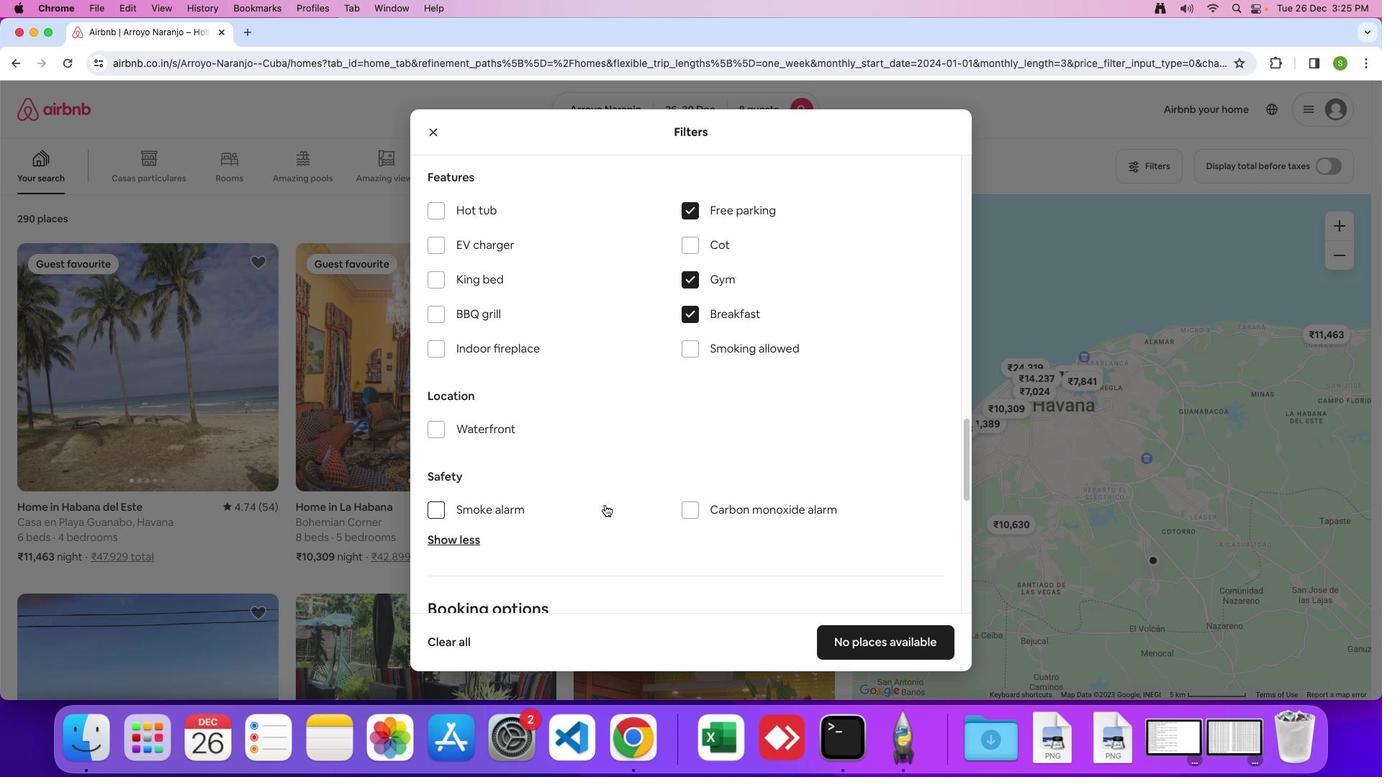 
Action: Mouse scrolled (605, 505) with delta (0, 0)
Screenshot: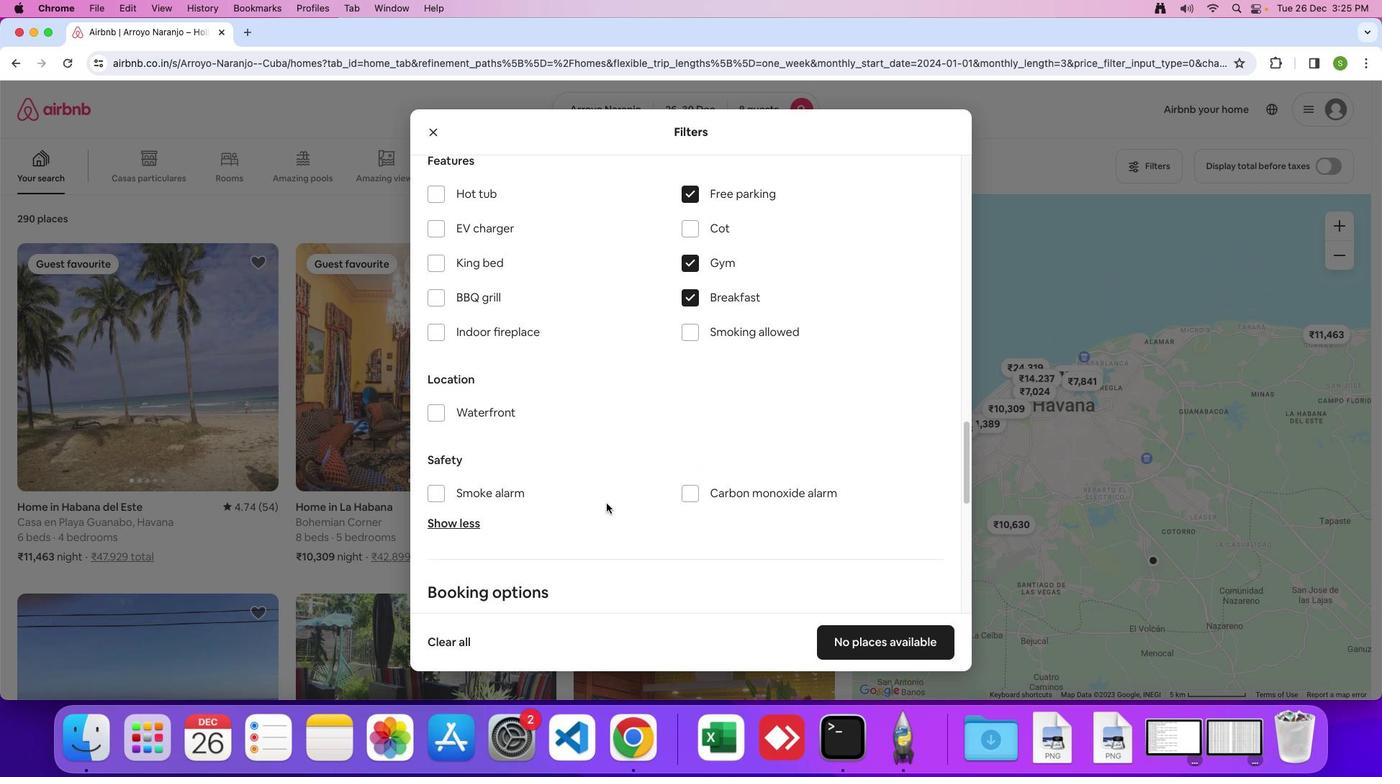 
Action: Mouse scrolled (605, 505) with delta (0, 0)
Screenshot: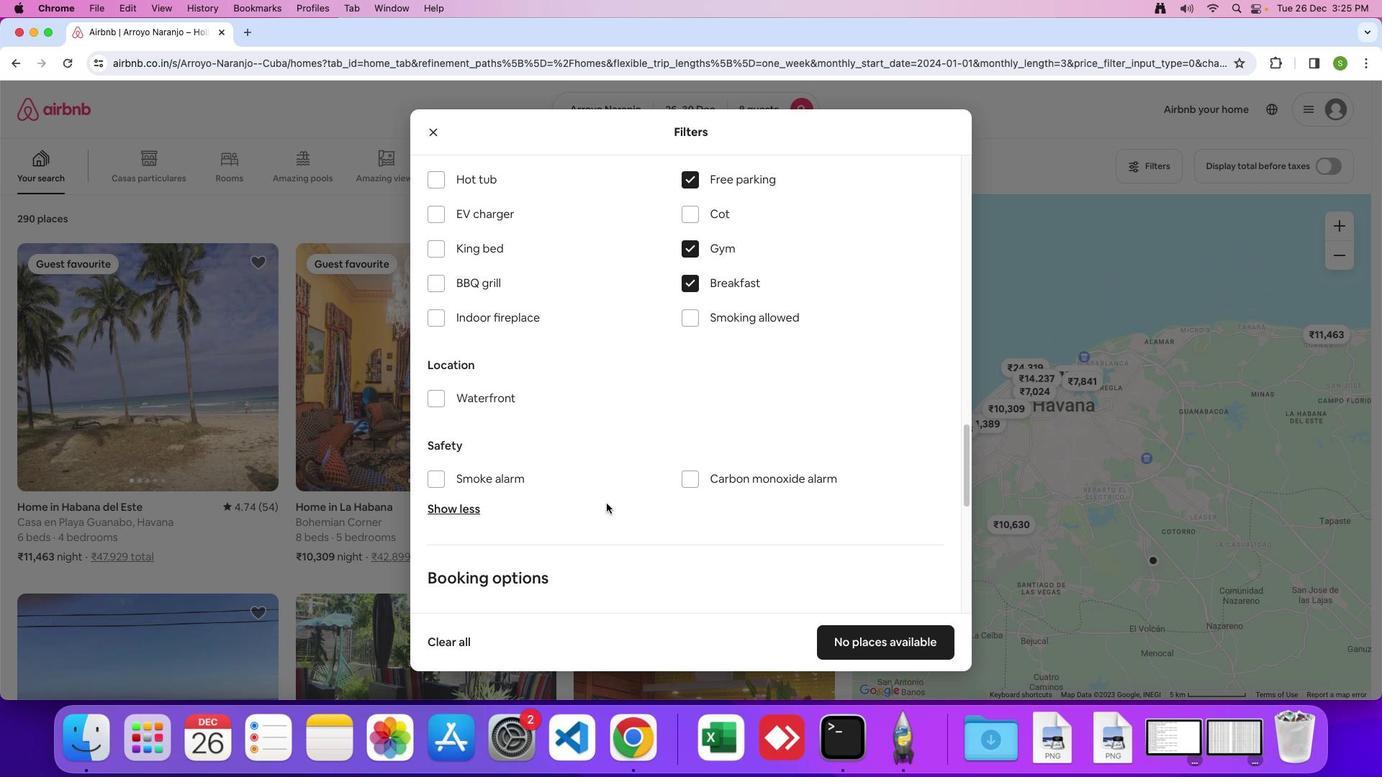 
Action: Mouse moved to (605, 504)
Screenshot: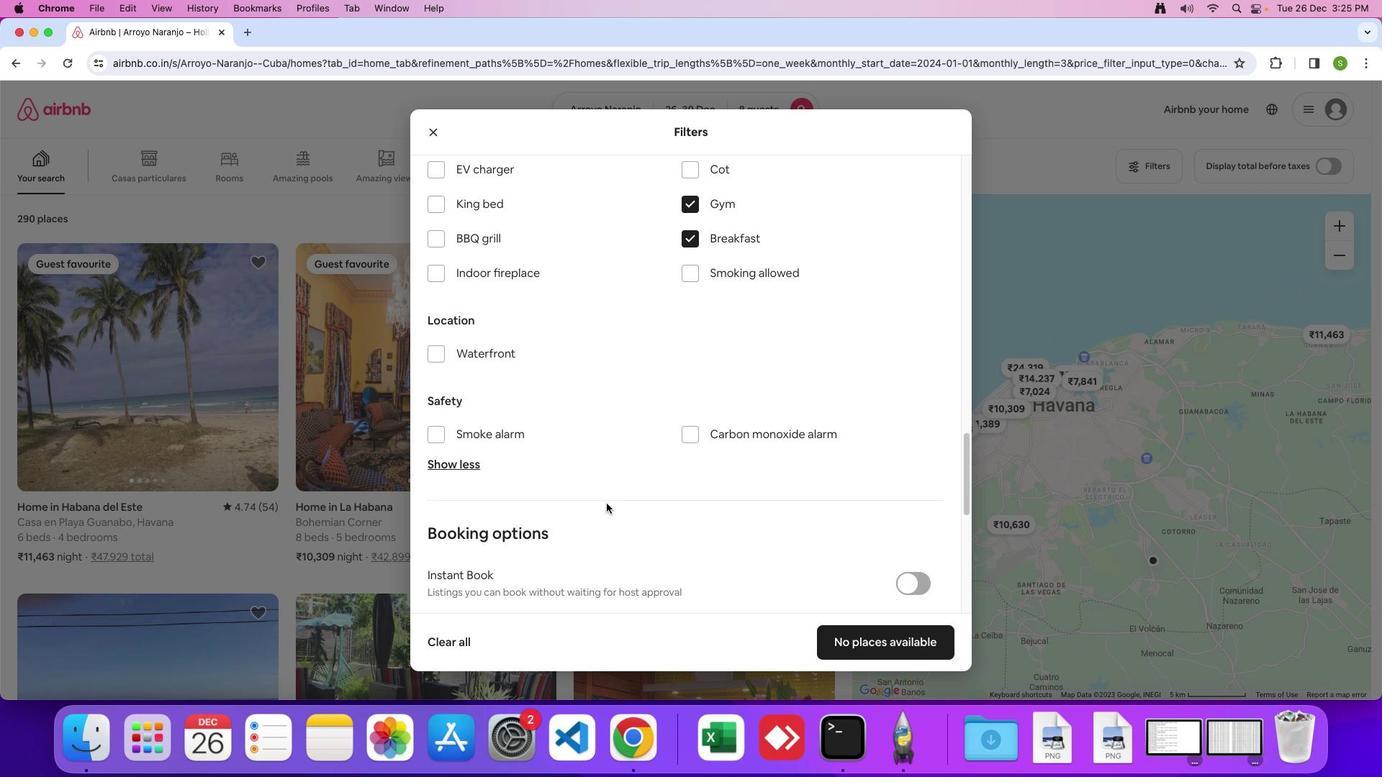 
Action: Mouse scrolled (605, 504) with delta (0, -1)
Screenshot: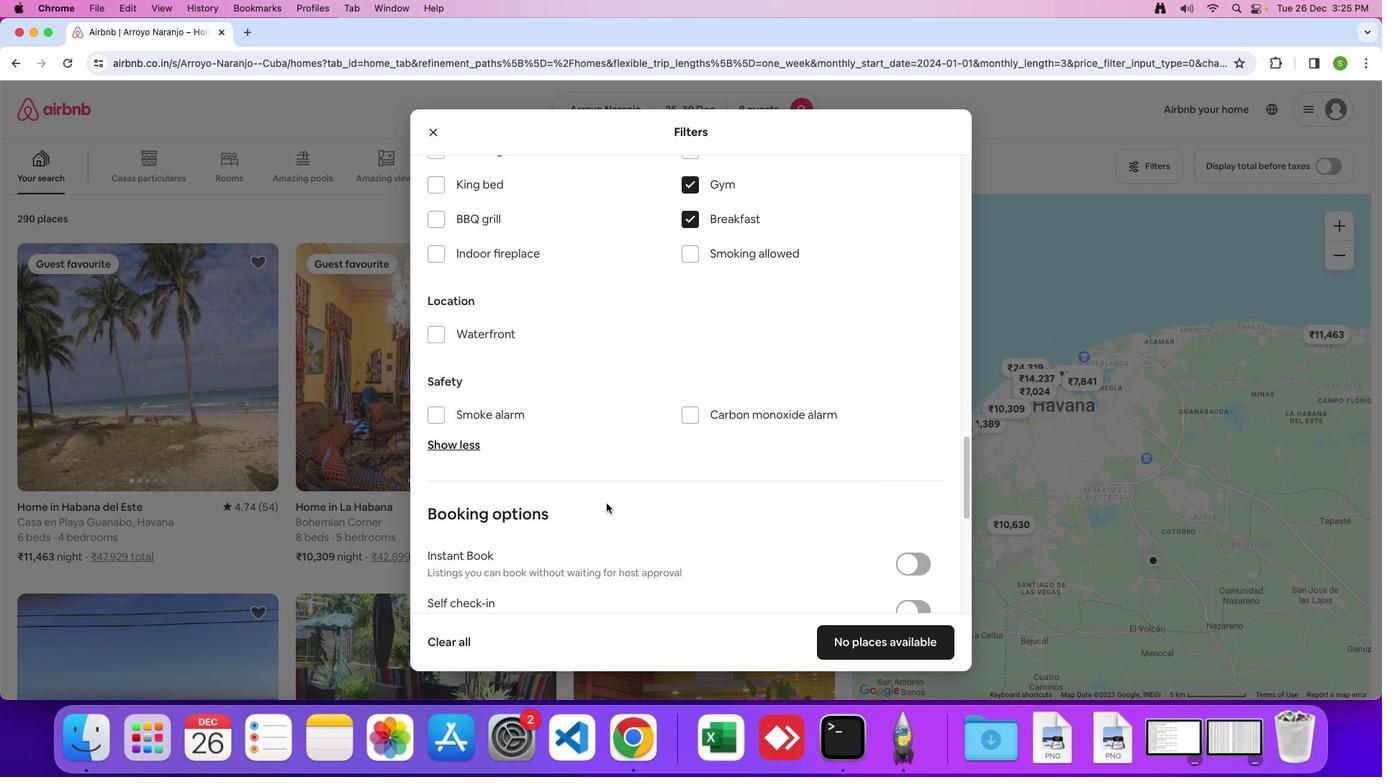 
Action: Mouse moved to (607, 501)
Screenshot: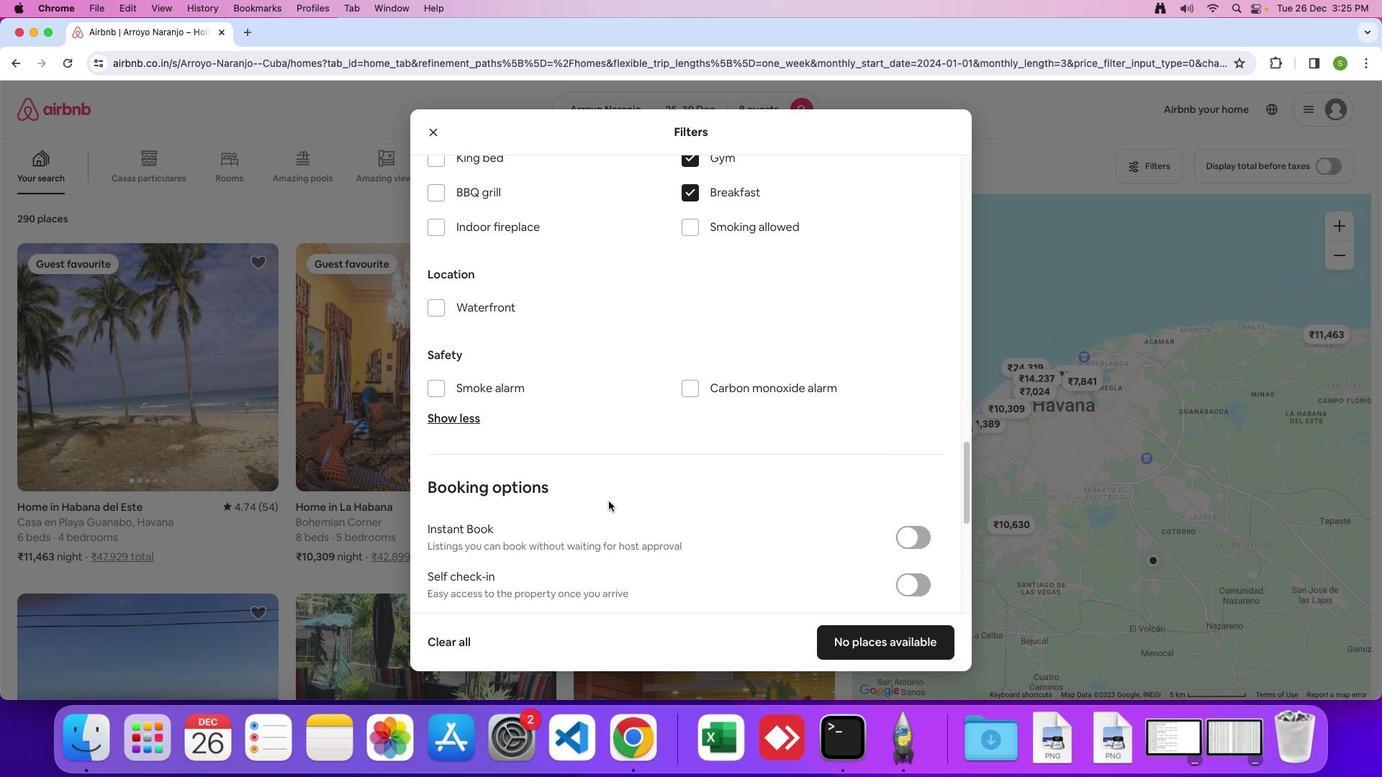 
Action: Mouse scrolled (607, 501) with delta (0, 0)
Screenshot: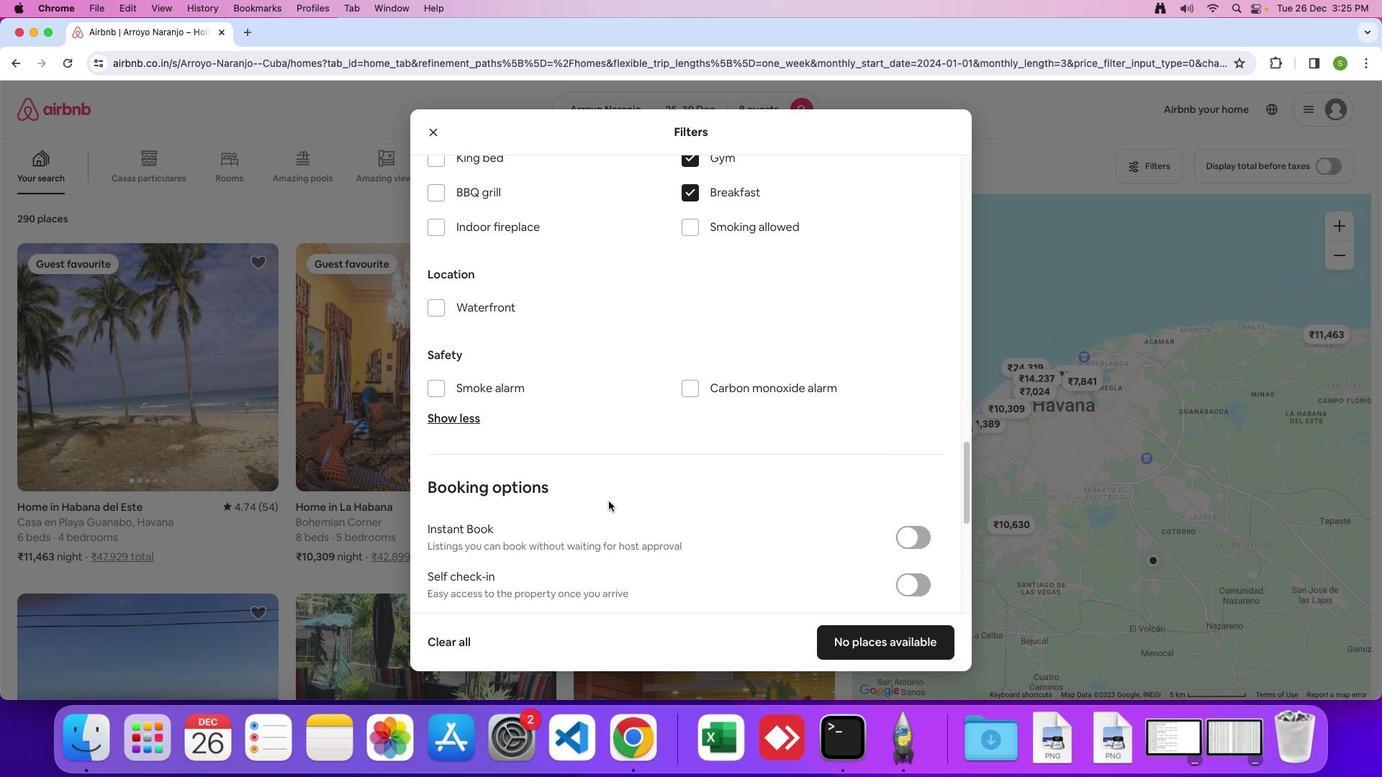 
Action: Mouse moved to (608, 501)
Screenshot: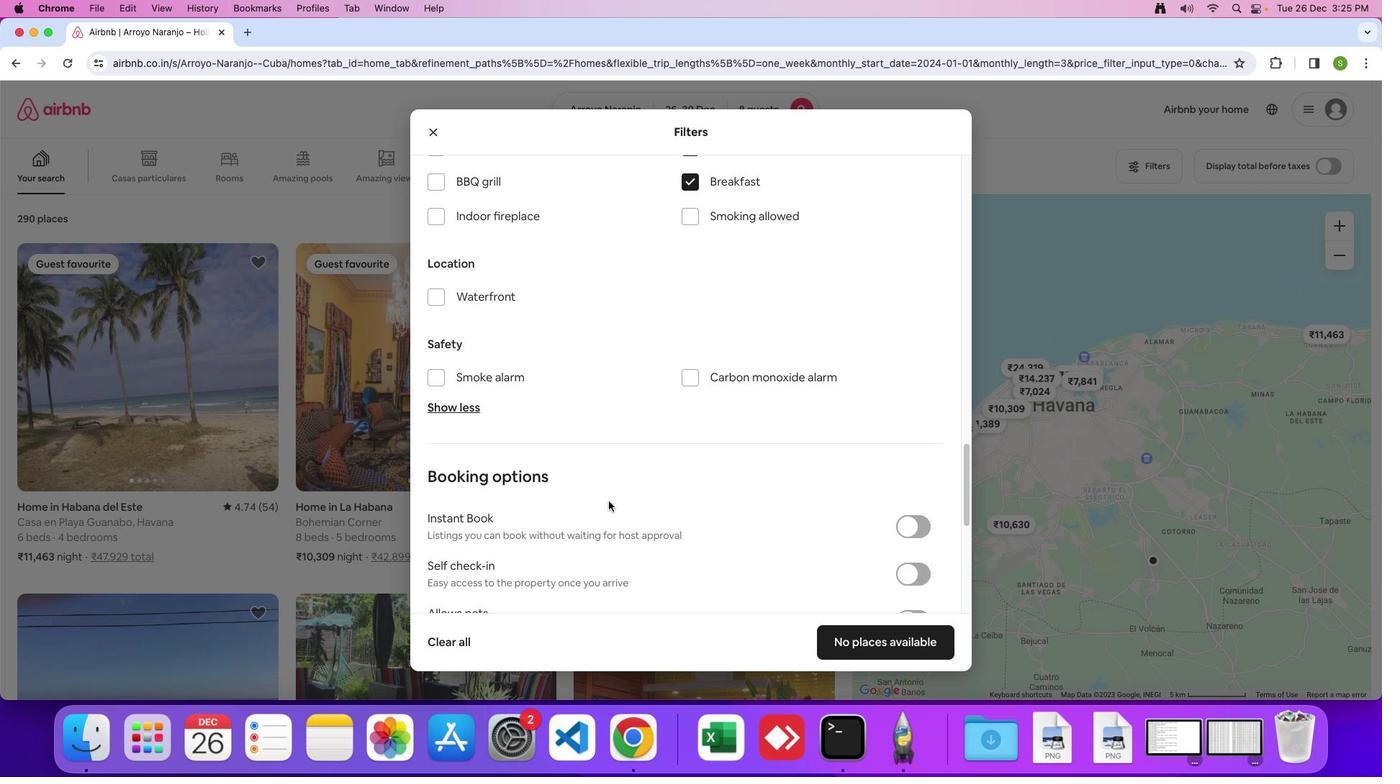 
Action: Mouse scrolled (608, 501) with delta (0, 0)
Screenshot: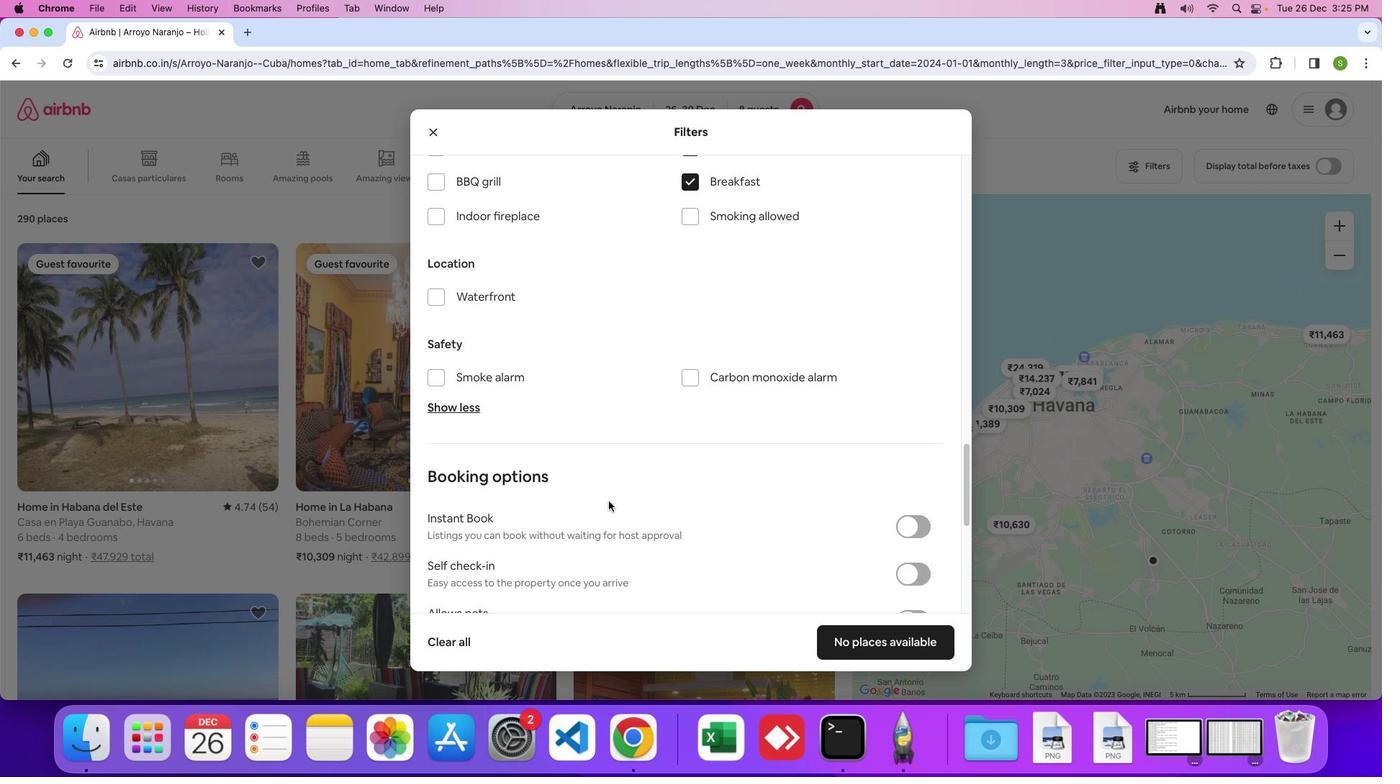 
Action: Mouse moved to (608, 501)
Screenshot: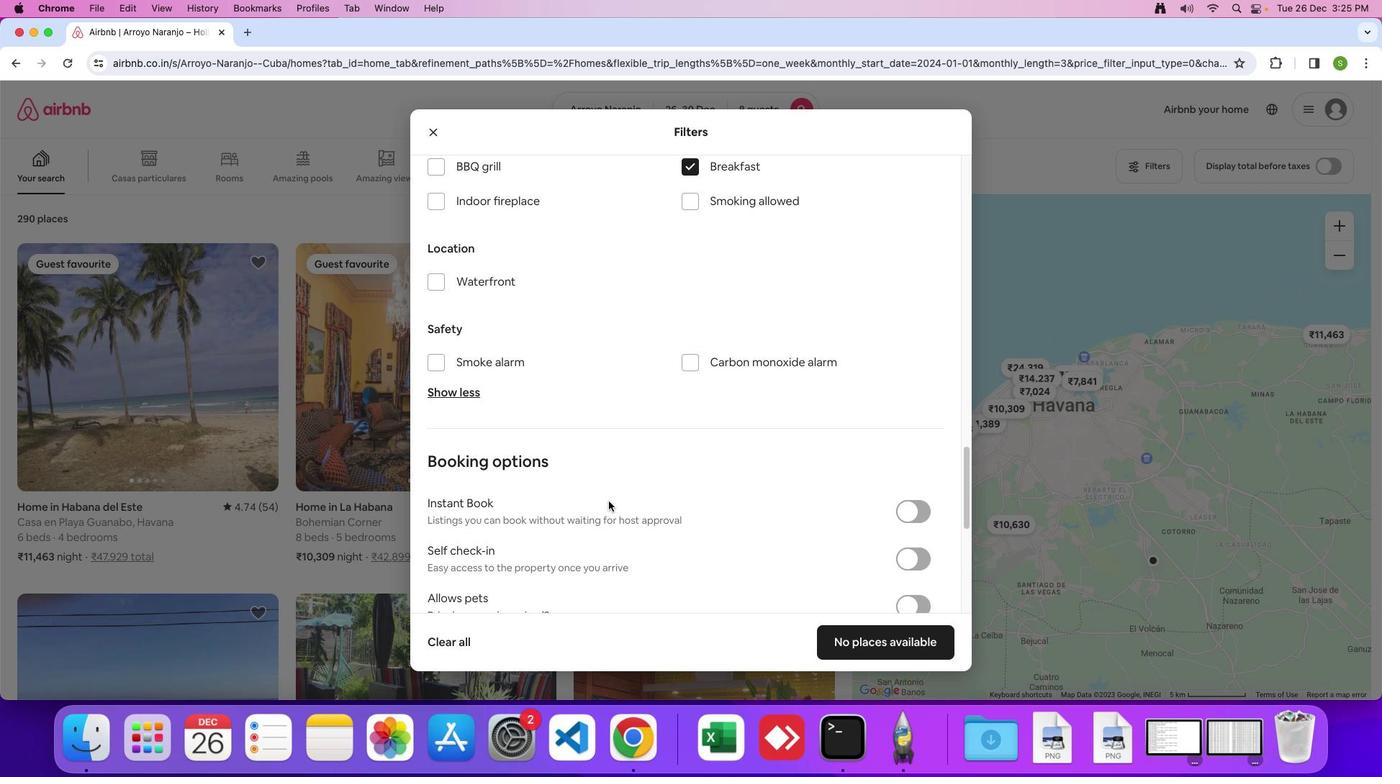 
Action: Mouse scrolled (608, 501) with delta (0, -1)
Screenshot: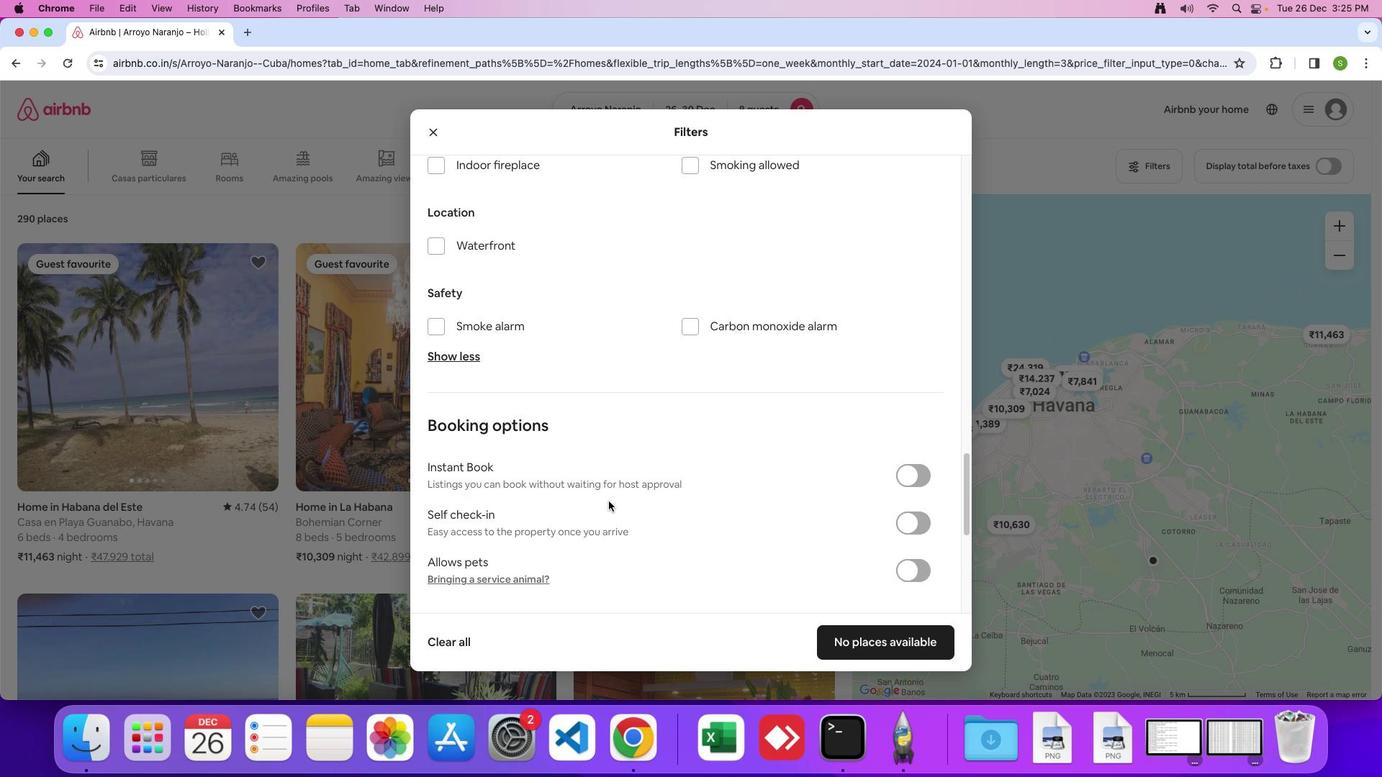 
Action: Mouse moved to (609, 501)
Screenshot: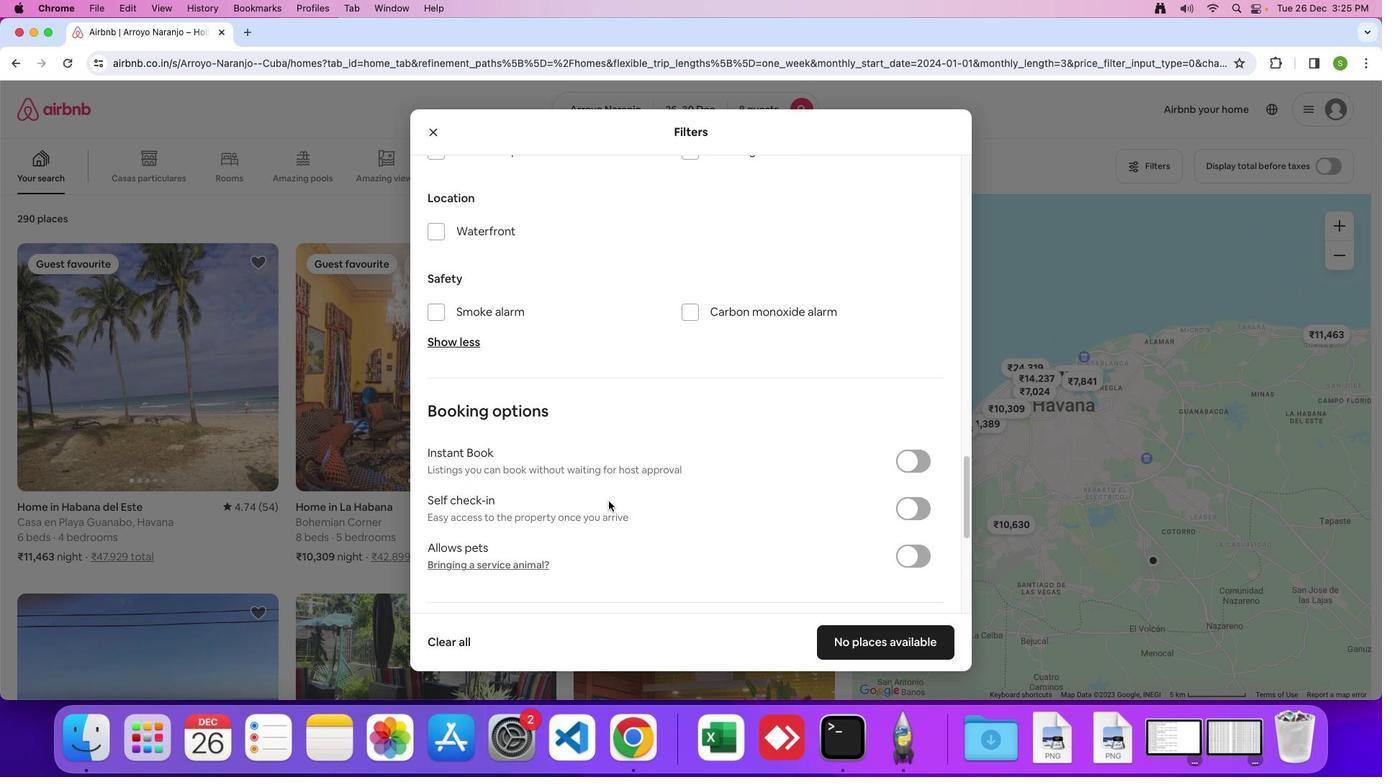 
Action: Mouse scrolled (609, 501) with delta (0, 0)
Screenshot: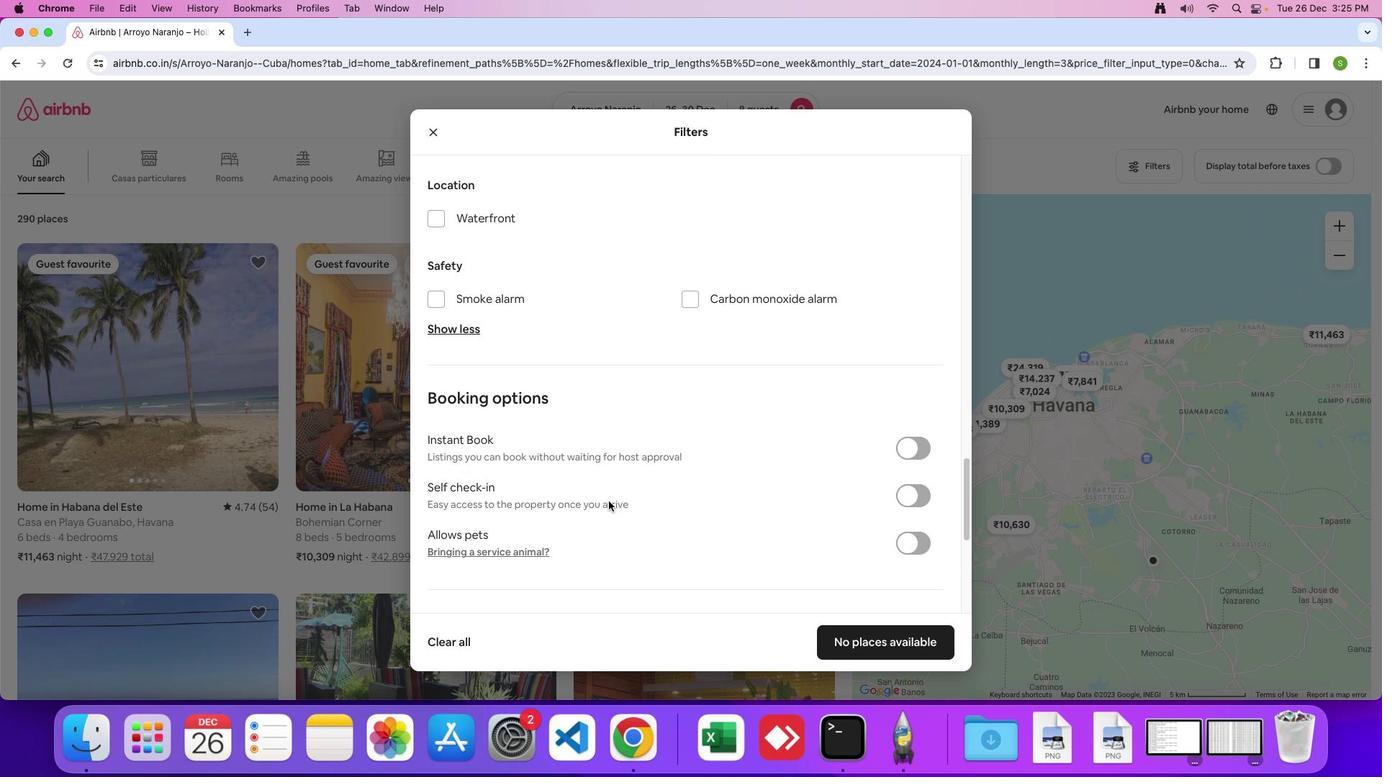 
Action: Mouse scrolled (609, 501) with delta (0, 0)
Screenshot: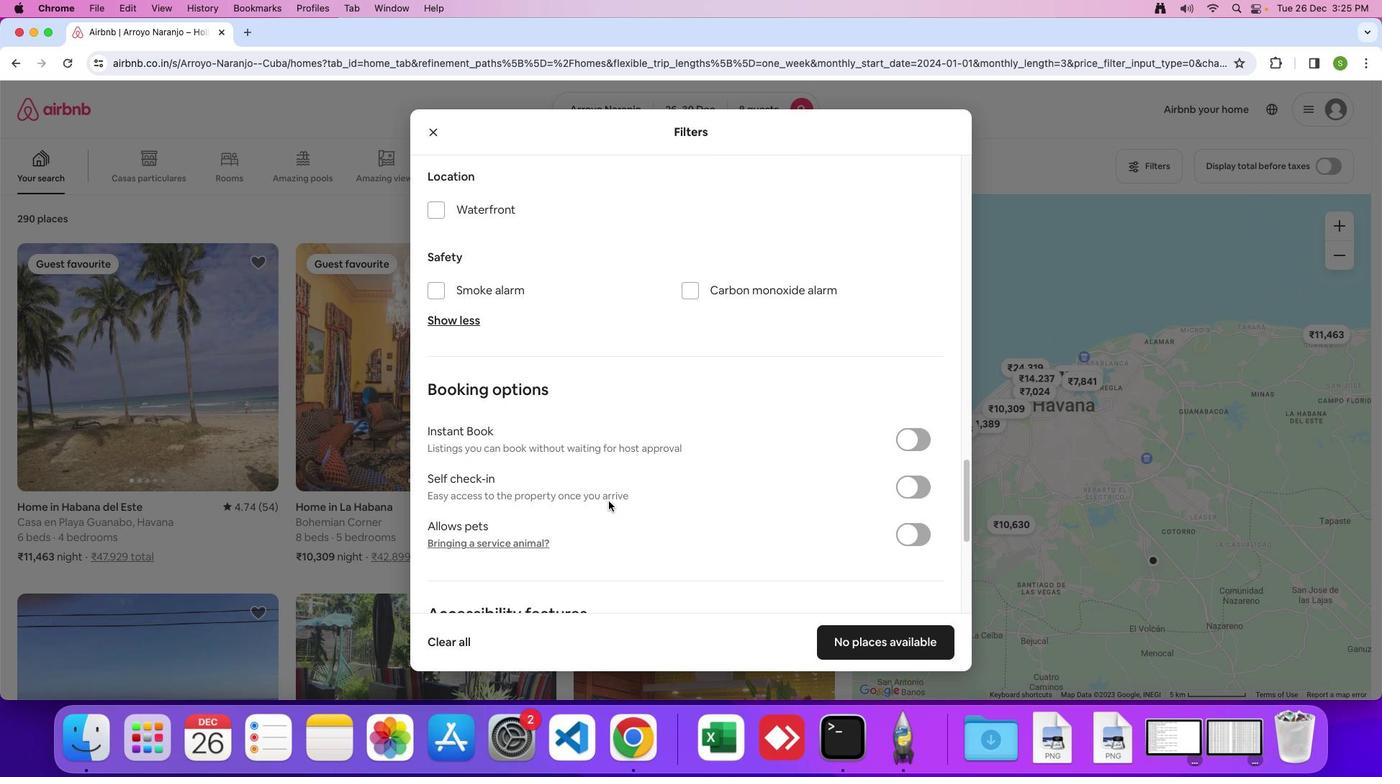 
Action: Mouse scrolled (609, 501) with delta (0, 0)
Screenshot: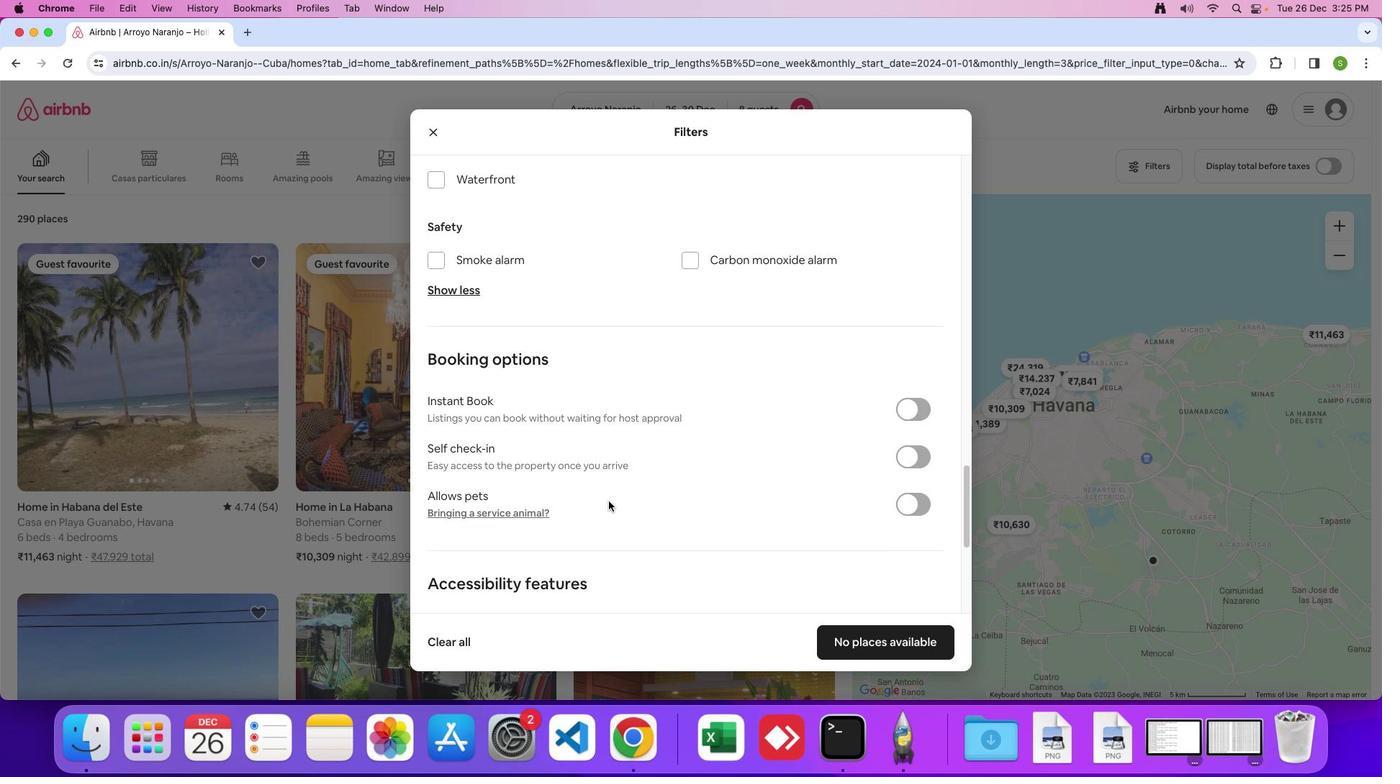 
Action: Mouse scrolled (609, 501) with delta (0, 0)
Screenshot: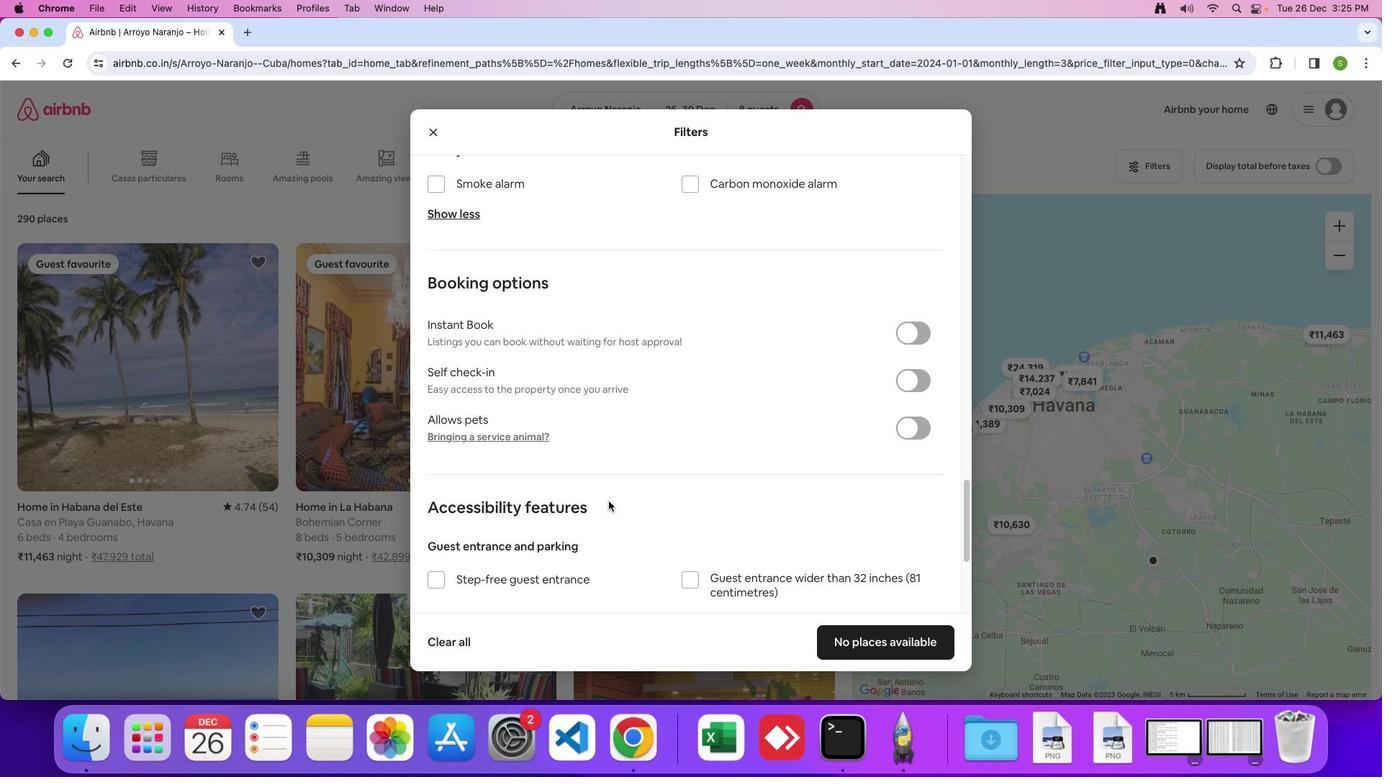
Action: Mouse scrolled (609, 501) with delta (0, -2)
Screenshot: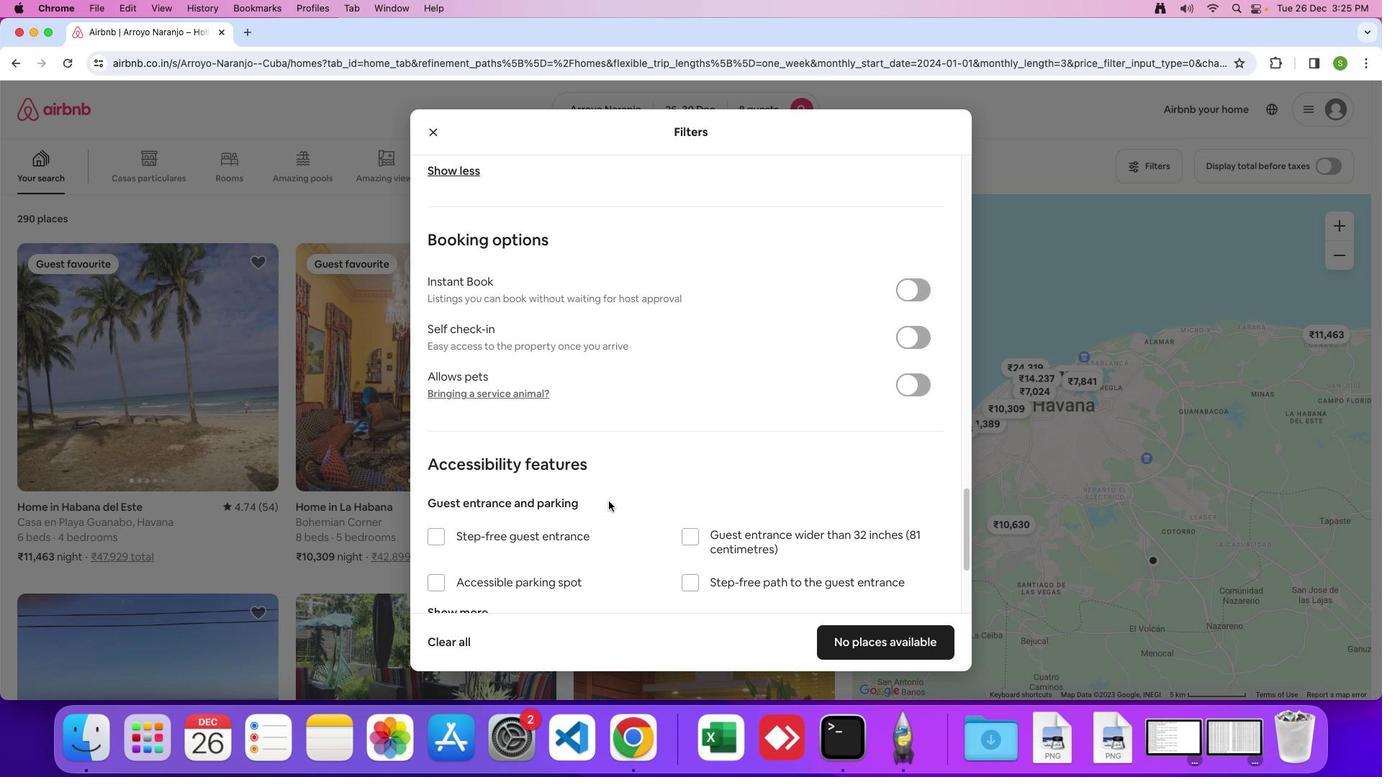 
Action: Mouse scrolled (609, 501) with delta (0, -2)
Screenshot: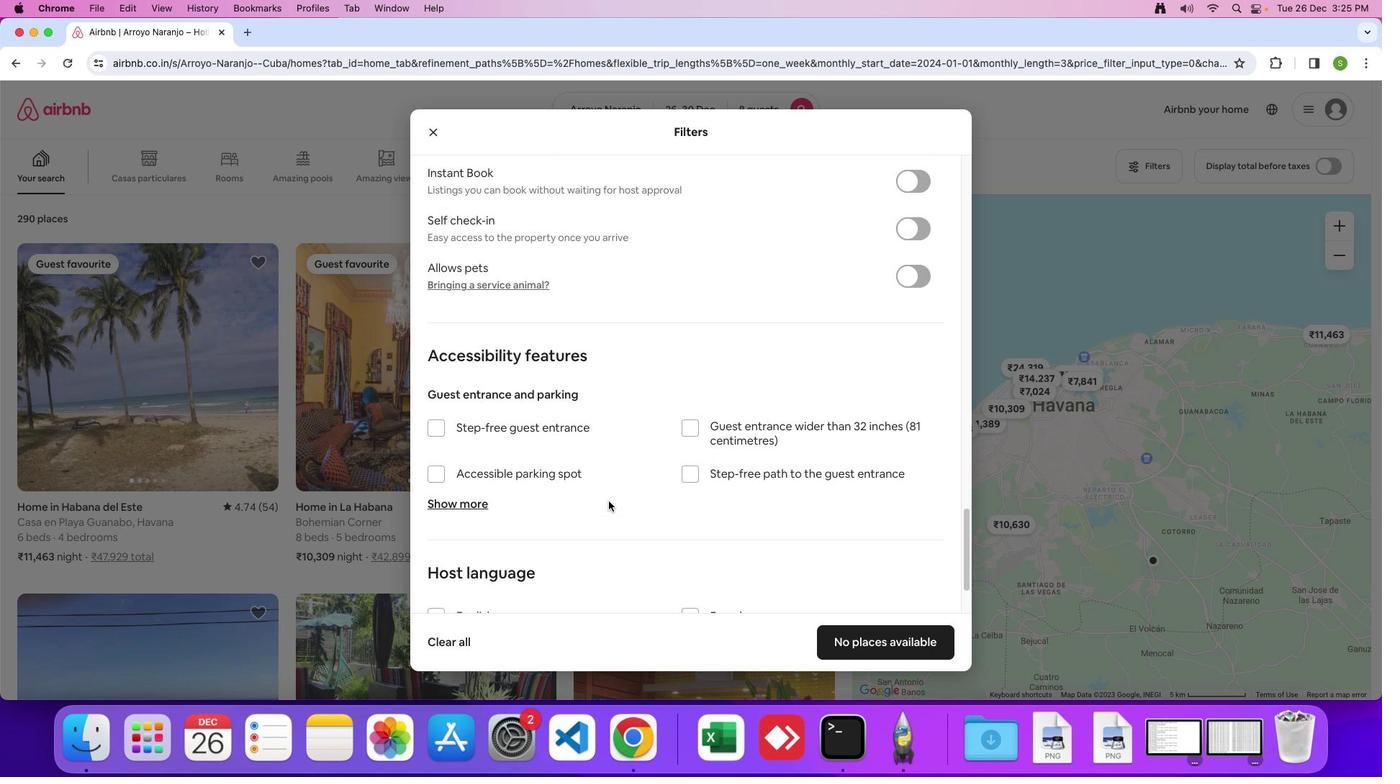 
Action: Mouse scrolled (609, 501) with delta (0, 0)
Screenshot: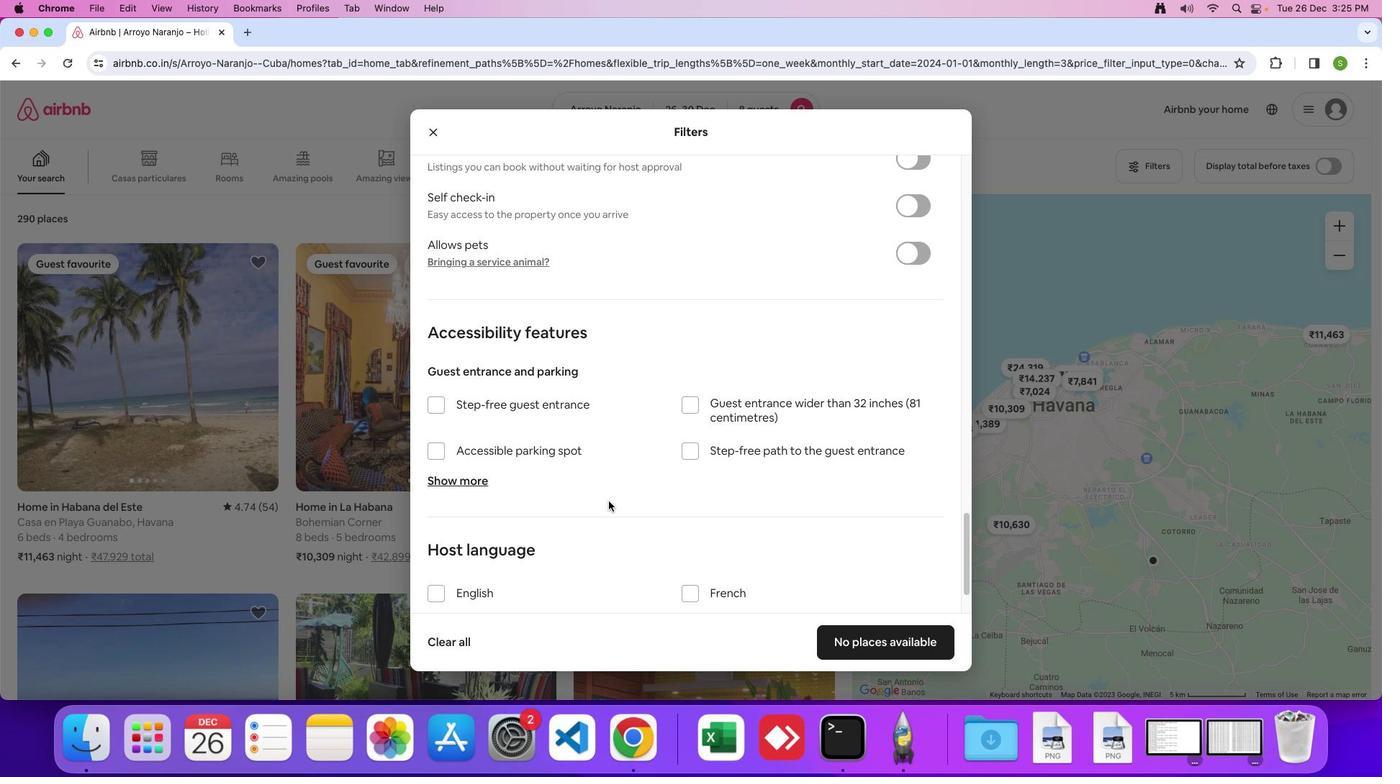 
Action: Mouse scrolled (609, 501) with delta (0, 0)
Screenshot: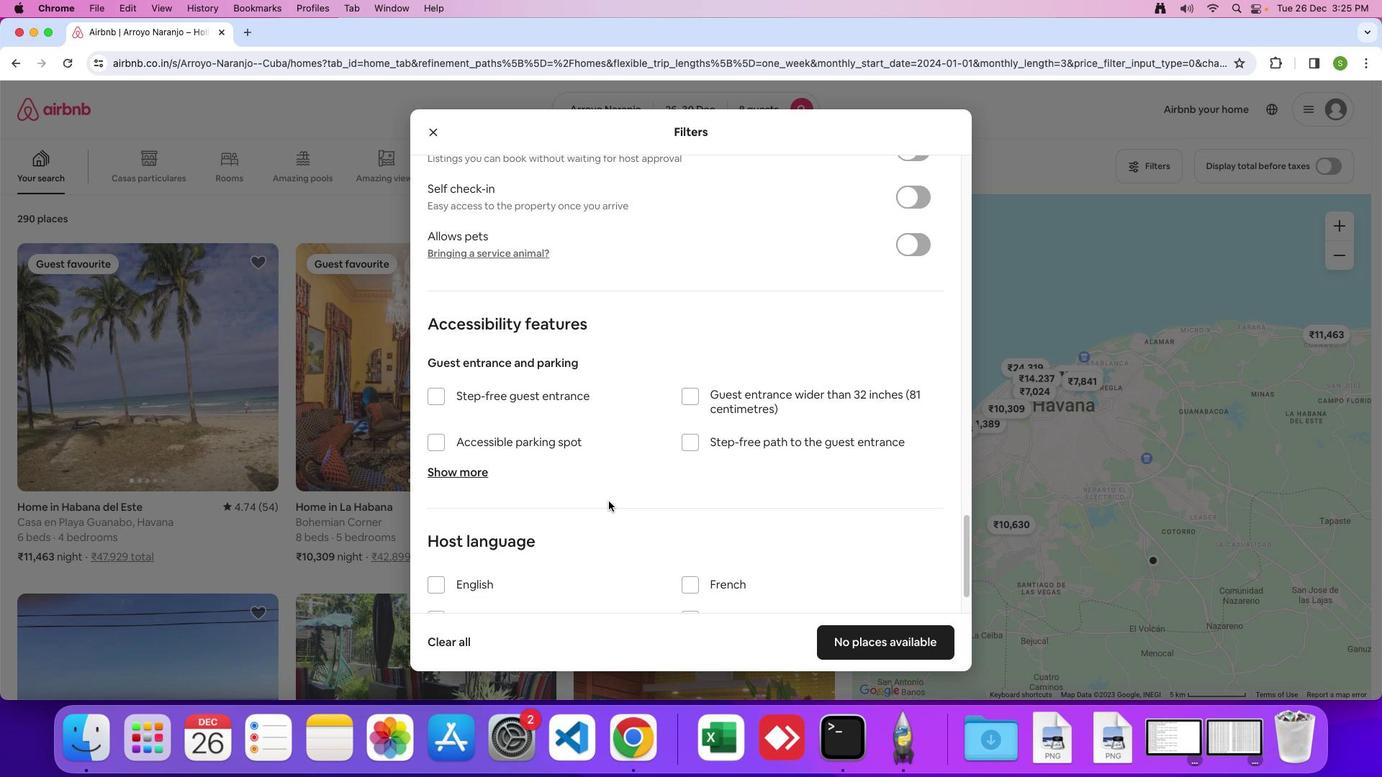 
Action: Mouse scrolled (609, 501) with delta (0, 0)
Screenshot: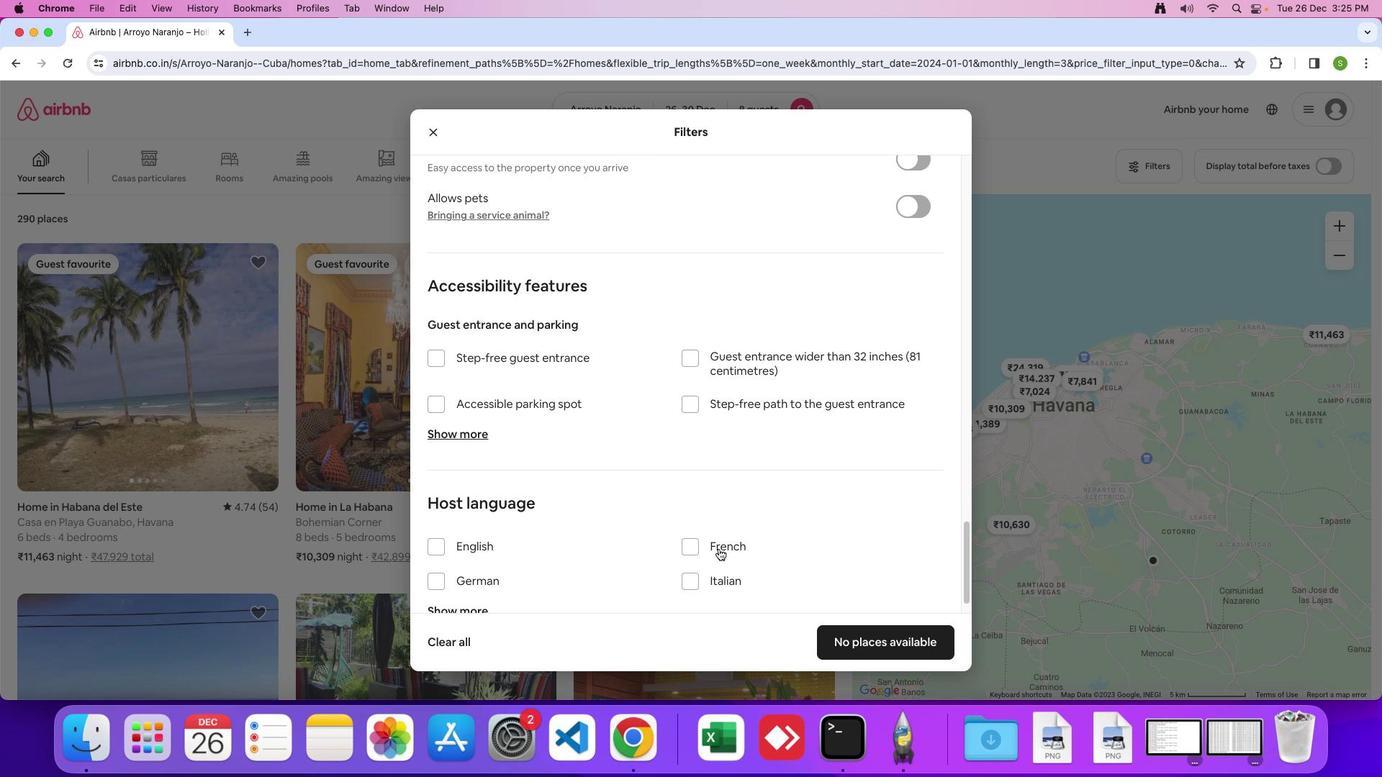 
Action: Mouse moved to (915, 651)
Screenshot: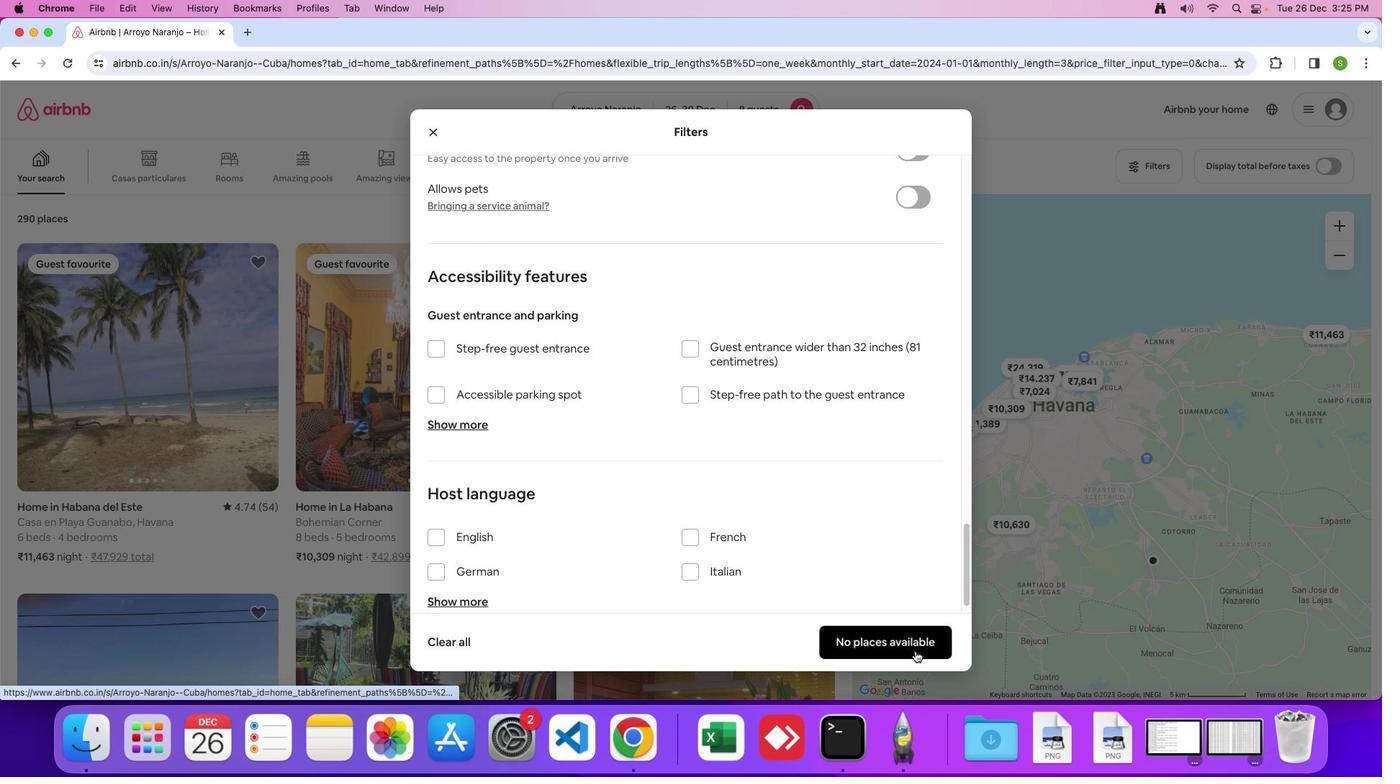 
Action: Mouse pressed left at (915, 651)
Screenshot: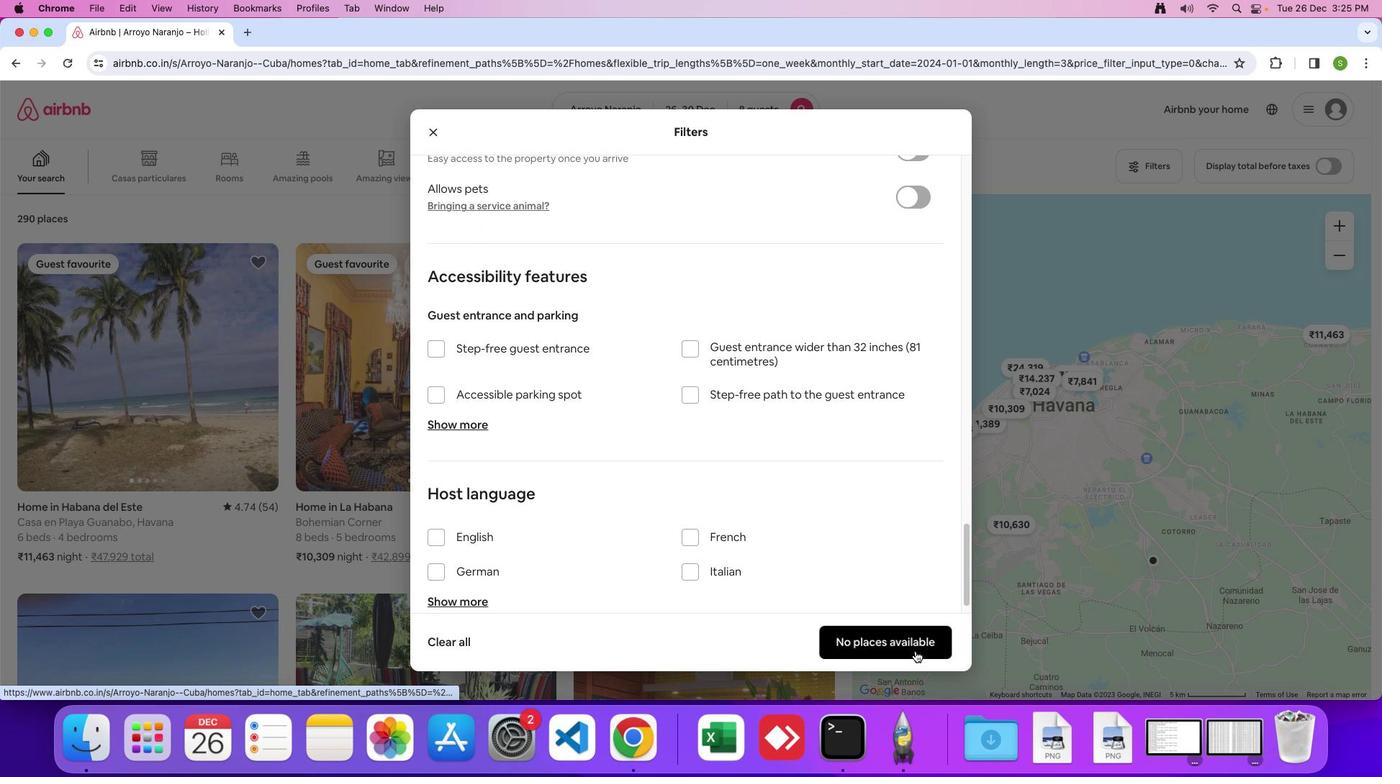 
Action: Mouse moved to (450, 393)
Screenshot: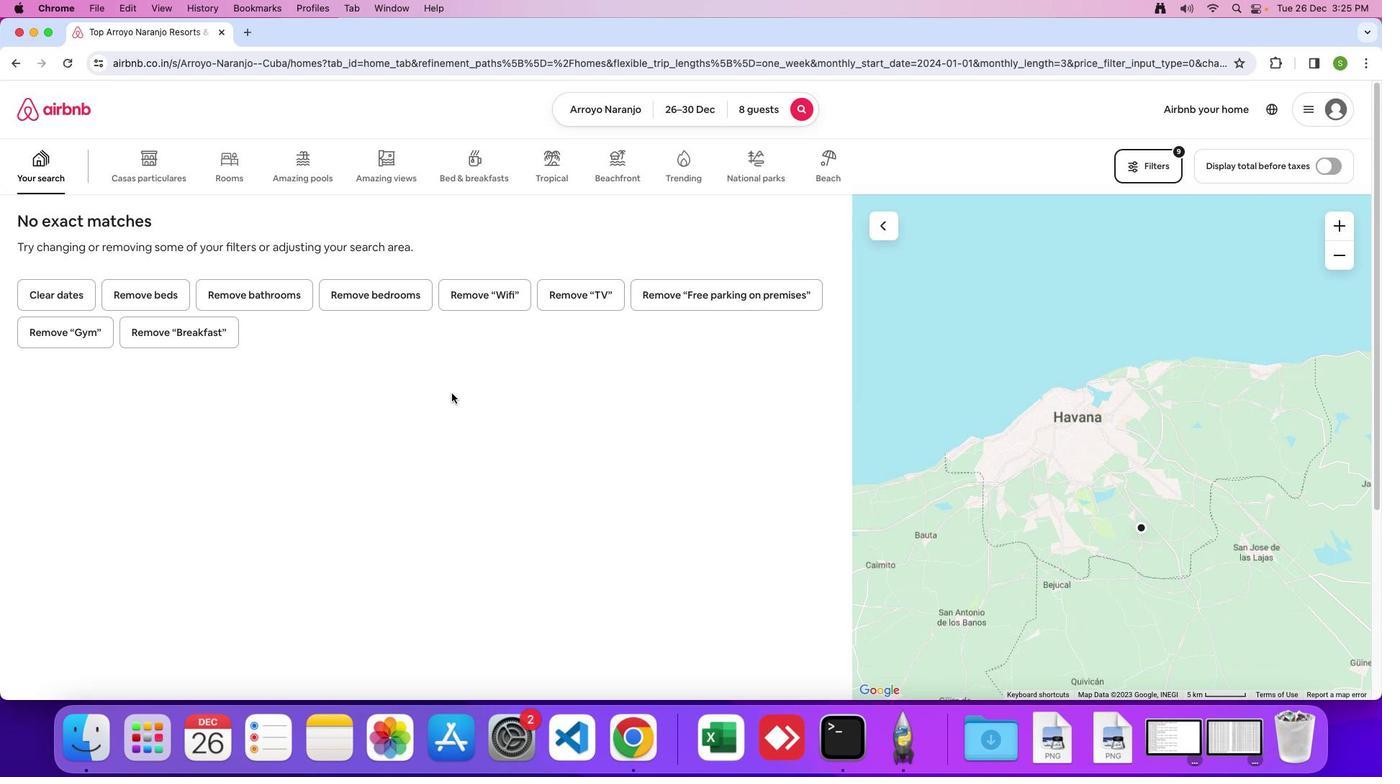
